 Task: Select Fire TV from Amazon Fire TV. Add to cart Fire TV Edition Remote Case-2. Place order for _x000D_
1922 Moncure Pittsboro Rd_x000D_
Moncure, North Carolina(NC), 27559, Cell Number (919) 542-3366
Action: Mouse moved to (19, 88)
Screenshot: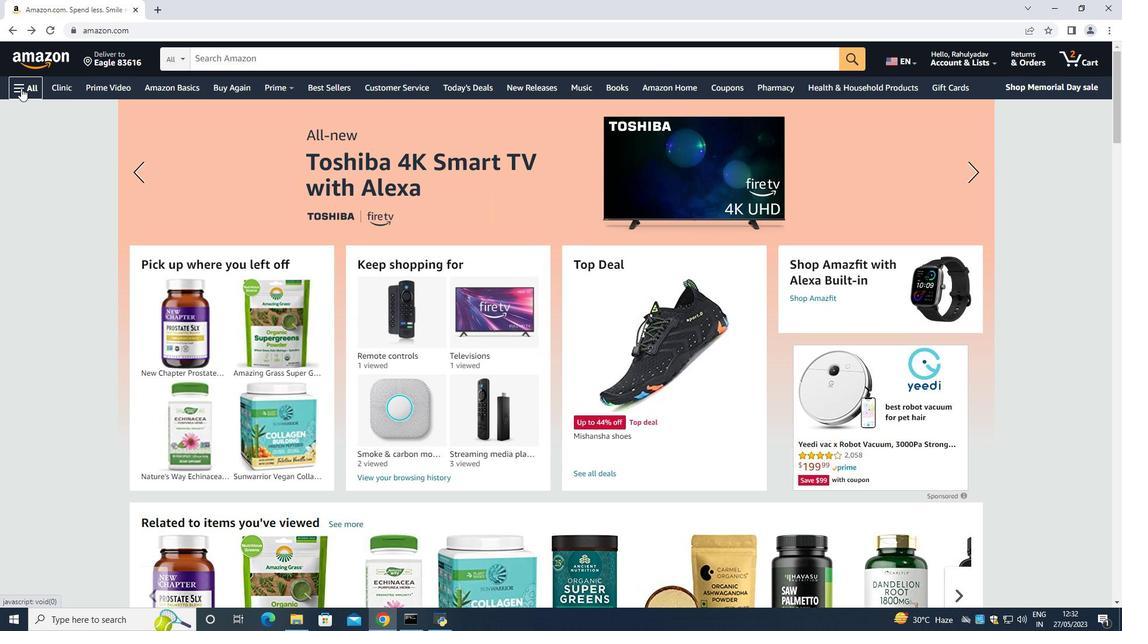 
Action: Mouse pressed left at (19, 88)
Screenshot: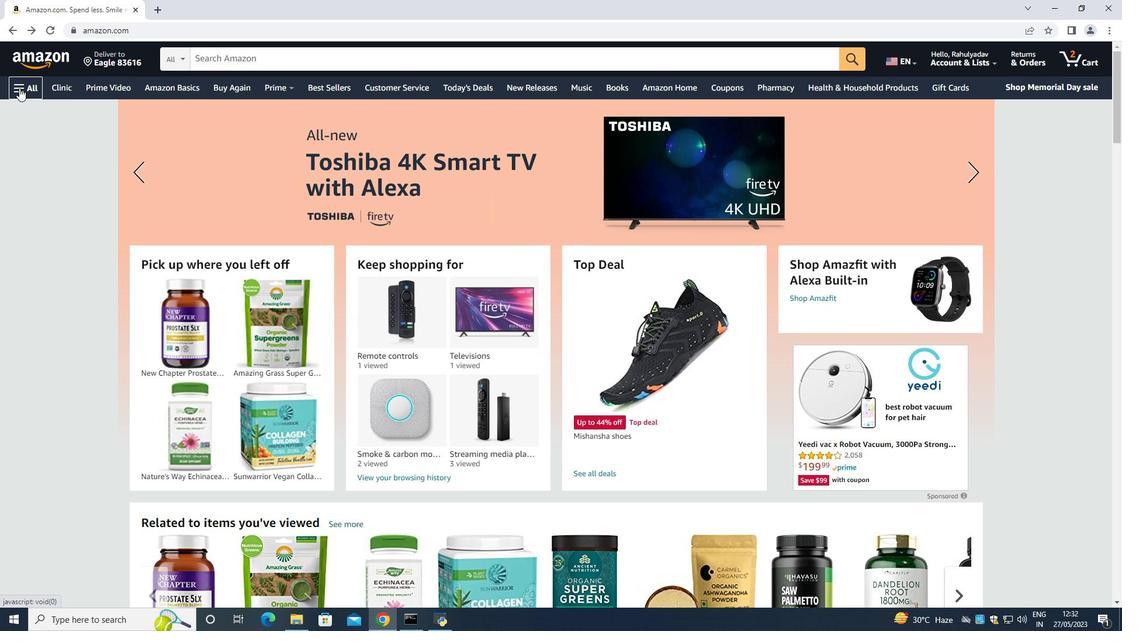 
Action: Mouse moved to (77, 130)
Screenshot: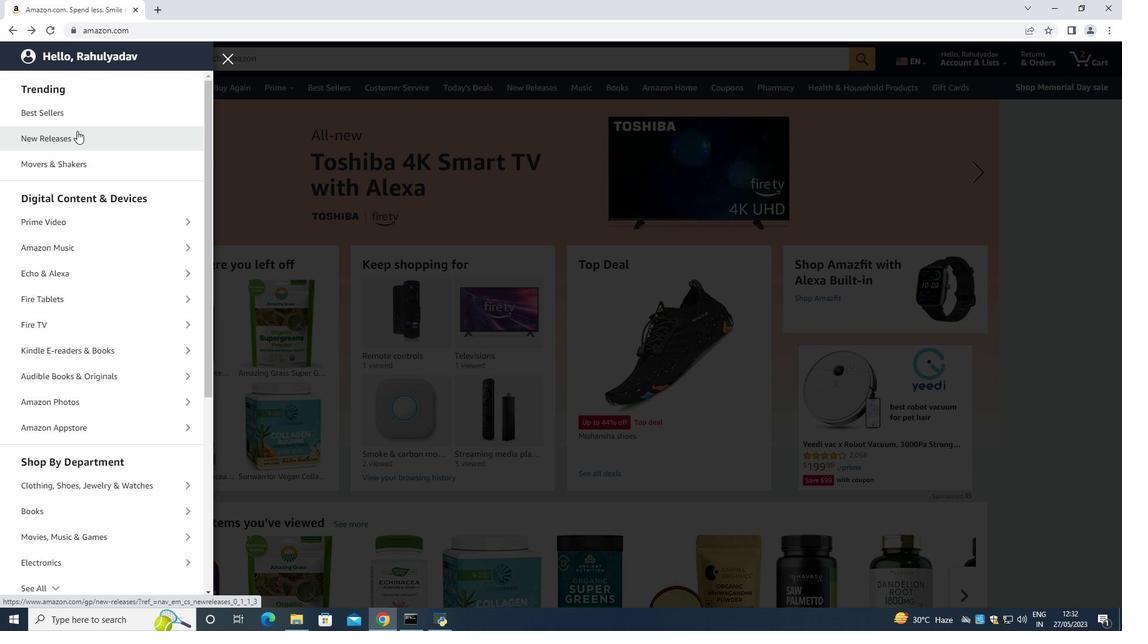 
Action: Mouse scrolled (77, 130) with delta (0, 0)
Screenshot: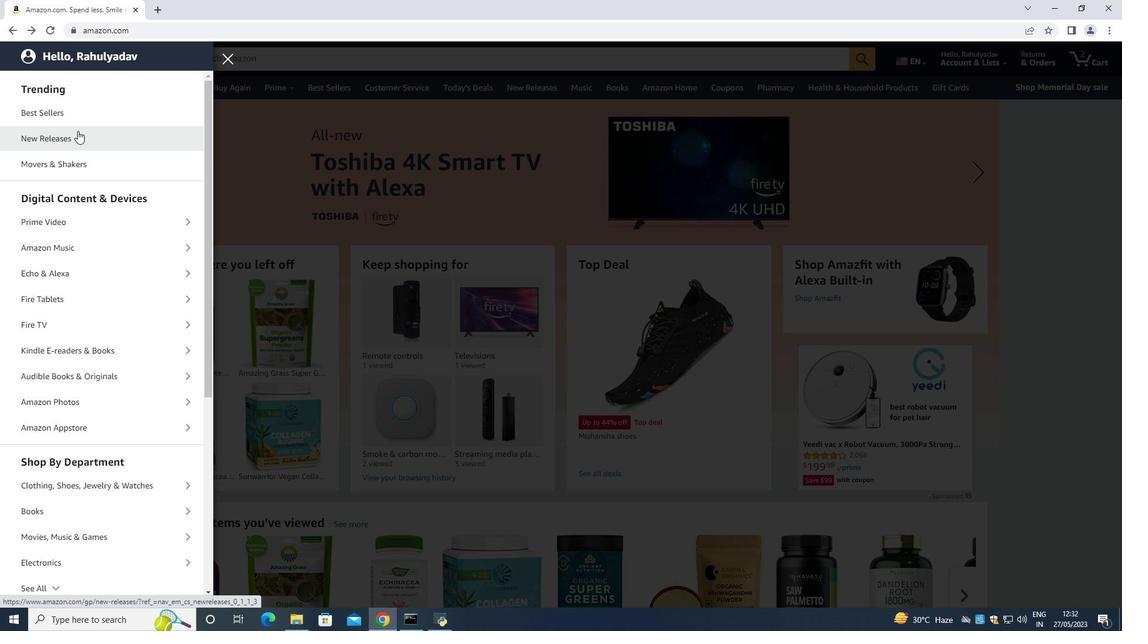 
Action: Mouse moved to (50, 259)
Screenshot: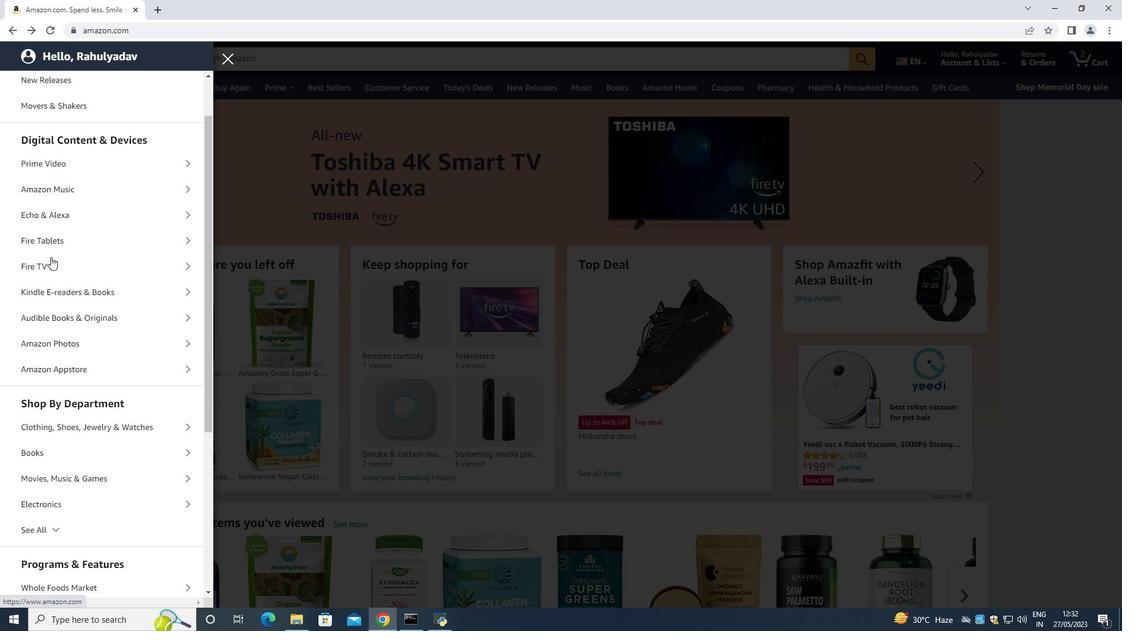 
Action: Mouse pressed left at (50, 259)
Screenshot: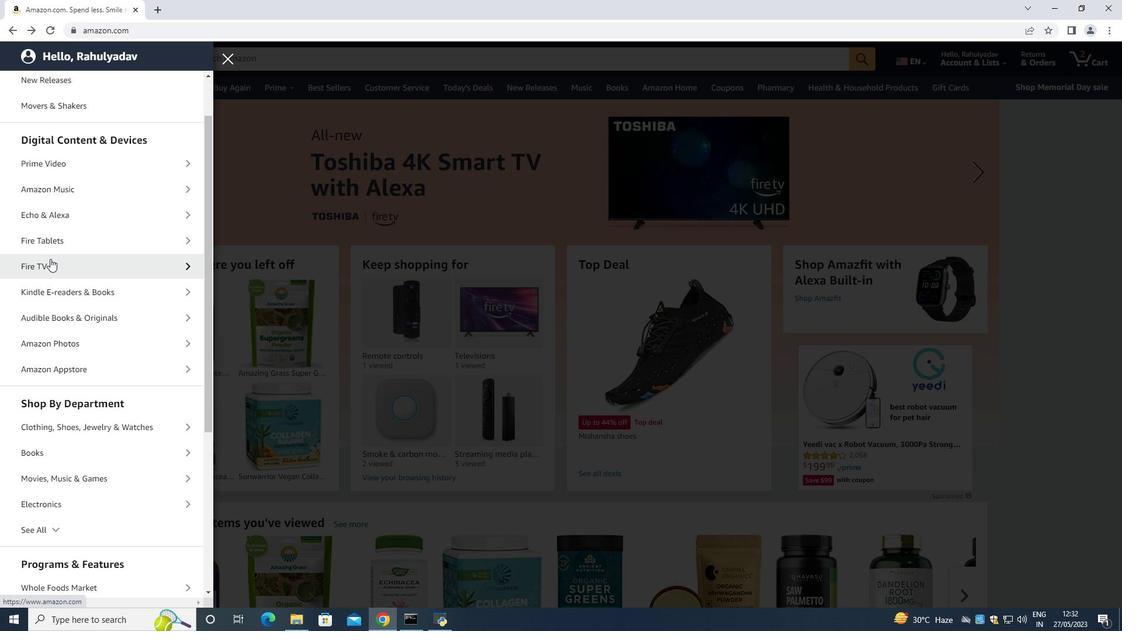 
Action: Mouse moved to (70, 133)
Screenshot: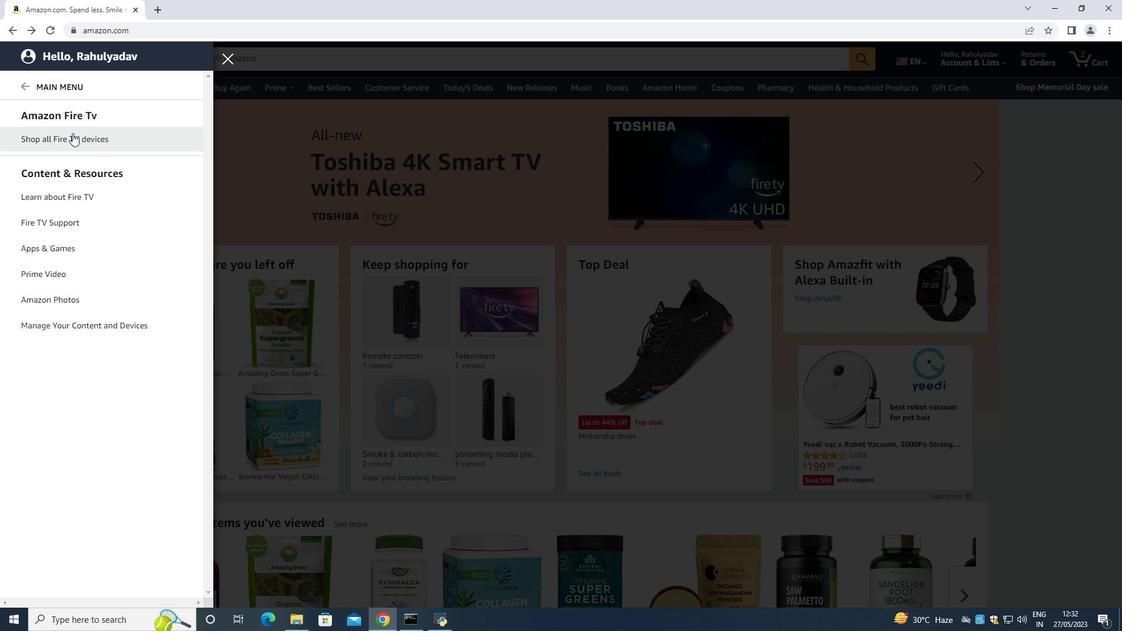 
Action: Mouse pressed left at (70, 133)
Screenshot: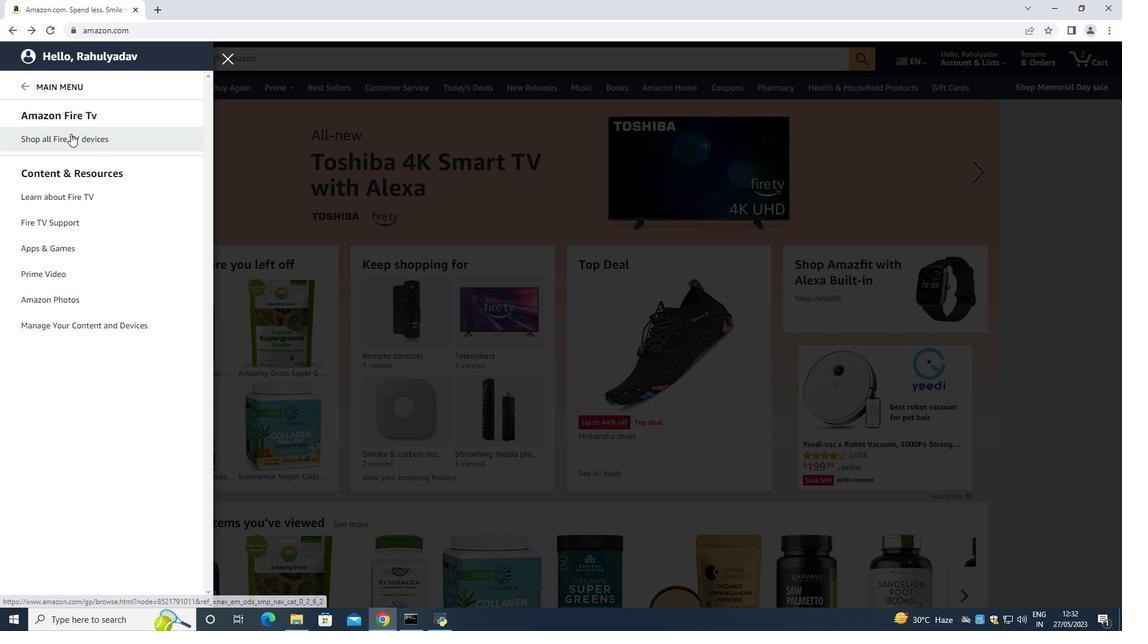 
Action: Mouse moved to (271, 59)
Screenshot: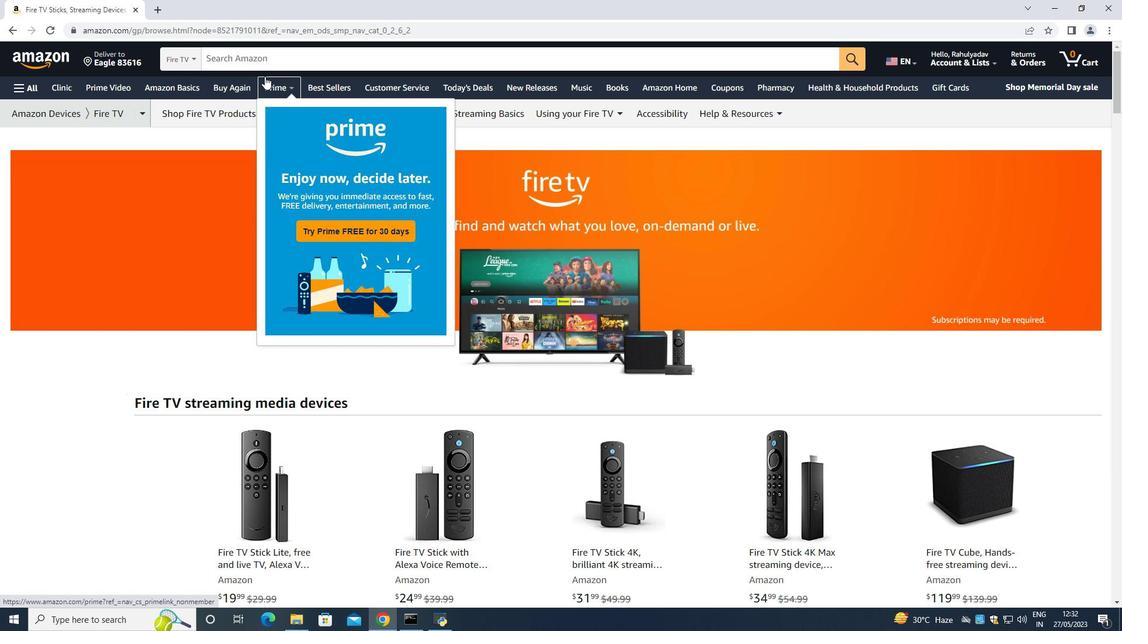 
Action: Mouse pressed left at (271, 59)
Screenshot: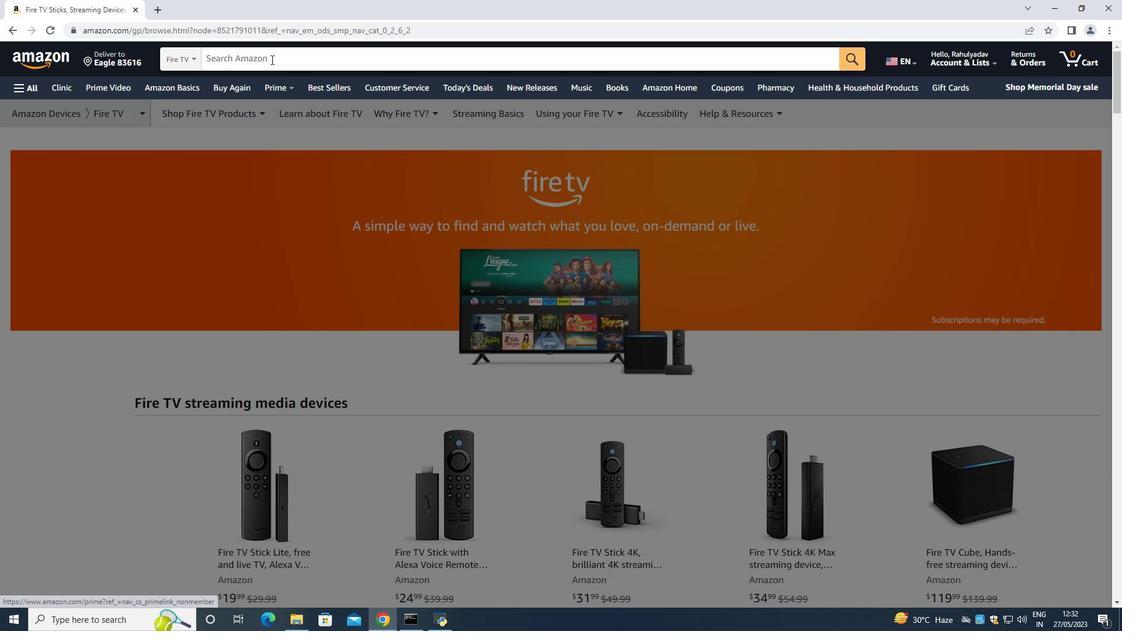 
Action: Mouse moved to (272, 59)
Screenshot: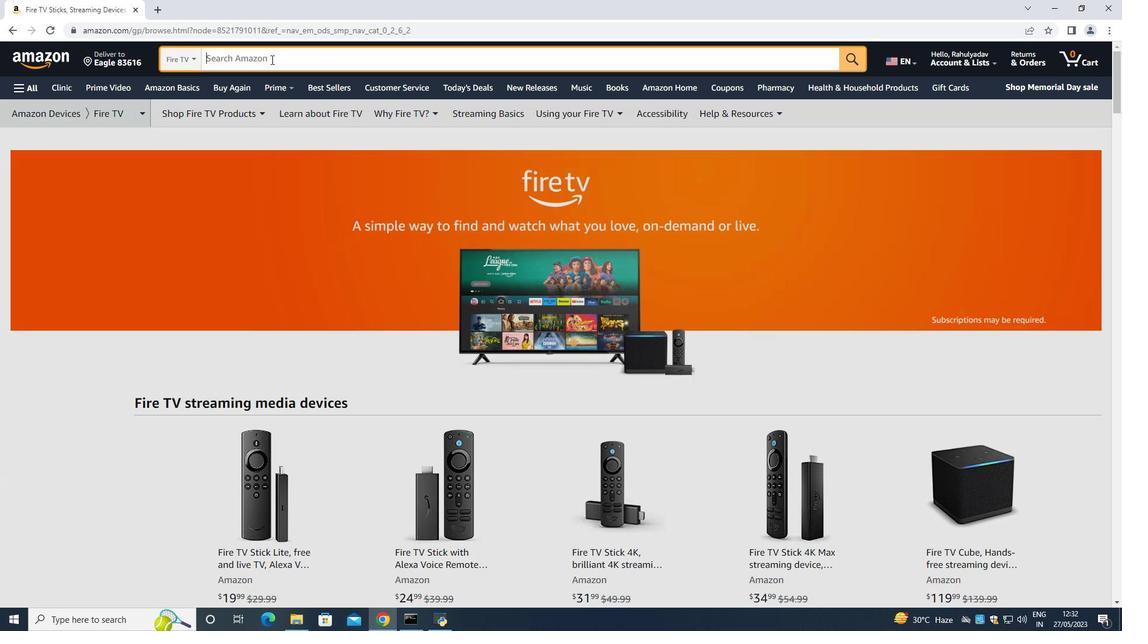 
Action: Key pressed <Key.shift><Key.shift><Key.shift><Key.shift><Key.shift><Key.shift><Key.shift><Key.shift><Key.shift><Key.shift><Key.shift><Key.shift><Key.shift><Key.shift><Key.shift><Key.shift><Key.shift><Key.shift>Fire<Key.space><Key.shift><Key.shift><Key.shift><Key.shift><Key.shift><Key.shift><Key.shift><Key.shift>TV<Key.space><Key.shift><Key.shift><Key.shift><Key.shift>Edition<Key.space><Key.shift><Key.shift><Key.shift><Key.shift><Key.shift><Key.shift><Key.shift>Remote<Key.space>
Screenshot: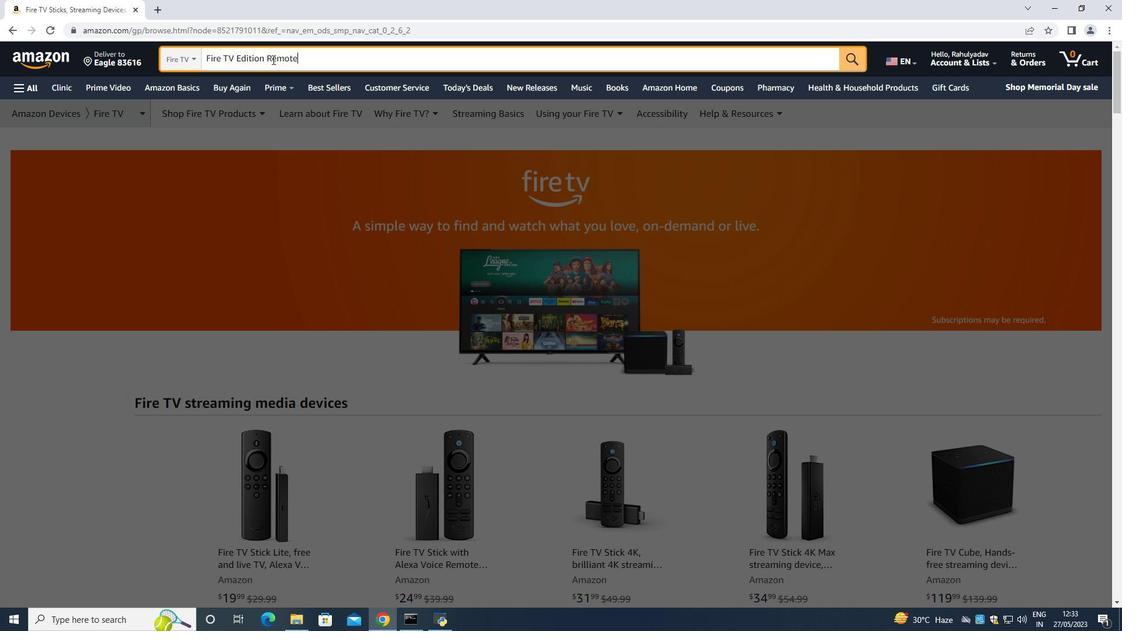 
Action: Mouse moved to (859, 60)
Screenshot: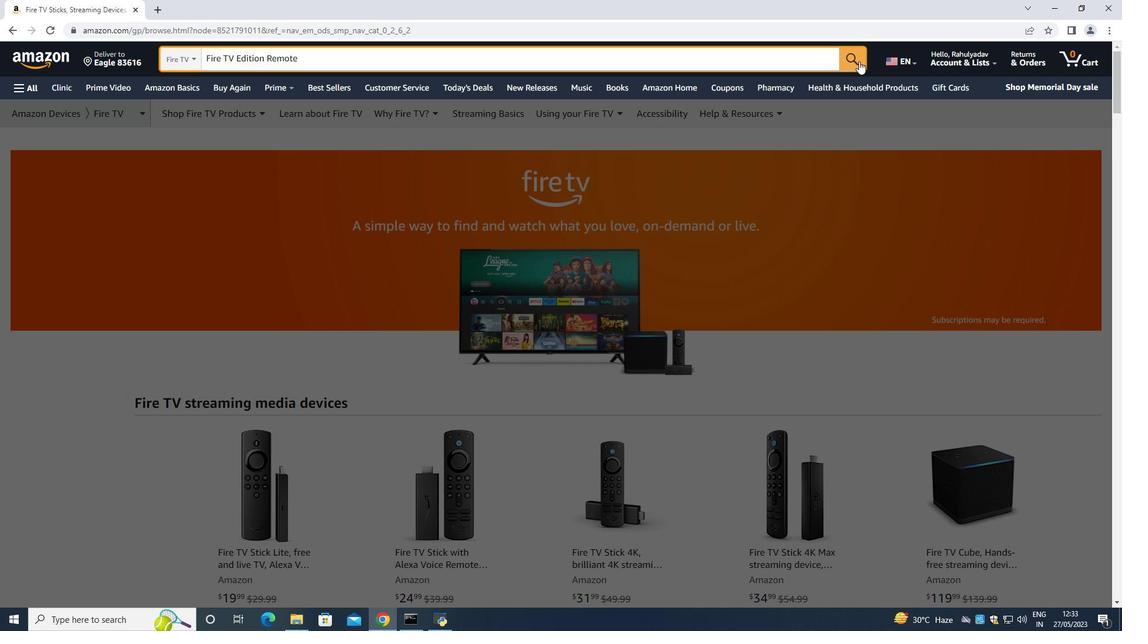 
Action: Mouse pressed left at (859, 60)
Screenshot: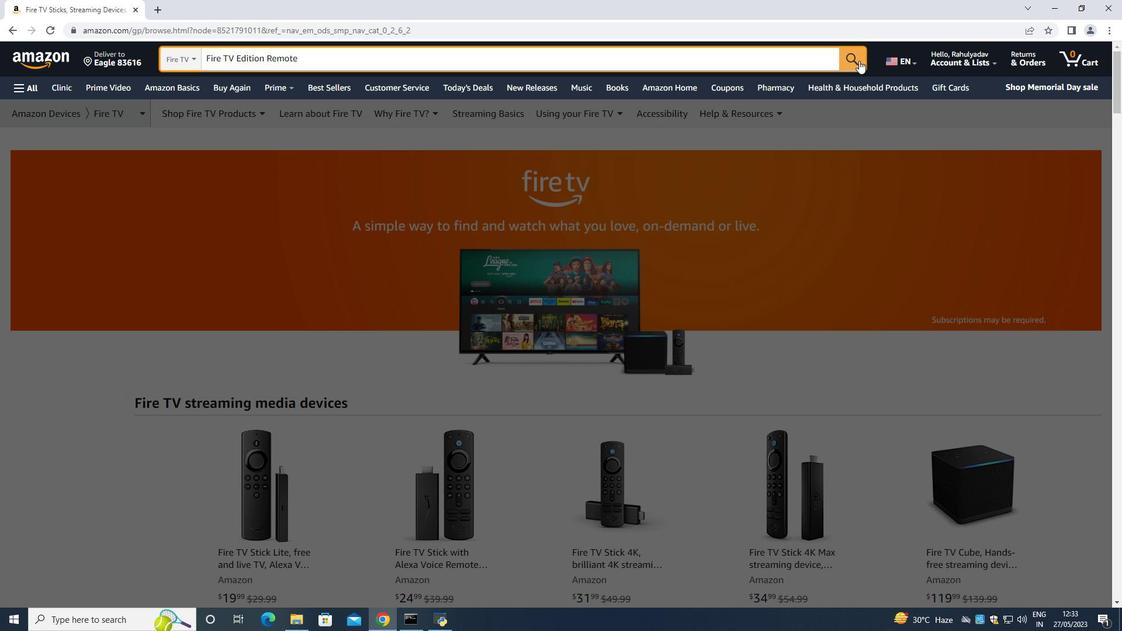 
Action: Mouse moved to (569, 339)
Screenshot: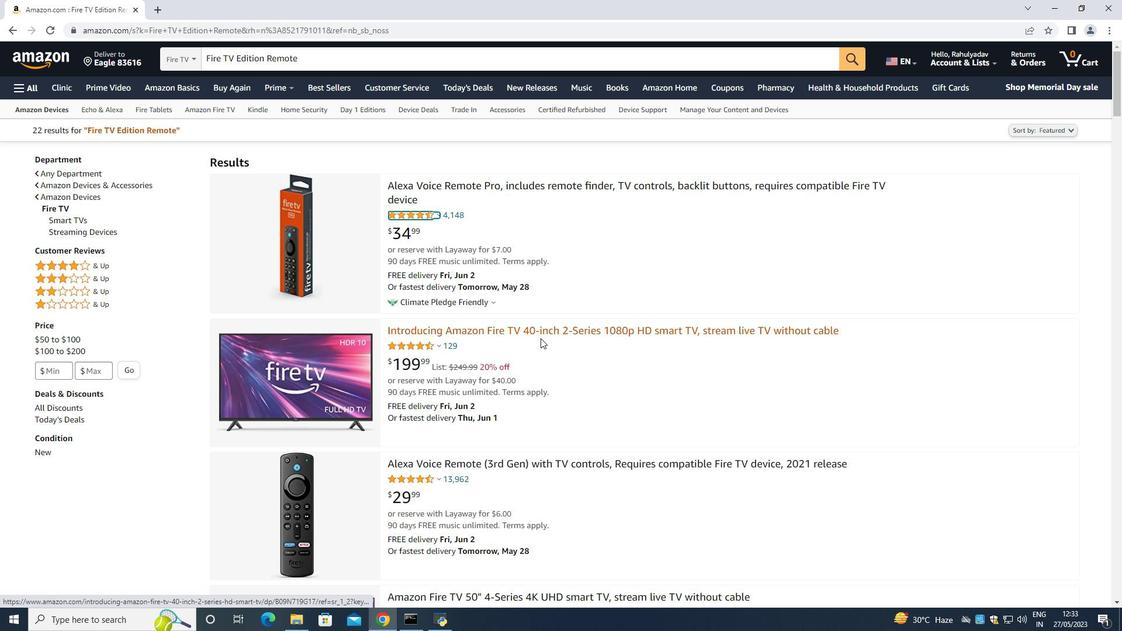 
Action: Mouse scrolled (569, 338) with delta (0, 0)
Screenshot: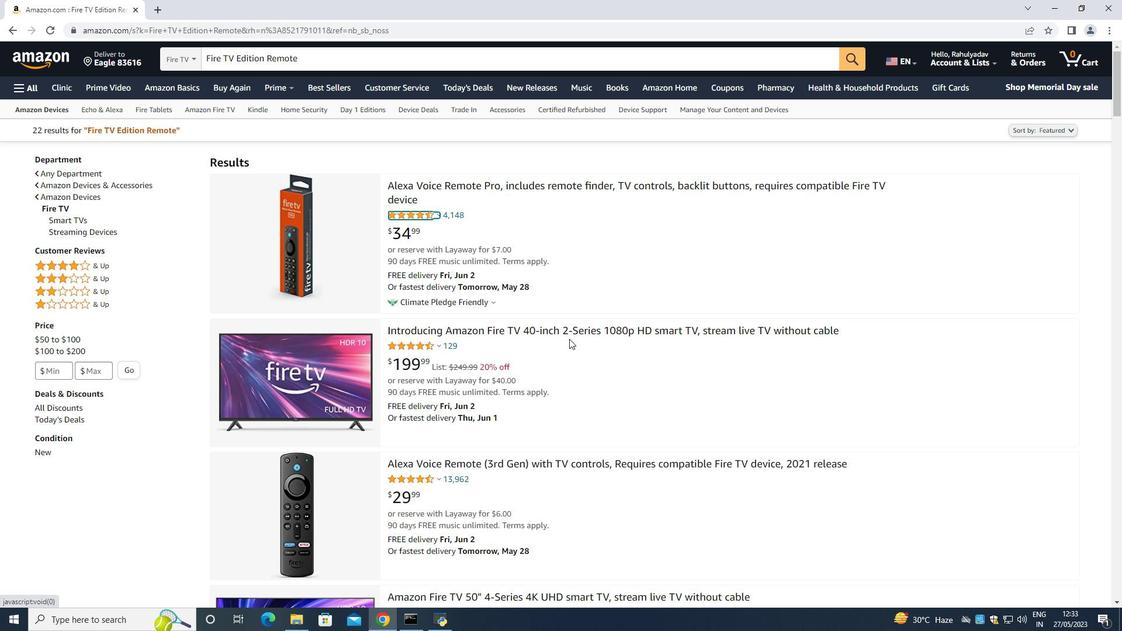 
Action: Mouse moved to (568, 338)
Screenshot: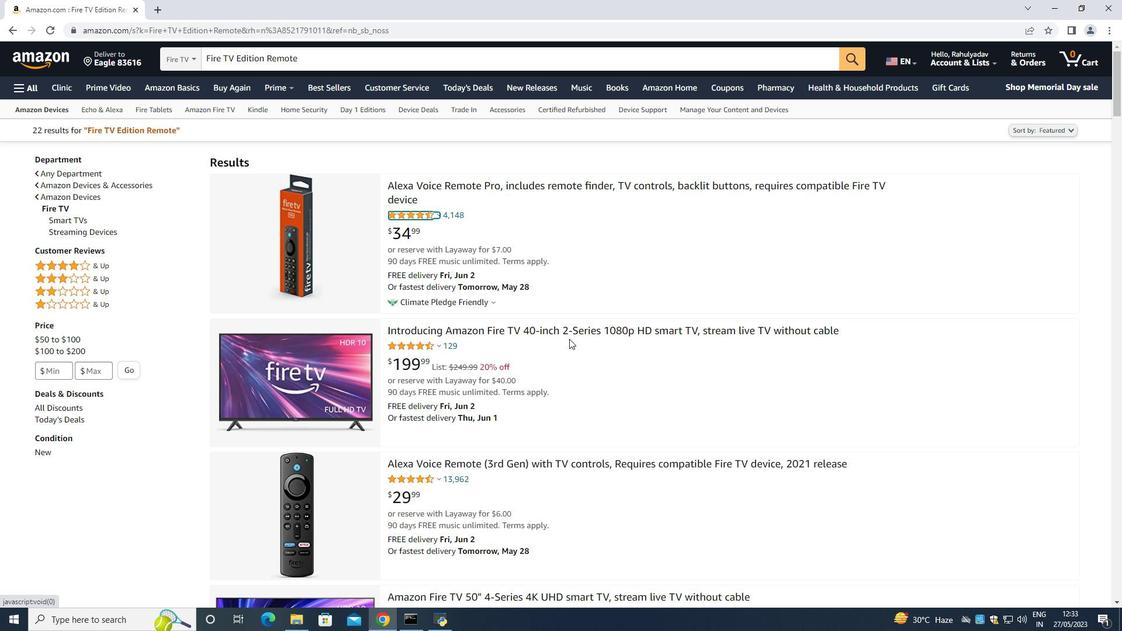 
Action: Mouse scrolled (568, 337) with delta (0, 0)
Screenshot: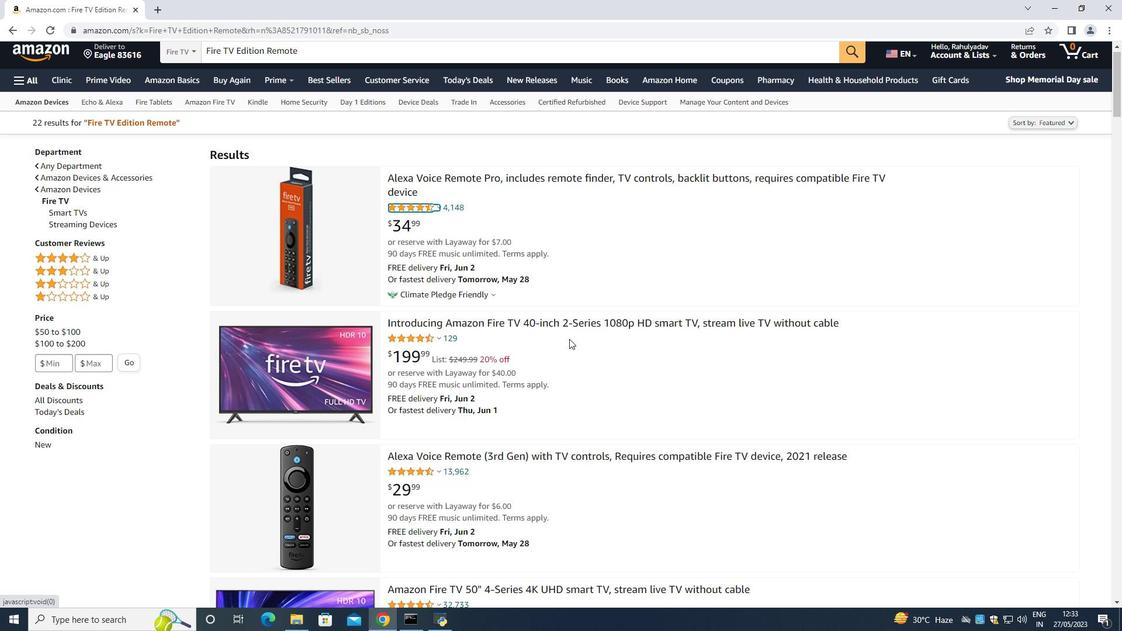 
Action: Mouse moved to (420, 395)
Screenshot: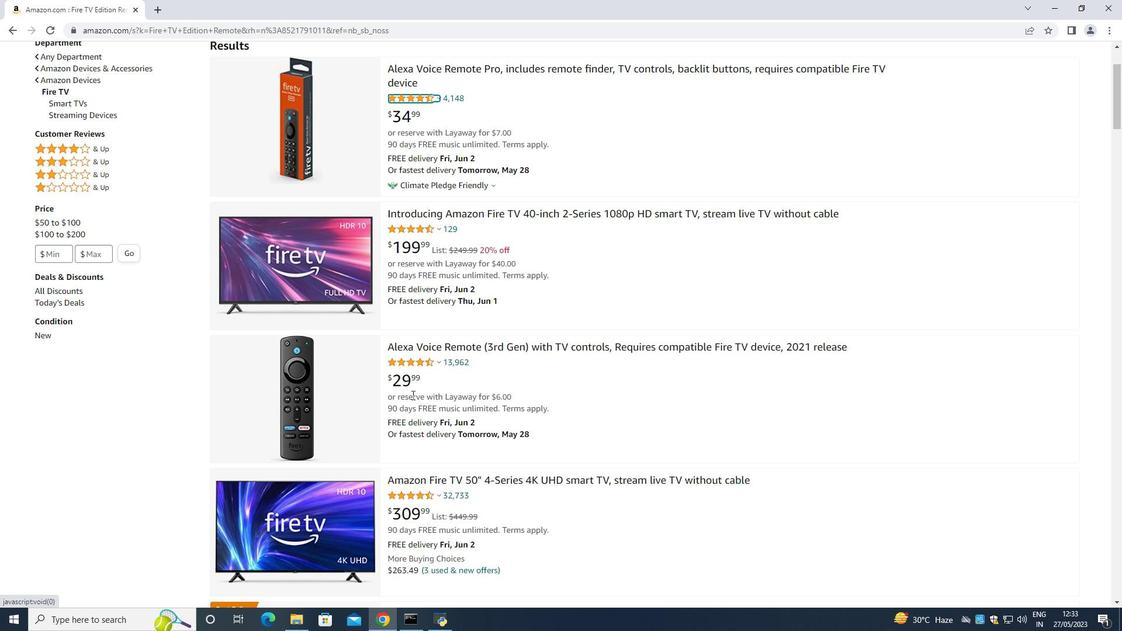 
Action: Mouse scrolled (420, 394) with delta (0, 0)
Screenshot: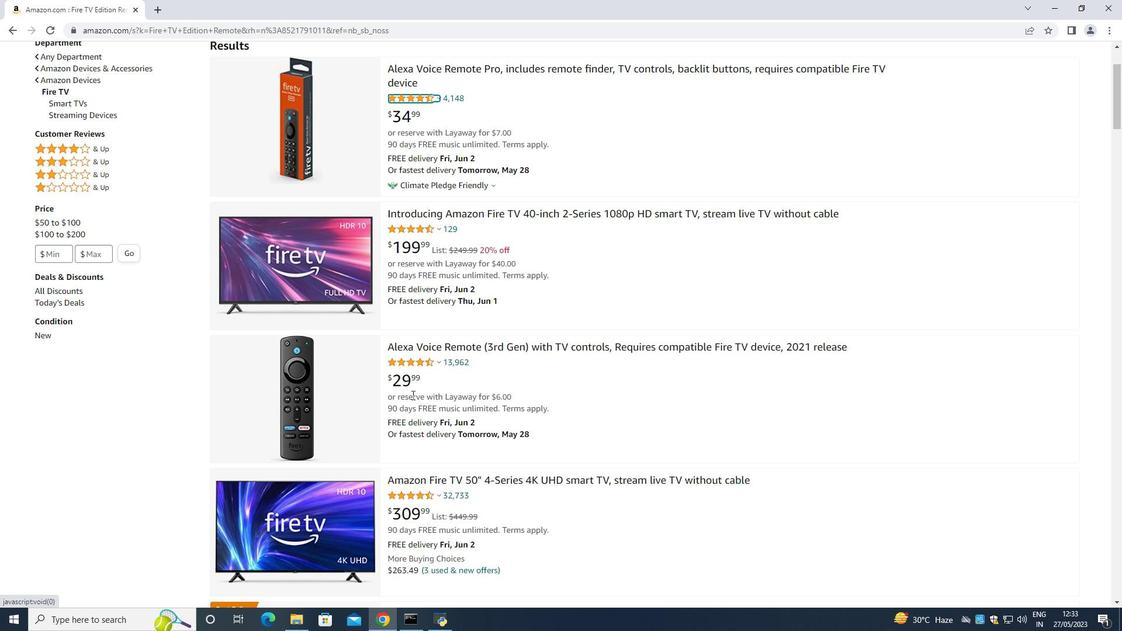 
Action: Mouse moved to (436, 401)
Screenshot: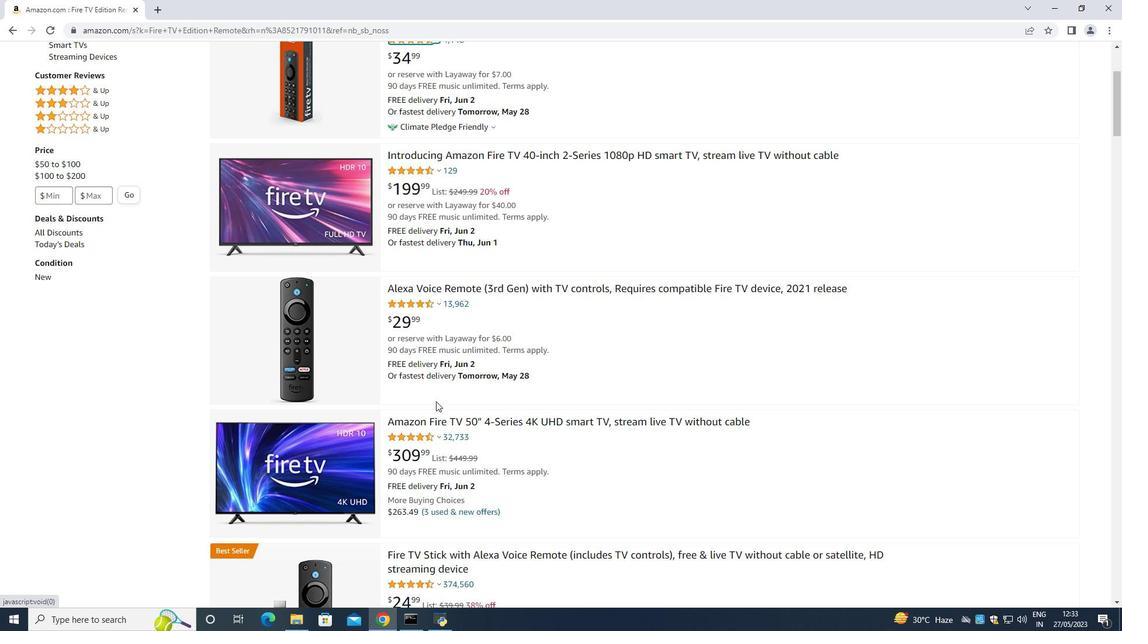 
Action: Mouse scrolled (436, 401) with delta (0, 0)
Screenshot: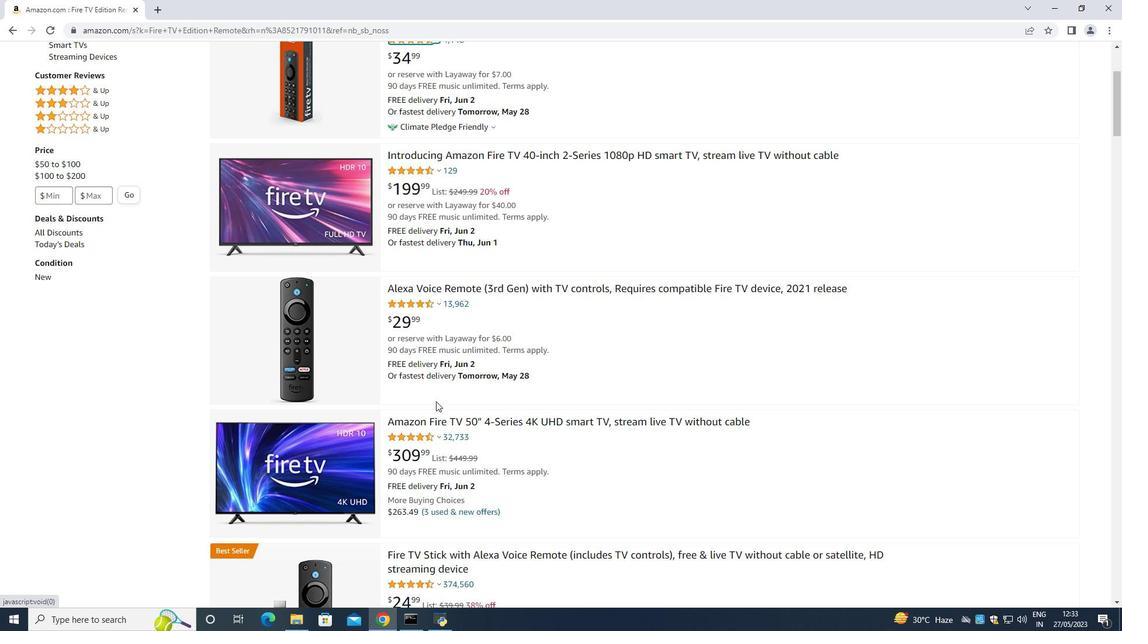 
Action: Mouse moved to (513, 381)
Screenshot: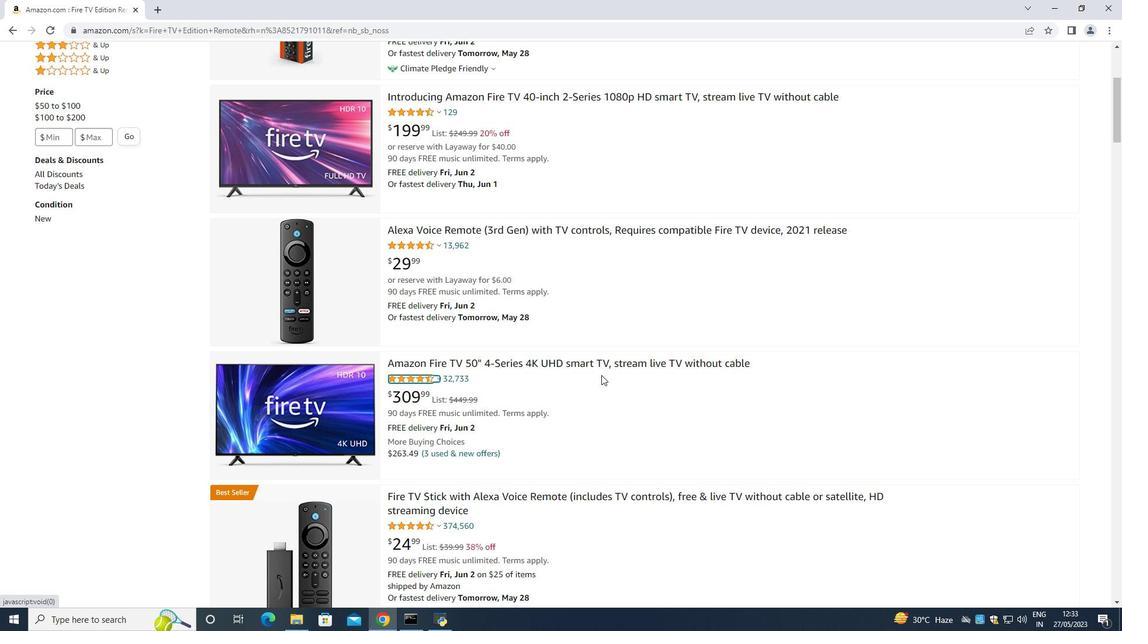 
Action: Mouse scrolled (513, 380) with delta (0, 0)
Screenshot: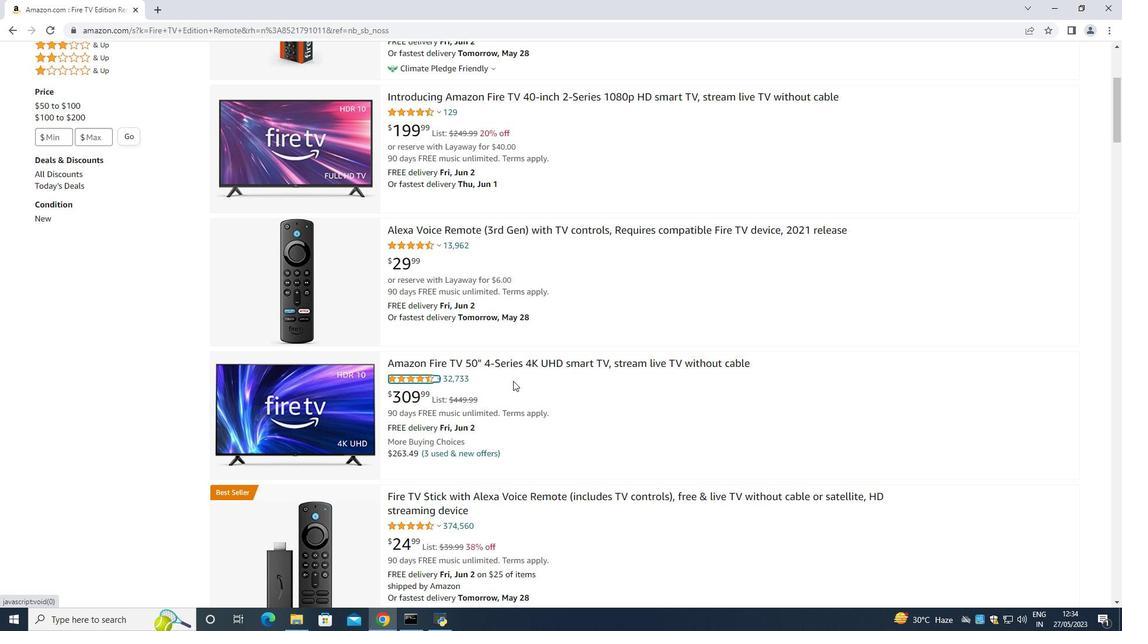 
Action: Mouse scrolled (513, 380) with delta (0, 0)
Screenshot: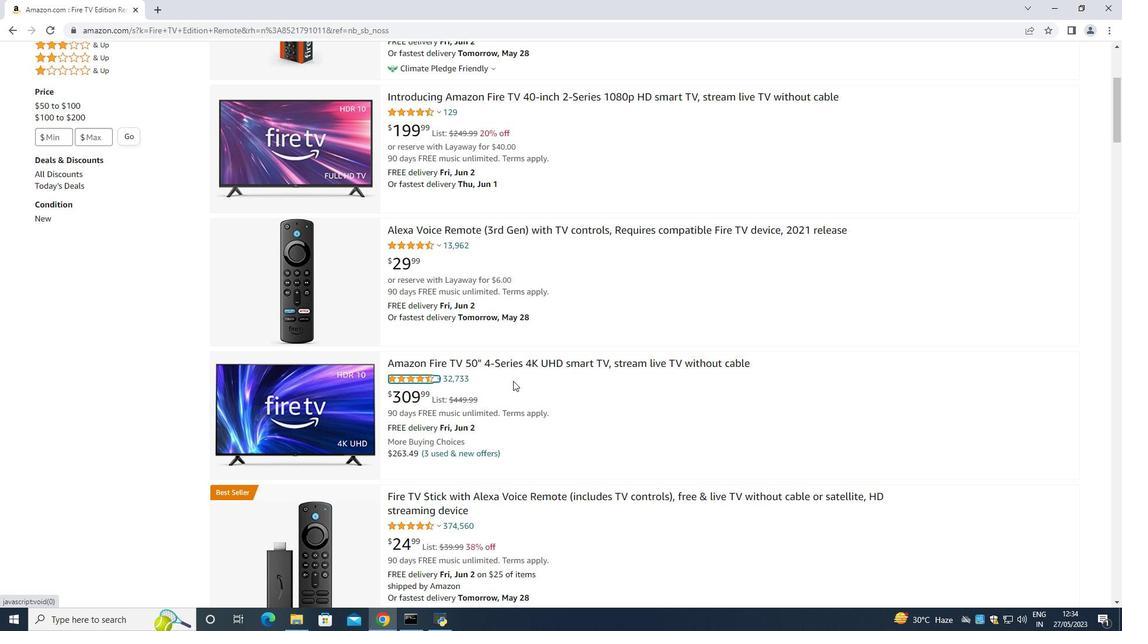 
Action: Mouse moved to (511, 399)
Screenshot: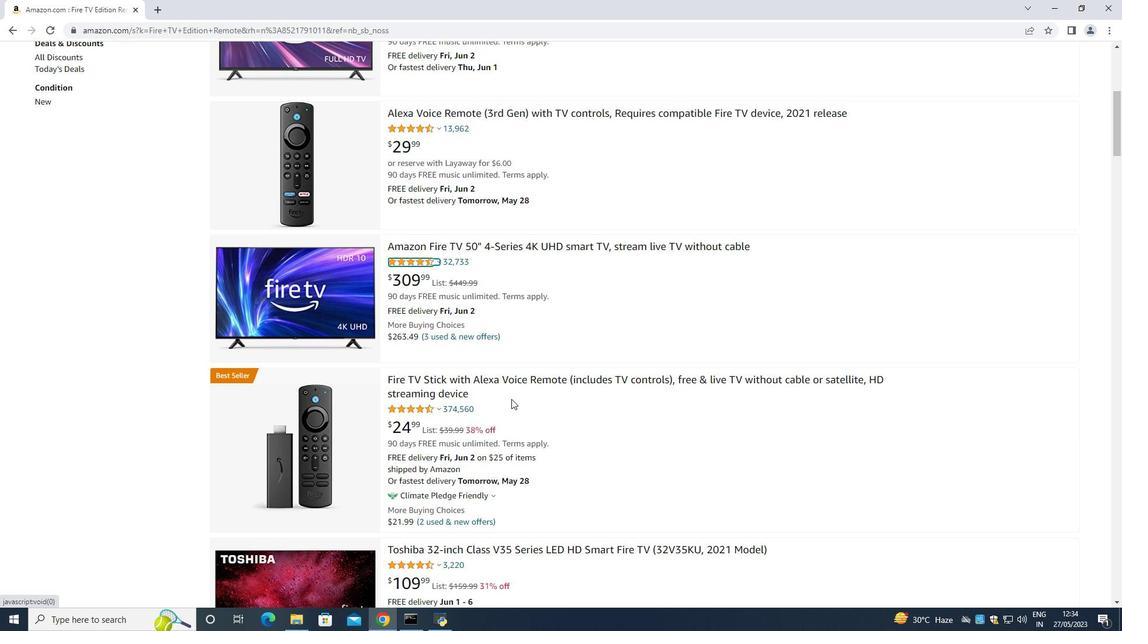 
Action: Mouse scrolled (511, 399) with delta (0, 0)
Screenshot: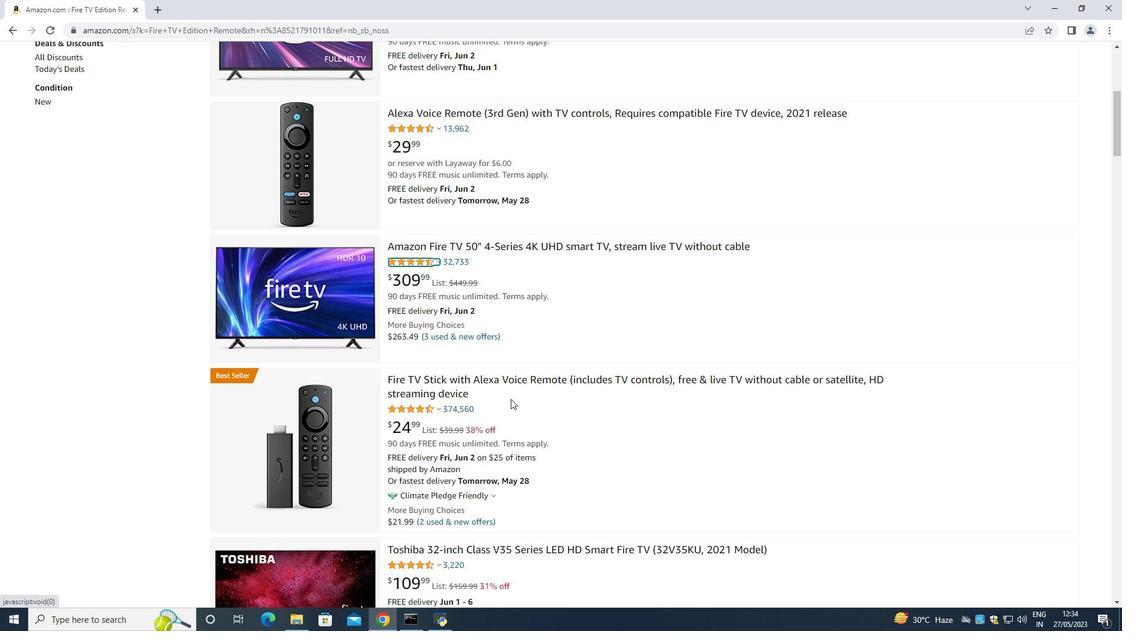 
Action: Mouse scrolled (511, 399) with delta (0, 0)
Screenshot: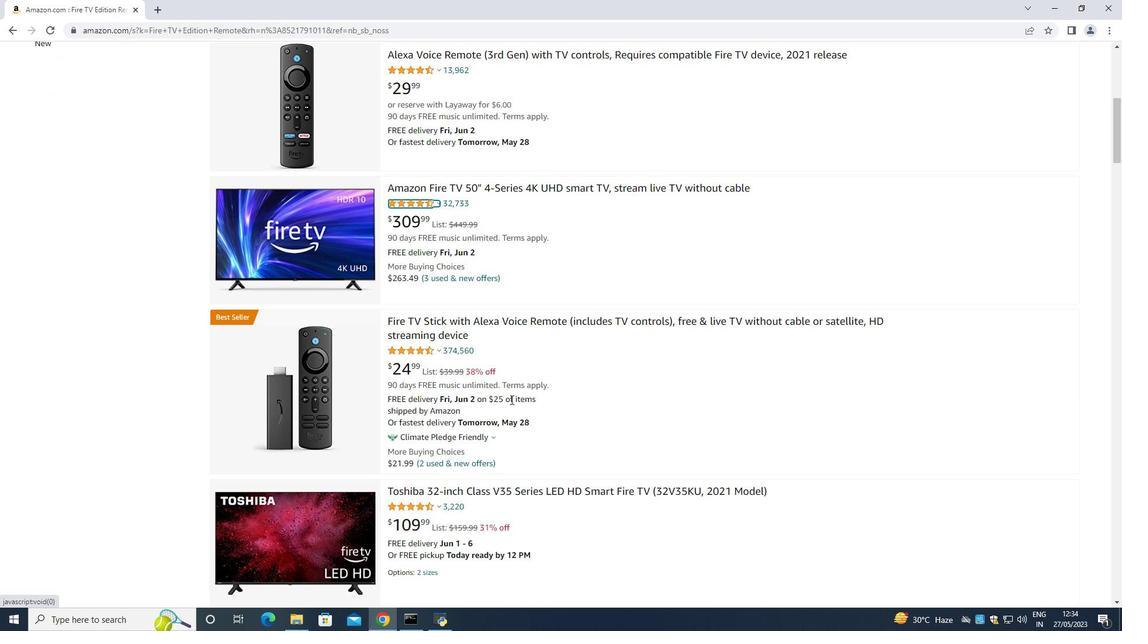 
Action: Mouse moved to (510, 400)
Screenshot: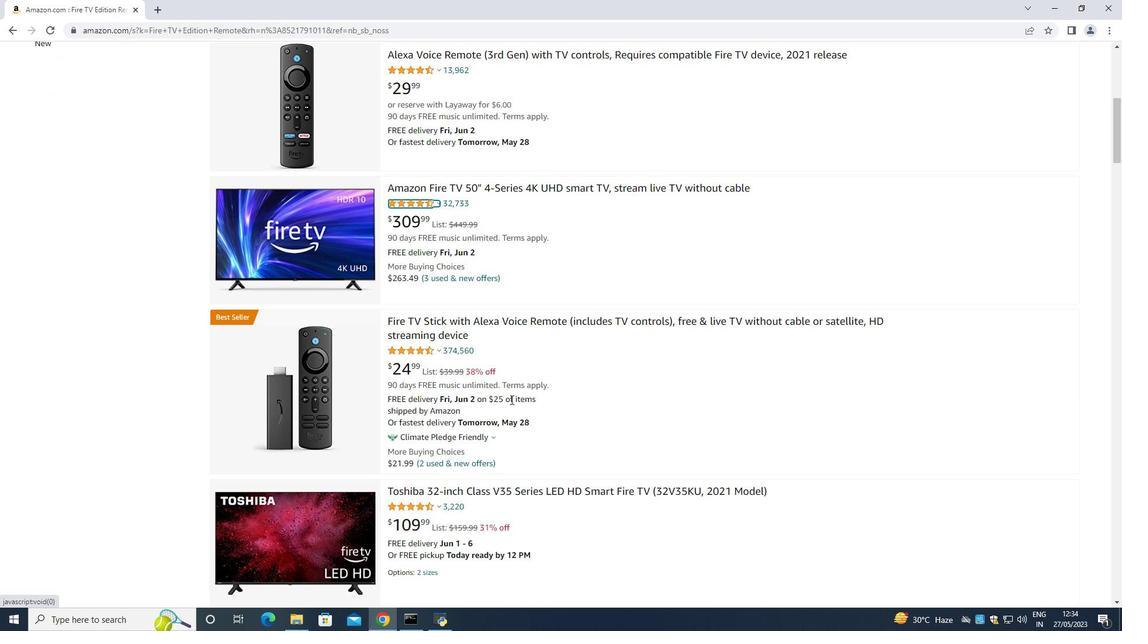 
Action: Mouse scrolled (510, 399) with delta (0, 0)
Screenshot: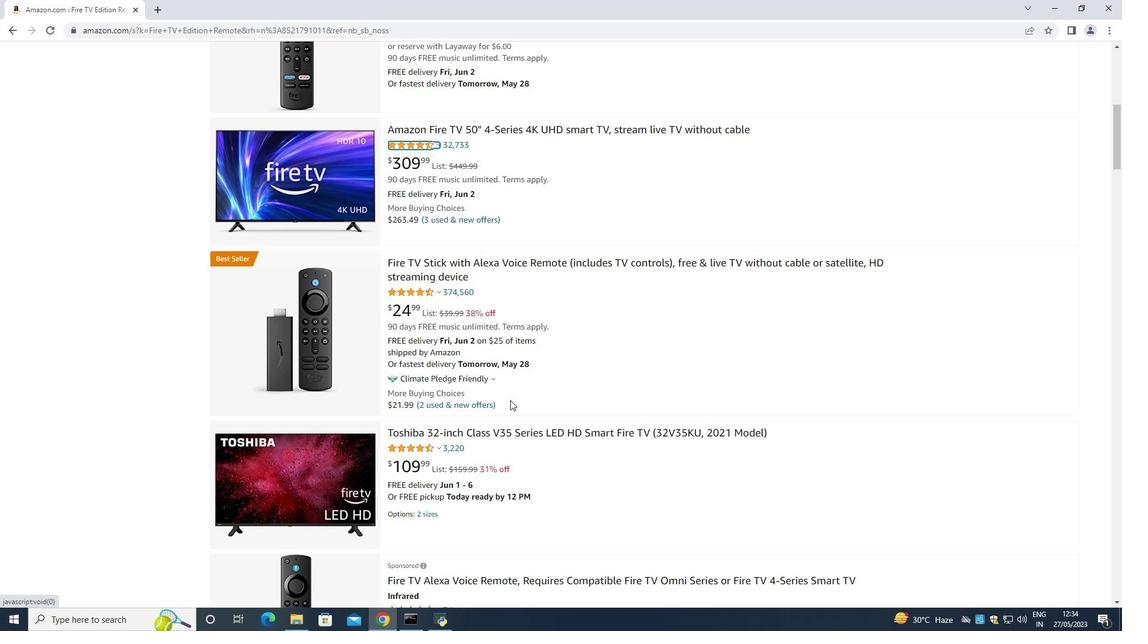 
Action: Mouse moved to (509, 400)
Screenshot: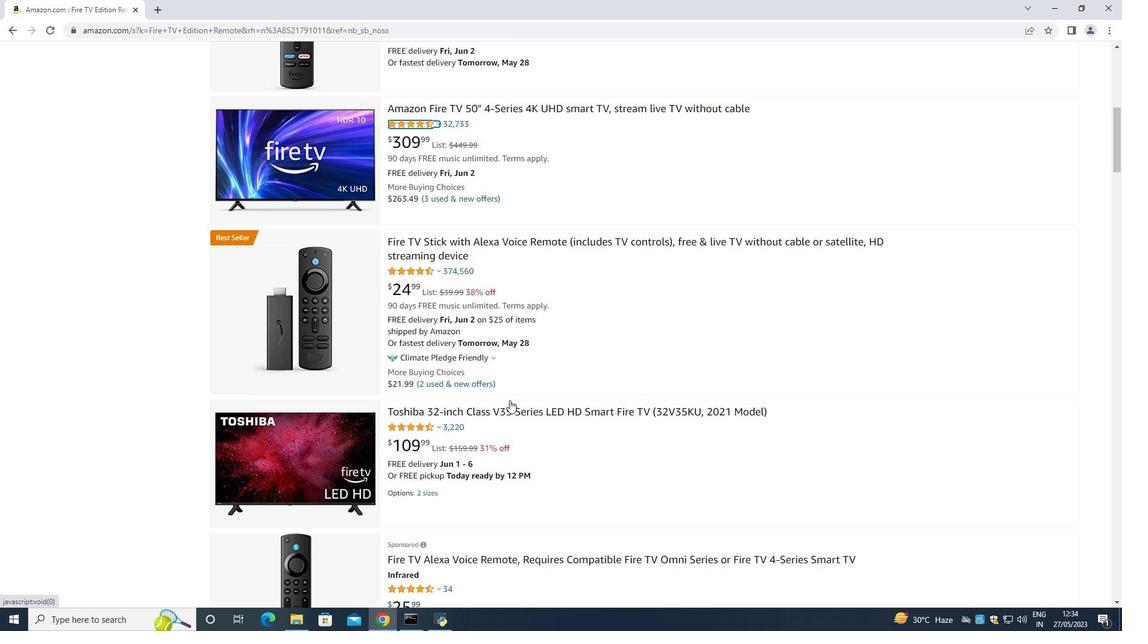 
Action: Mouse scrolled (509, 399) with delta (0, 0)
Screenshot: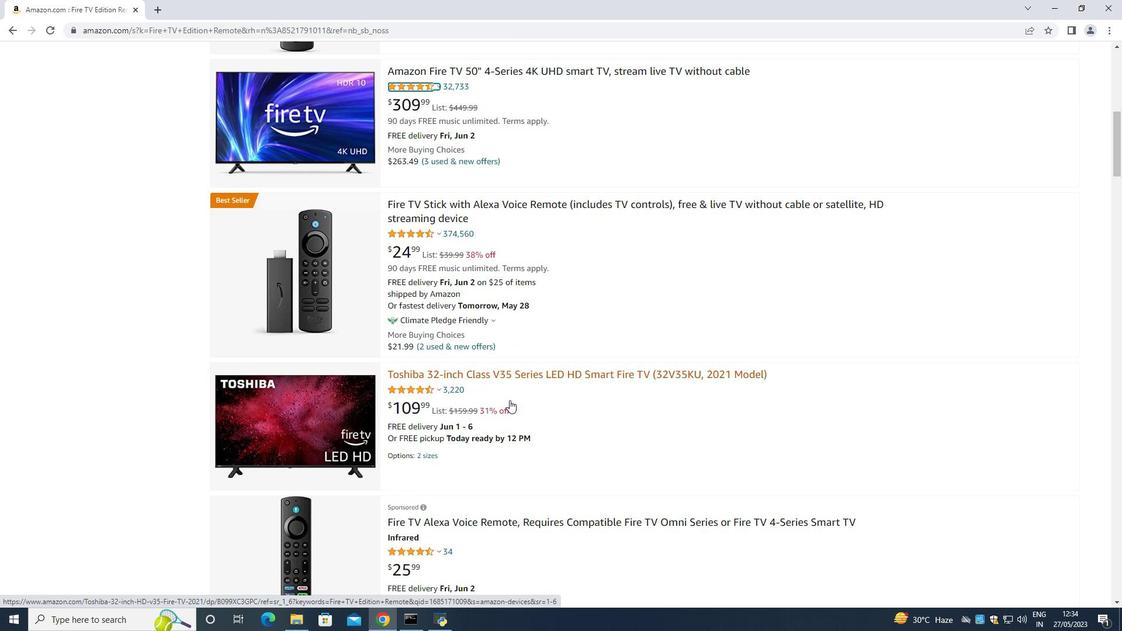 
Action: Mouse scrolled (509, 399) with delta (0, 0)
Screenshot: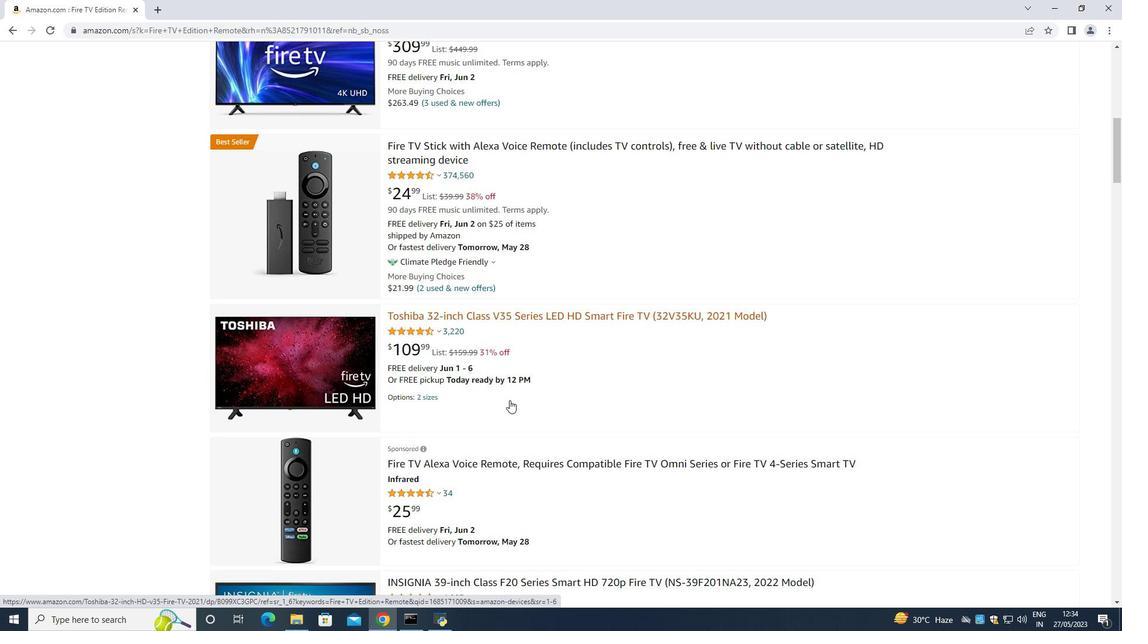 
Action: Mouse scrolled (509, 399) with delta (0, 0)
Screenshot: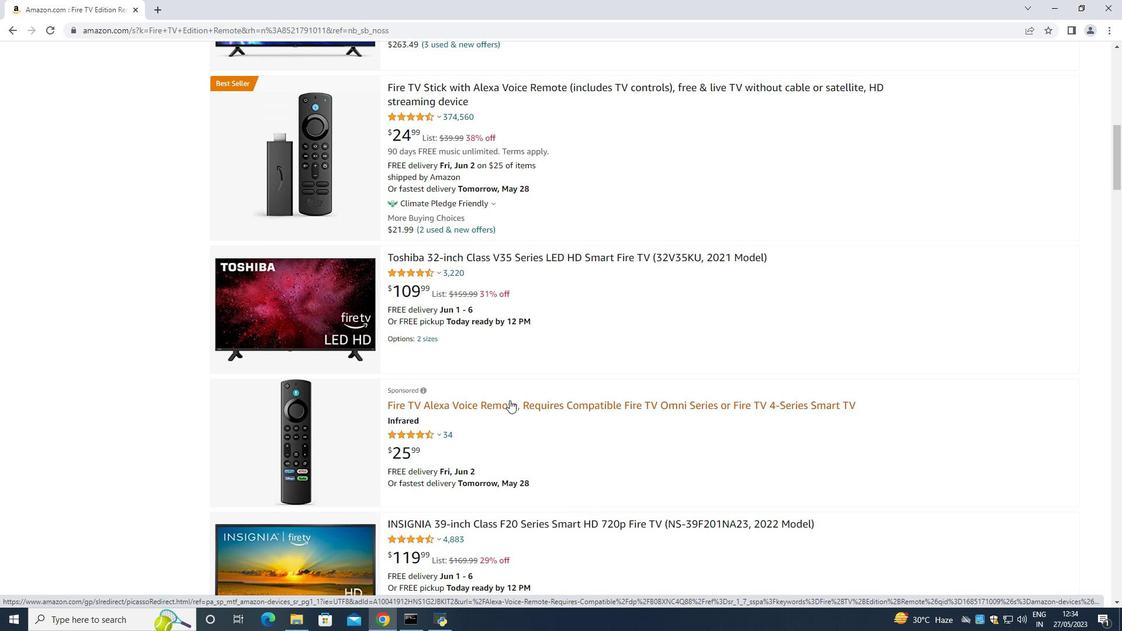 
Action: Mouse scrolled (509, 399) with delta (0, 0)
Screenshot: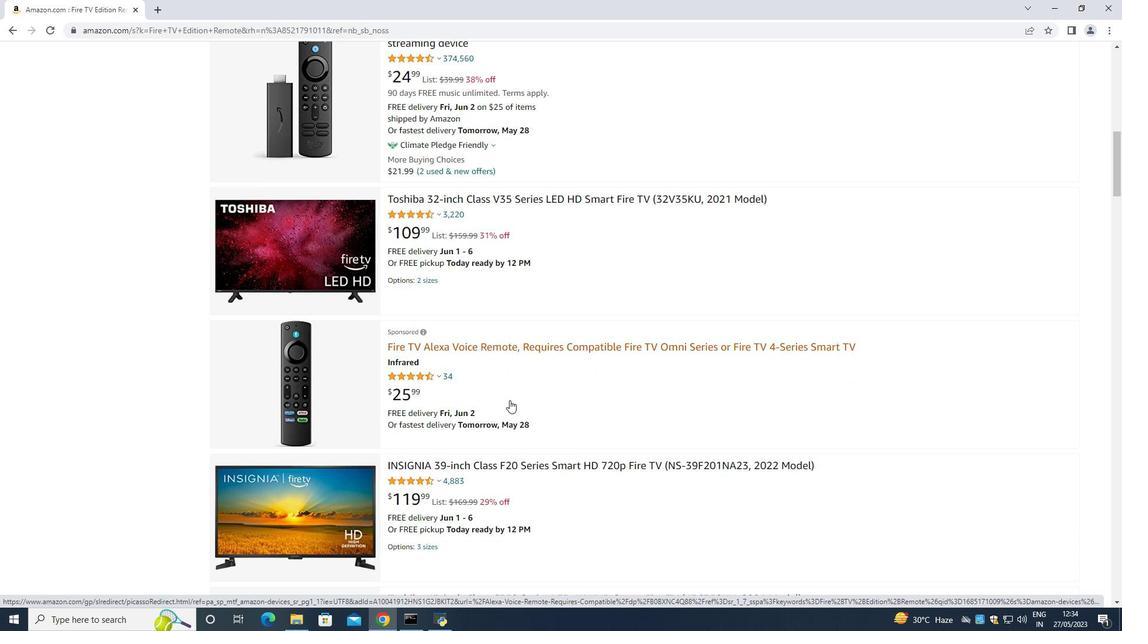 
Action: Mouse scrolled (509, 399) with delta (0, 0)
Screenshot: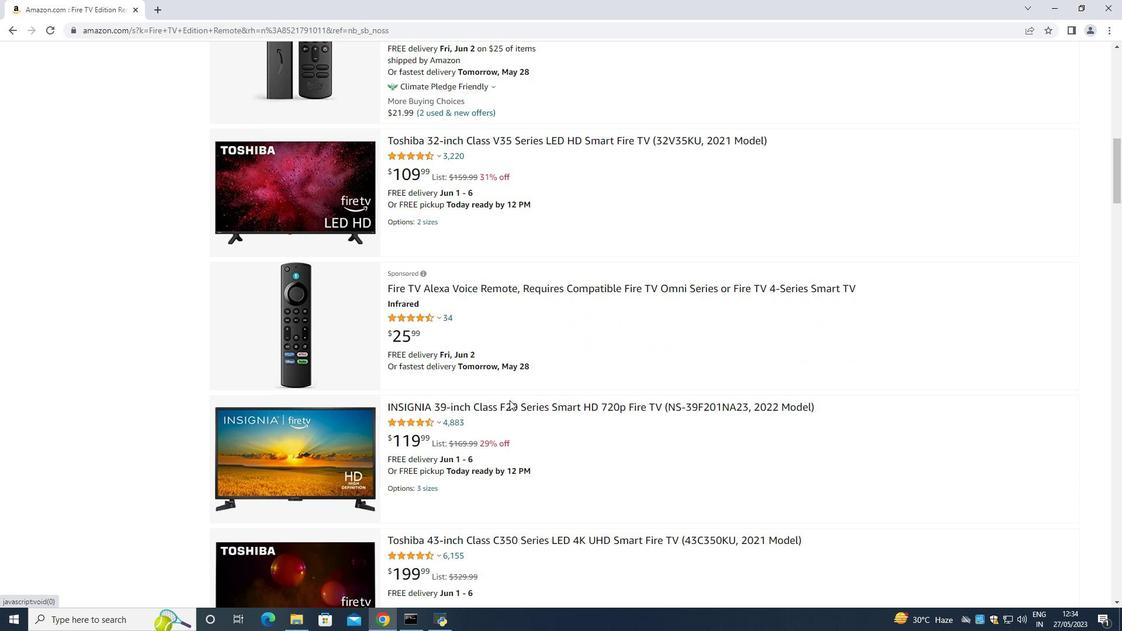 
Action: Mouse scrolled (509, 399) with delta (0, 0)
Screenshot: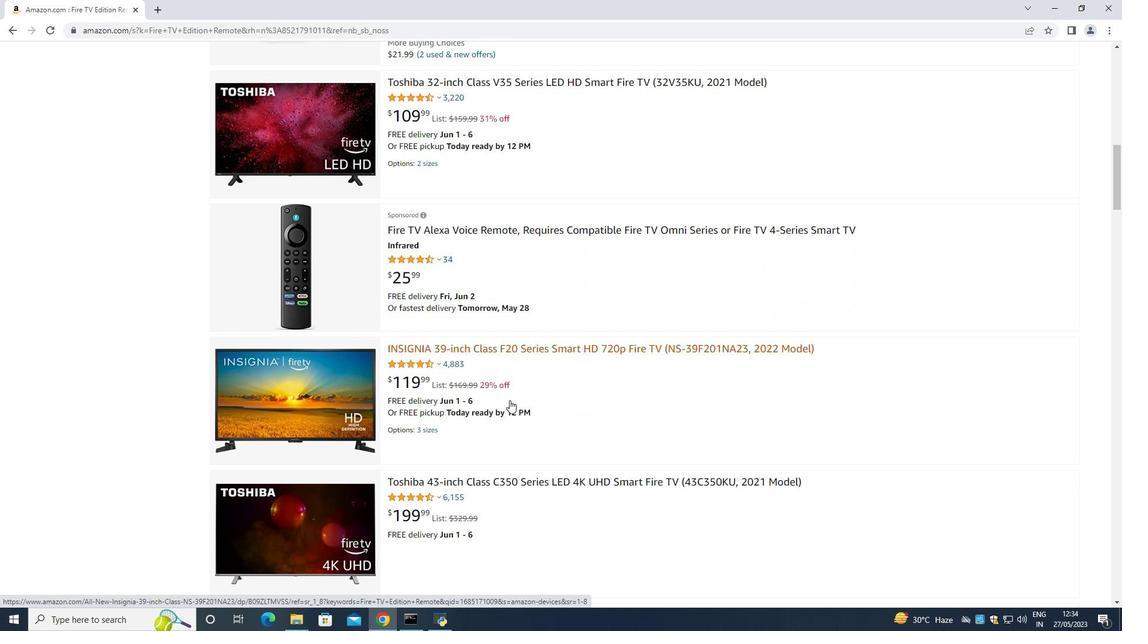 
Action: Mouse moved to (509, 400)
Screenshot: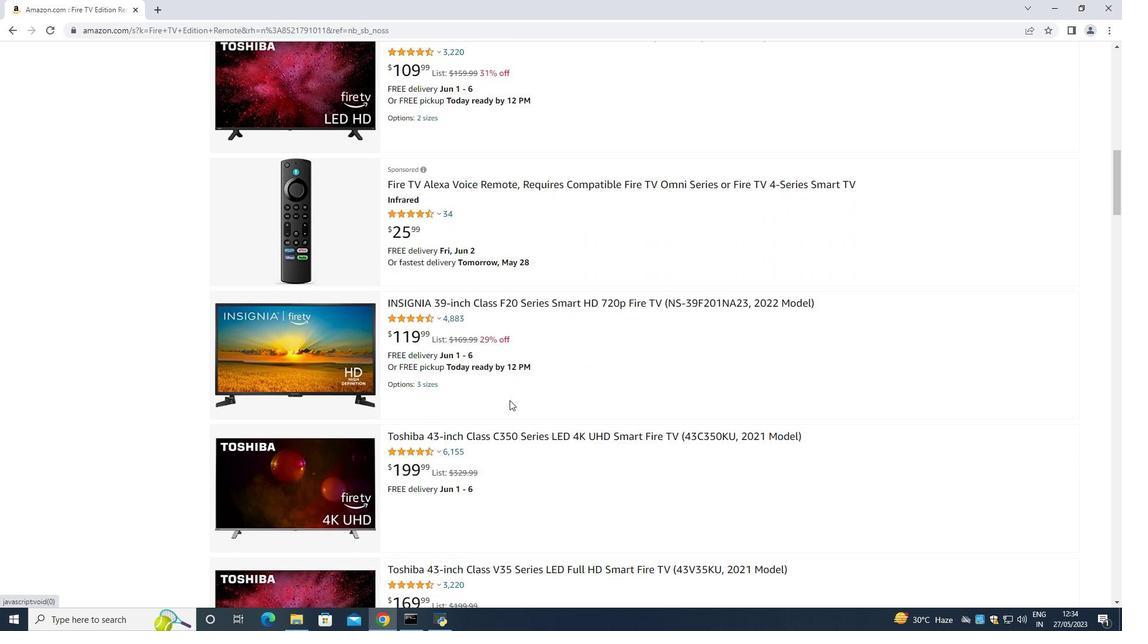 
Action: Mouse scrolled (509, 399) with delta (0, 0)
Screenshot: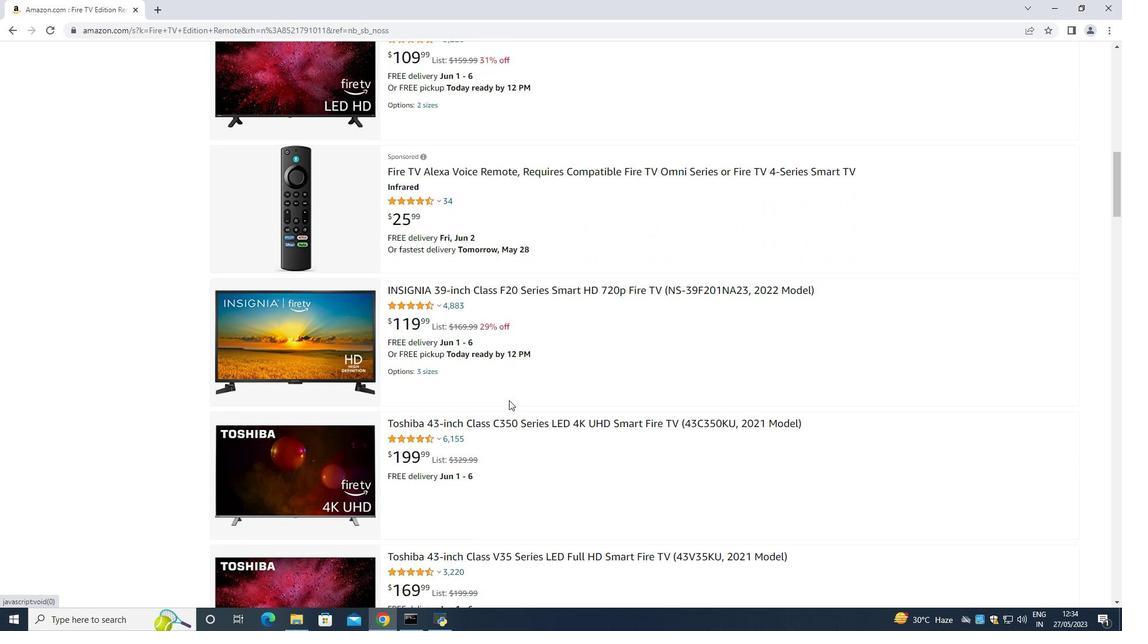 
Action: Mouse moved to (509, 399)
Screenshot: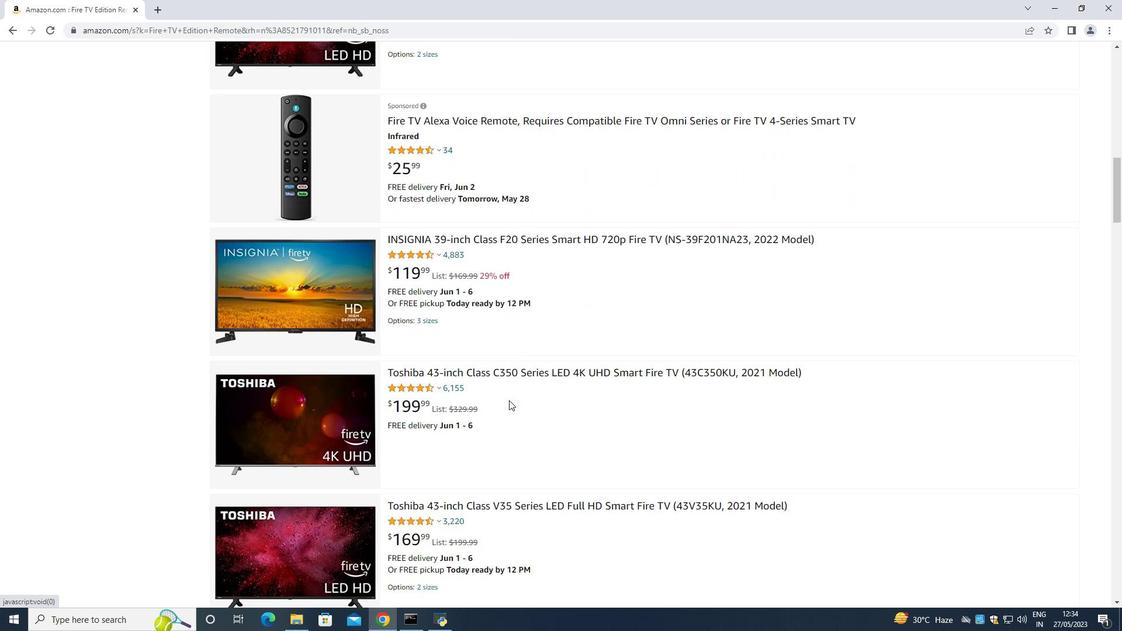 
Action: Mouse scrolled (509, 399) with delta (0, 0)
Screenshot: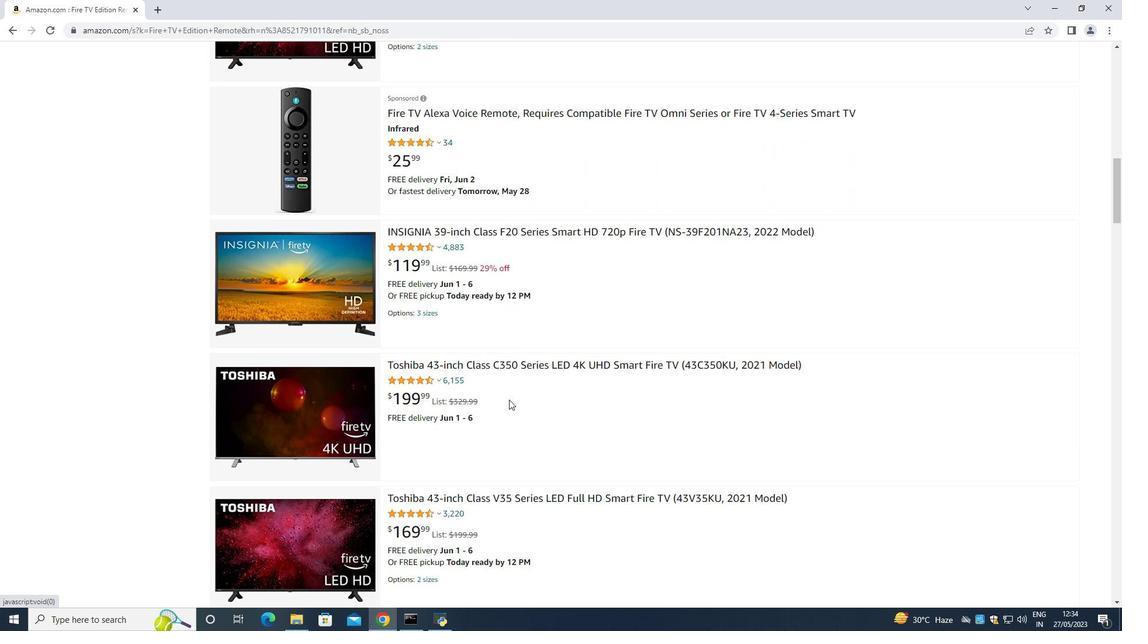 
Action: Mouse moved to (509, 398)
Screenshot: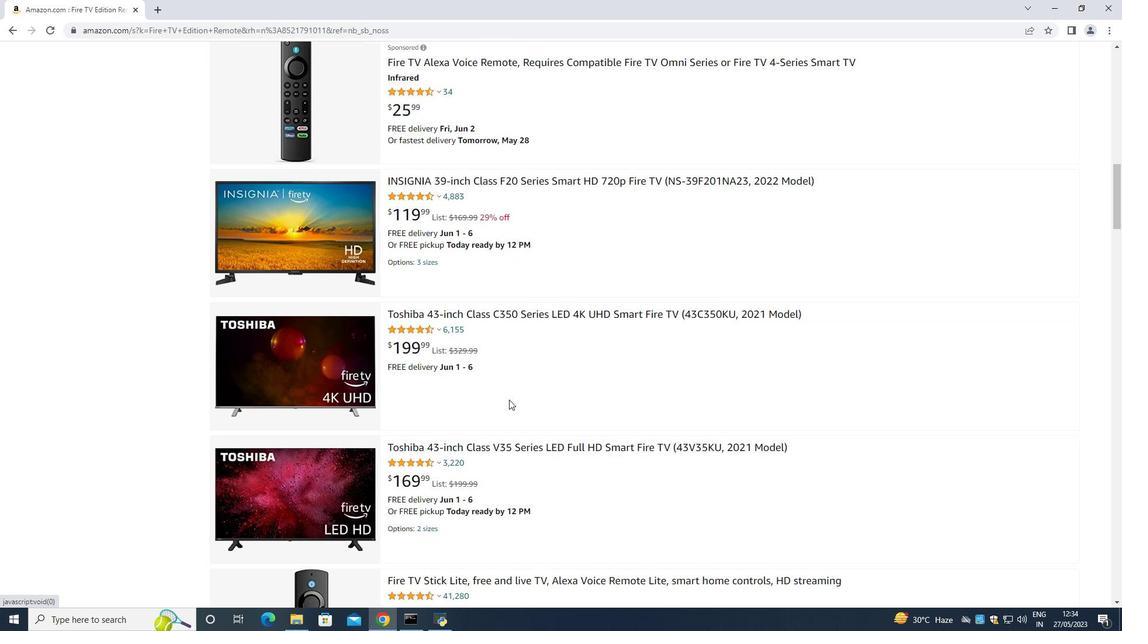 
Action: Mouse scrolled (509, 398) with delta (0, 0)
Screenshot: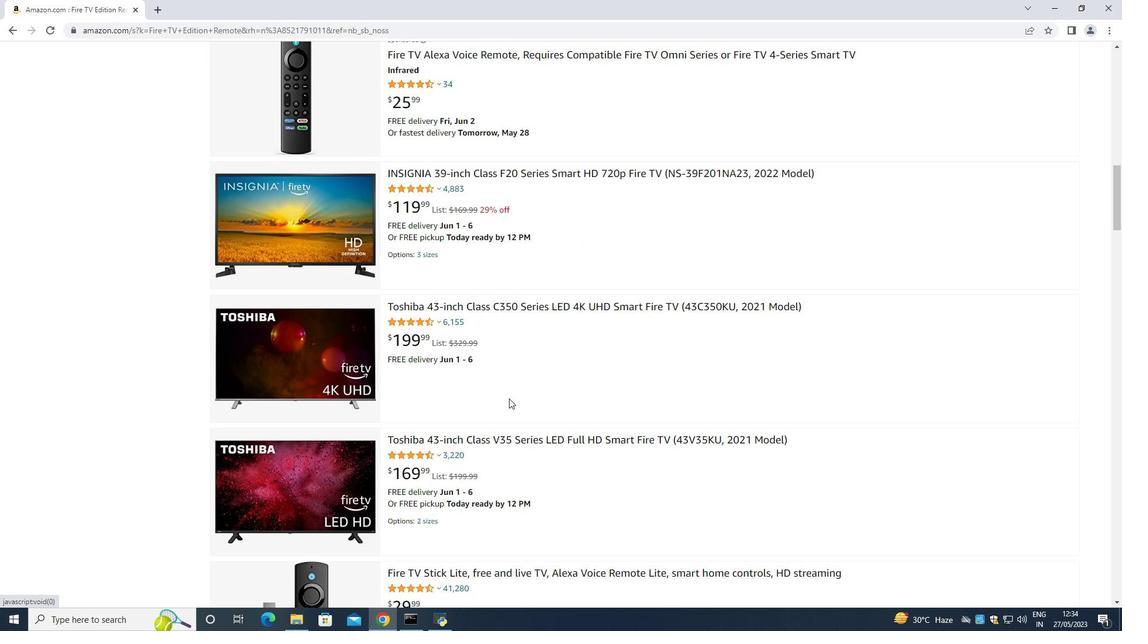 
Action: Mouse scrolled (509, 398) with delta (0, 0)
Screenshot: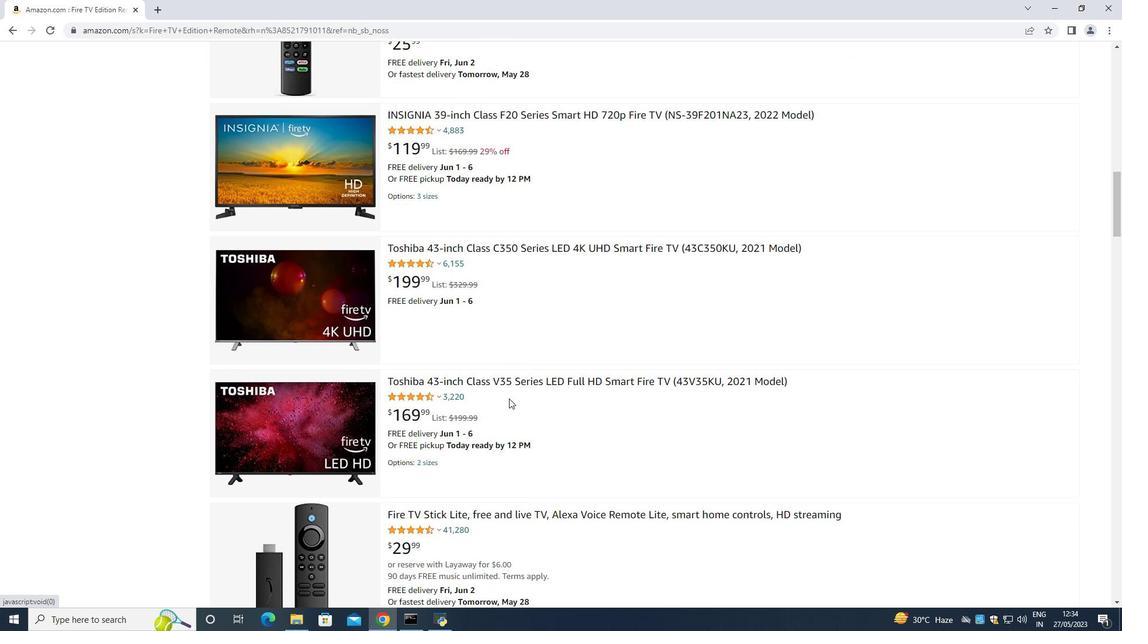 
Action: Mouse scrolled (509, 398) with delta (0, 0)
Screenshot: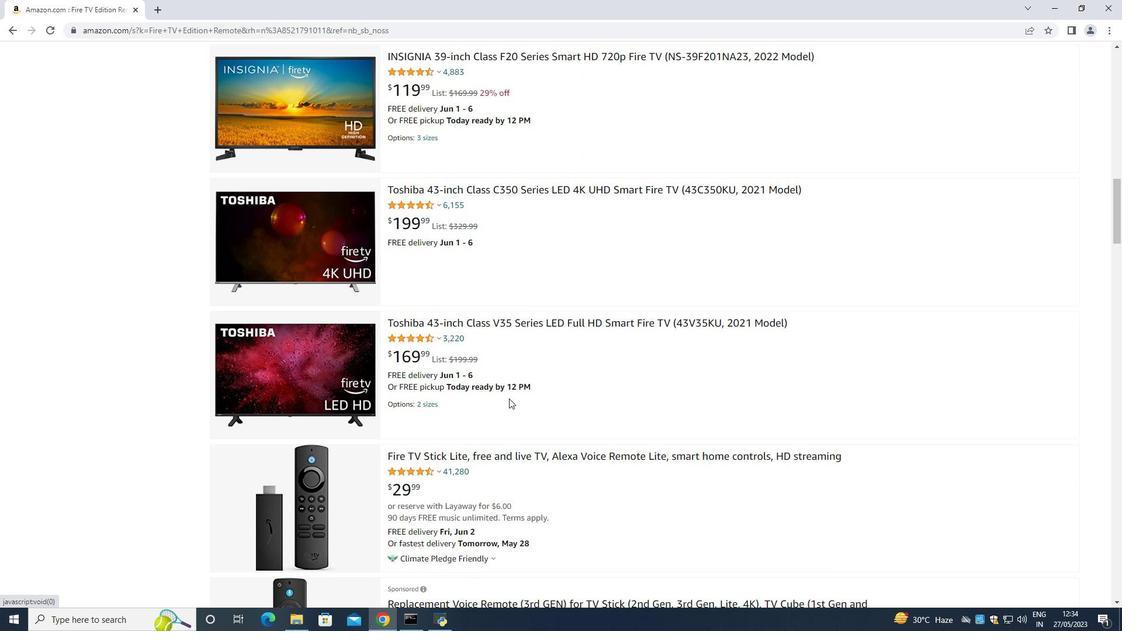 
Action: Mouse moved to (506, 402)
Screenshot: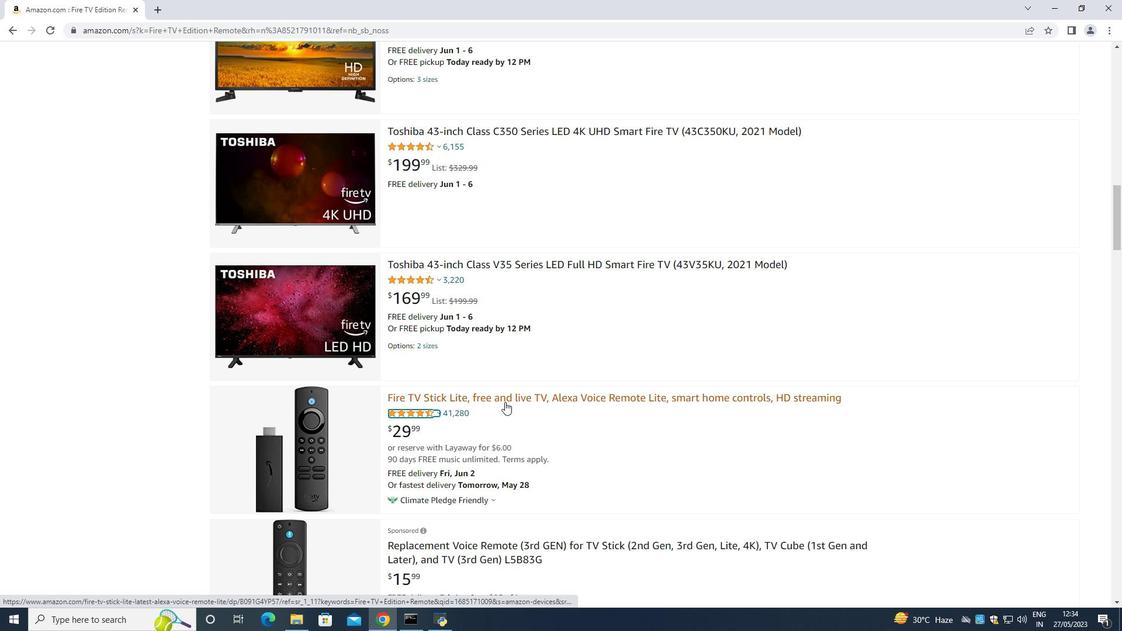 
Action: Mouse scrolled (506, 401) with delta (0, 0)
Screenshot: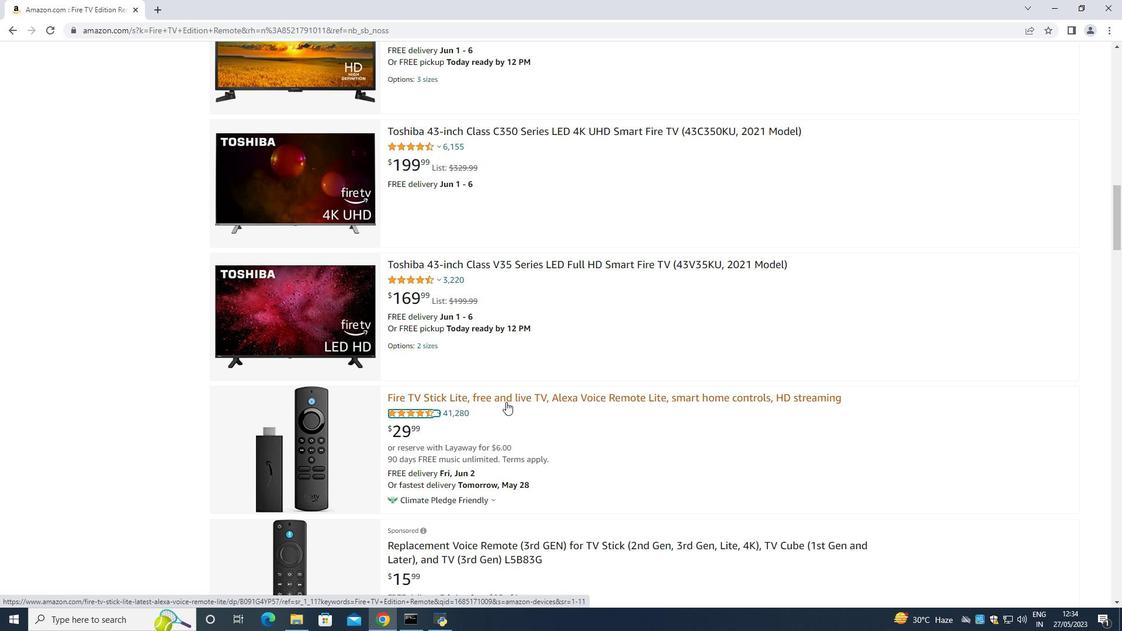 
Action: Mouse scrolled (506, 401) with delta (0, 0)
Screenshot: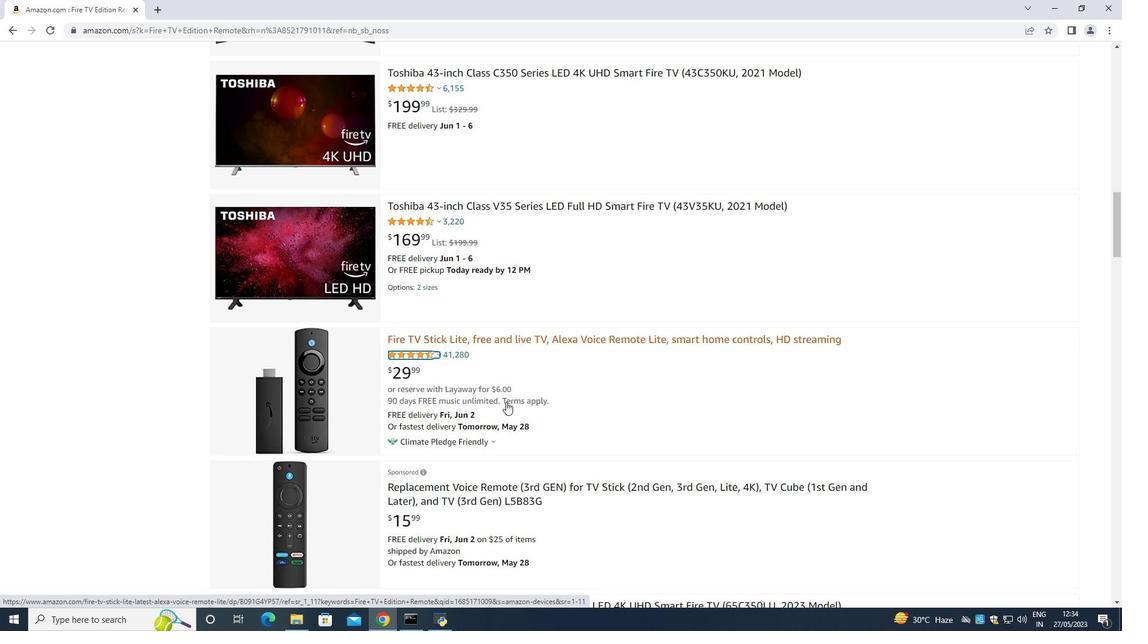 
Action: Mouse moved to (636, 415)
Screenshot: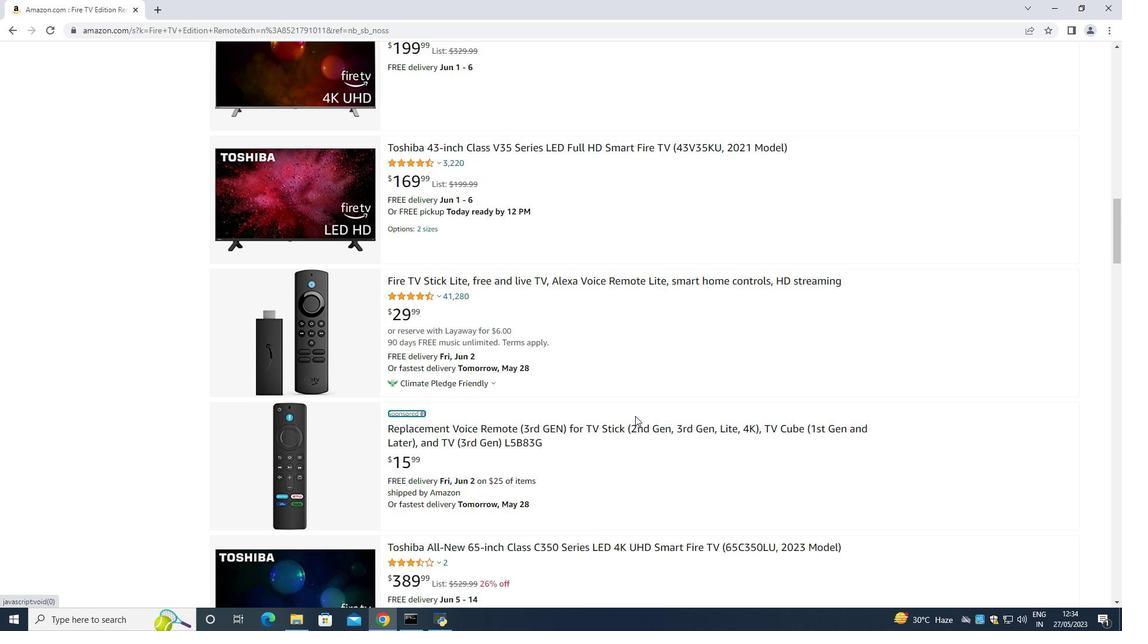 
Action: Mouse scrolled (636, 414) with delta (0, 0)
Screenshot: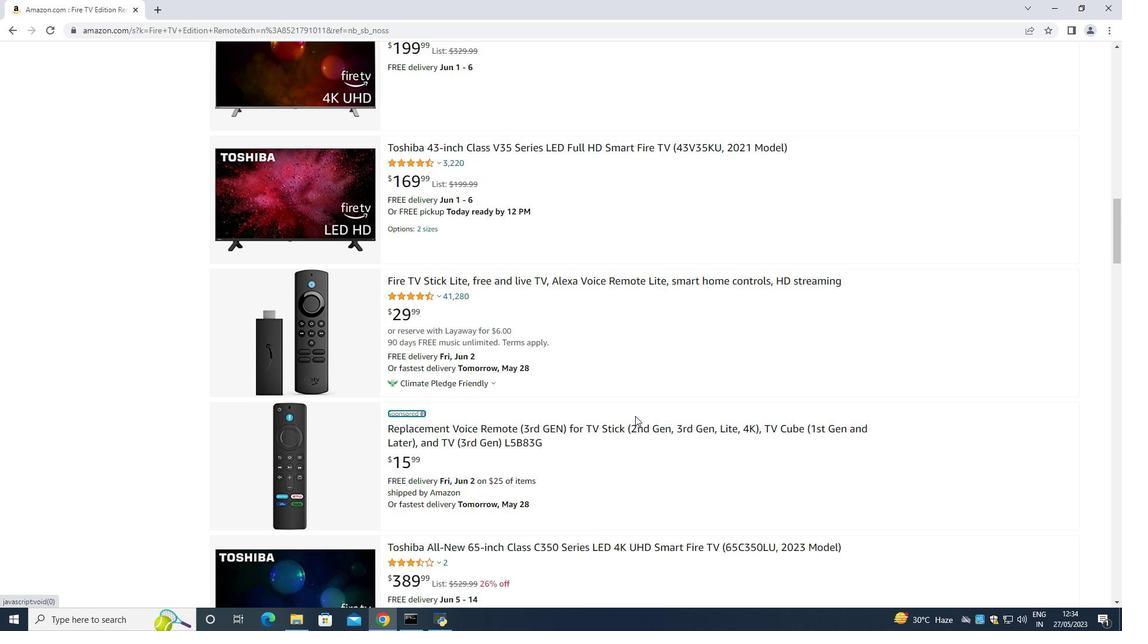 
Action: Mouse moved to (635, 411)
Screenshot: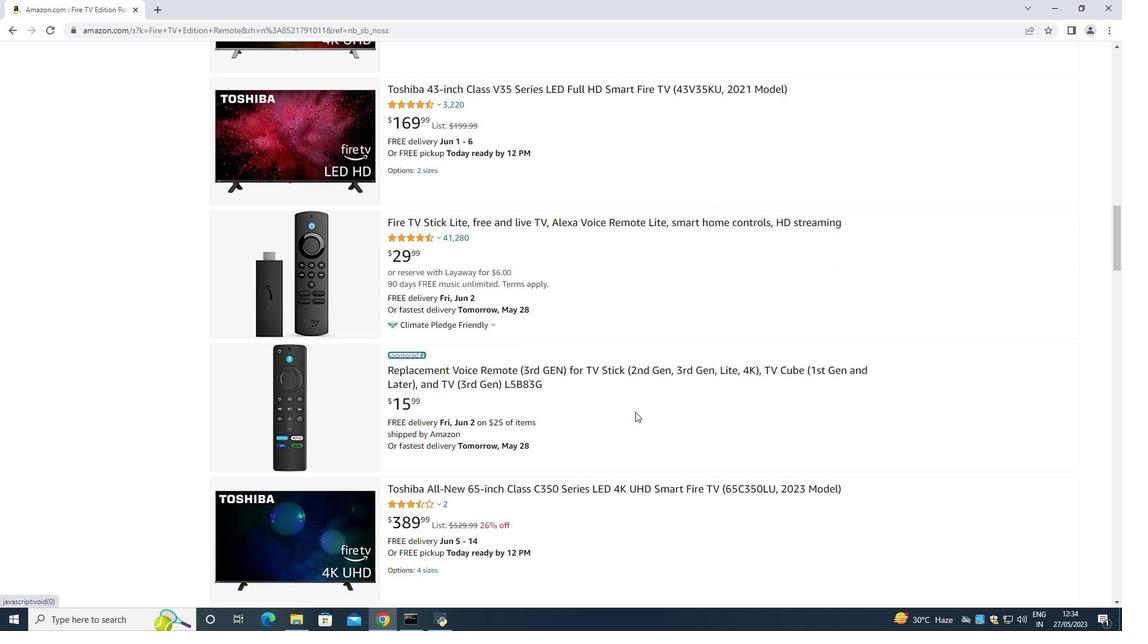 
Action: Mouse scrolled (635, 411) with delta (0, 0)
Screenshot: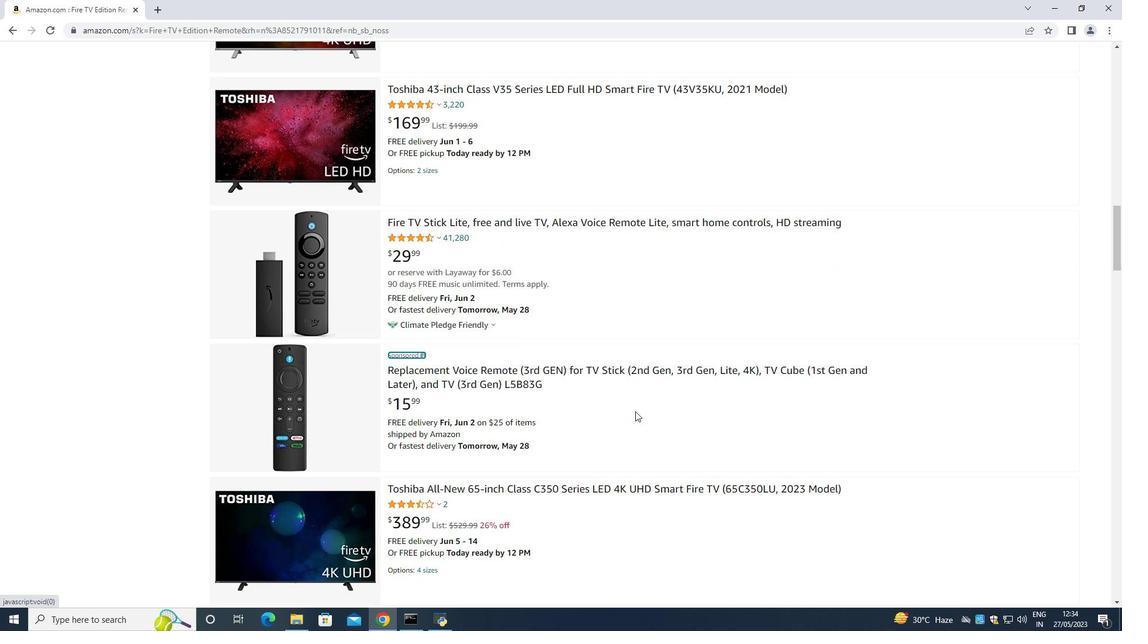 
Action: Mouse moved to (701, 430)
Screenshot: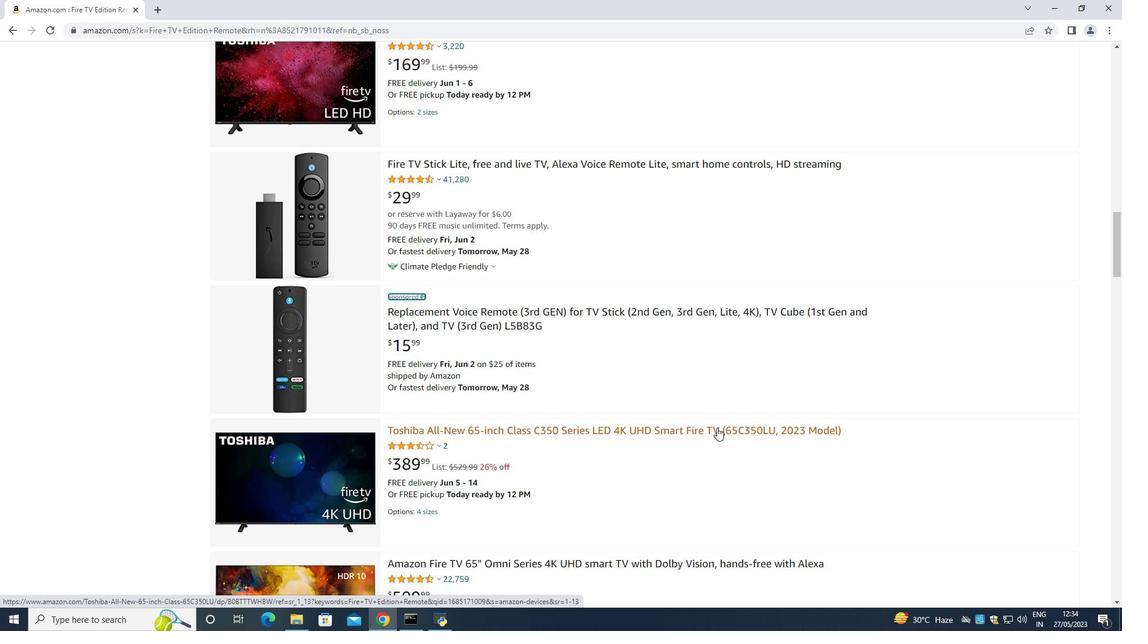 
Action: Mouse scrolled (701, 430) with delta (0, 0)
Screenshot: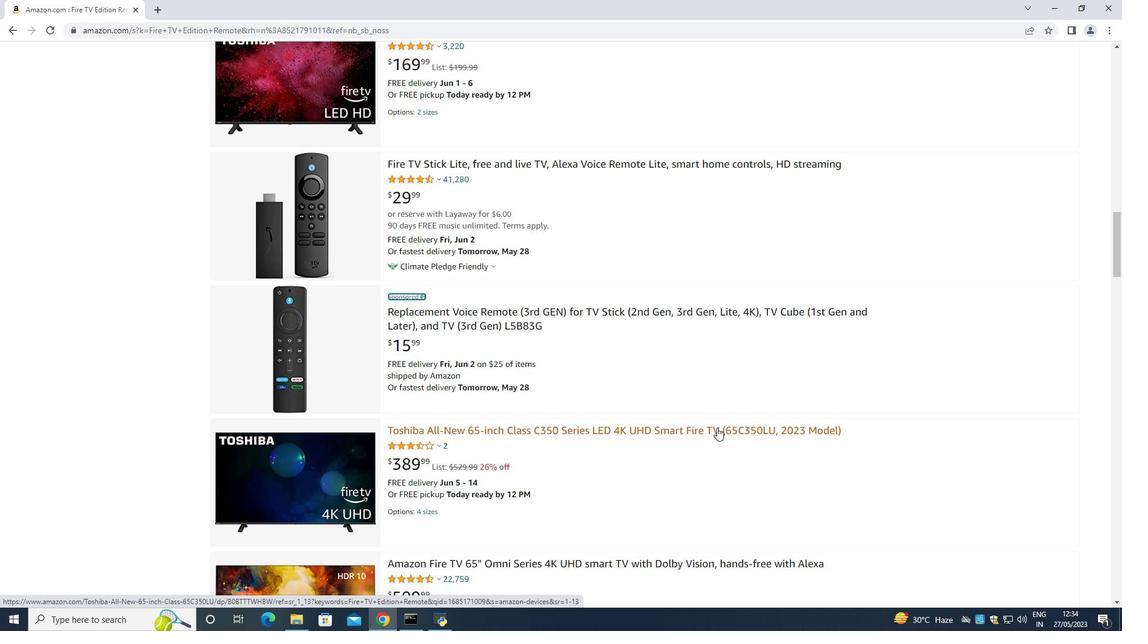 
Action: Mouse moved to (503, 429)
Screenshot: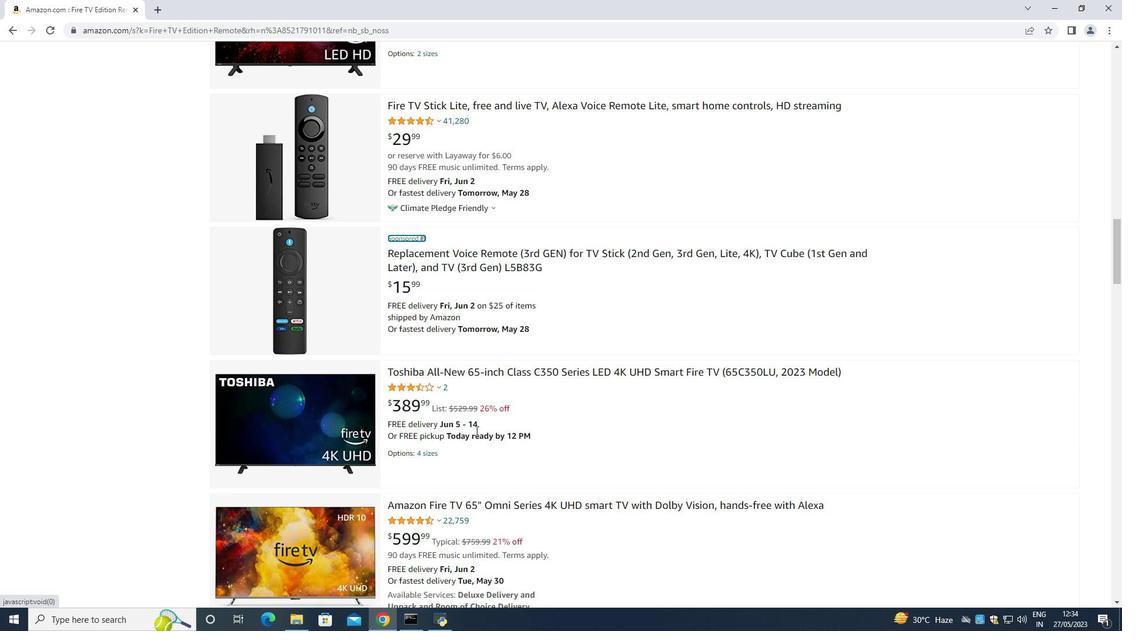 
Action: Mouse scrolled (503, 428) with delta (0, 0)
Screenshot: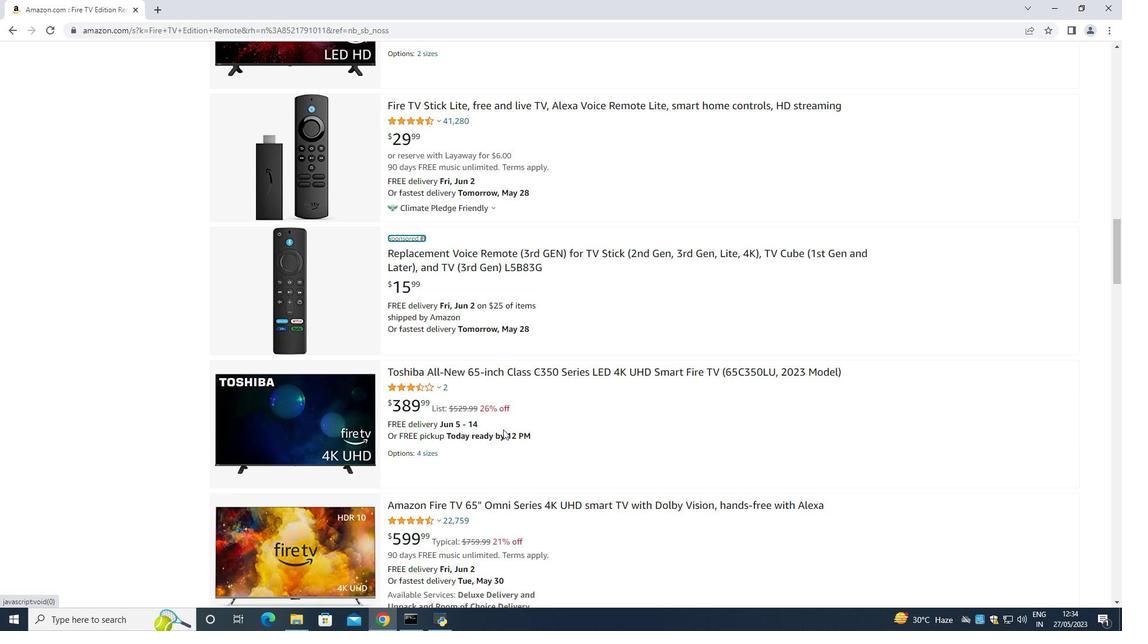 
Action: Mouse moved to (496, 439)
Screenshot: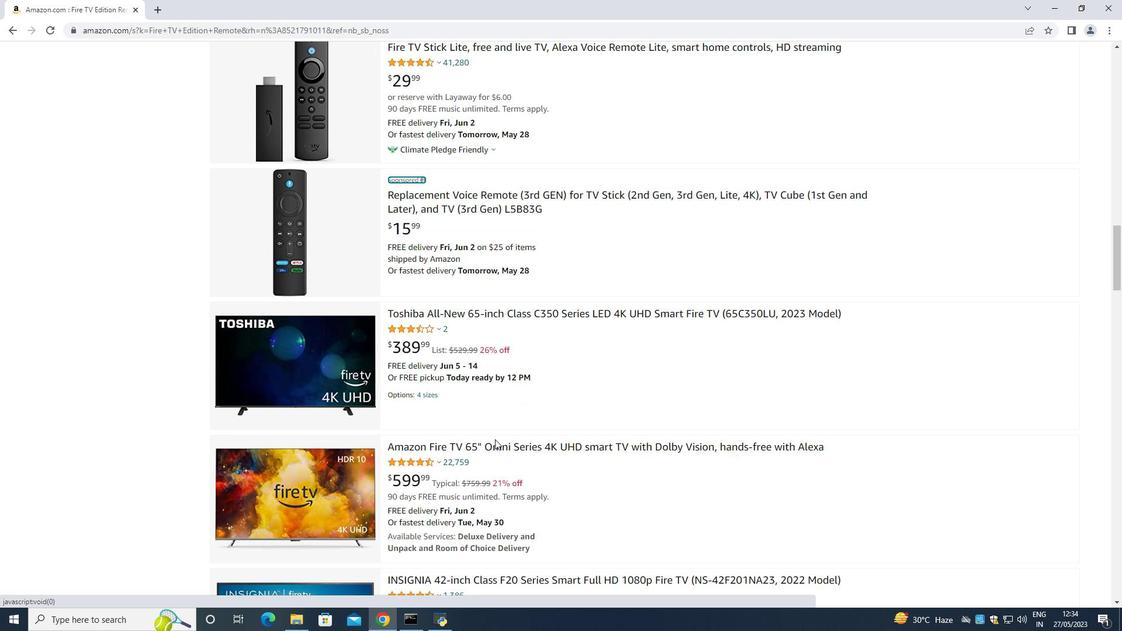 
Action: Mouse scrolled (496, 438) with delta (0, 0)
Screenshot: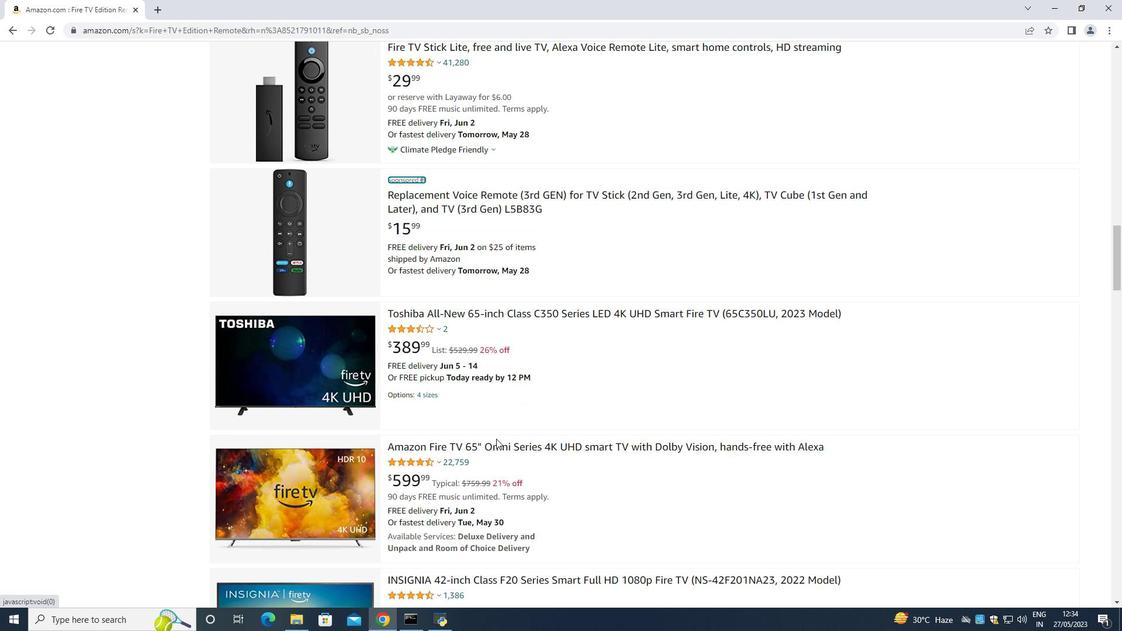 
Action: Mouse scrolled (496, 438) with delta (0, 0)
Screenshot: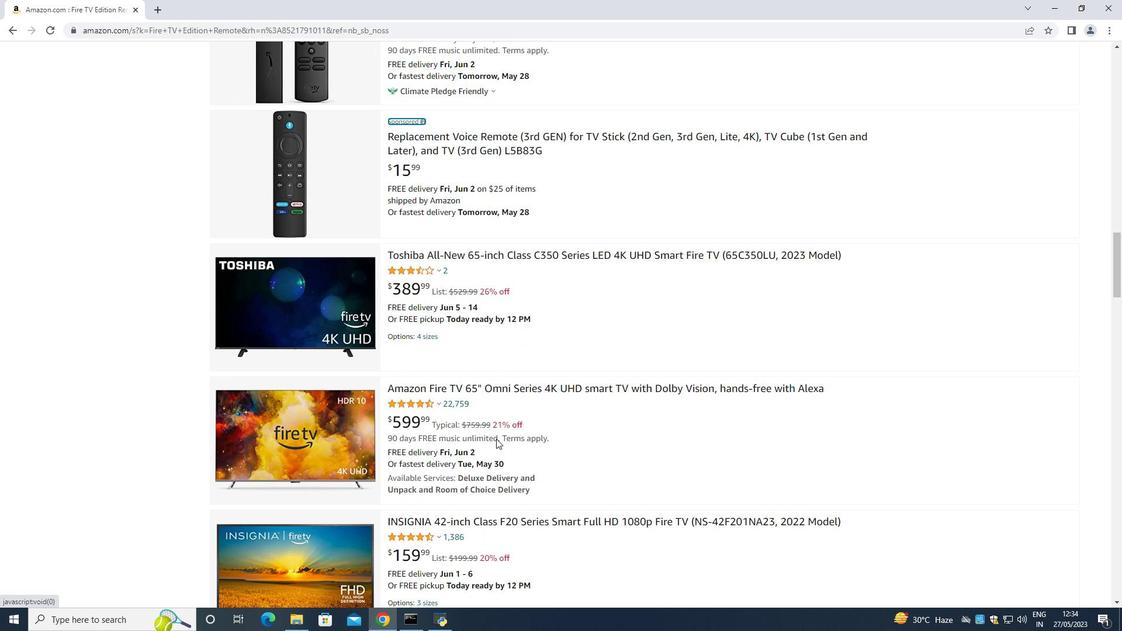 
Action: Mouse scrolled (496, 438) with delta (0, 0)
Screenshot: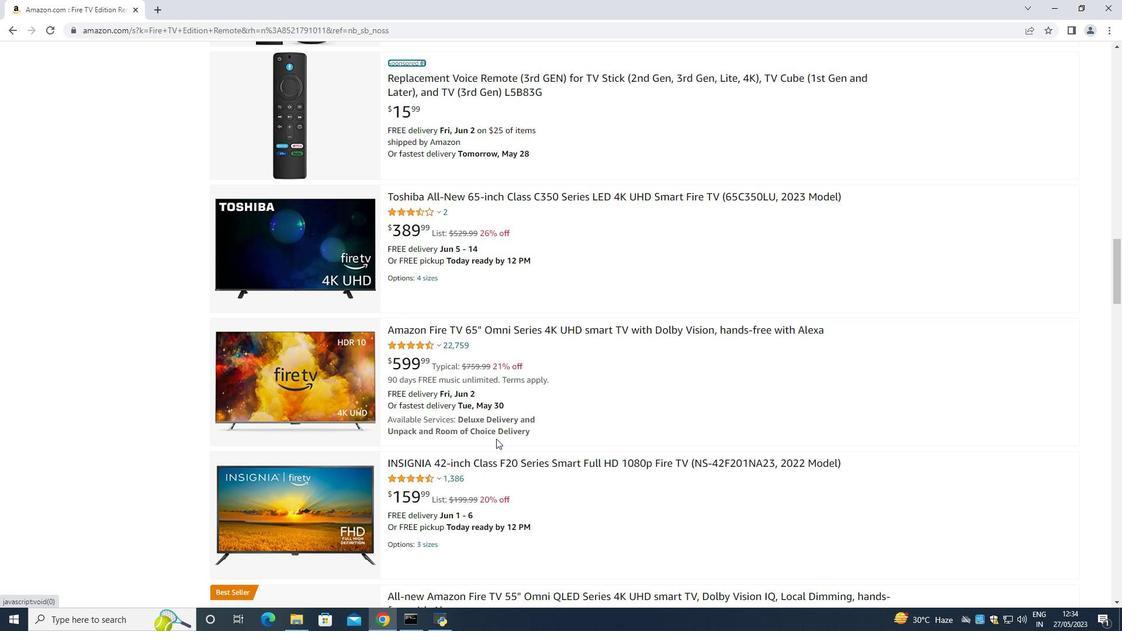 
Action: Mouse scrolled (496, 438) with delta (0, 0)
Screenshot: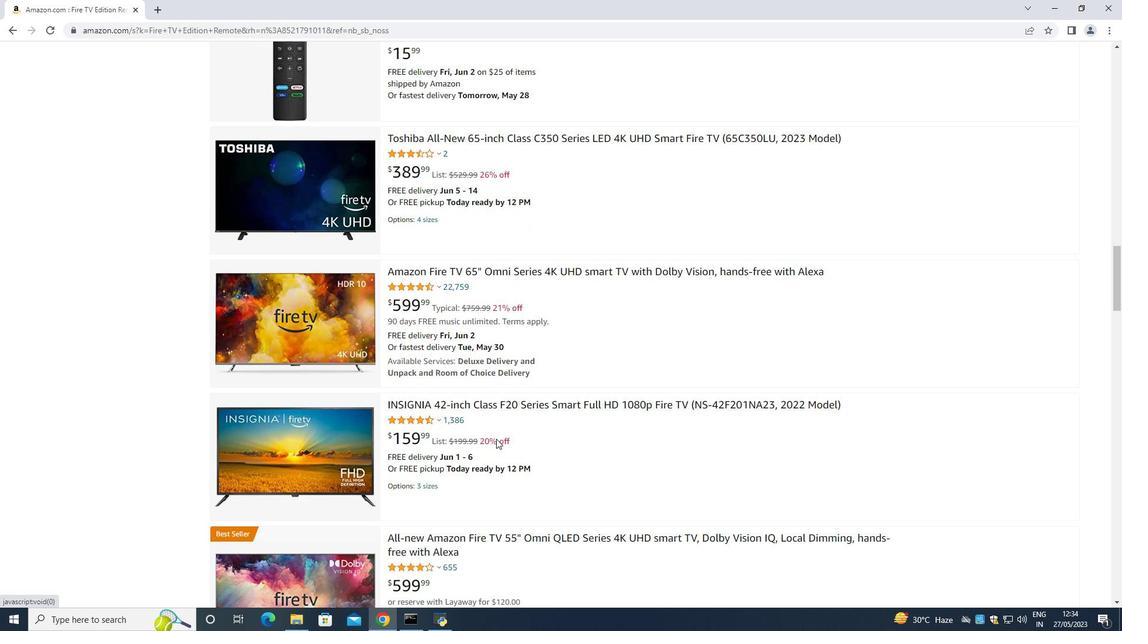 
Action: Mouse moved to (497, 439)
Screenshot: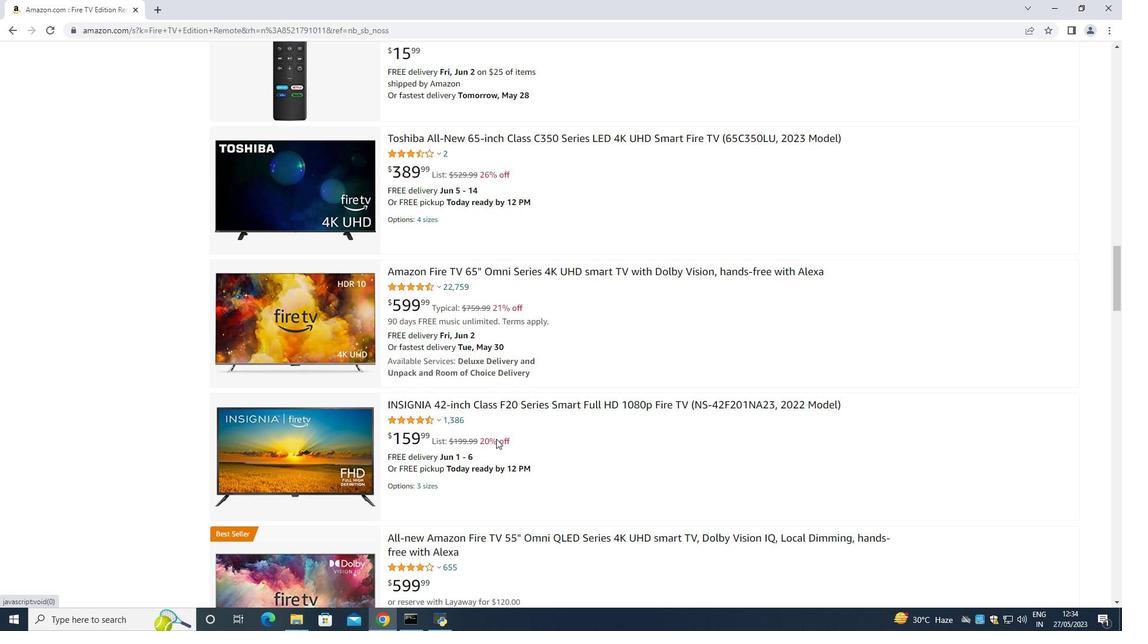
Action: Mouse scrolled (497, 438) with delta (0, 0)
Screenshot: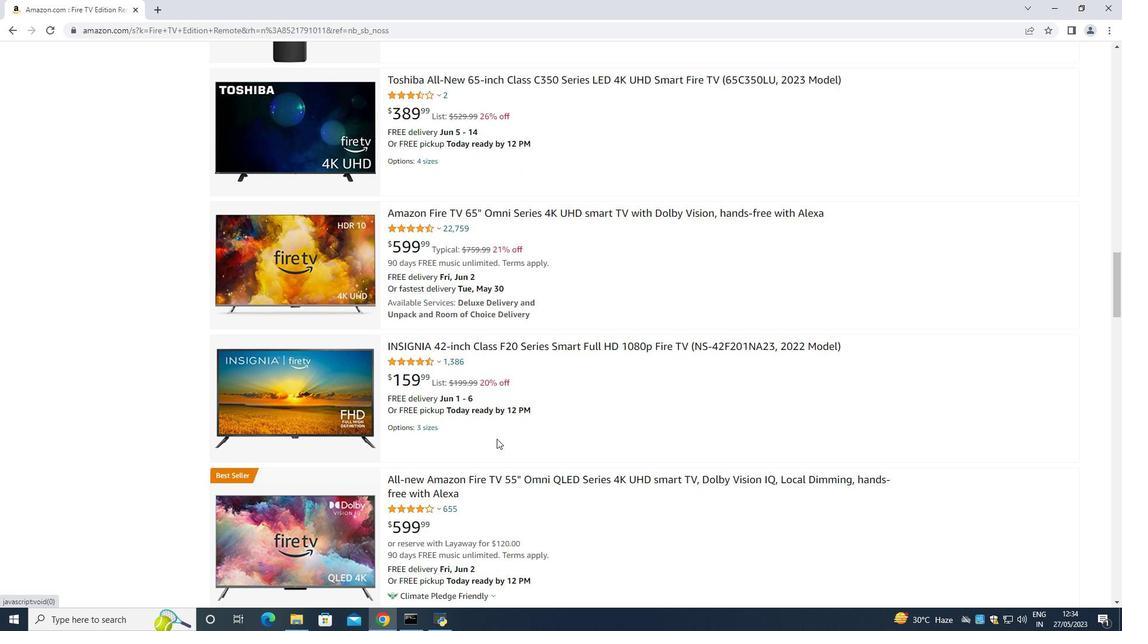 
Action: Mouse moved to (495, 437)
Screenshot: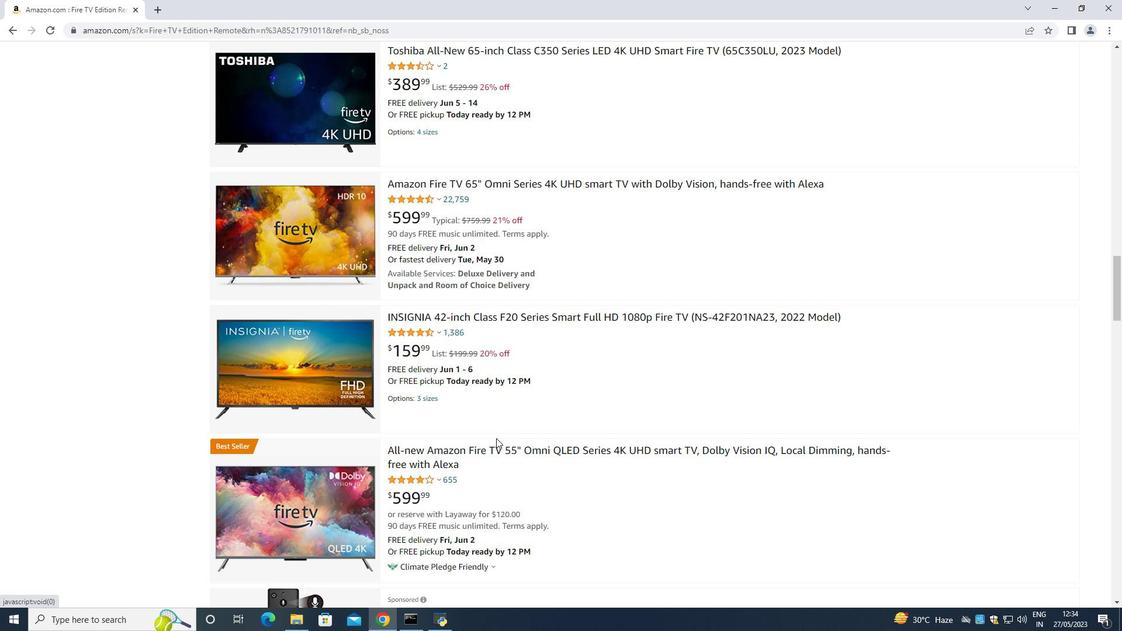 
Action: Mouse scrolled (495, 437) with delta (0, 0)
Screenshot: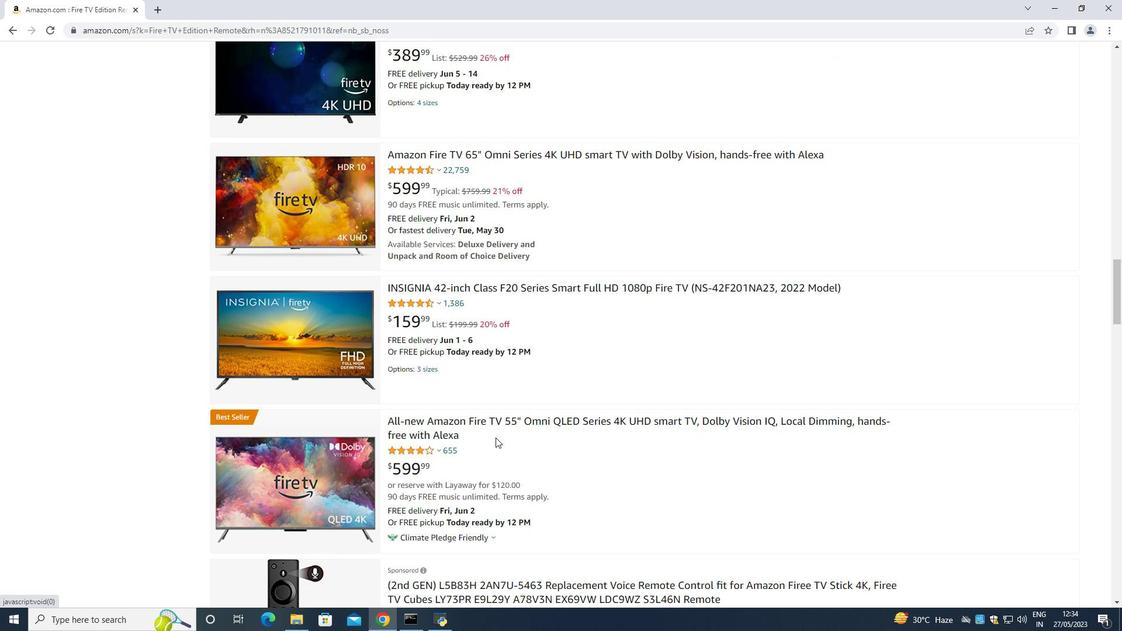 
Action: Mouse moved to (430, 423)
Screenshot: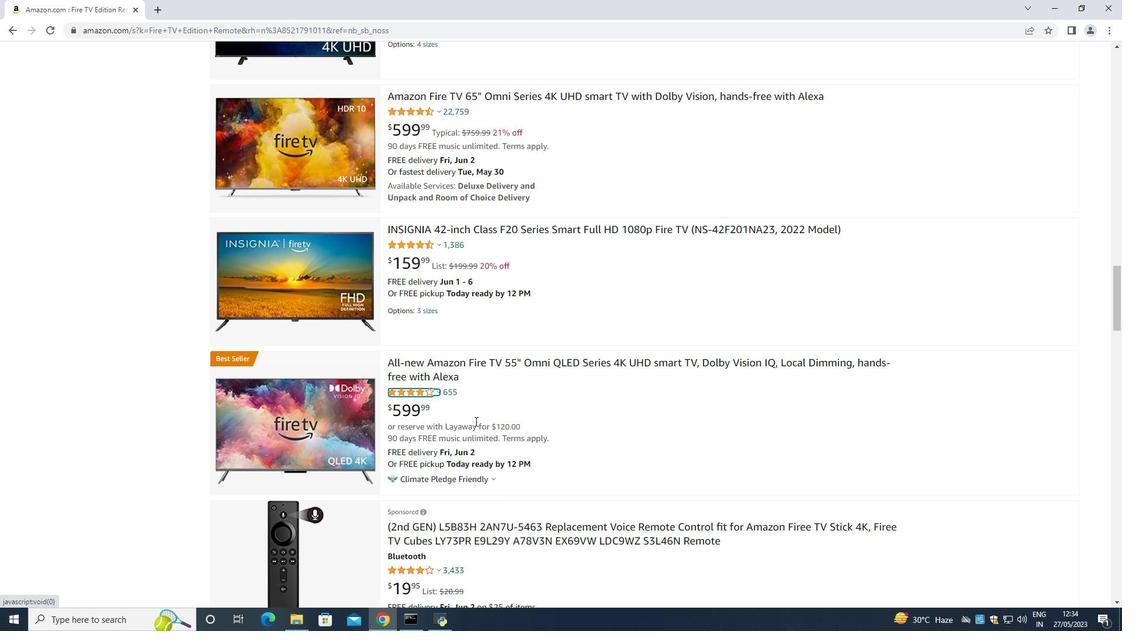 
Action: Mouse scrolled (430, 423) with delta (0, 0)
Screenshot: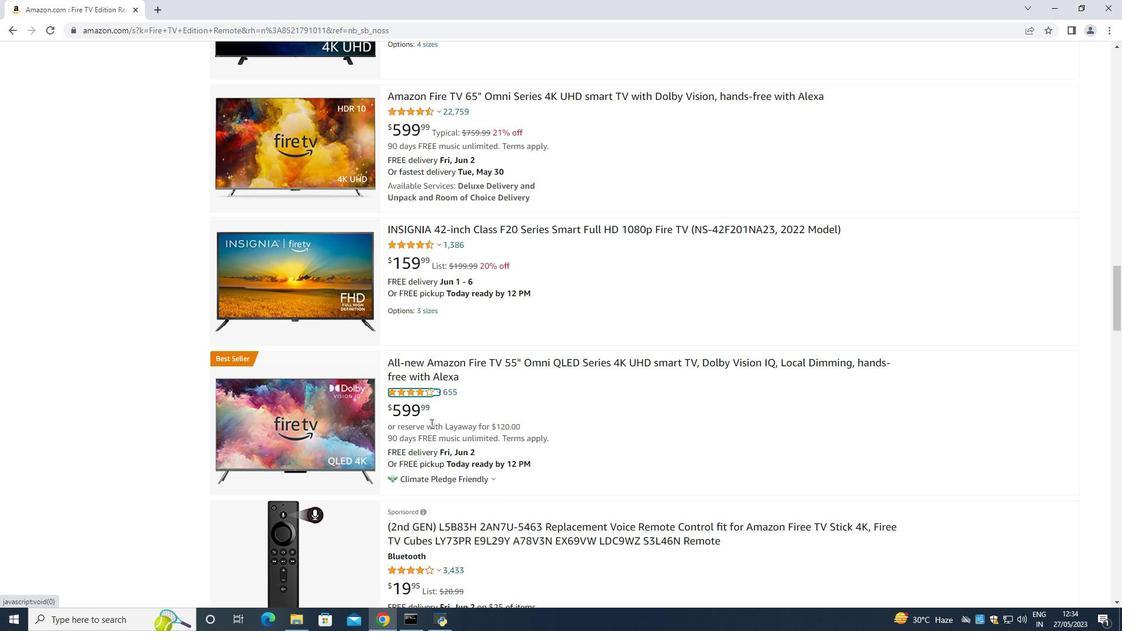 
Action: Mouse moved to (445, 429)
Screenshot: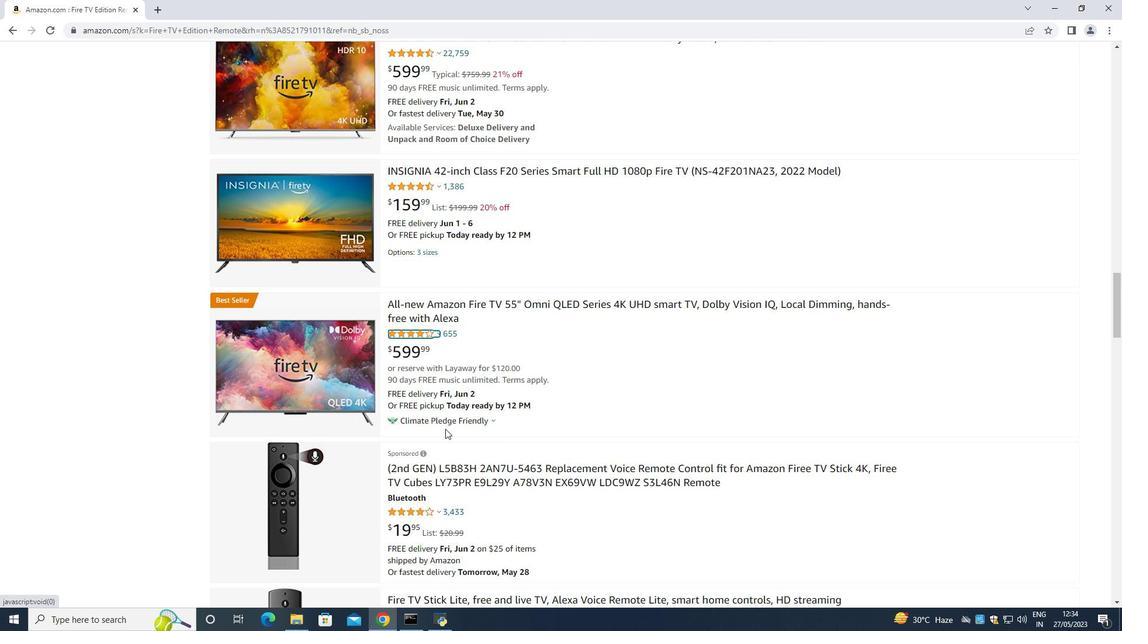 
Action: Mouse scrolled (445, 428) with delta (0, 0)
Screenshot: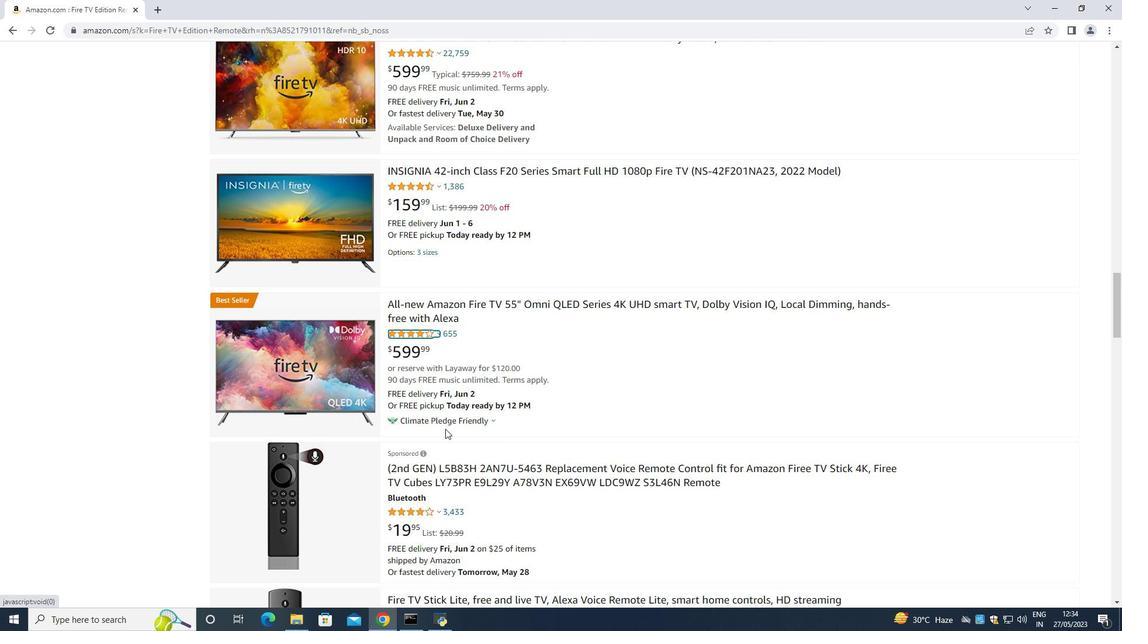 
Action: Mouse scrolled (445, 428) with delta (0, 0)
Screenshot: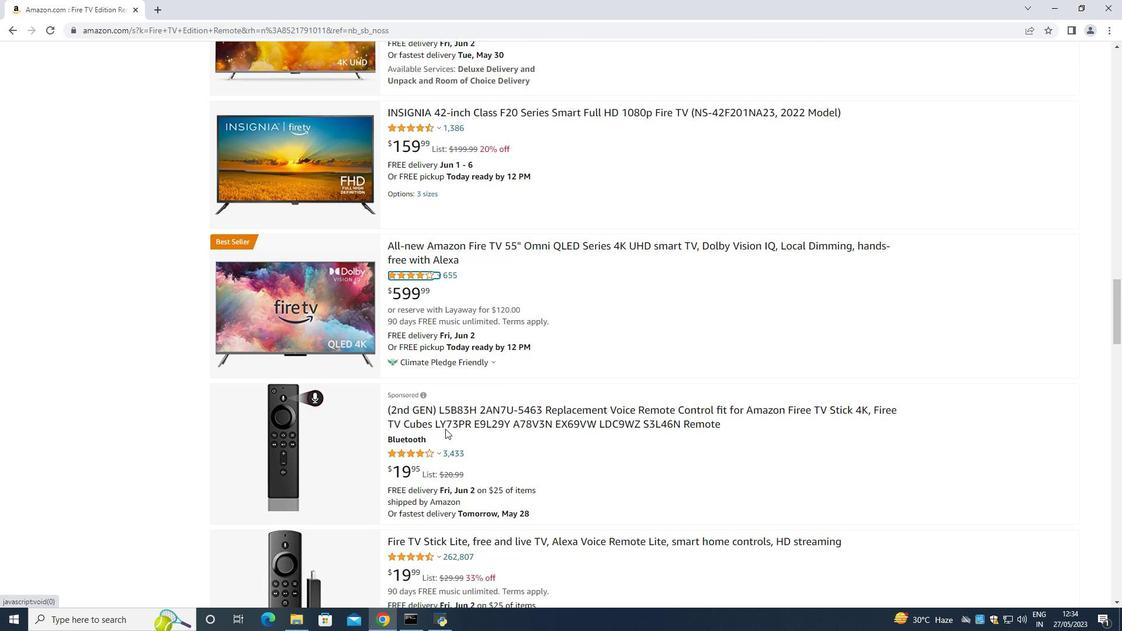 
Action: Mouse scrolled (445, 428) with delta (0, 0)
Screenshot: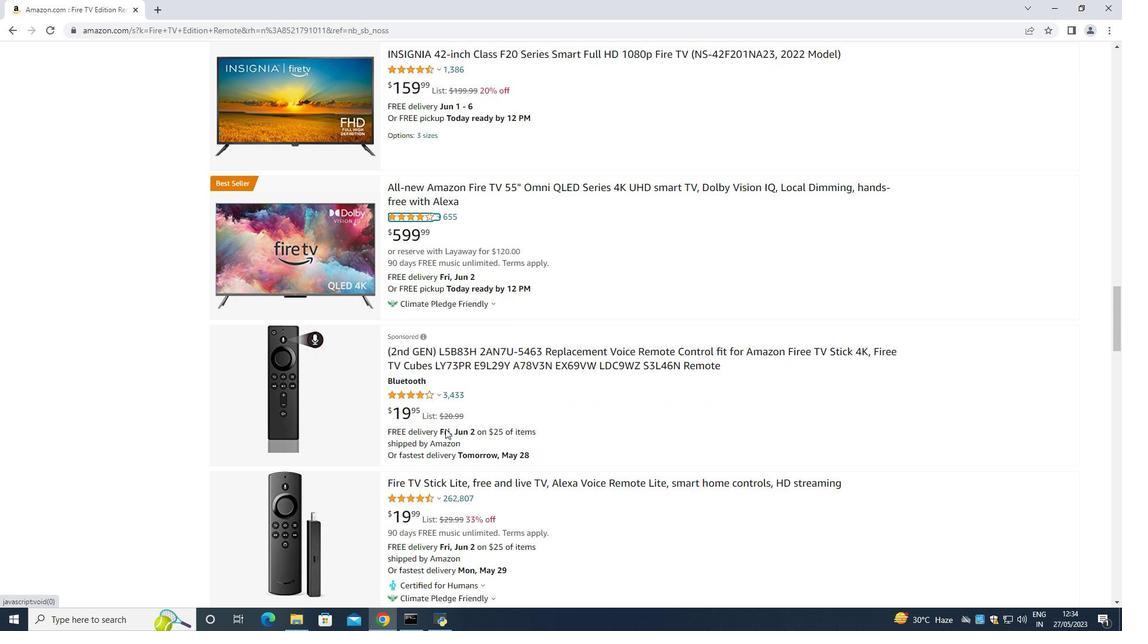 
Action: Mouse scrolled (445, 428) with delta (0, 0)
Screenshot: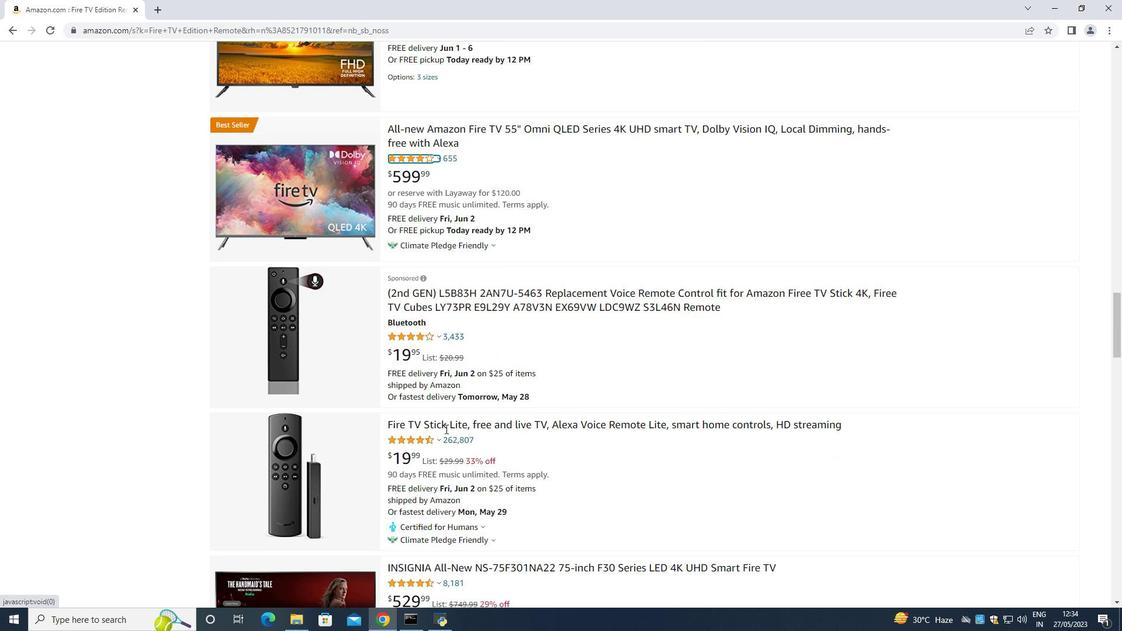 
Action: Mouse scrolled (445, 428) with delta (0, 0)
Screenshot: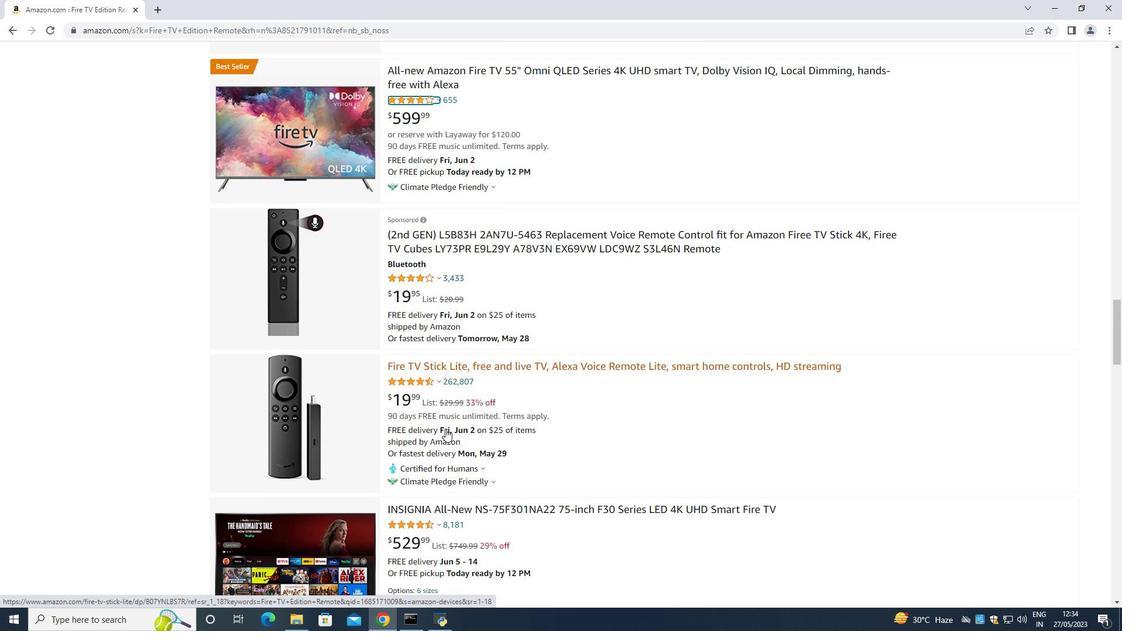 
Action: Mouse moved to (442, 425)
Screenshot: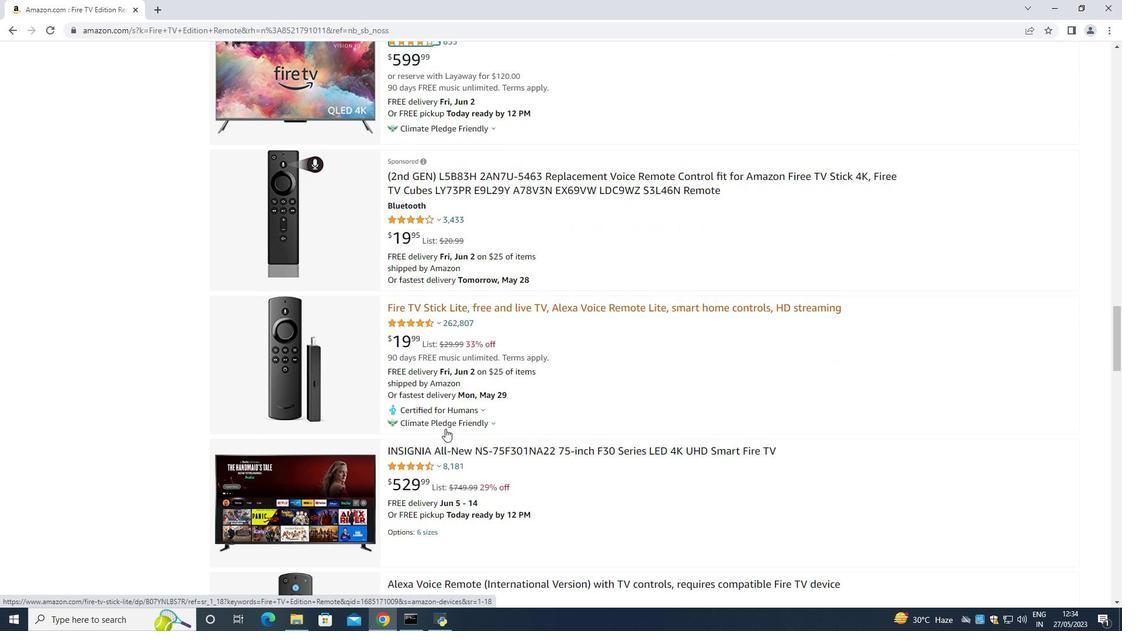 
Action: Mouse scrolled (442, 425) with delta (0, 0)
Screenshot: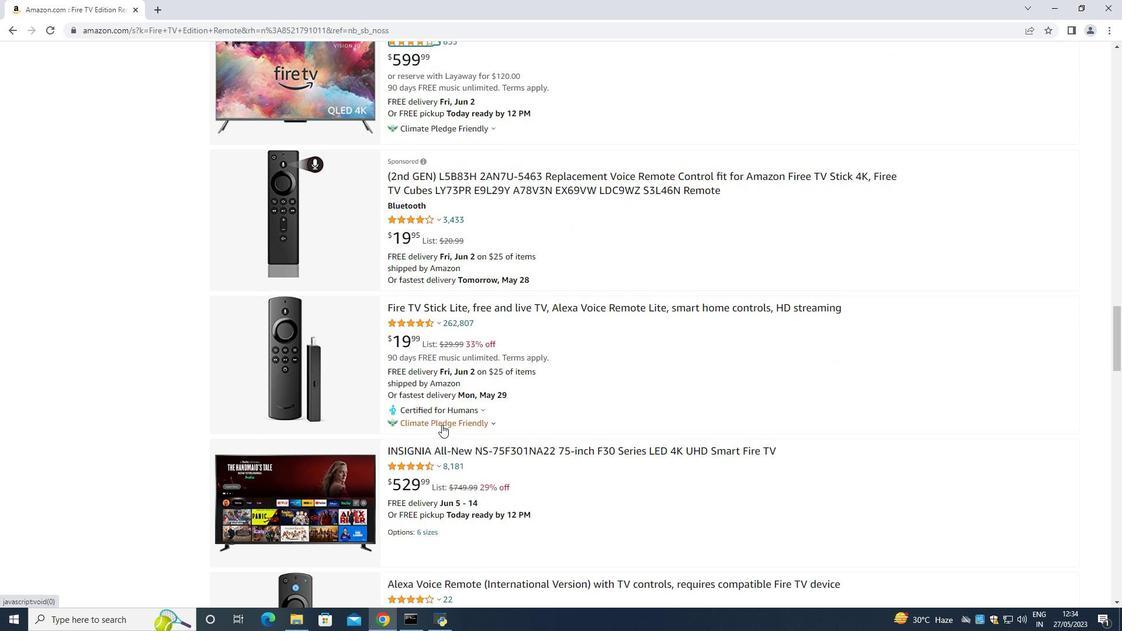 
Action: Mouse scrolled (442, 425) with delta (0, 0)
Screenshot: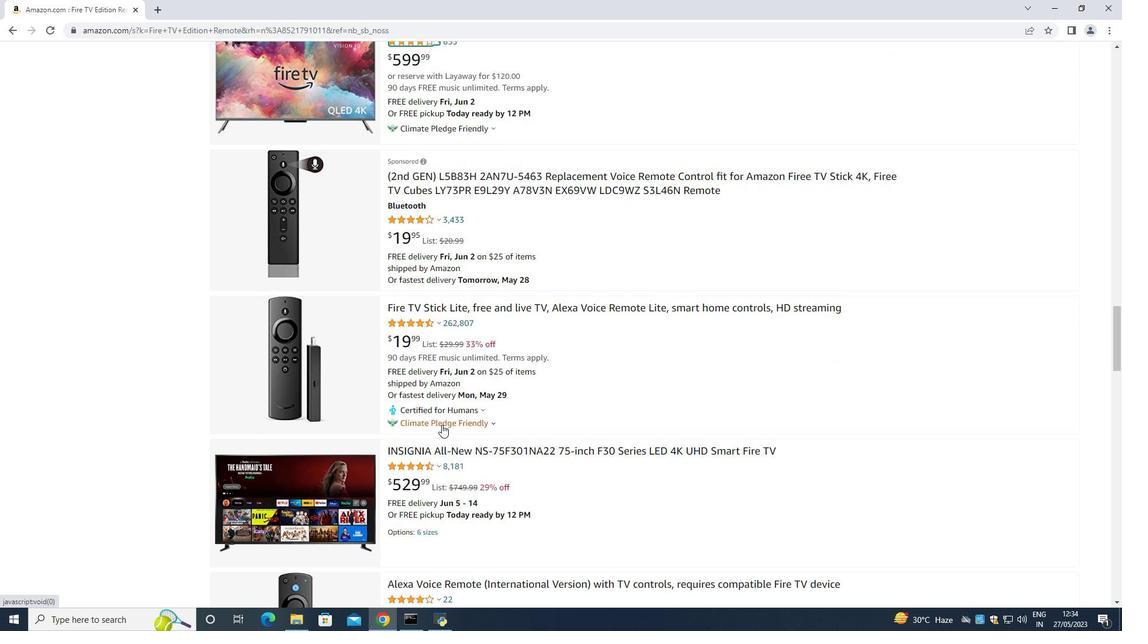 
Action: Mouse scrolled (442, 425) with delta (0, 0)
Screenshot: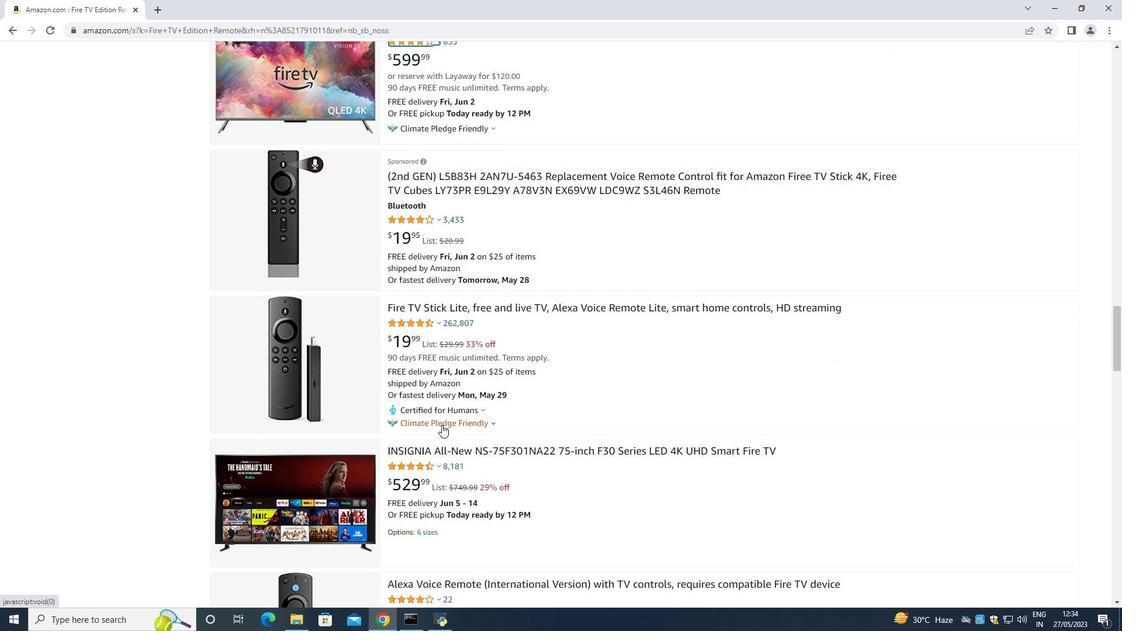 
Action: Mouse scrolled (442, 425) with delta (0, 0)
Screenshot: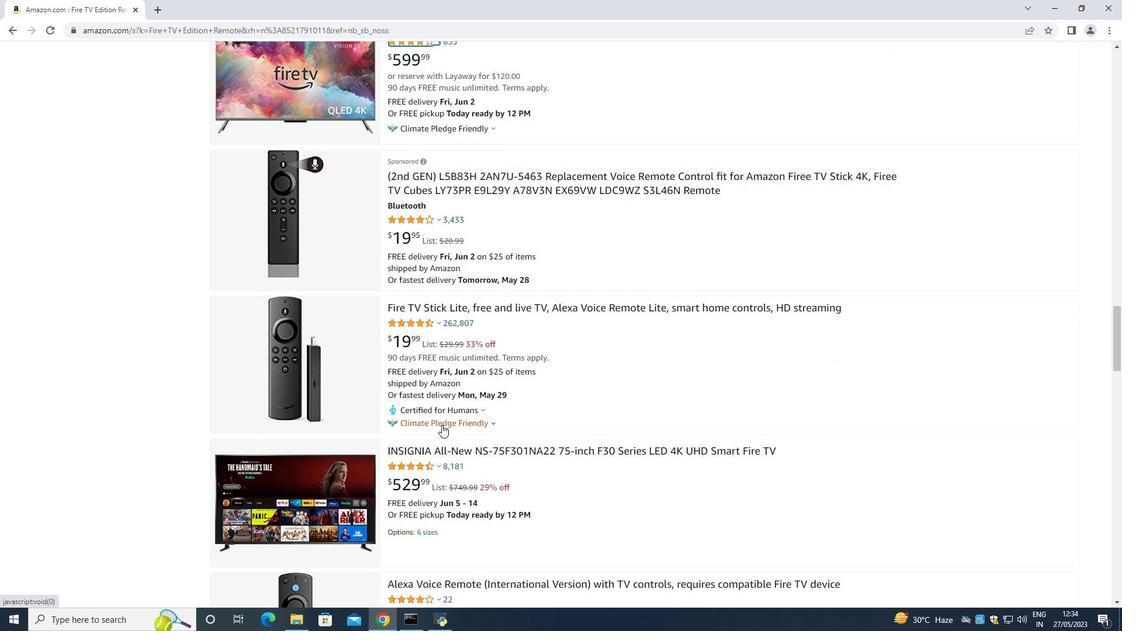 
Action: Mouse scrolled (442, 425) with delta (0, 0)
Screenshot: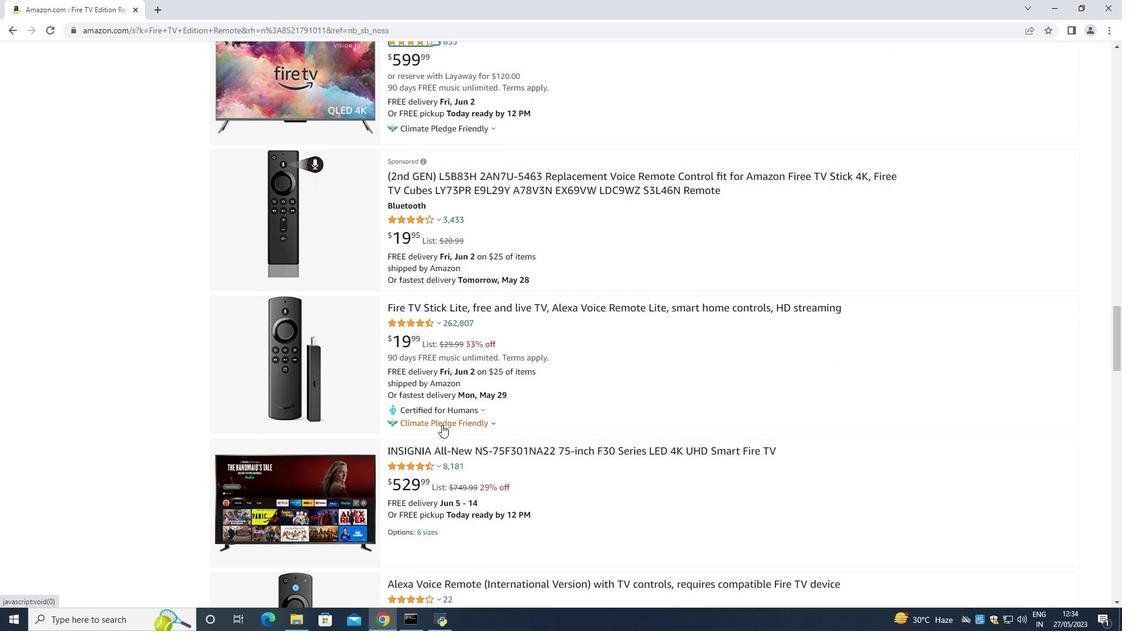
Action: Mouse moved to (442, 423)
Screenshot: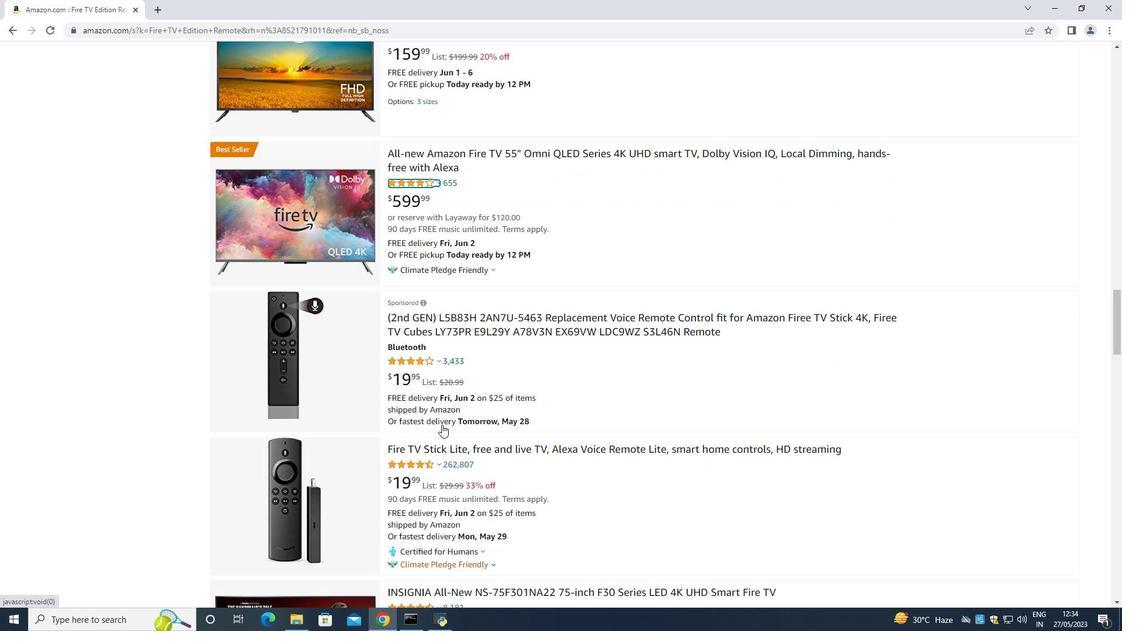 
Action: Mouse scrolled (442, 424) with delta (0, 0)
Screenshot: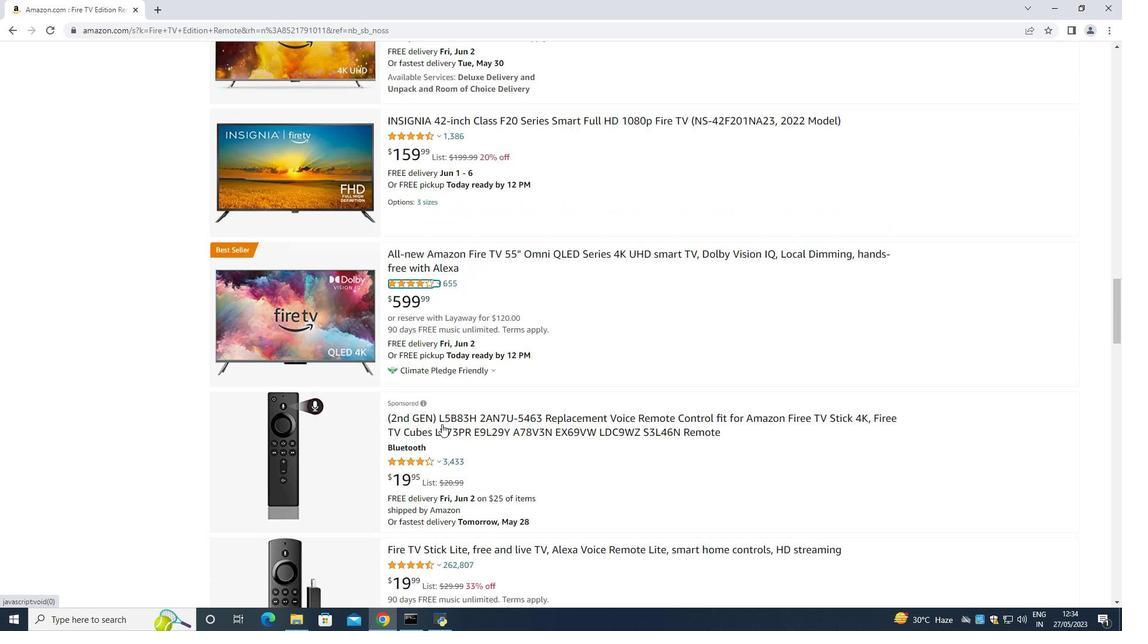 
Action: Mouse scrolled (442, 424) with delta (0, 0)
Screenshot: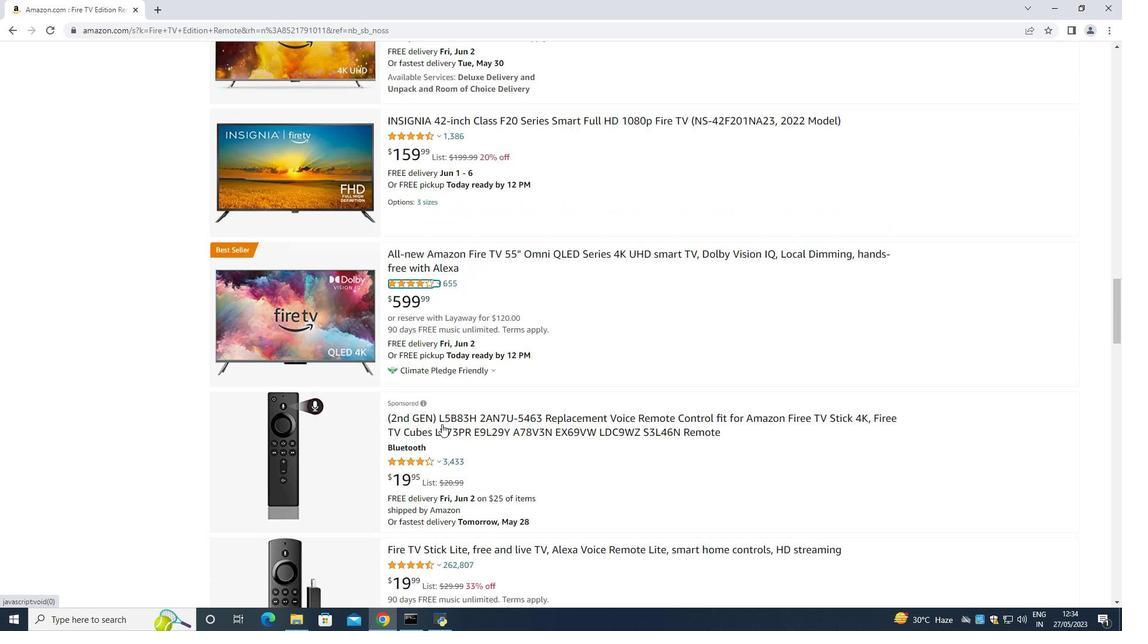 
Action: Mouse scrolled (442, 424) with delta (0, 0)
Screenshot: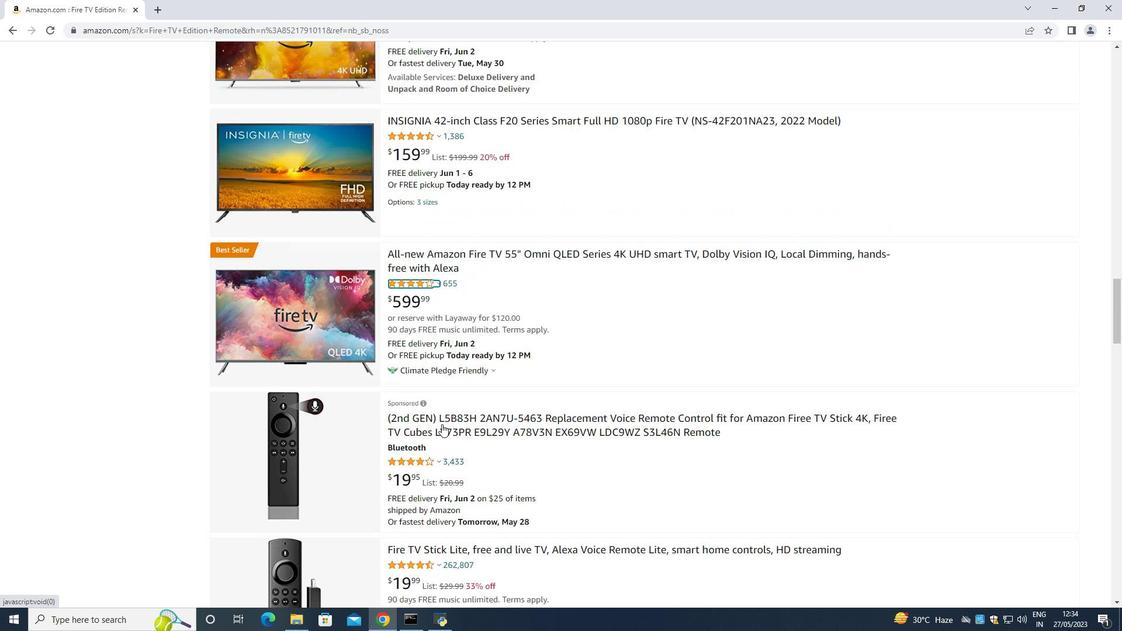 
Action: Mouse scrolled (442, 424) with delta (0, 0)
Screenshot: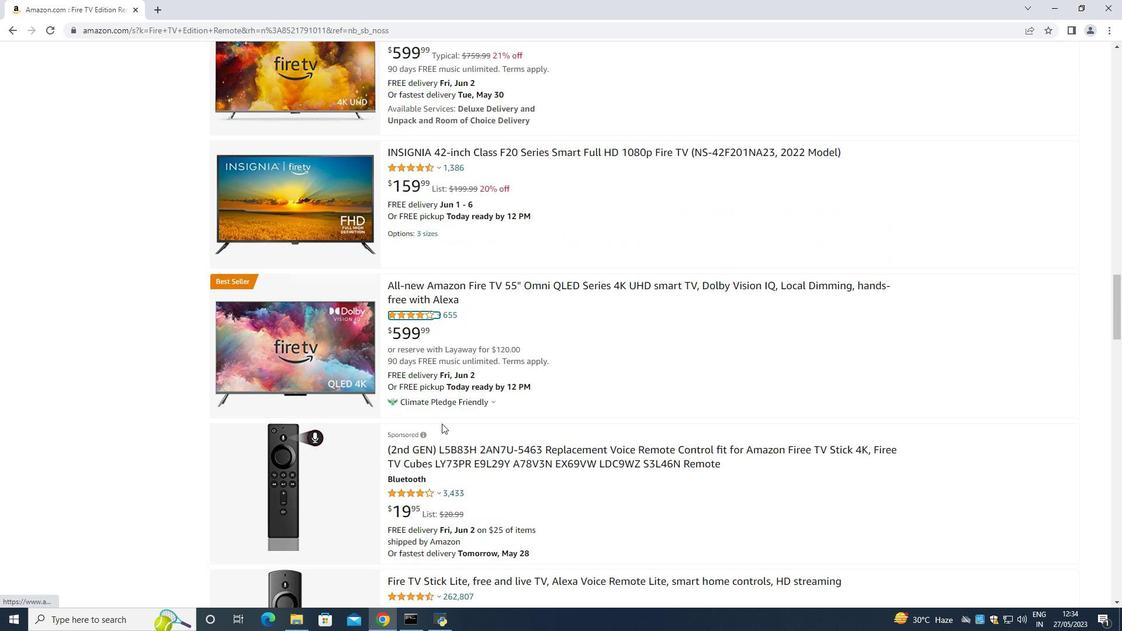 
Action: Mouse scrolled (442, 424) with delta (0, 0)
Screenshot: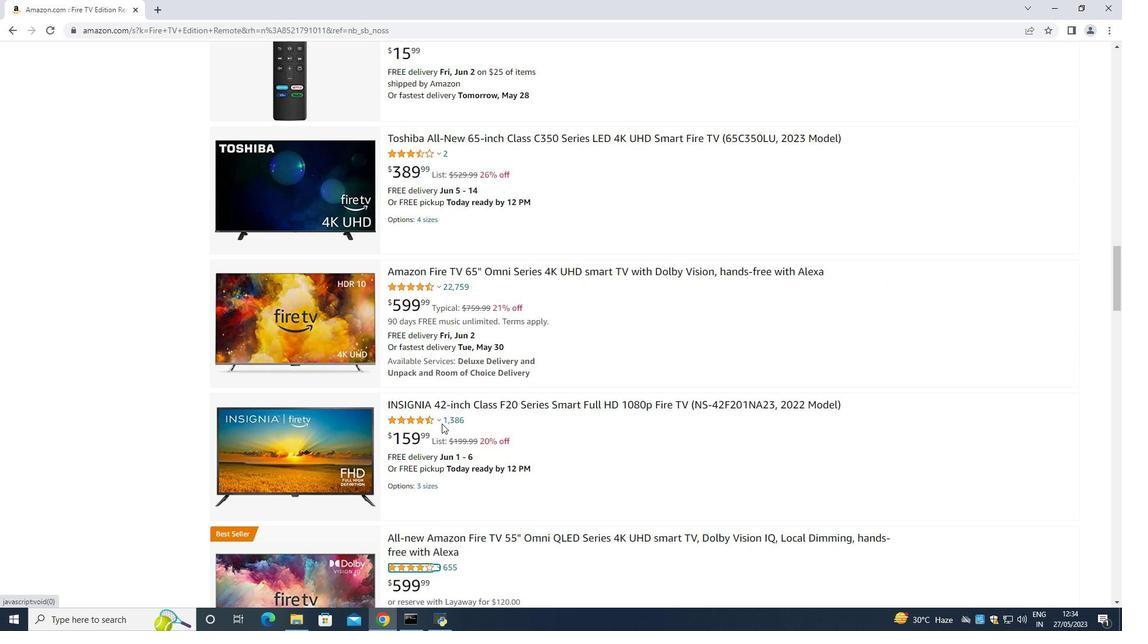 
Action: Mouse scrolled (442, 424) with delta (0, 0)
Screenshot: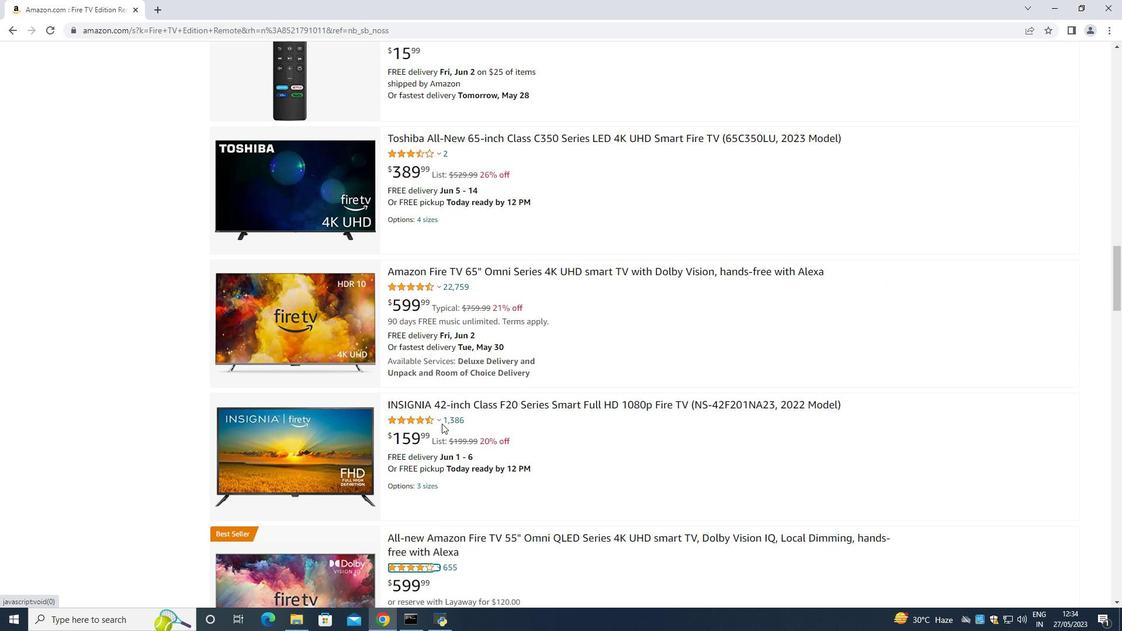 
Action: Mouse scrolled (442, 424) with delta (0, 0)
Screenshot: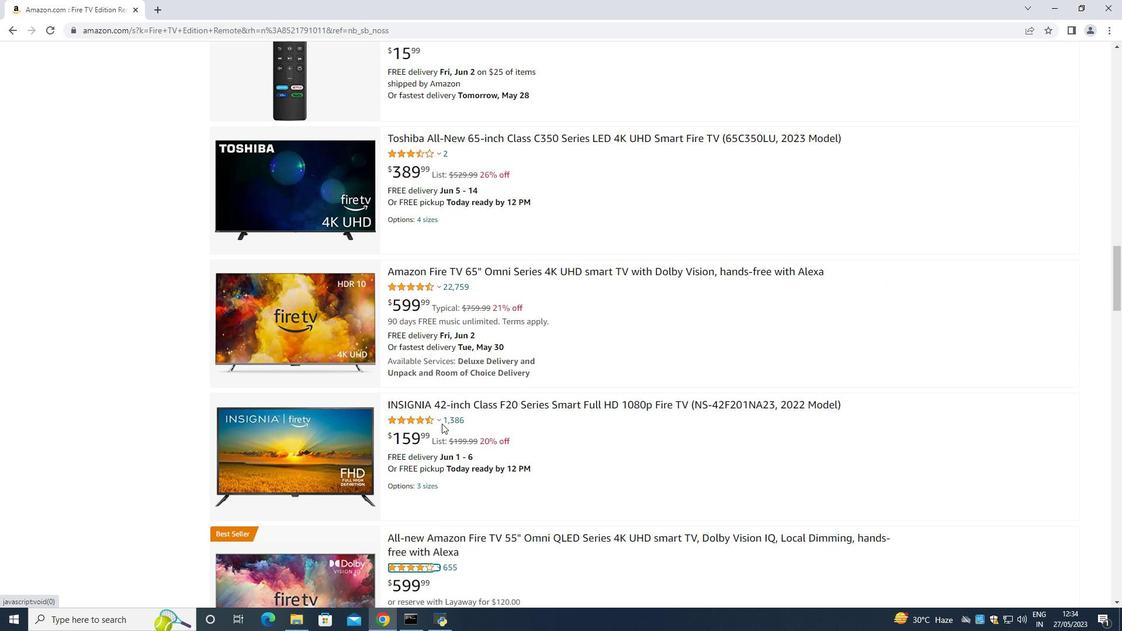 
Action: Mouse scrolled (442, 424) with delta (0, 0)
Screenshot: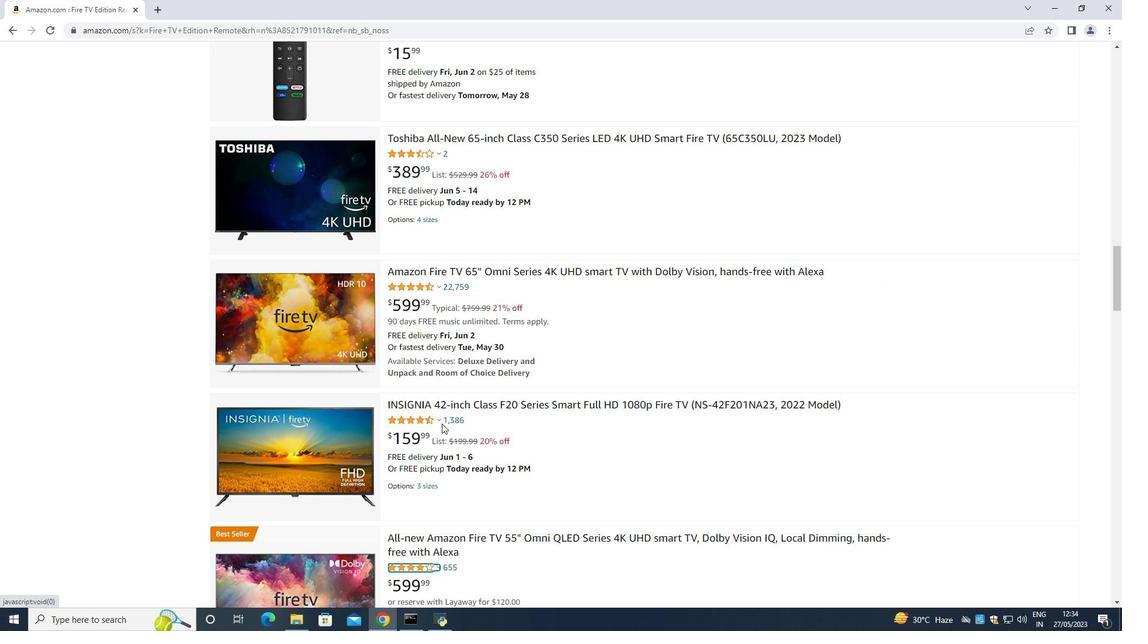 
Action: Mouse scrolled (442, 424) with delta (0, 0)
Screenshot: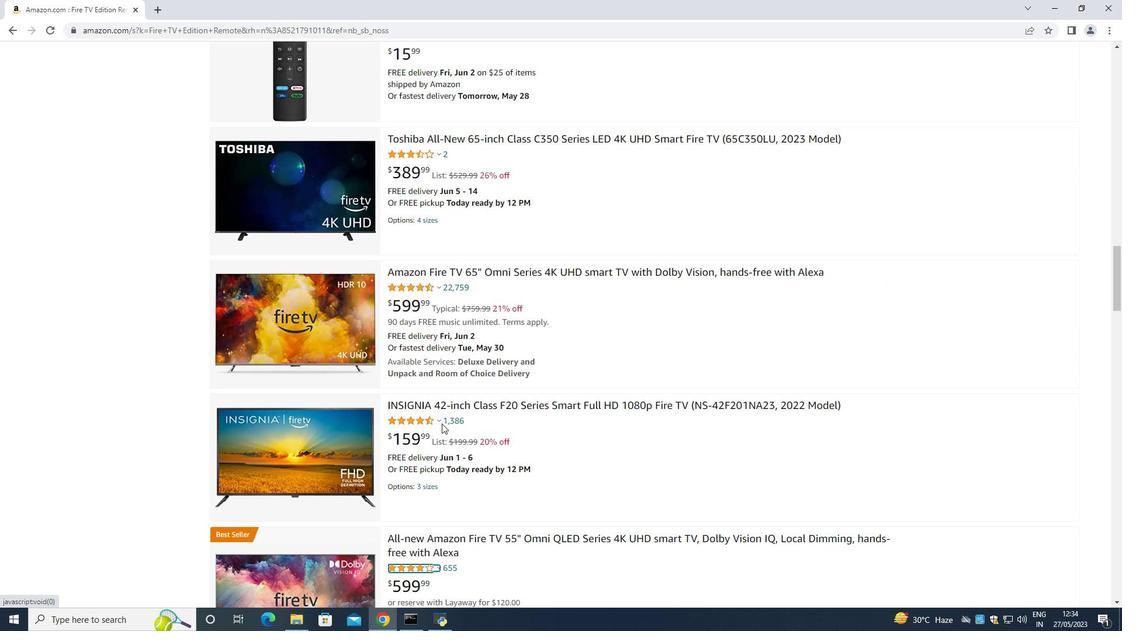 
Action: Mouse scrolled (442, 424) with delta (0, 0)
Screenshot: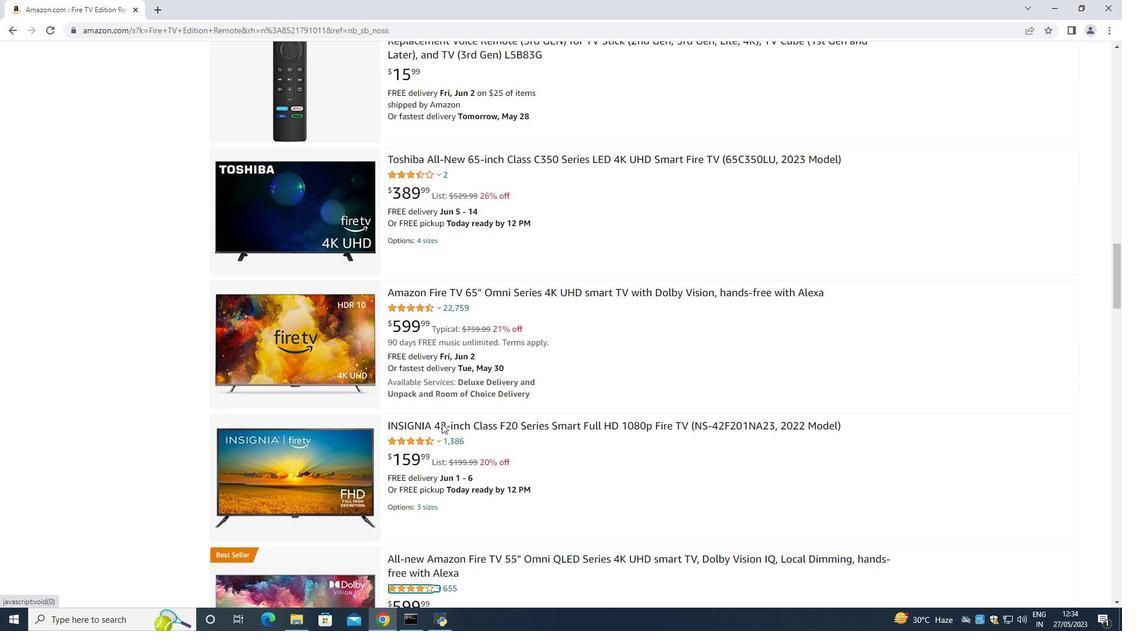 
Action: Mouse scrolled (442, 424) with delta (0, 0)
Screenshot: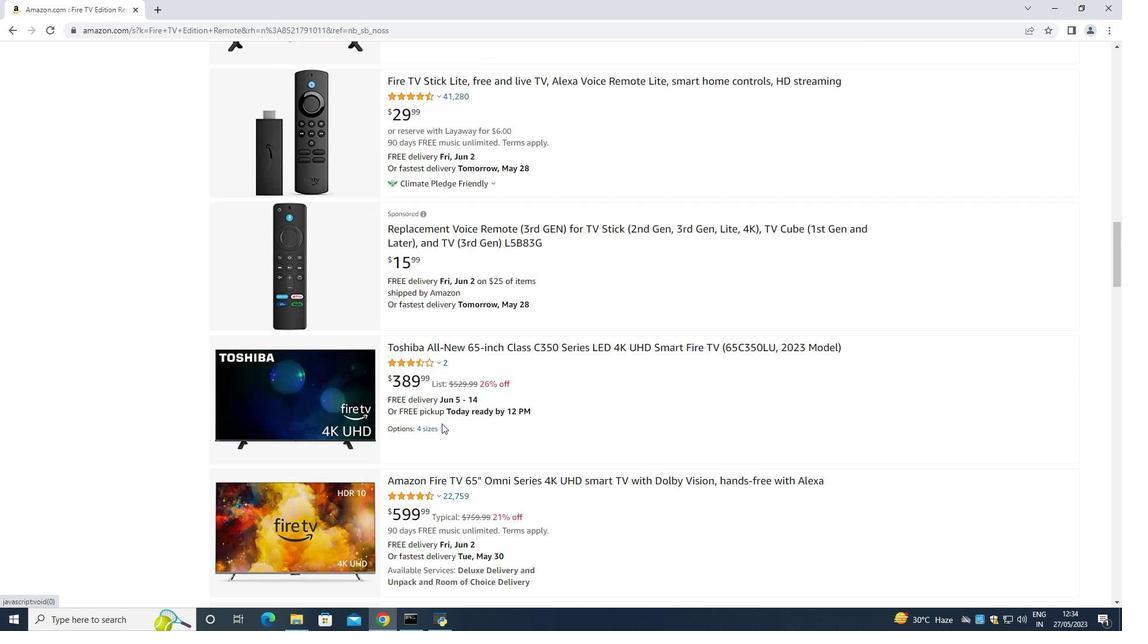 
Action: Mouse moved to (442, 423)
Screenshot: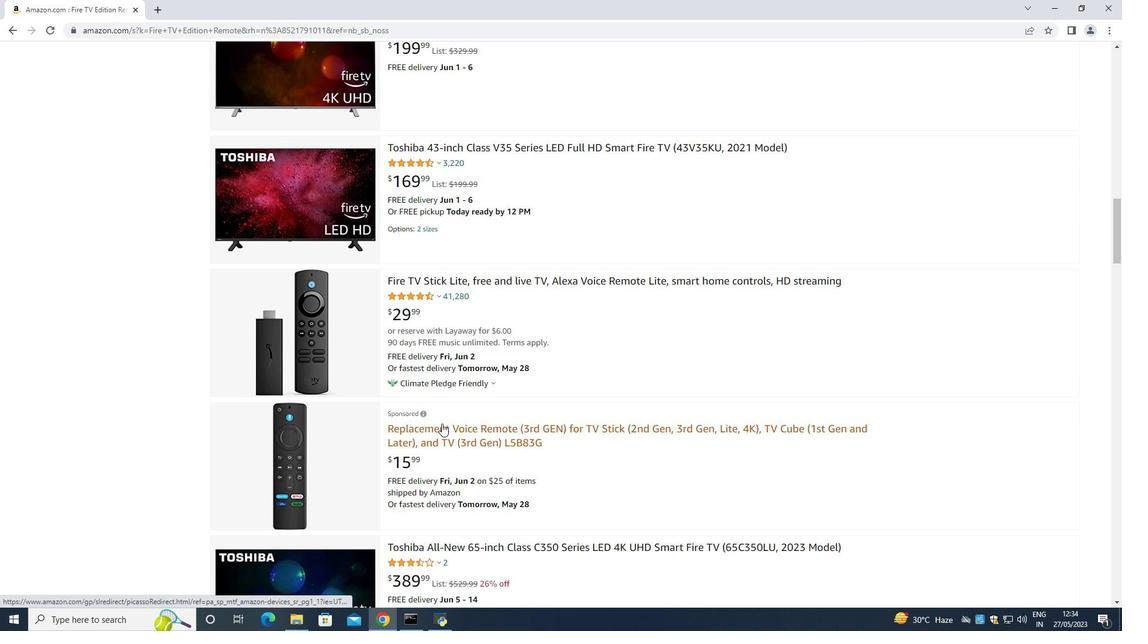 
Action: Mouse scrolled (442, 423) with delta (0, 0)
Screenshot: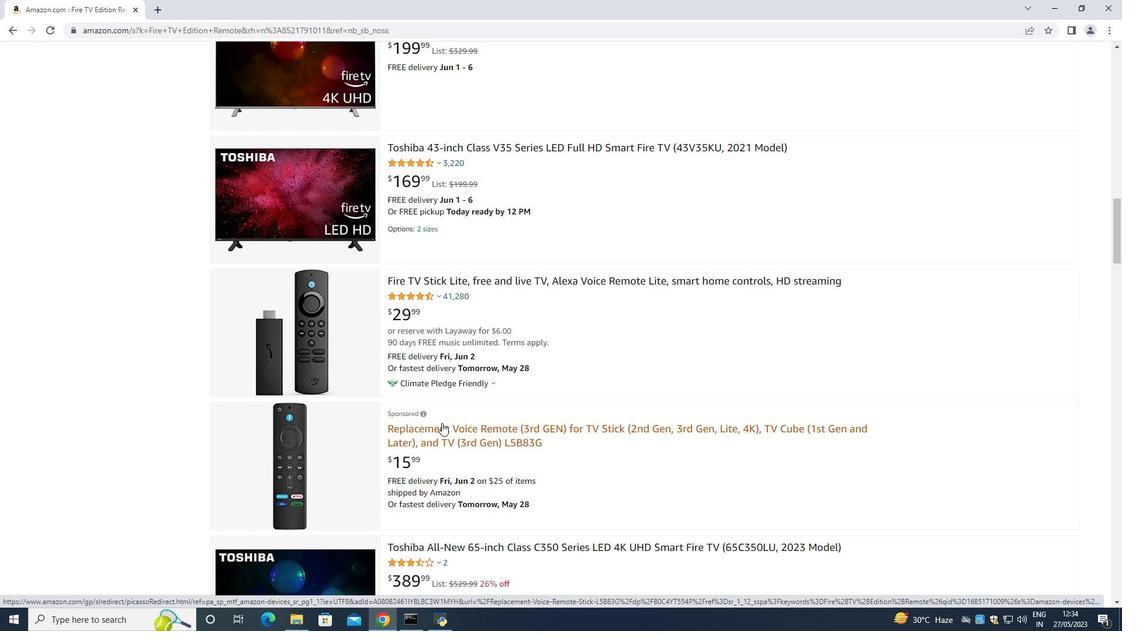 
Action: Mouse scrolled (442, 423) with delta (0, 0)
Screenshot: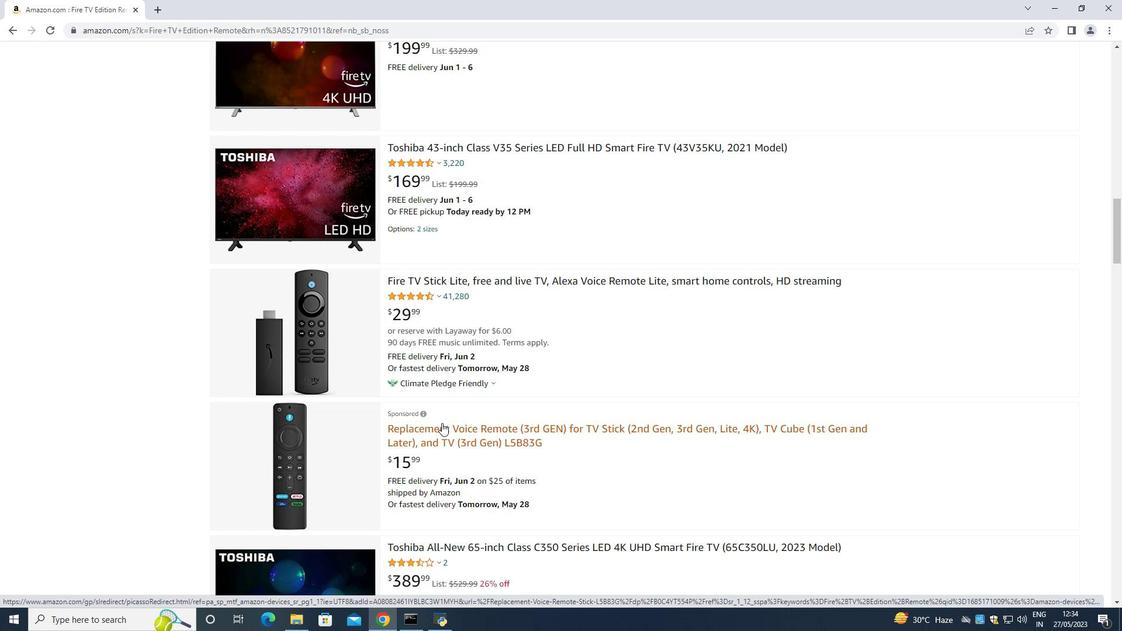 
Action: Mouse scrolled (442, 423) with delta (0, 0)
Screenshot: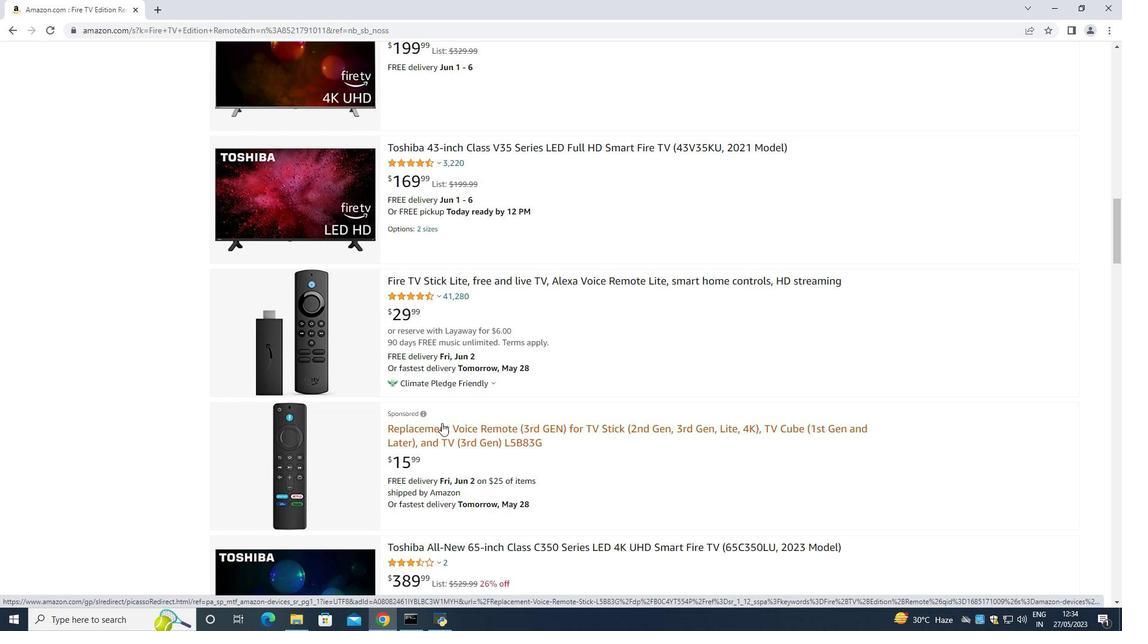 
Action: Mouse moved to (426, 346)
Screenshot: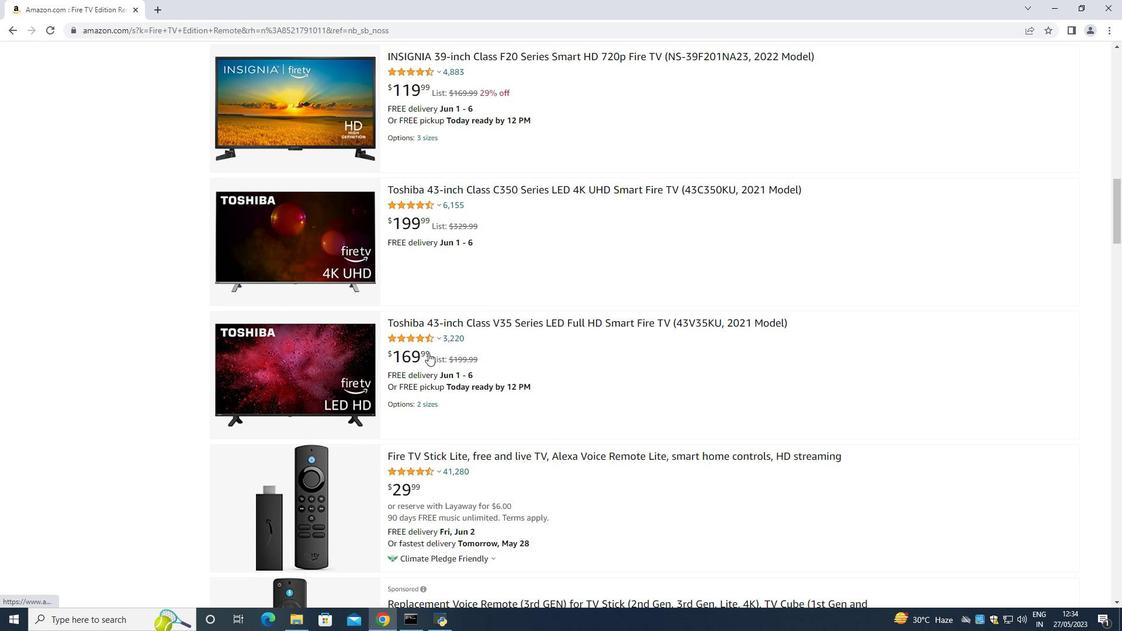 
Action: Mouse scrolled (426, 346) with delta (0, 0)
Screenshot: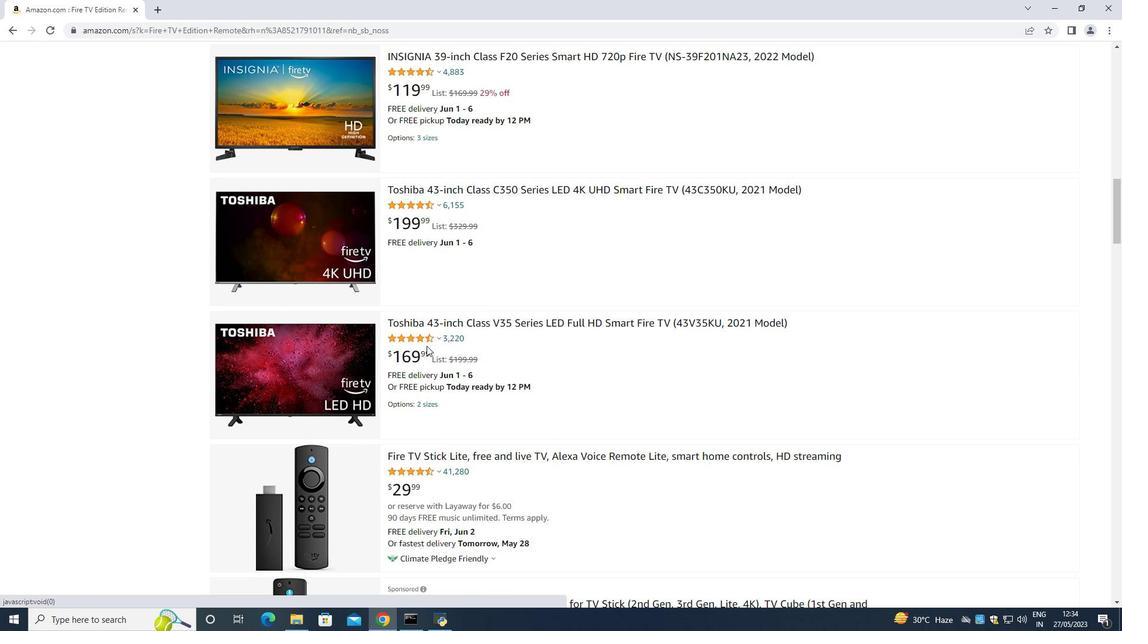 
Action: Mouse scrolled (426, 346) with delta (0, 0)
Screenshot: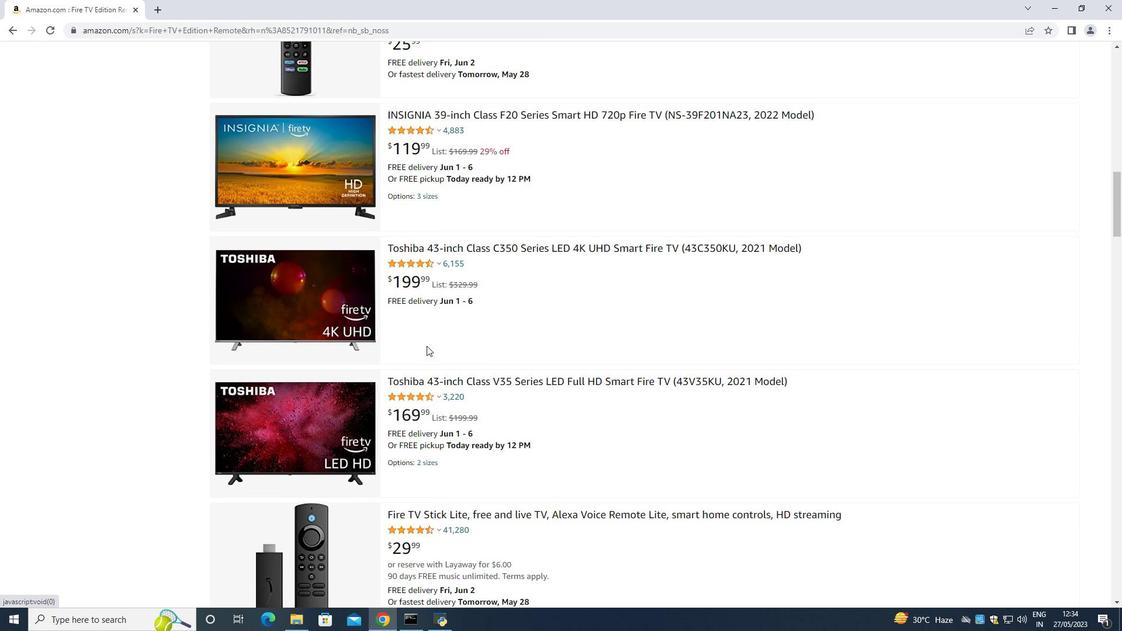 
Action: Mouse scrolled (426, 346) with delta (0, 0)
Screenshot: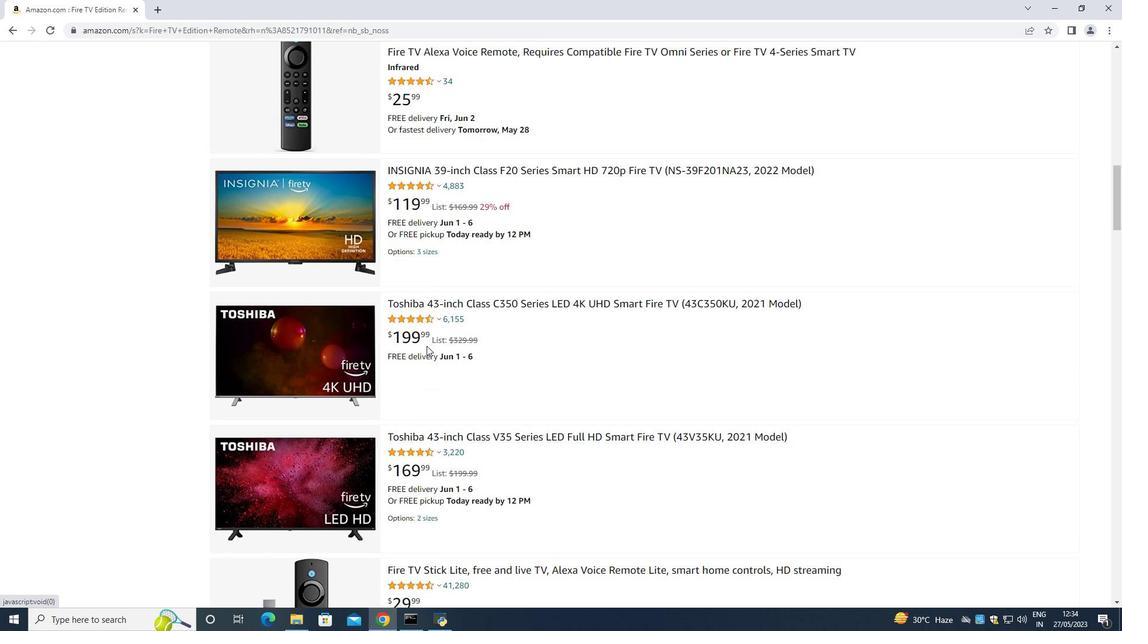 
Action: Mouse scrolled (426, 346) with delta (0, 0)
Screenshot: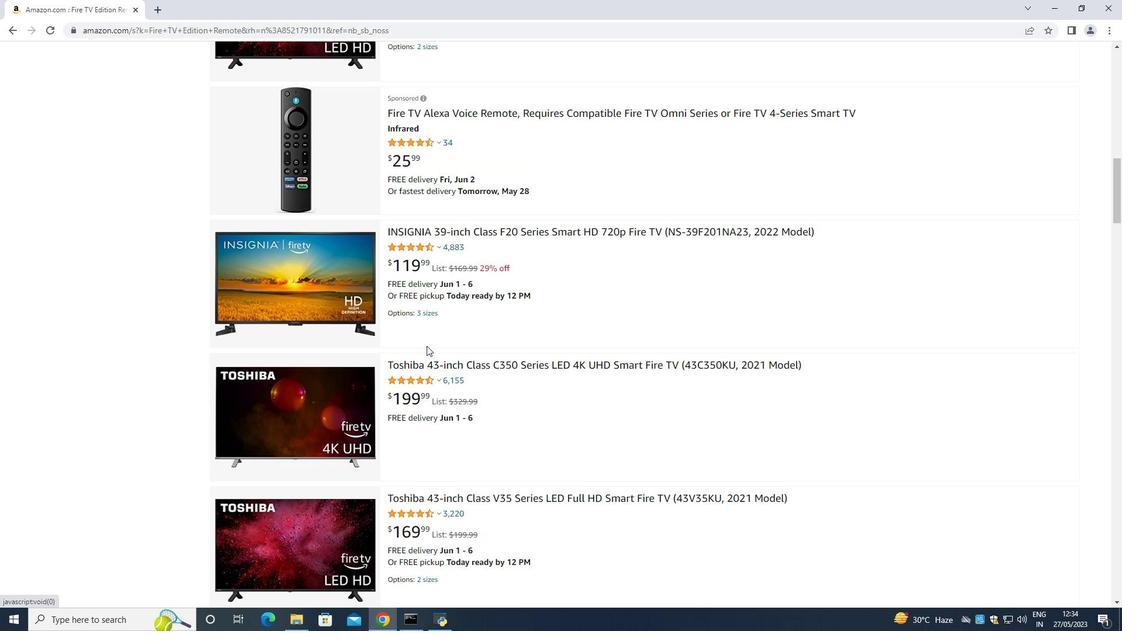 
Action: Mouse scrolled (426, 346) with delta (0, 0)
Screenshot: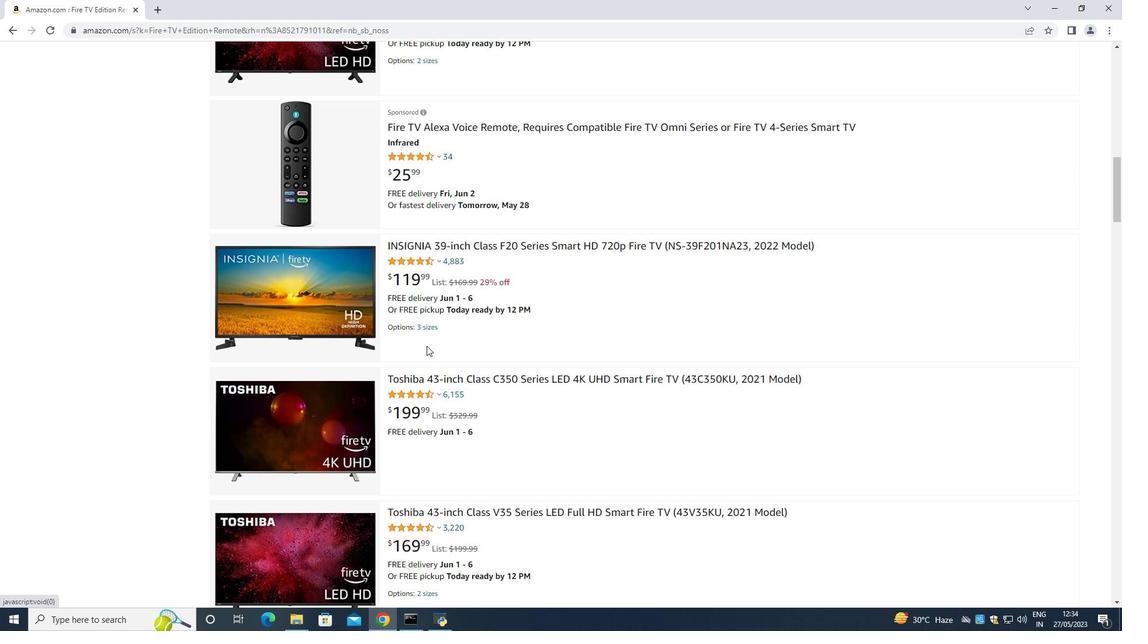
Action: Mouse scrolled (426, 346) with delta (0, 0)
Screenshot: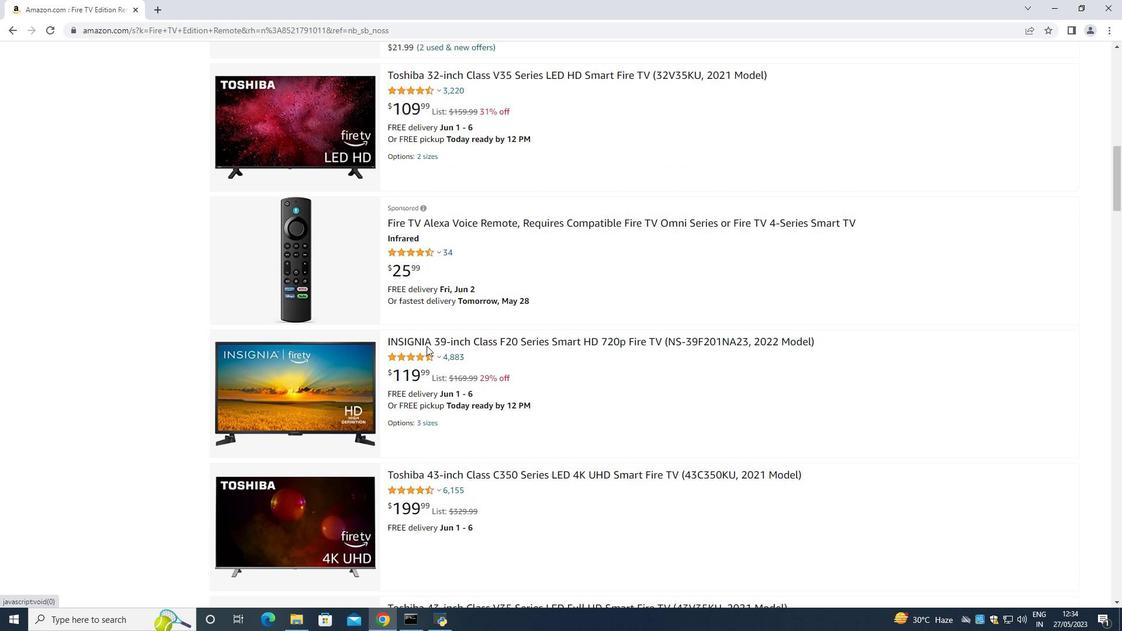 
Action: Mouse scrolled (426, 346) with delta (0, 0)
Screenshot: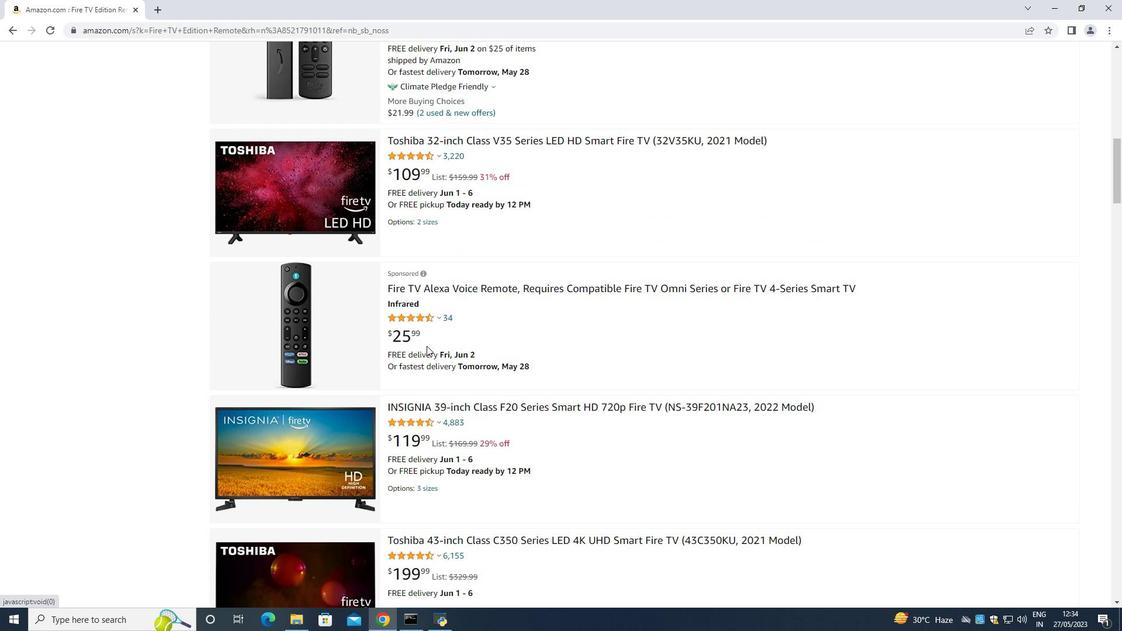 
Action: Mouse scrolled (426, 346) with delta (0, 0)
Screenshot: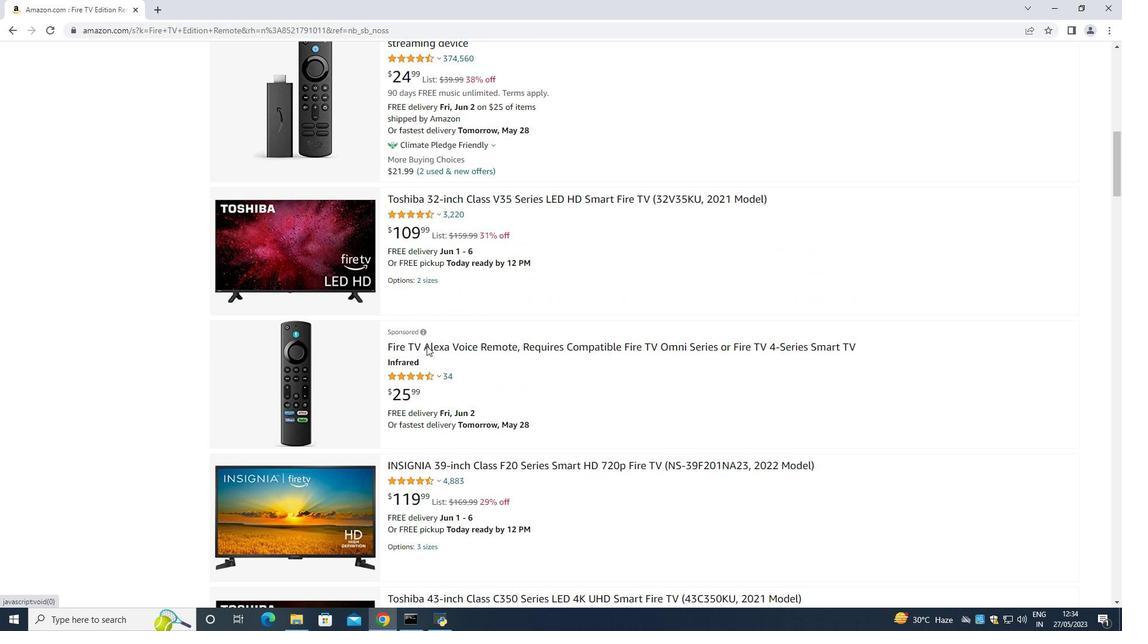 
Action: Mouse moved to (453, 203)
Screenshot: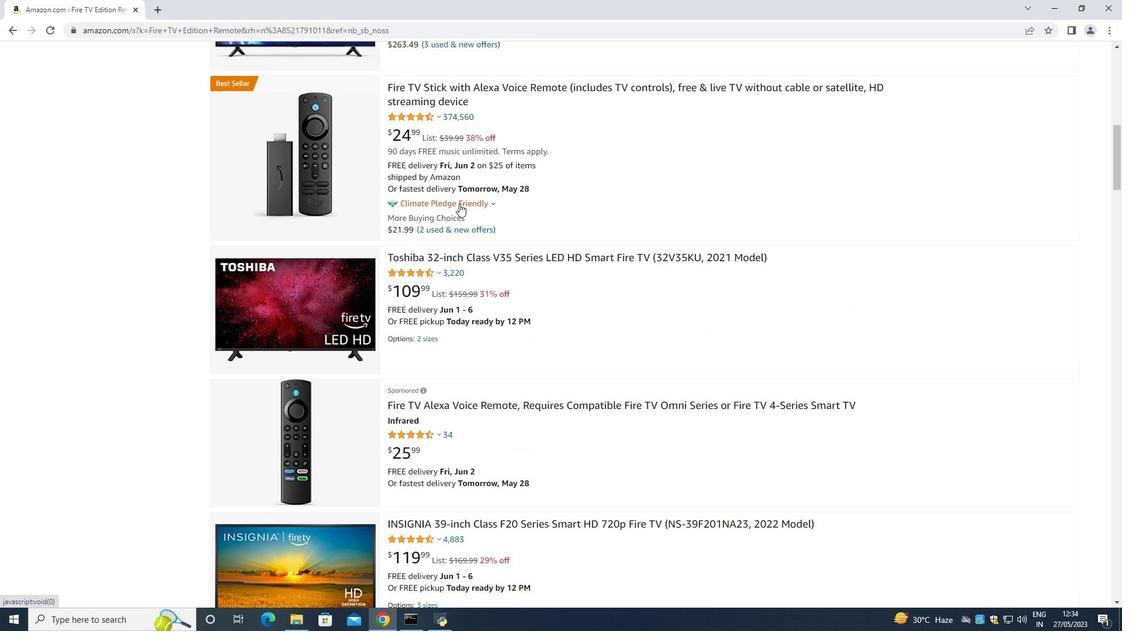 
Action: Mouse scrolled (453, 204) with delta (0, 0)
Screenshot: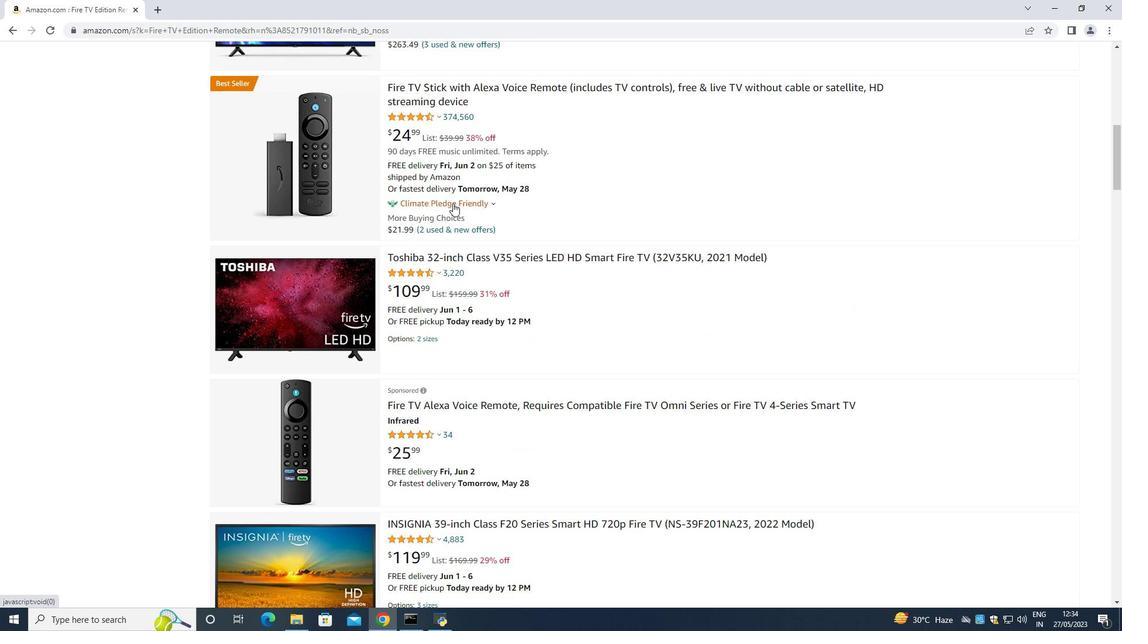 
Action: Mouse scrolled (453, 204) with delta (0, 0)
Screenshot: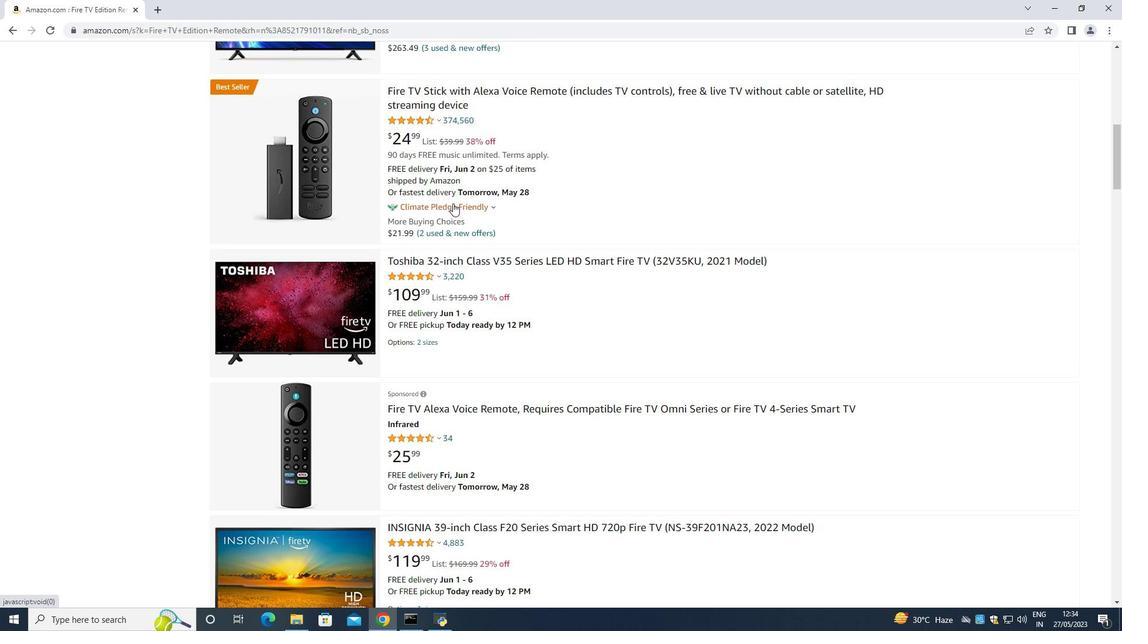 
Action: Mouse scrolled (453, 204) with delta (0, 0)
Screenshot: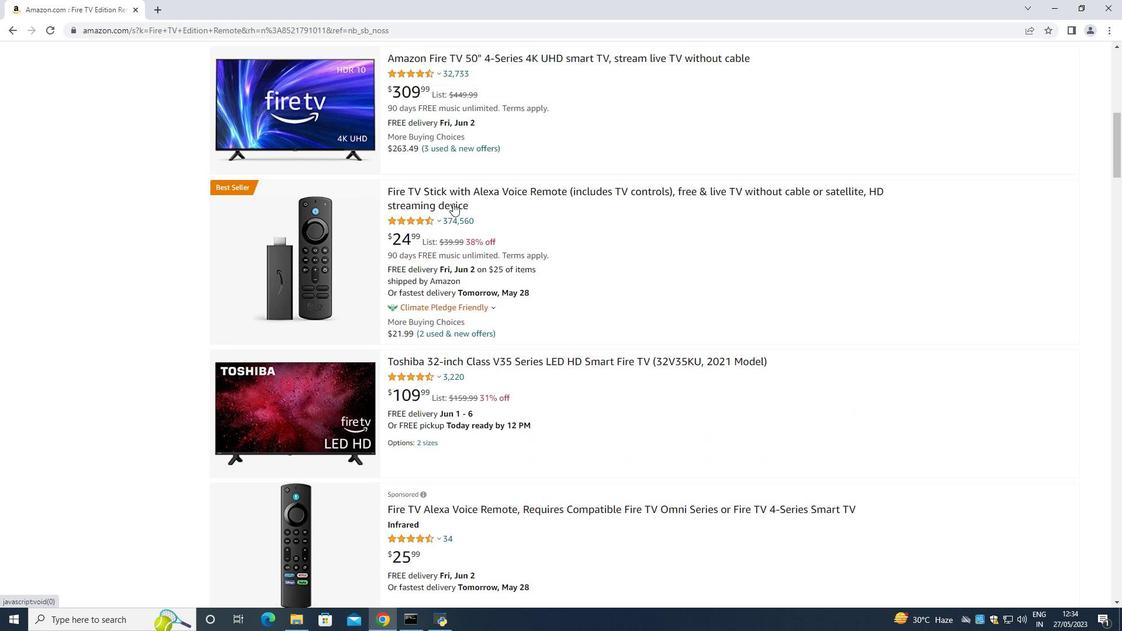 
Action: Mouse moved to (457, 234)
Screenshot: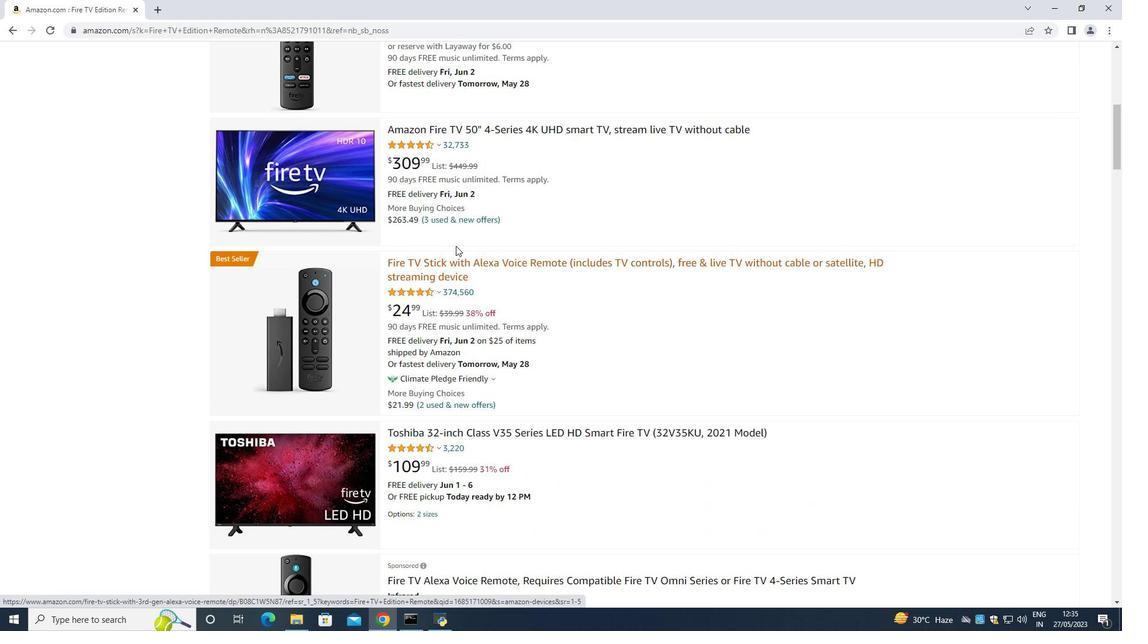 
Action: Mouse scrolled (457, 235) with delta (0, 0)
Screenshot: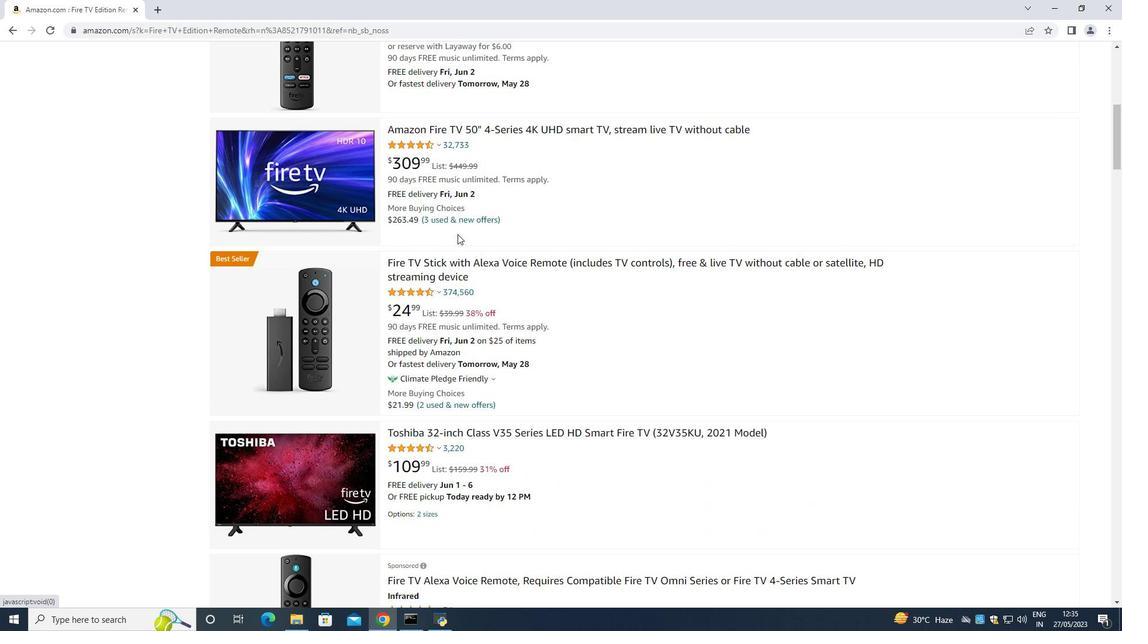 
Action: Mouse scrolled (457, 235) with delta (0, 0)
Screenshot: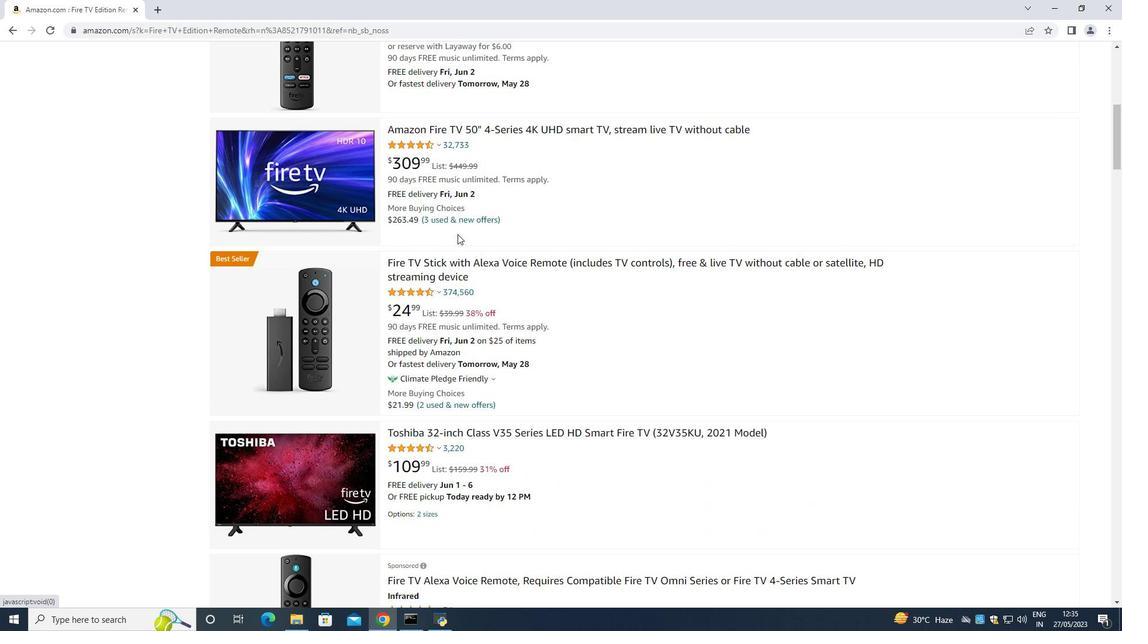 
Action: Mouse scrolled (457, 235) with delta (0, 0)
Screenshot: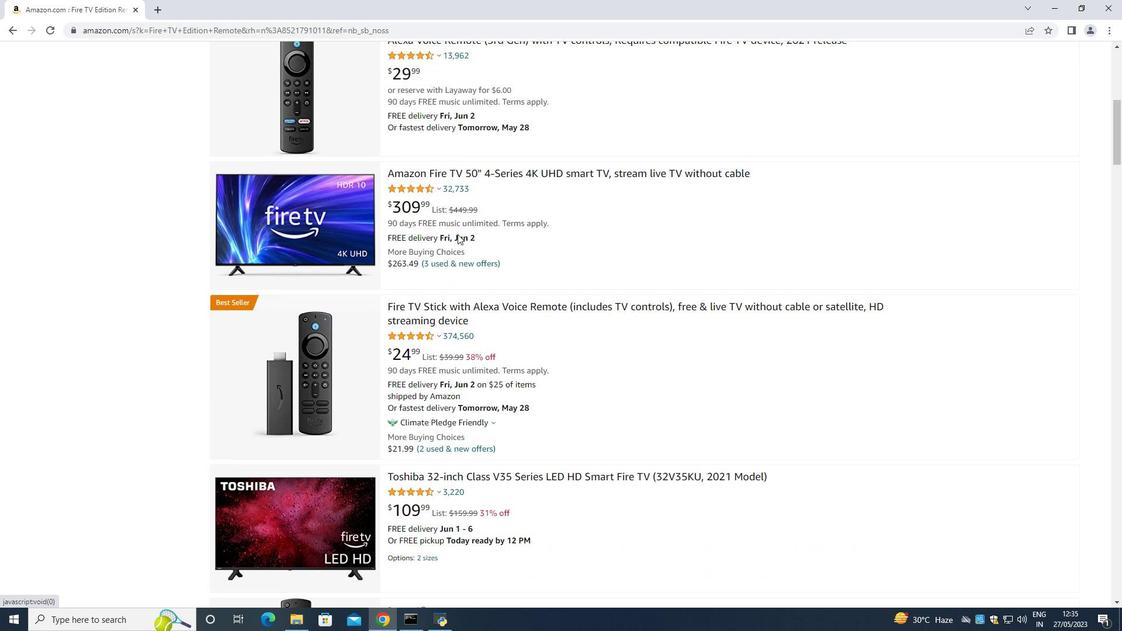 
Action: Mouse scrolled (457, 235) with delta (0, 0)
Screenshot: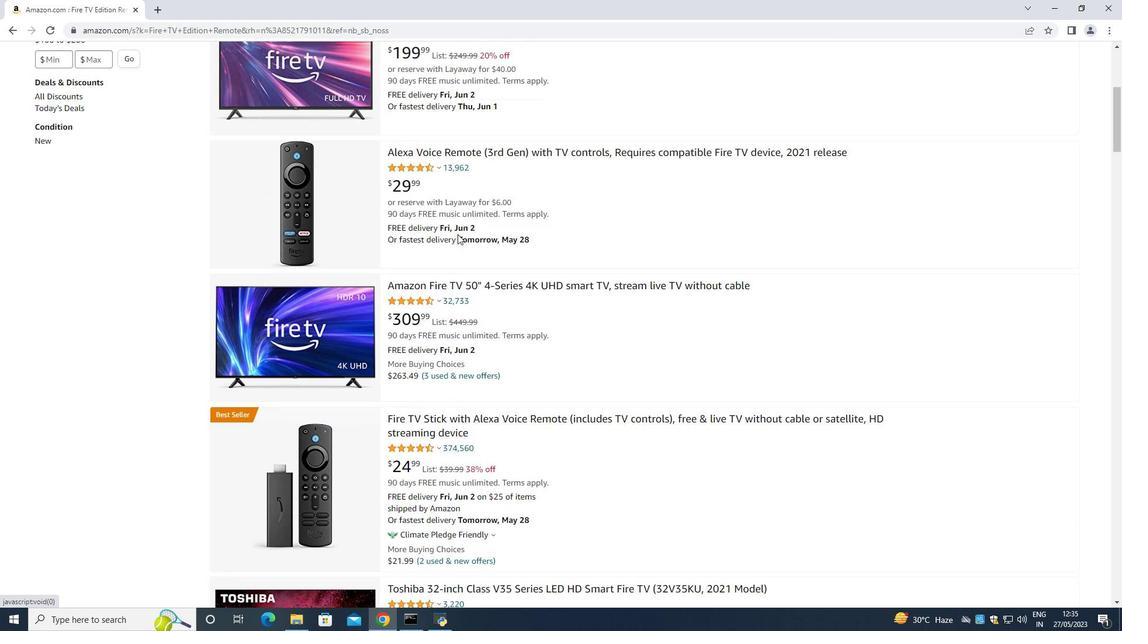 
Action: Mouse moved to (451, 230)
Screenshot: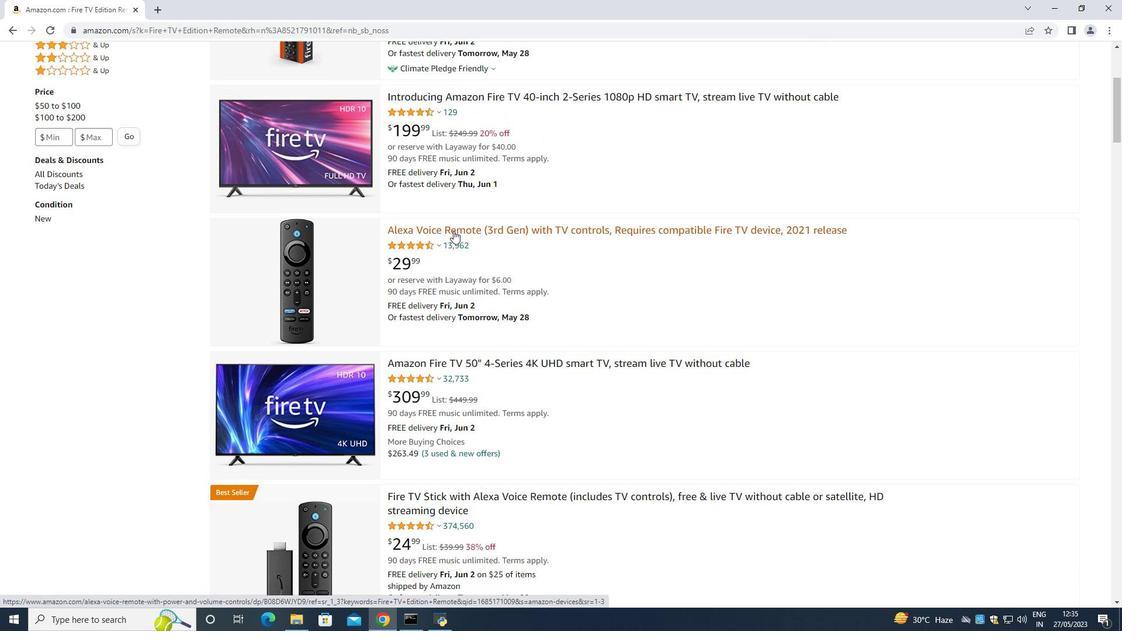
Action: Mouse scrolled (451, 231) with delta (0, 0)
Screenshot: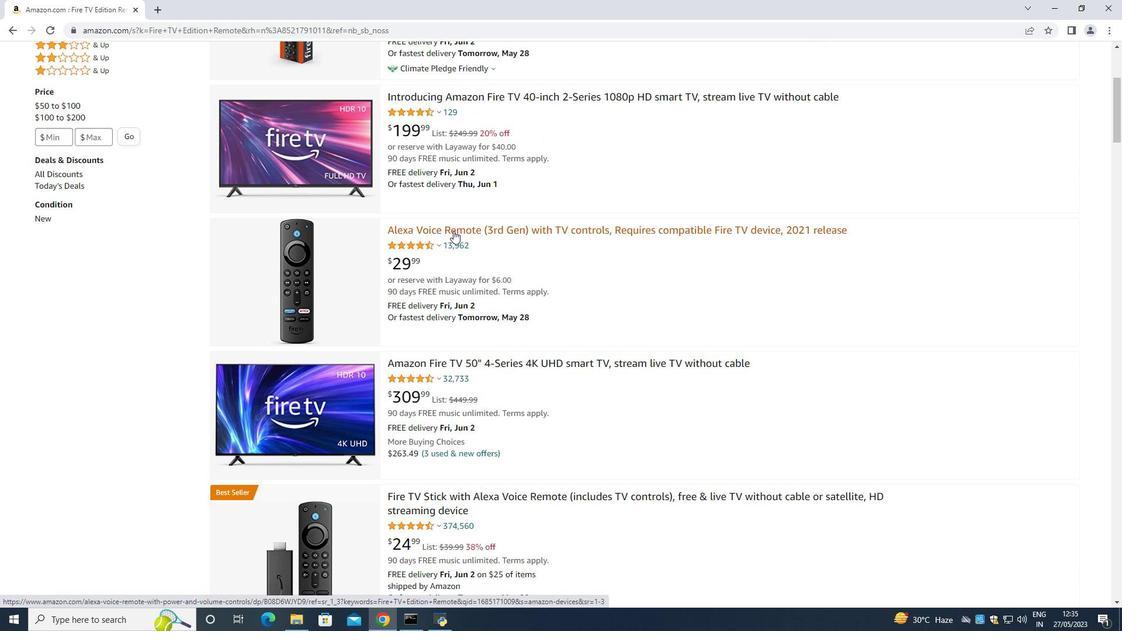 
Action: Mouse scrolled (451, 231) with delta (0, 0)
Screenshot: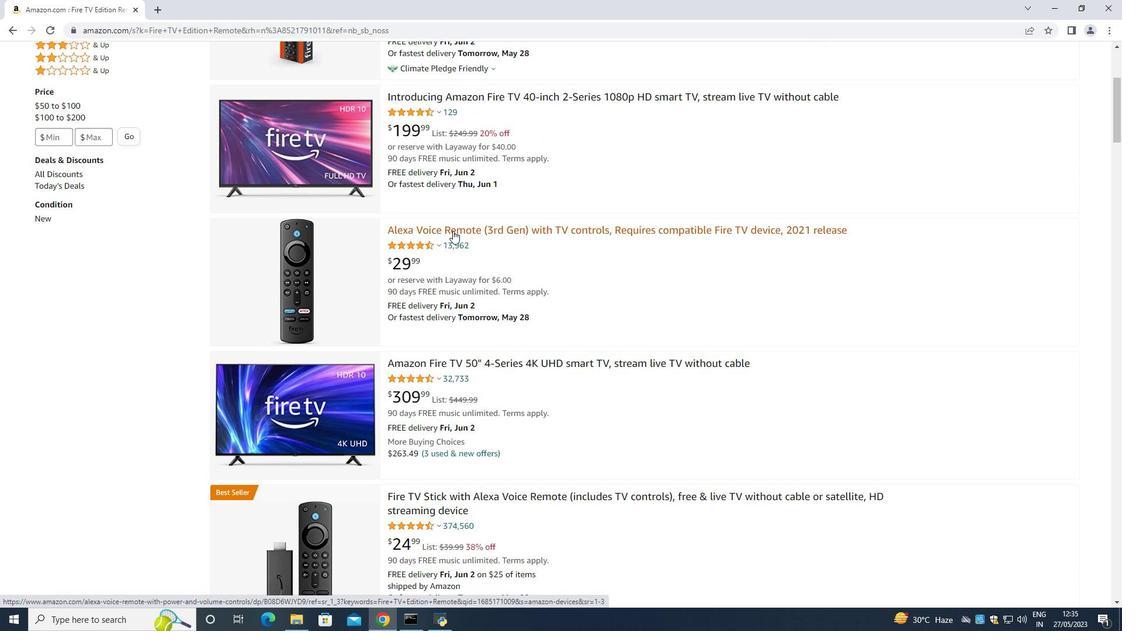 
Action: Mouse scrolled (451, 231) with delta (0, 0)
Screenshot: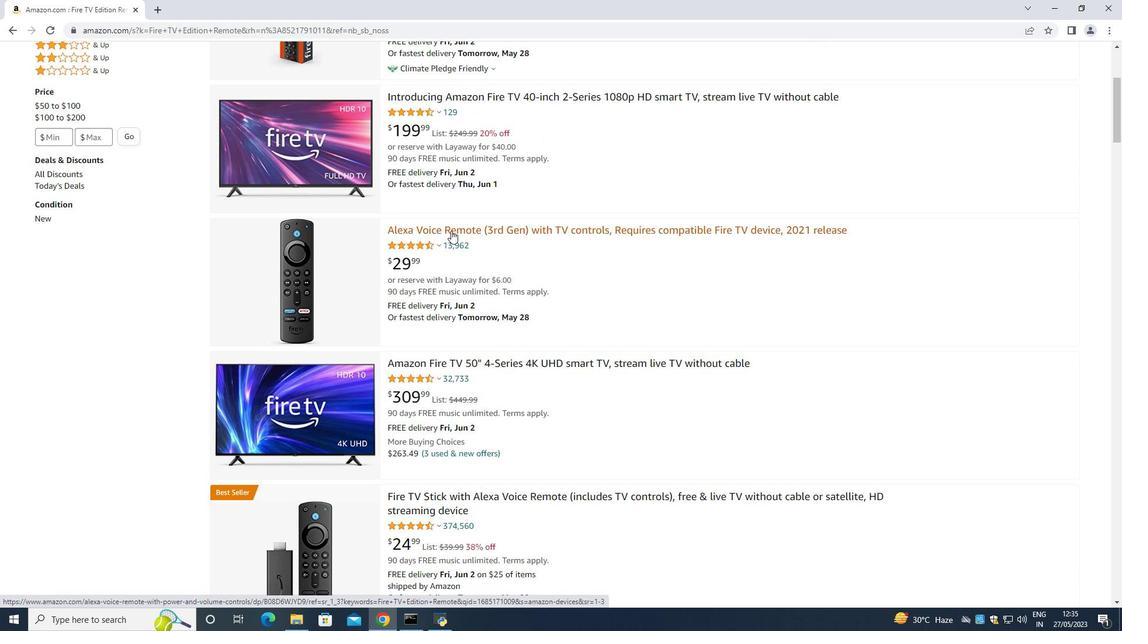 
Action: Mouse scrolled (451, 231) with delta (0, 0)
Screenshot: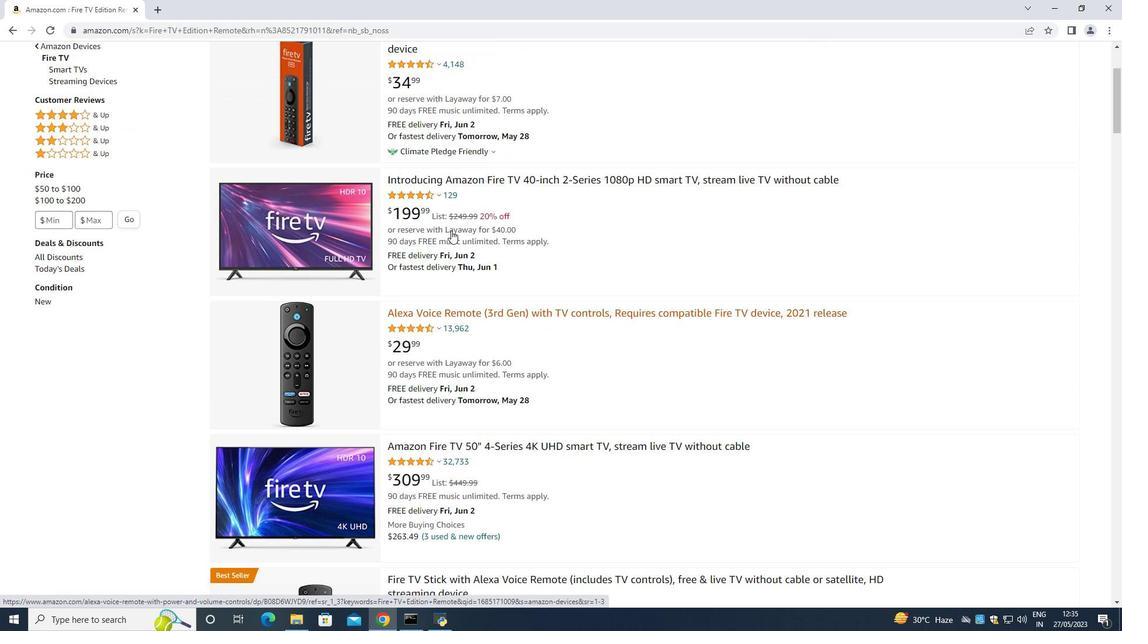 
Action: Mouse scrolled (451, 231) with delta (0, 0)
Screenshot: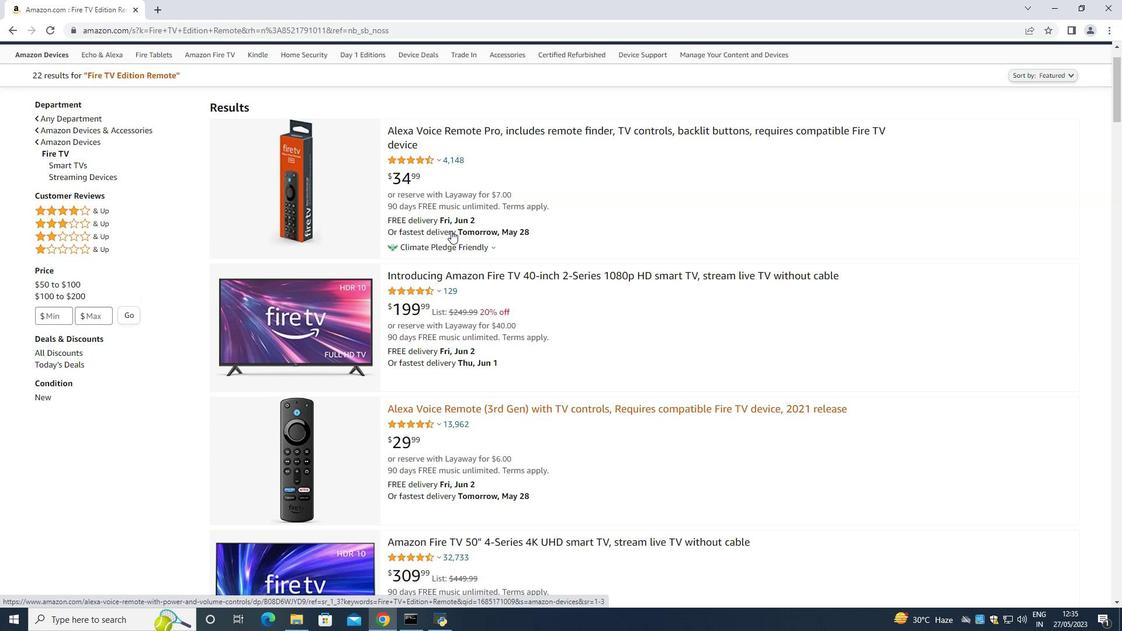 
Action: Mouse moved to (575, 337)
Screenshot: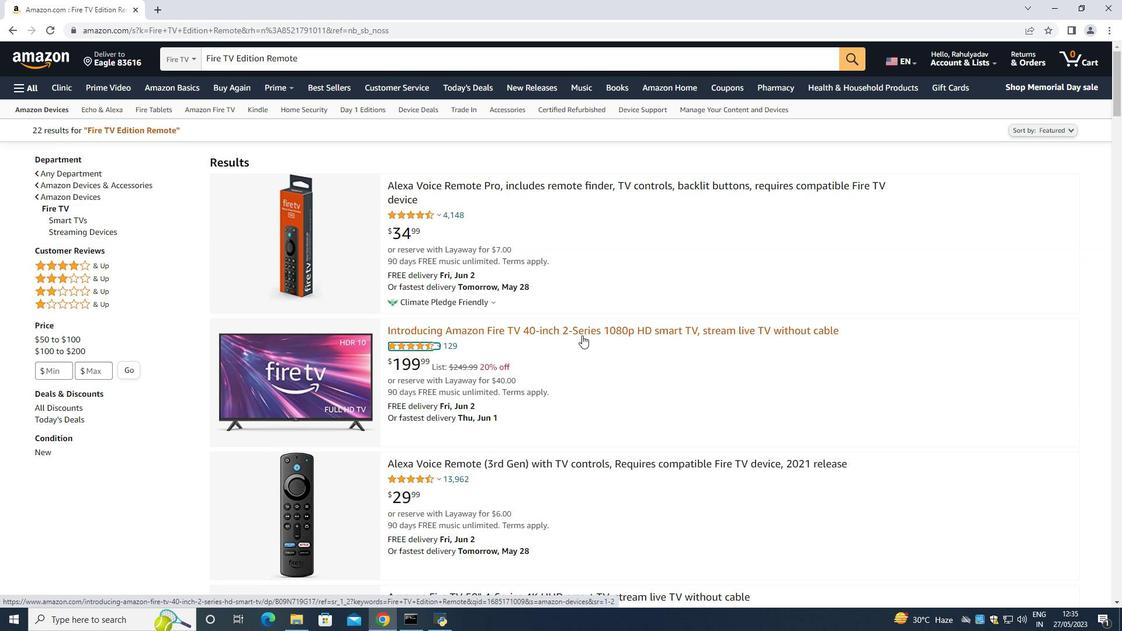 
Action: Mouse scrolled (575, 336) with delta (0, 0)
Screenshot: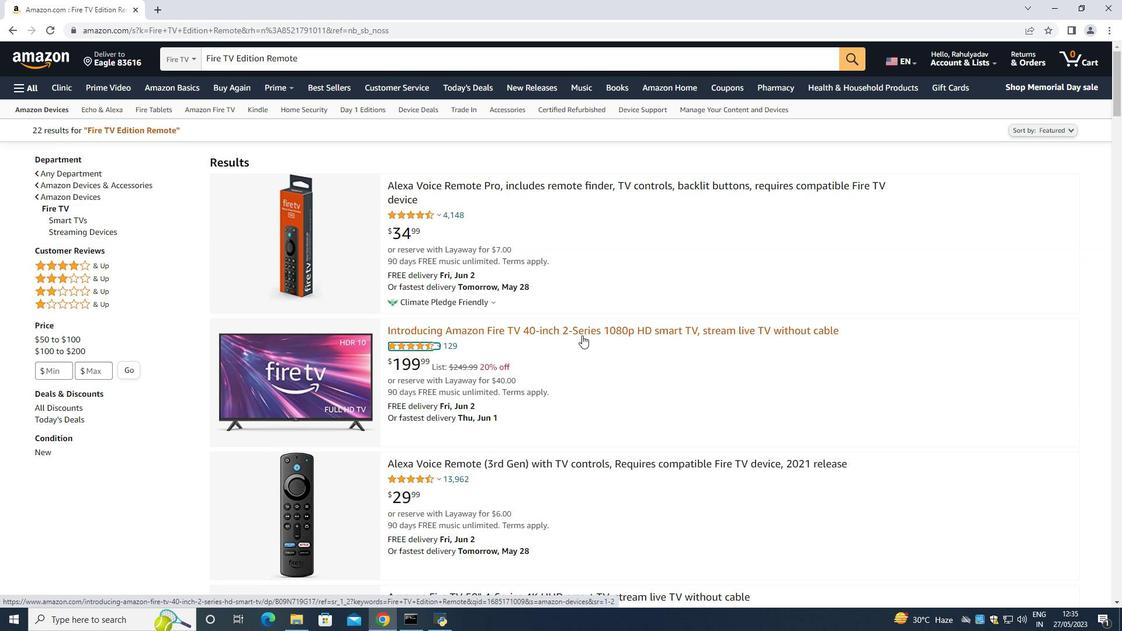 
Action: Mouse moved to (571, 337)
Screenshot: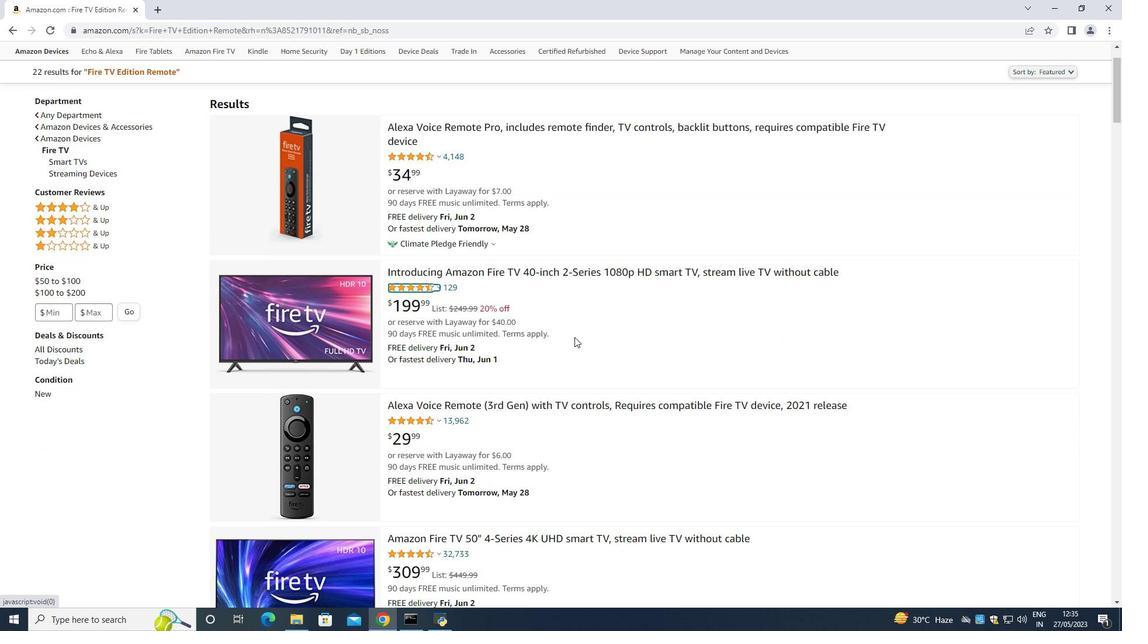 
Action: Mouse scrolled (571, 336) with delta (0, 0)
Screenshot: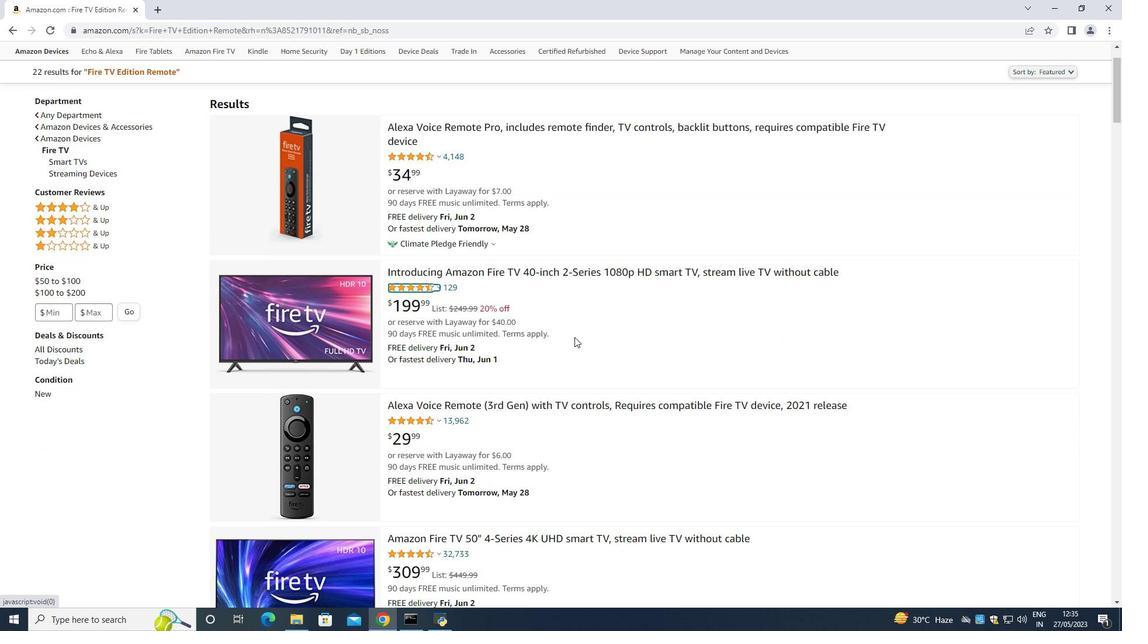 
Action: Mouse moved to (570, 337)
Screenshot: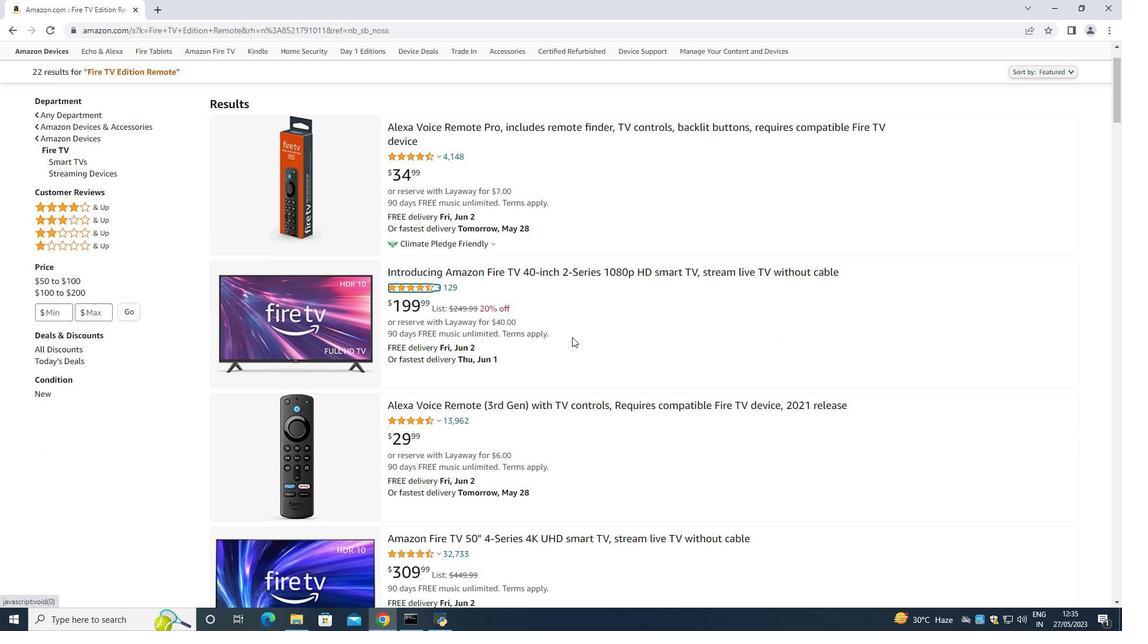 
Action: Mouse scrolled (570, 337) with delta (0, 0)
Screenshot: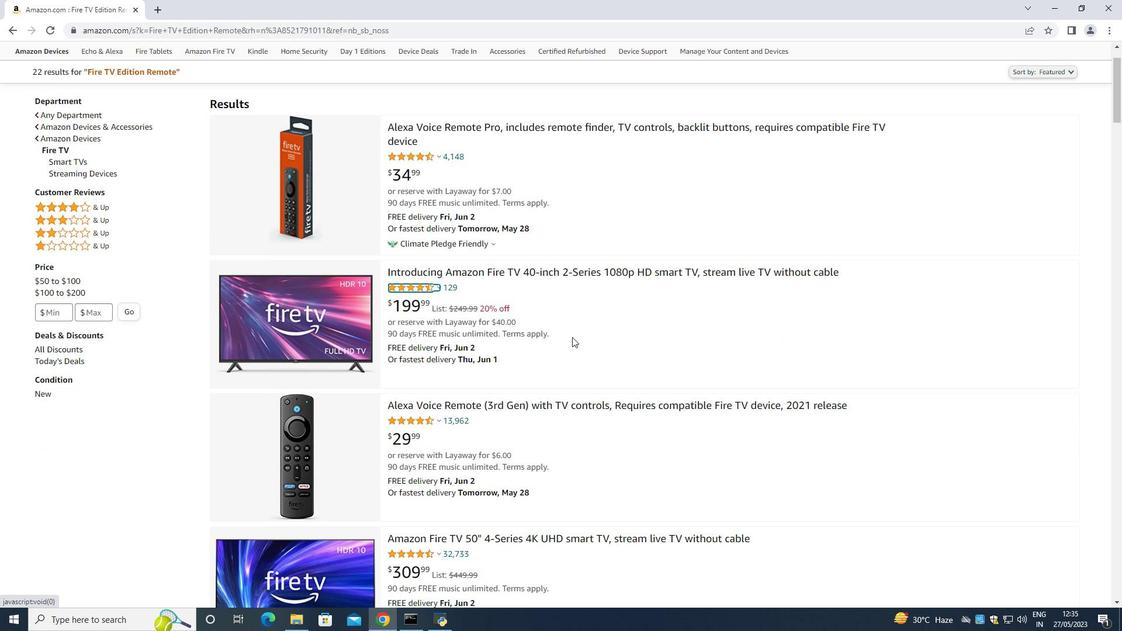 
Action: Mouse moved to (446, 308)
Screenshot: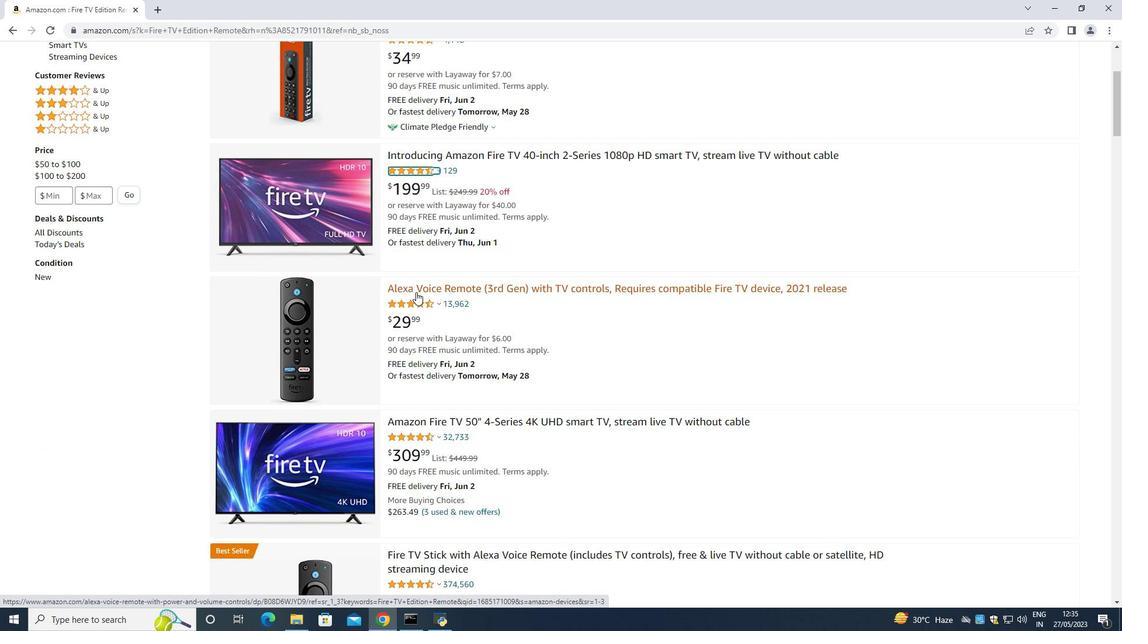 
Action: Mouse scrolled (446, 307) with delta (0, 0)
Screenshot: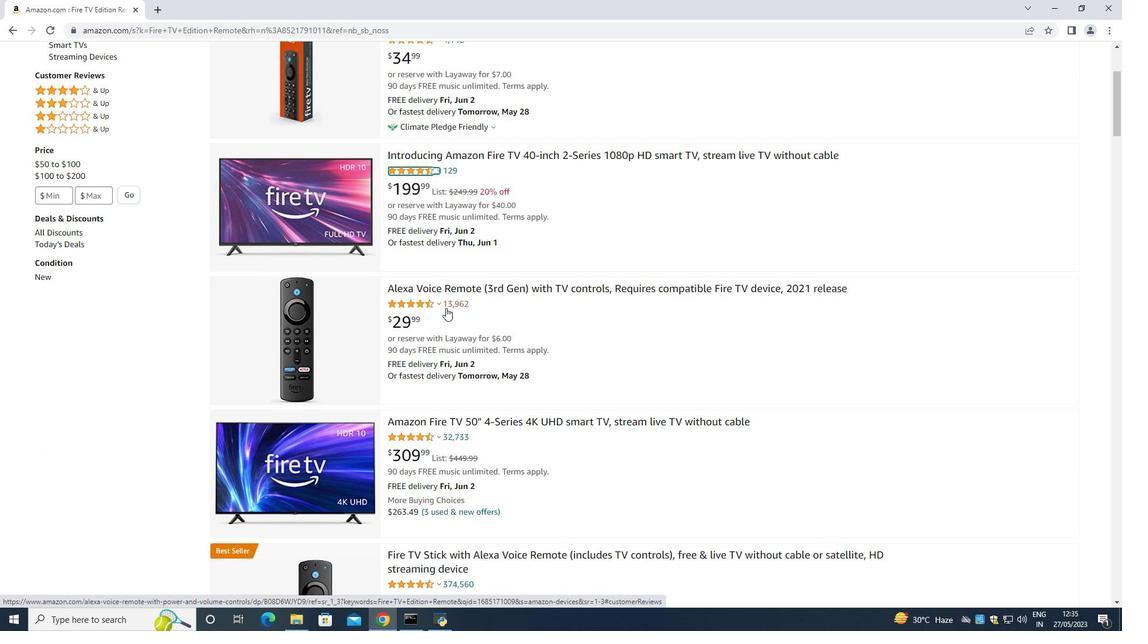 
Action: Mouse scrolled (446, 307) with delta (0, 0)
Screenshot: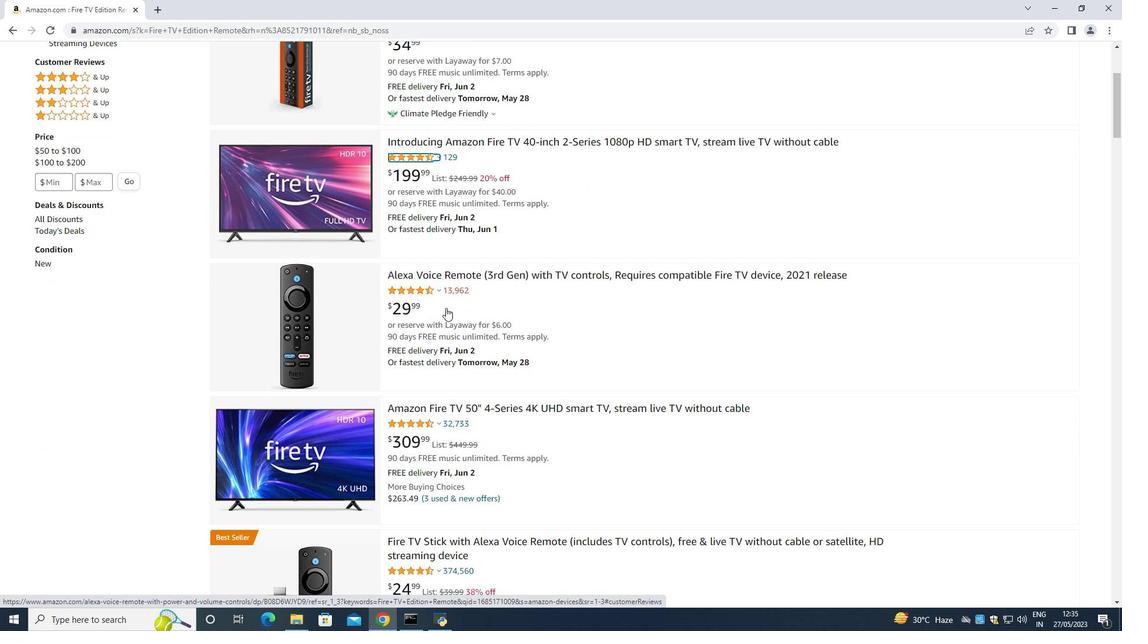 
Action: Mouse moved to (457, 440)
Screenshot: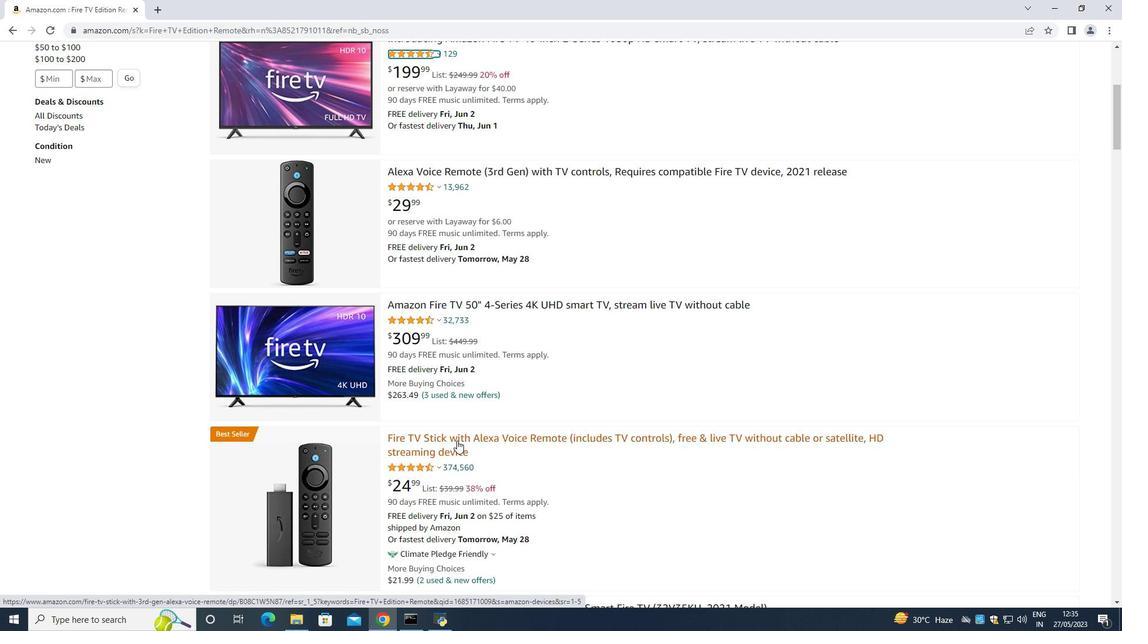 
Action: Mouse scrolled (457, 440) with delta (0, 0)
Screenshot: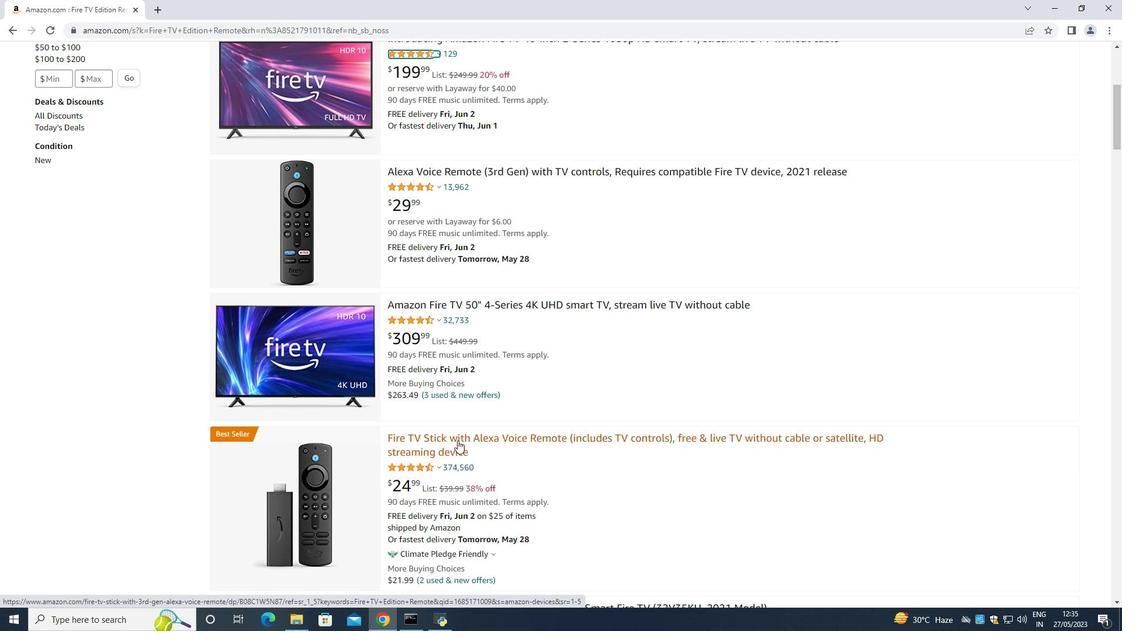 
Action: Mouse moved to (462, 436)
Screenshot: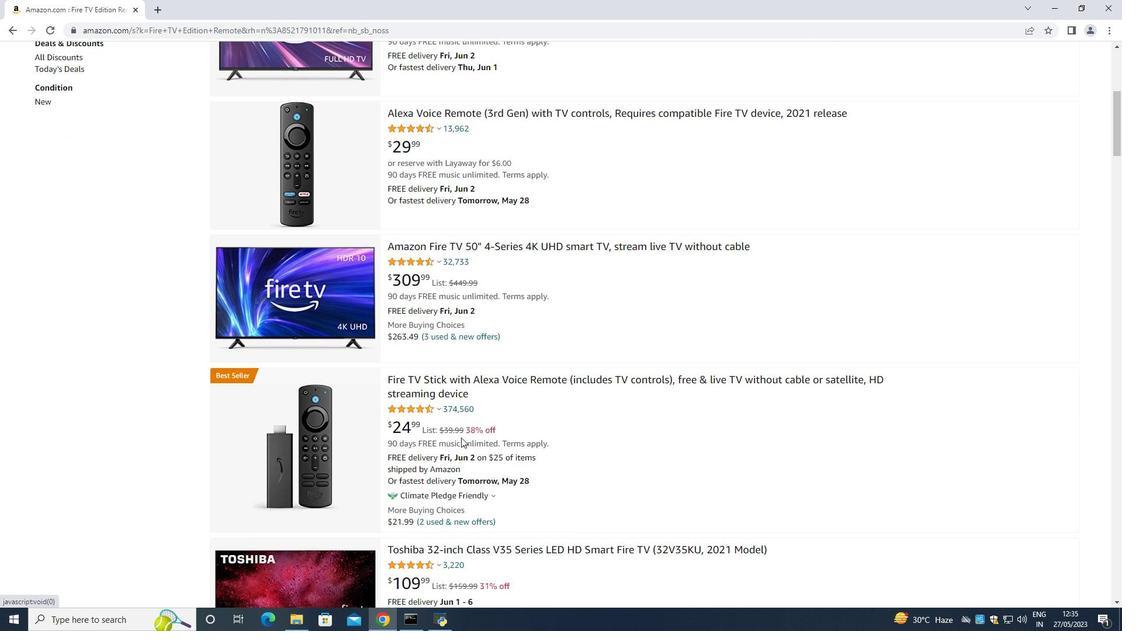 
Action: Mouse scrolled (462, 435) with delta (0, 0)
Screenshot: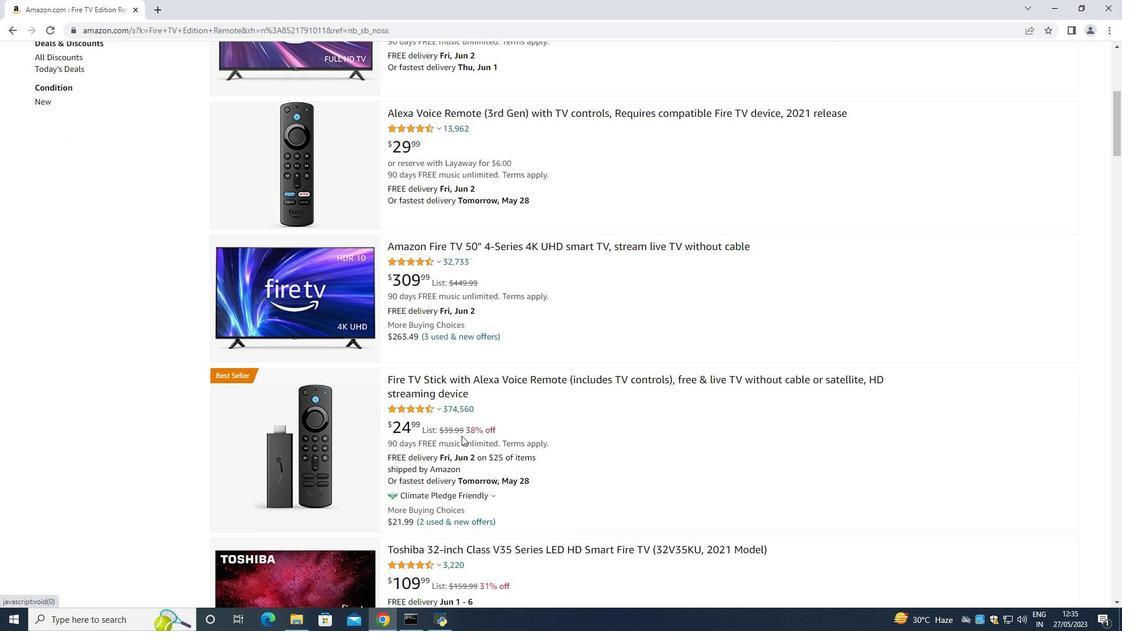 
Action: Mouse scrolled (462, 435) with delta (0, 0)
Screenshot: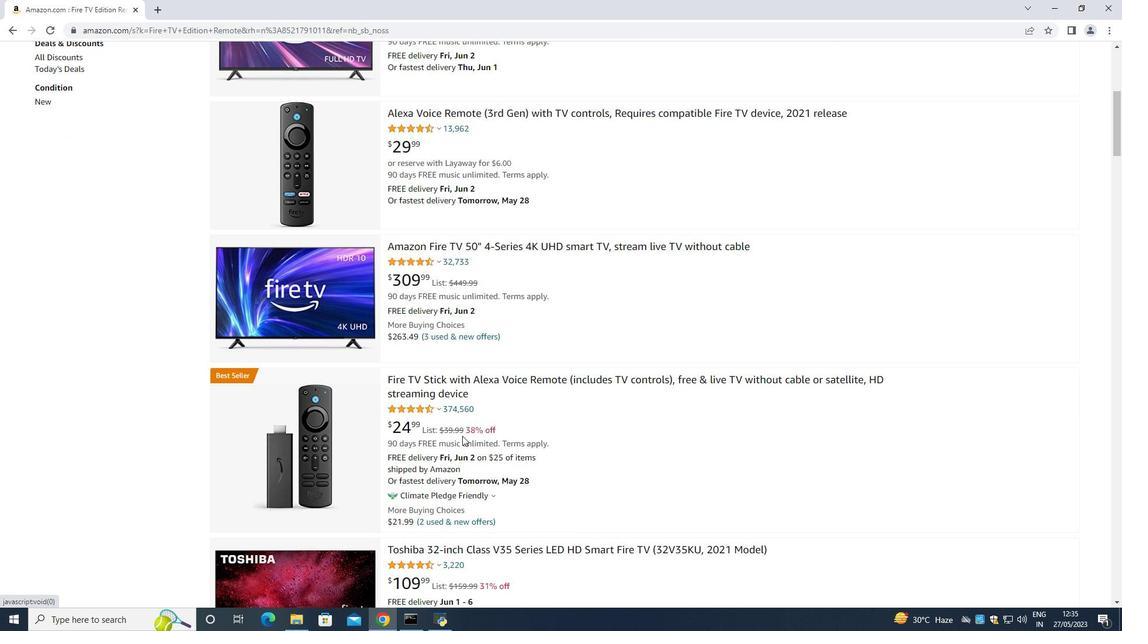 
Action: Mouse scrolled (462, 435) with delta (0, 0)
Screenshot: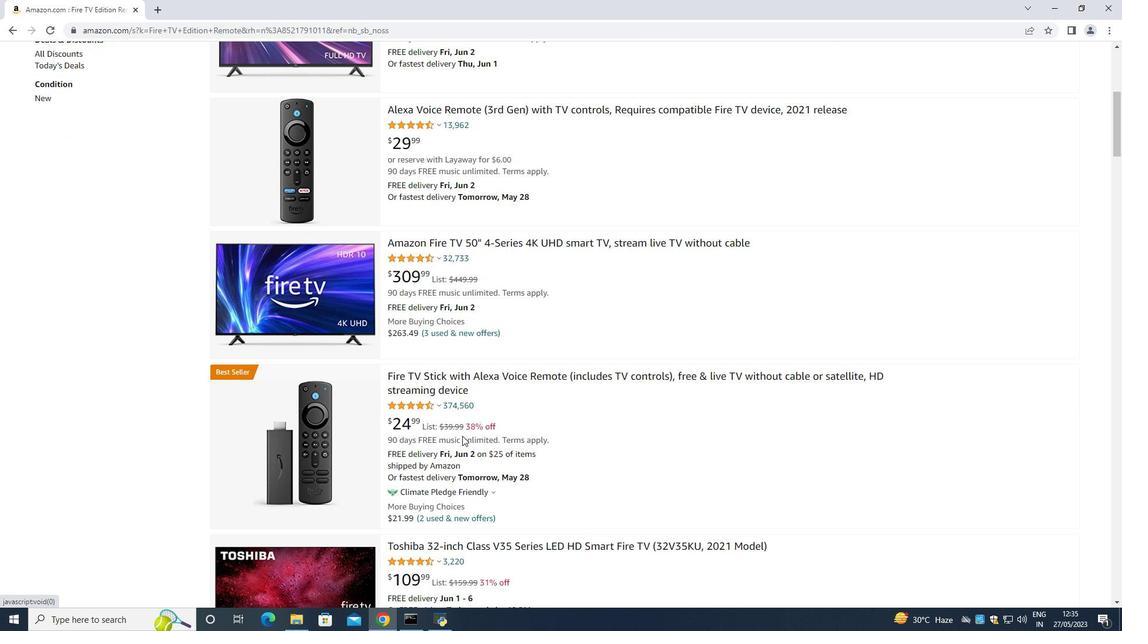 
Action: Mouse moved to (463, 434)
Screenshot: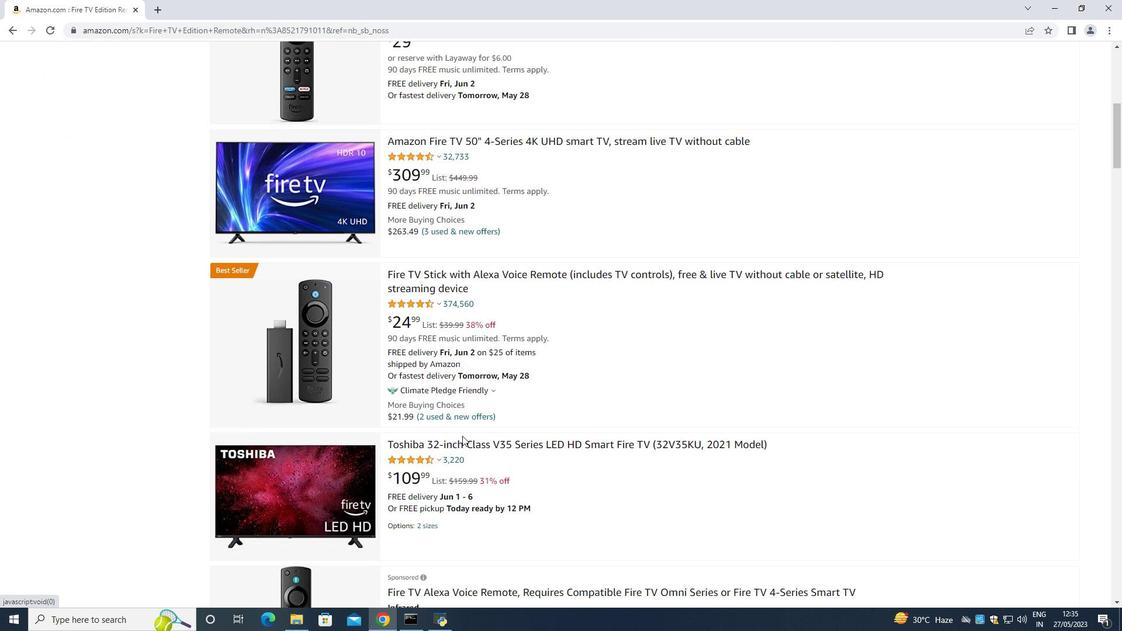 
Action: Mouse scrolled (463, 433) with delta (0, 0)
Screenshot: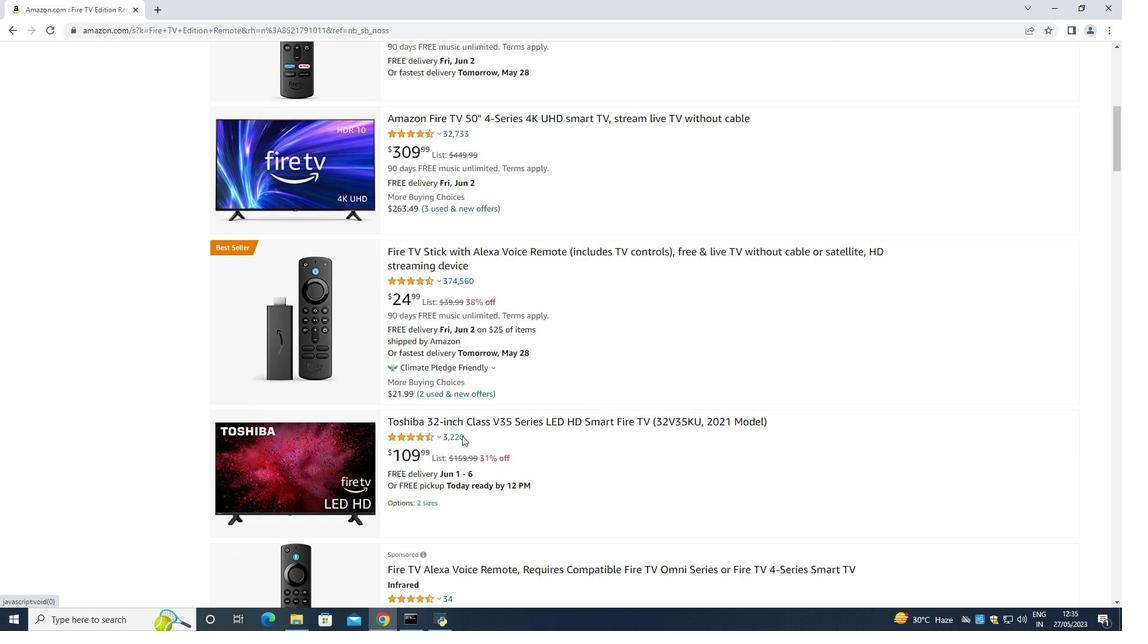 
Action: Mouse scrolled (463, 433) with delta (0, 0)
Screenshot: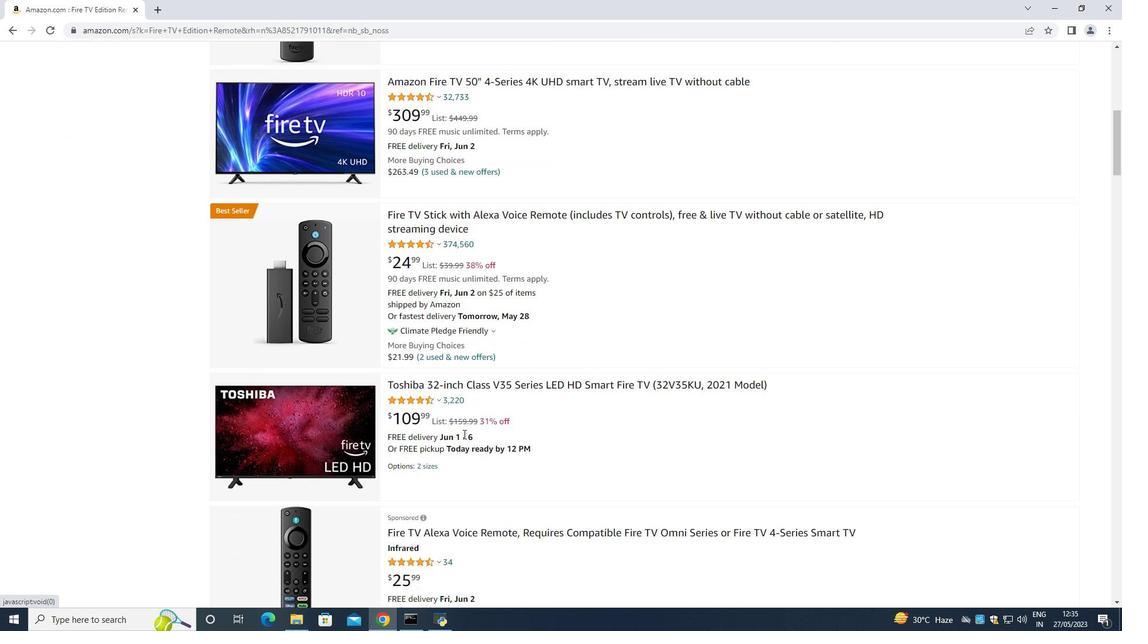 
Action: Mouse moved to (514, 405)
Screenshot: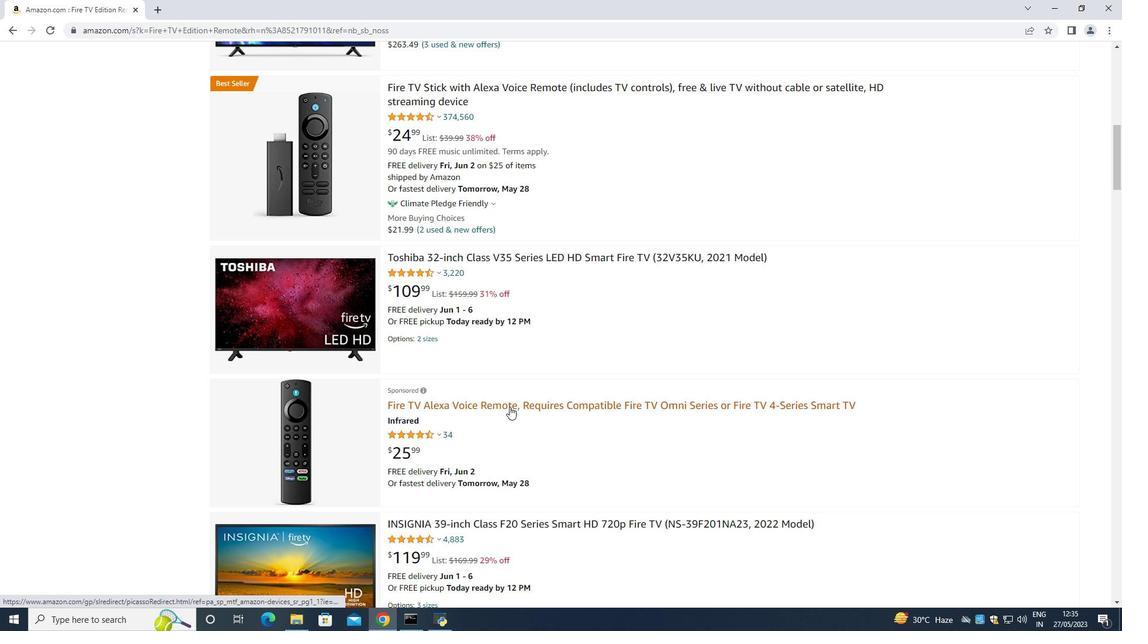 
Action: Mouse pressed left at (514, 405)
Screenshot: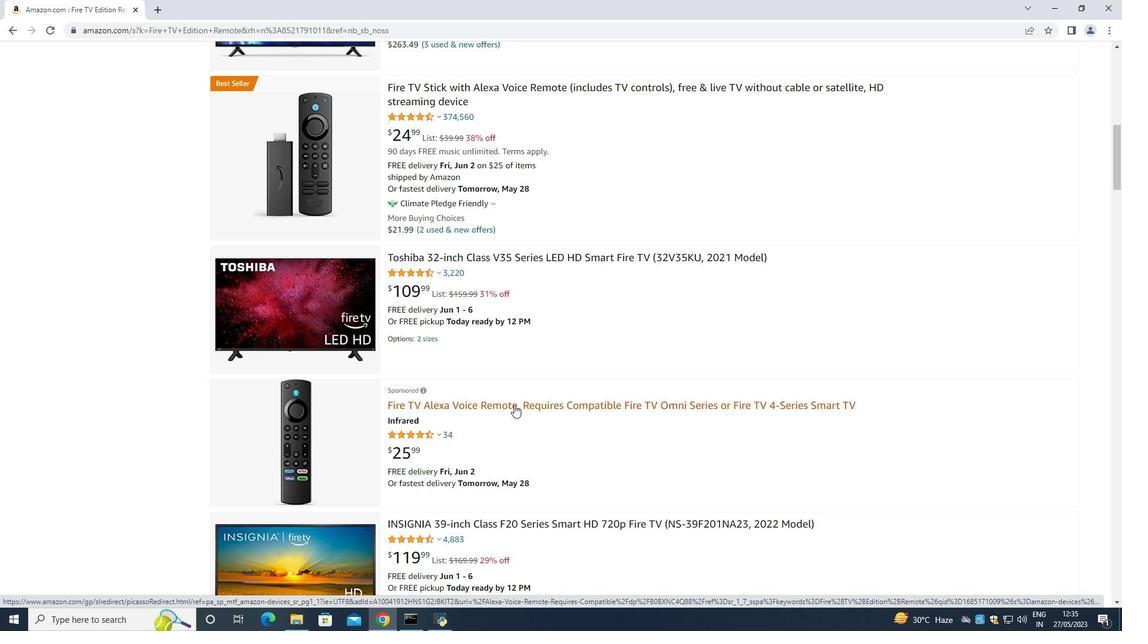 
Action: Mouse moved to (137, 217)
Screenshot: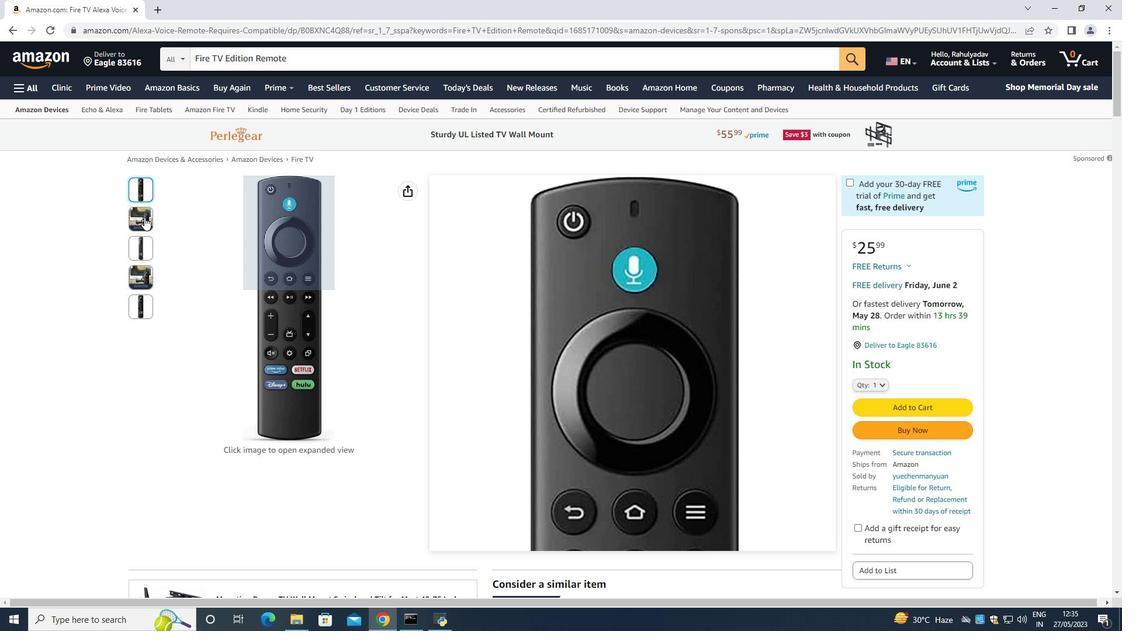 
Action: Mouse pressed left at (137, 217)
Screenshot: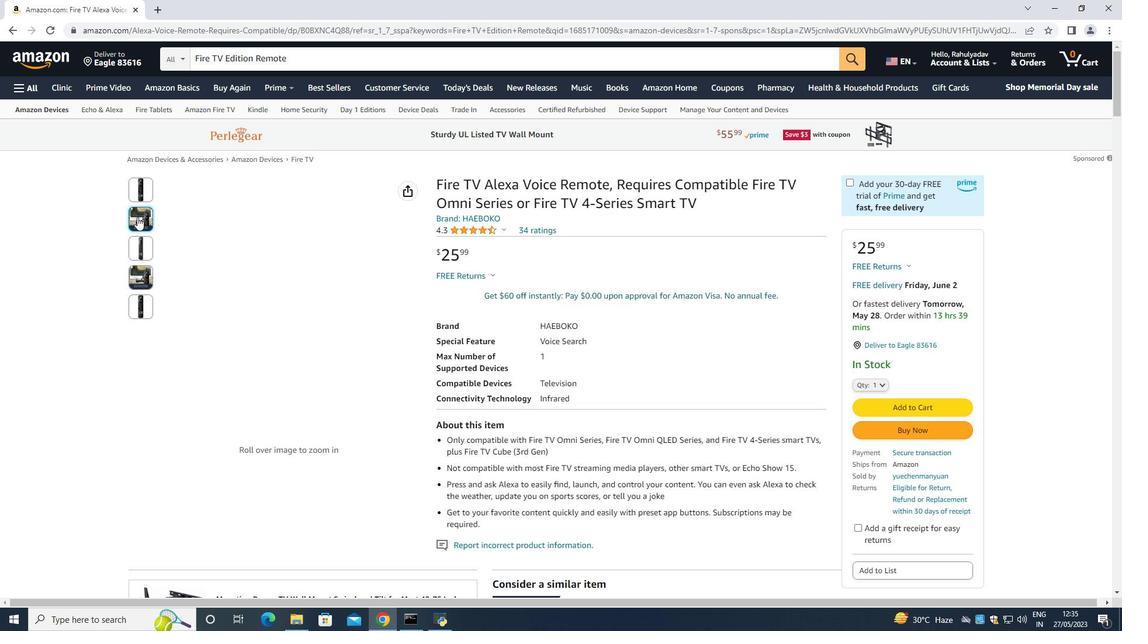 
Action: Mouse moved to (135, 252)
Screenshot: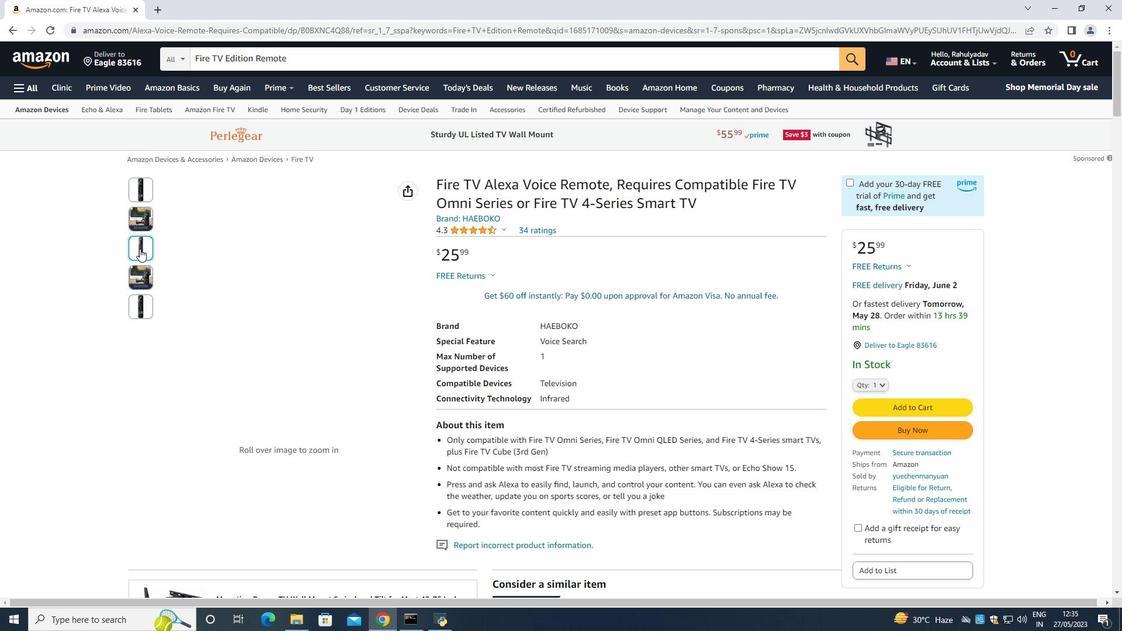 
Action: Mouse pressed left at (135, 252)
Screenshot: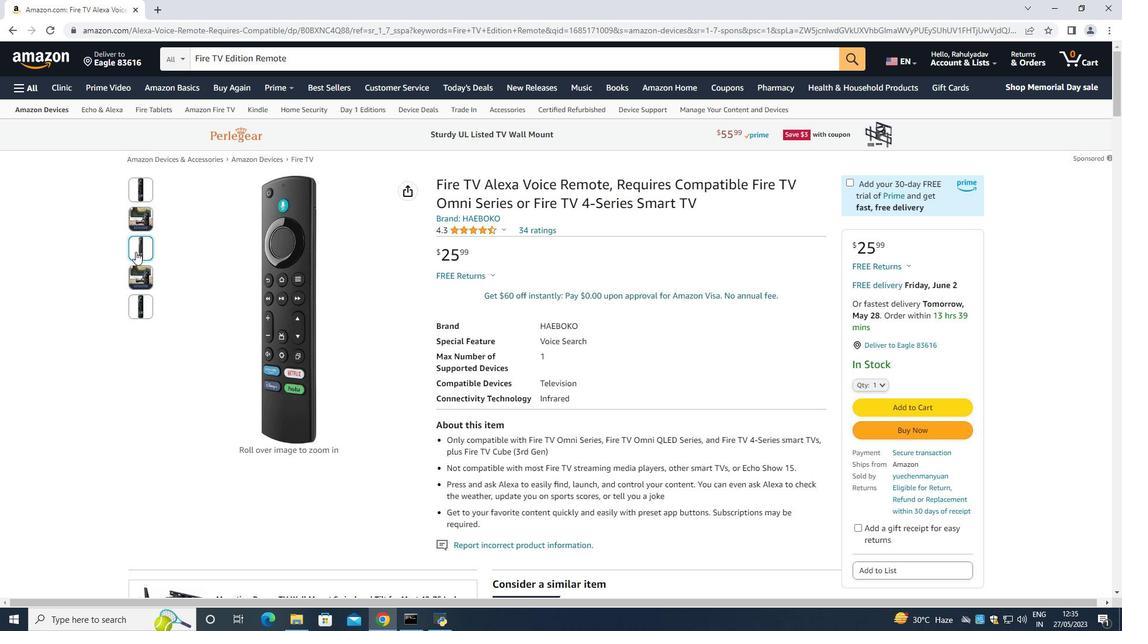 
Action: Mouse moved to (148, 301)
Screenshot: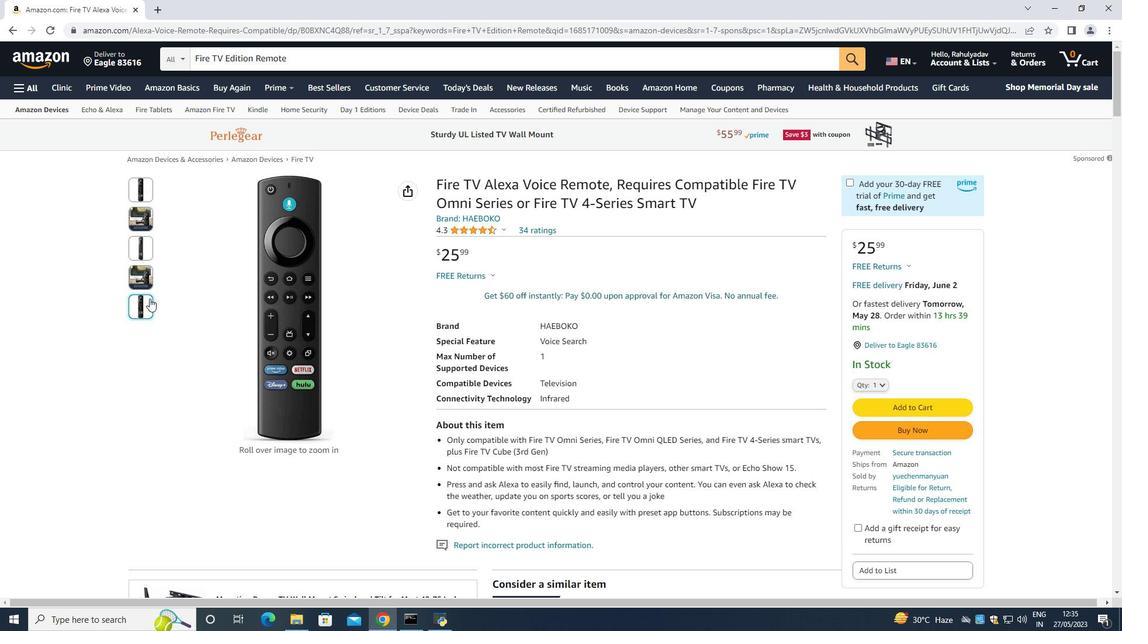 
Action: Mouse pressed left at (148, 301)
Screenshot: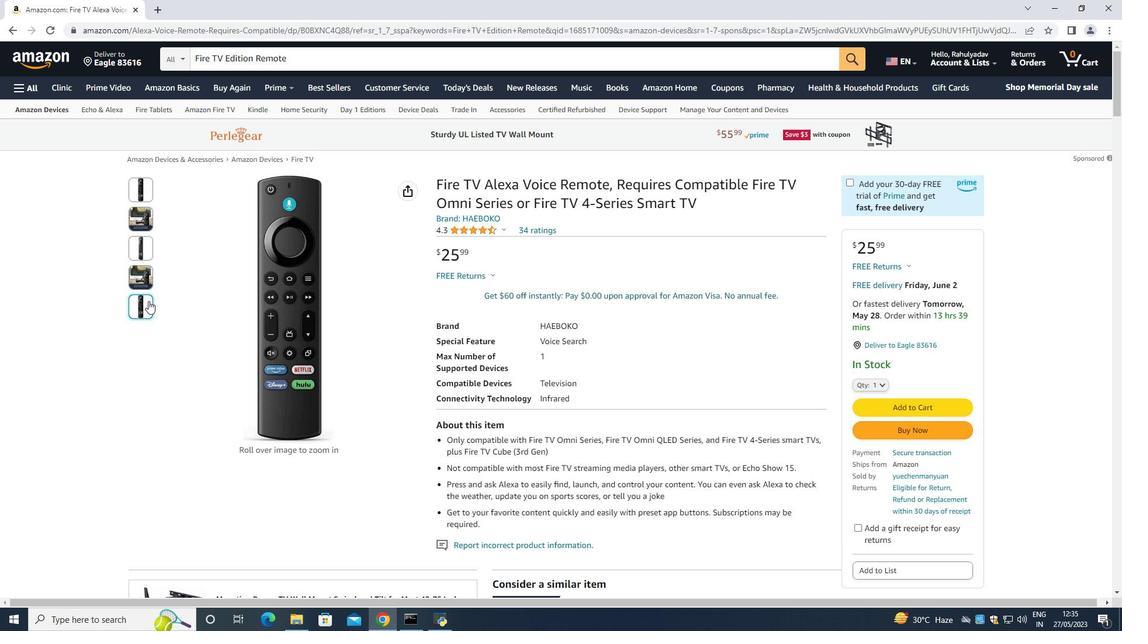 
Action: Mouse moved to (283, 204)
Screenshot: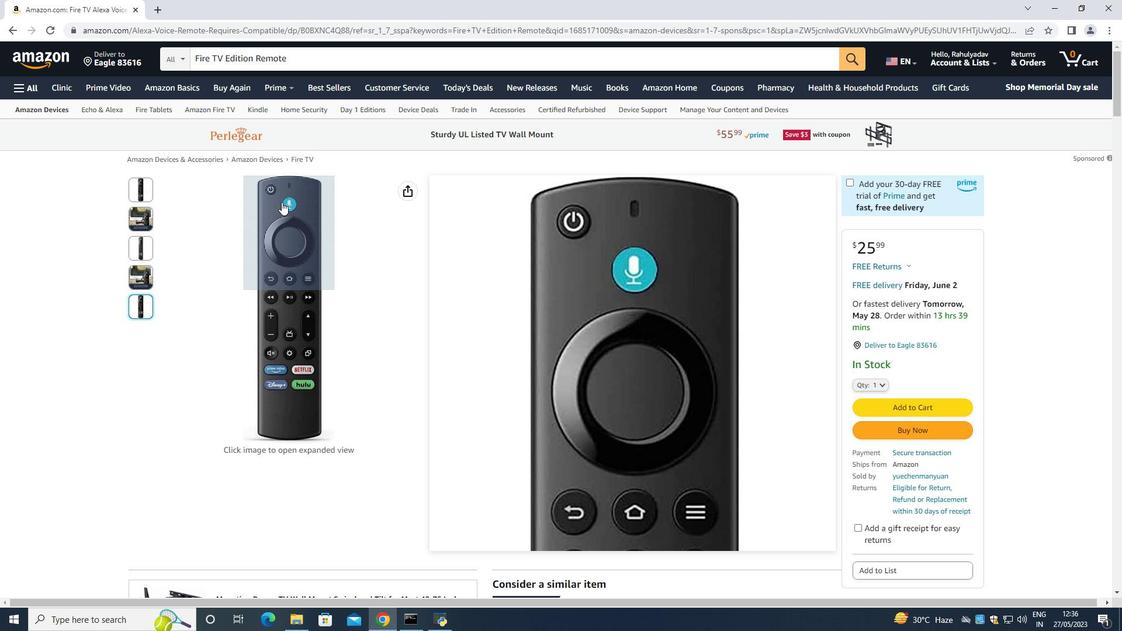 
Action: Mouse scrolled (283, 203) with delta (0, 0)
Screenshot: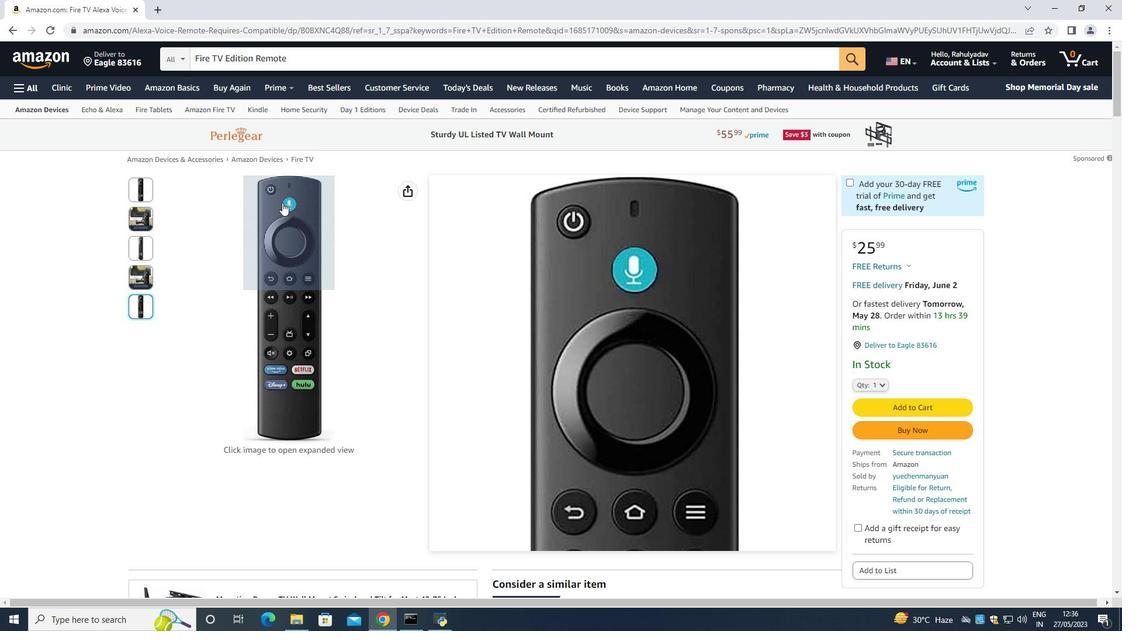 
Action: Mouse moved to (284, 207)
Screenshot: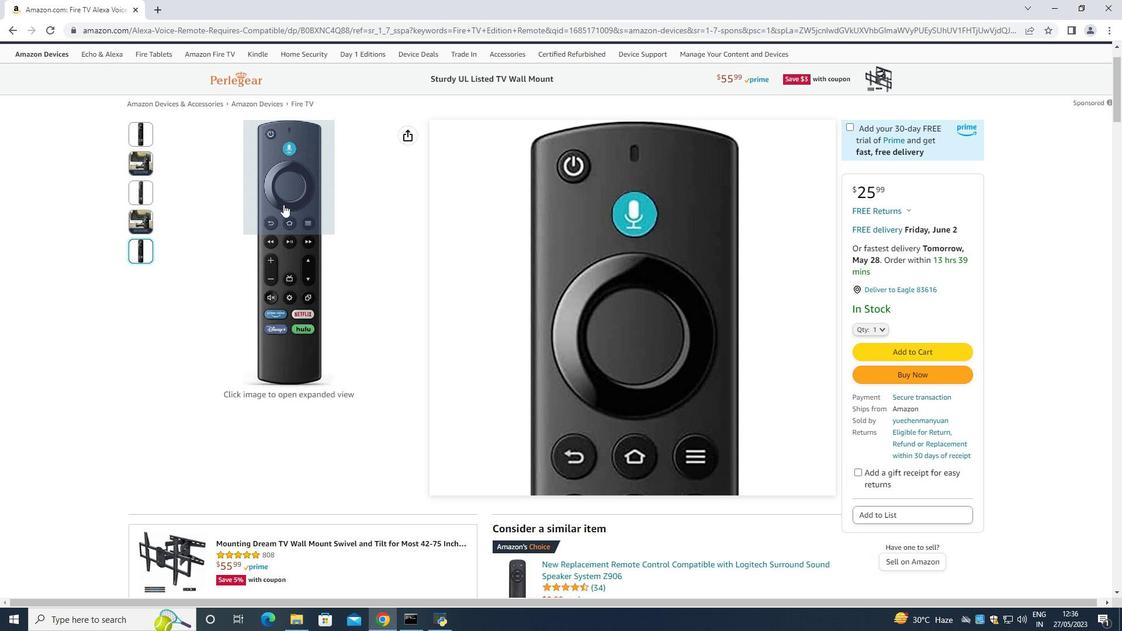 
Action: Mouse scrolled (284, 206) with delta (0, 0)
Screenshot: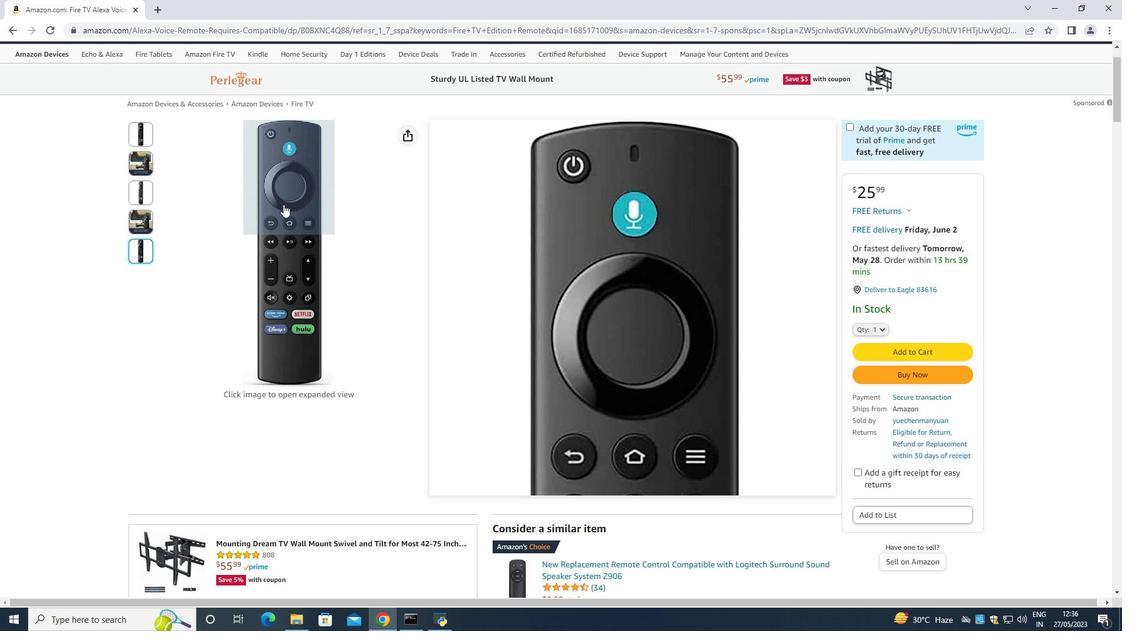 
Action: Mouse moved to (284, 208)
Screenshot: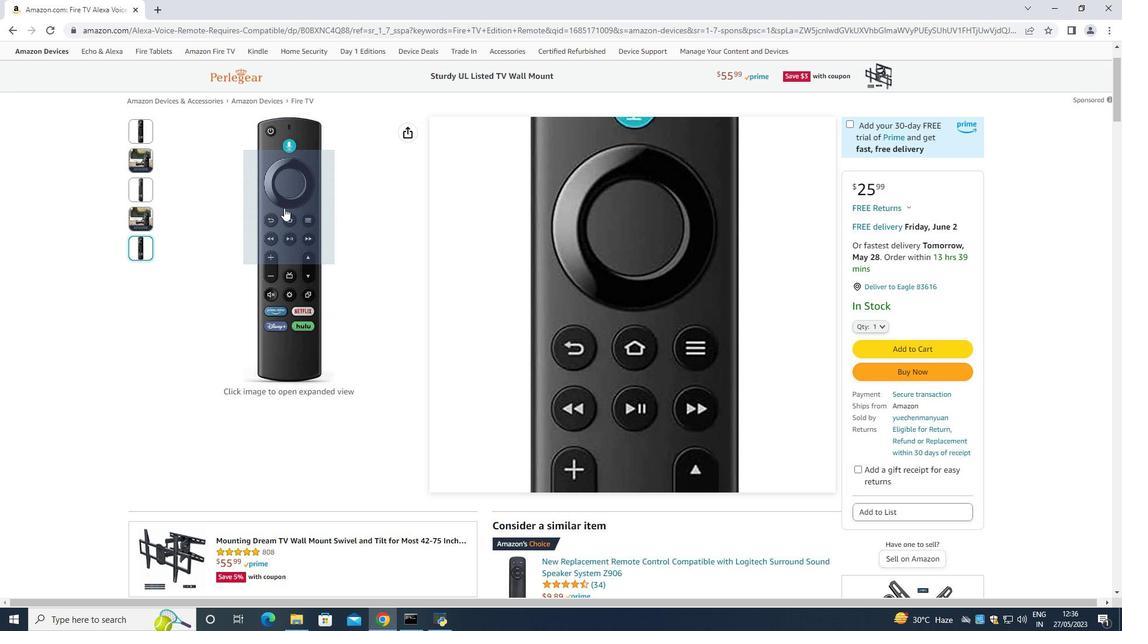
Action: Mouse scrolled (284, 207) with delta (0, 0)
Screenshot: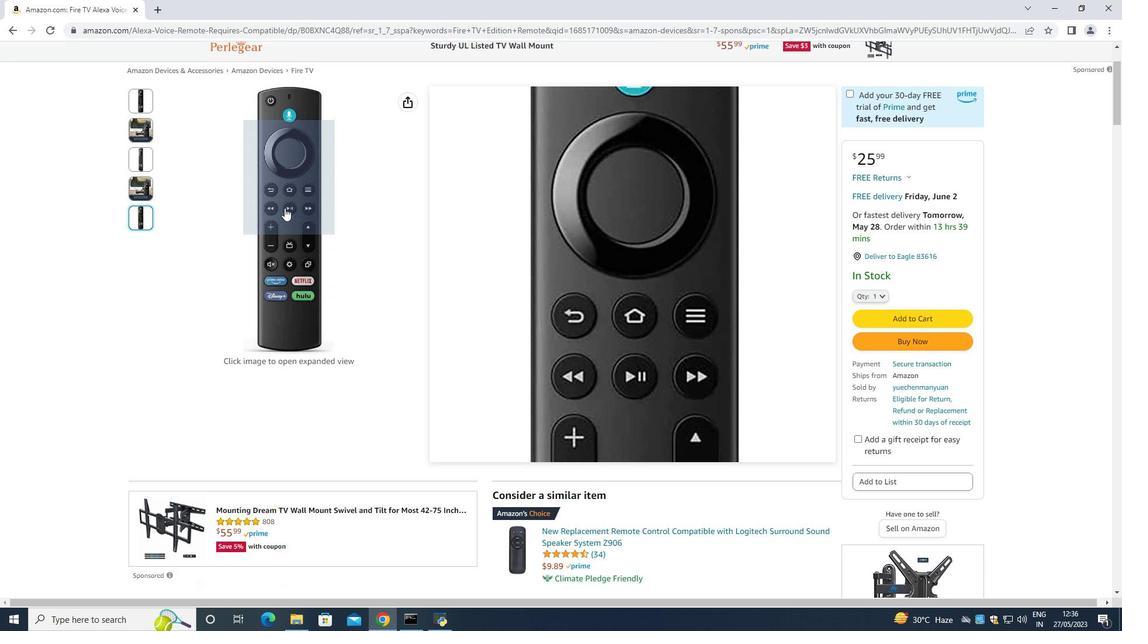 
Action: Mouse scrolled (284, 207) with delta (0, 0)
Screenshot: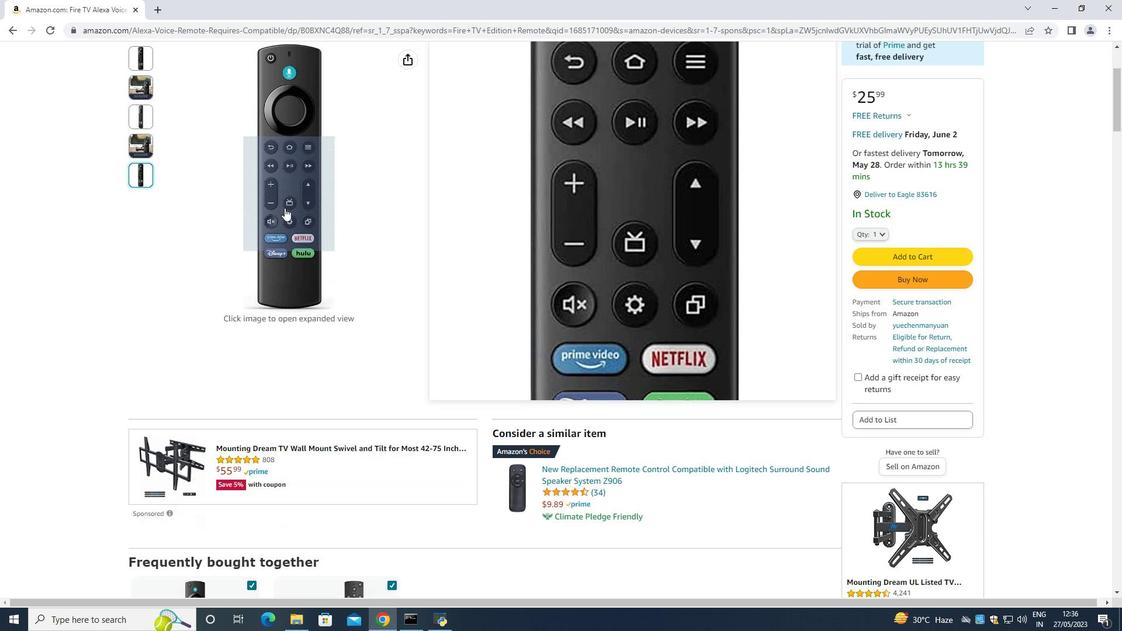 
Action: Mouse scrolled (284, 207) with delta (0, 0)
Screenshot: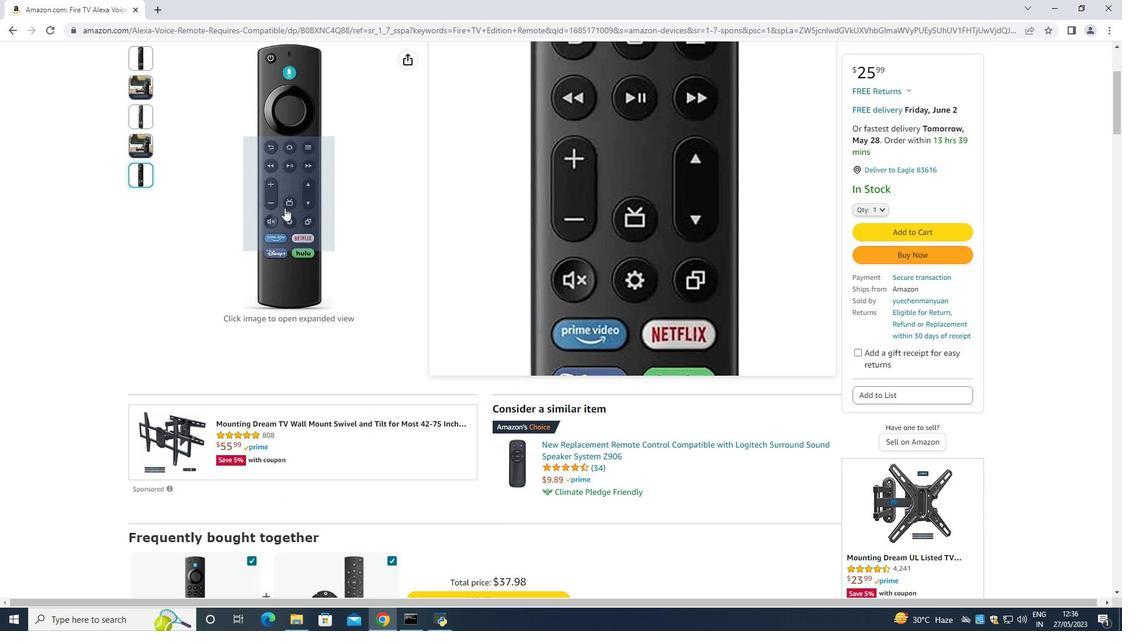 
Action: Mouse moved to (285, 209)
Screenshot: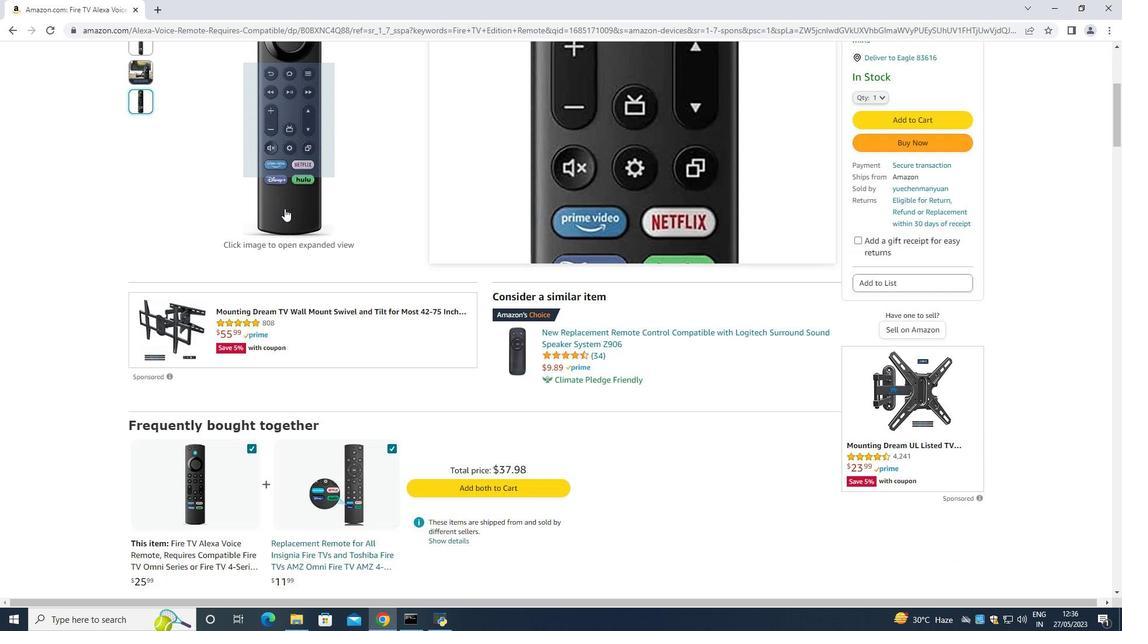 
Action: Mouse scrolled (285, 208) with delta (0, 0)
Screenshot: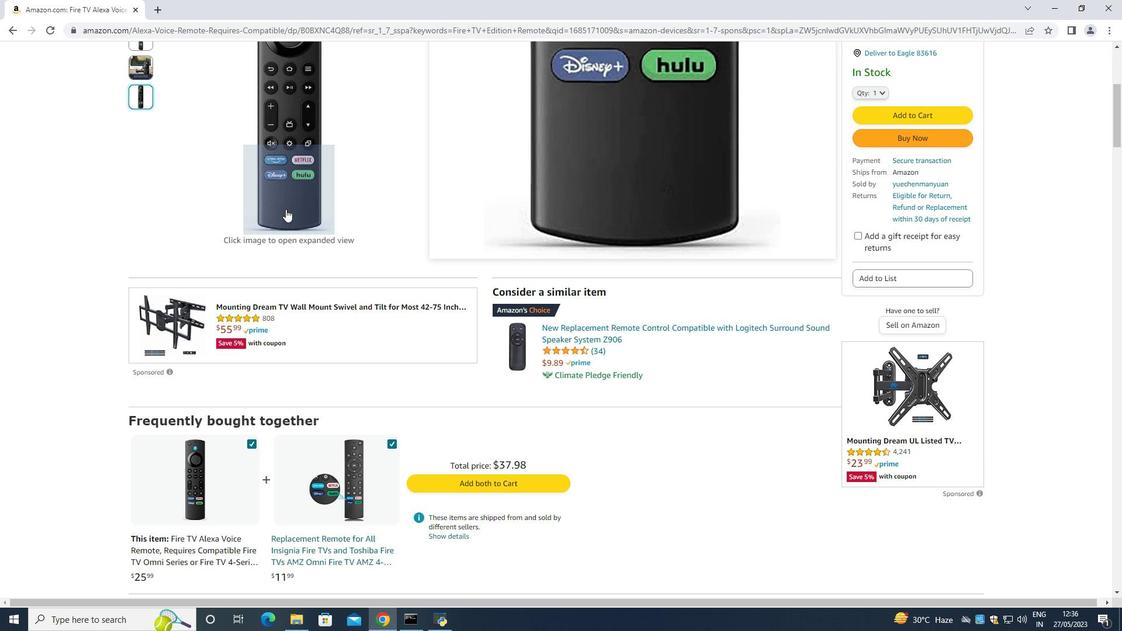 
Action: Mouse scrolled (285, 208) with delta (0, 0)
Screenshot: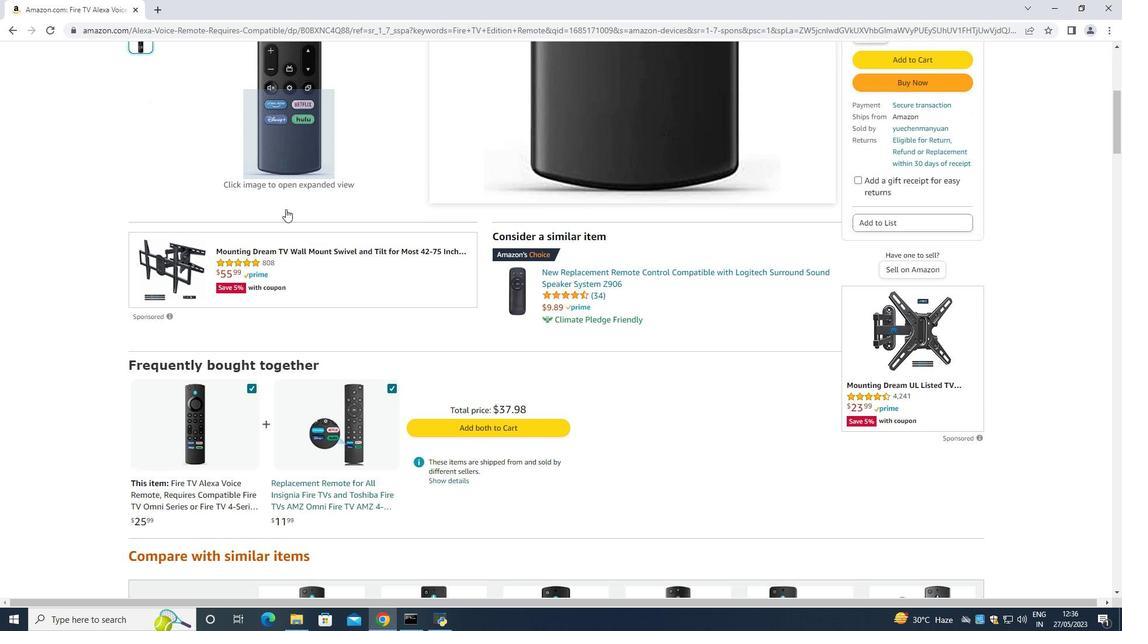 
Action: Mouse scrolled (285, 208) with delta (0, 0)
Screenshot: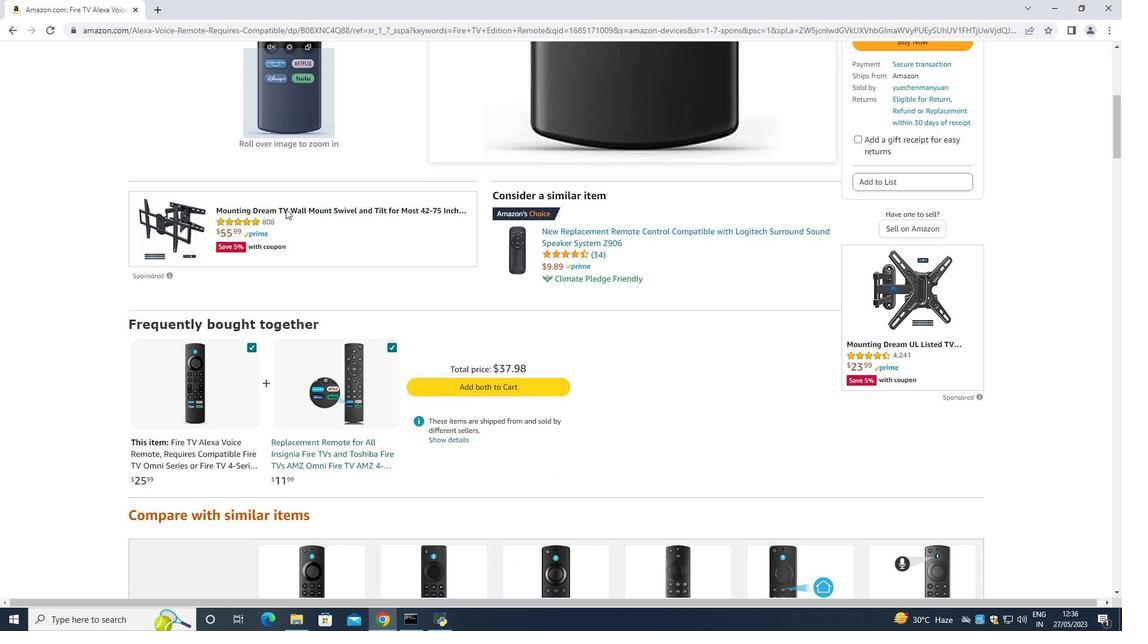 
Action: Mouse scrolled (285, 208) with delta (0, 0)
Screenshot: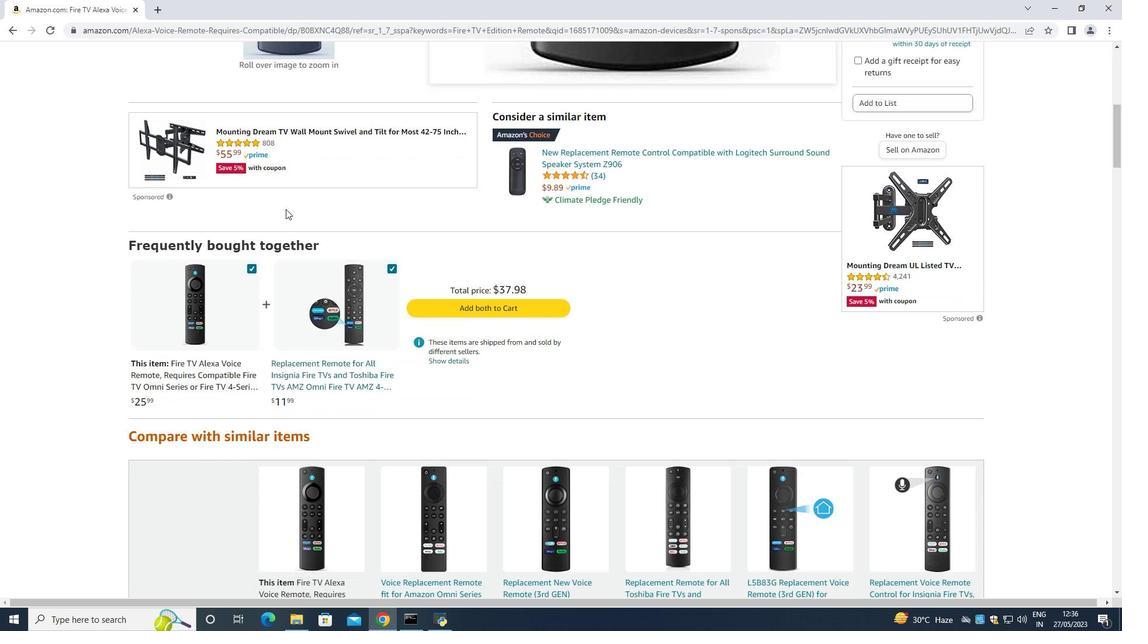 
Action: Mouse scrolled (285, 208) with delta (0, 0)
Screenshot: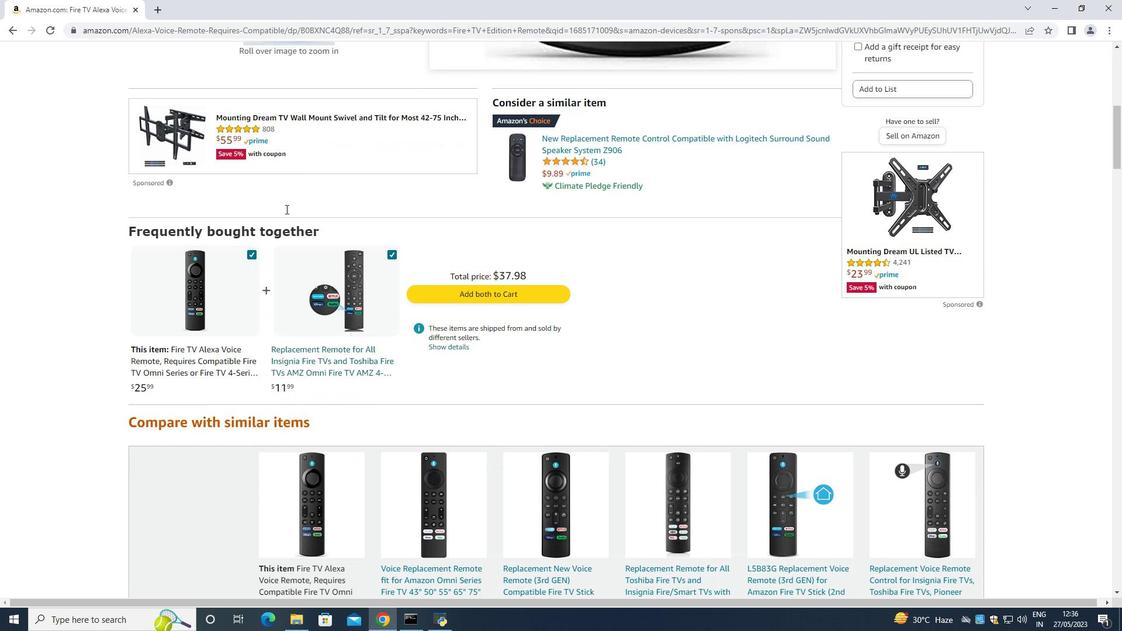 
Action: Mouse moved to (286, 209)
Screenshot: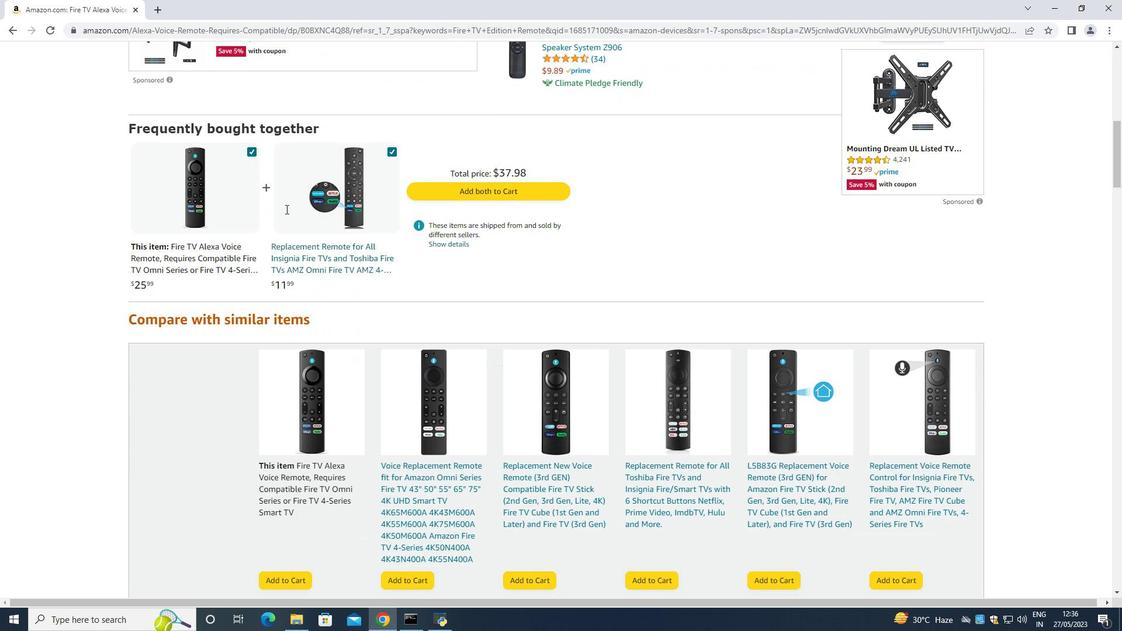 
Action: Mouse scrolled (286, 208) with delta (0, 0)
Screenshot: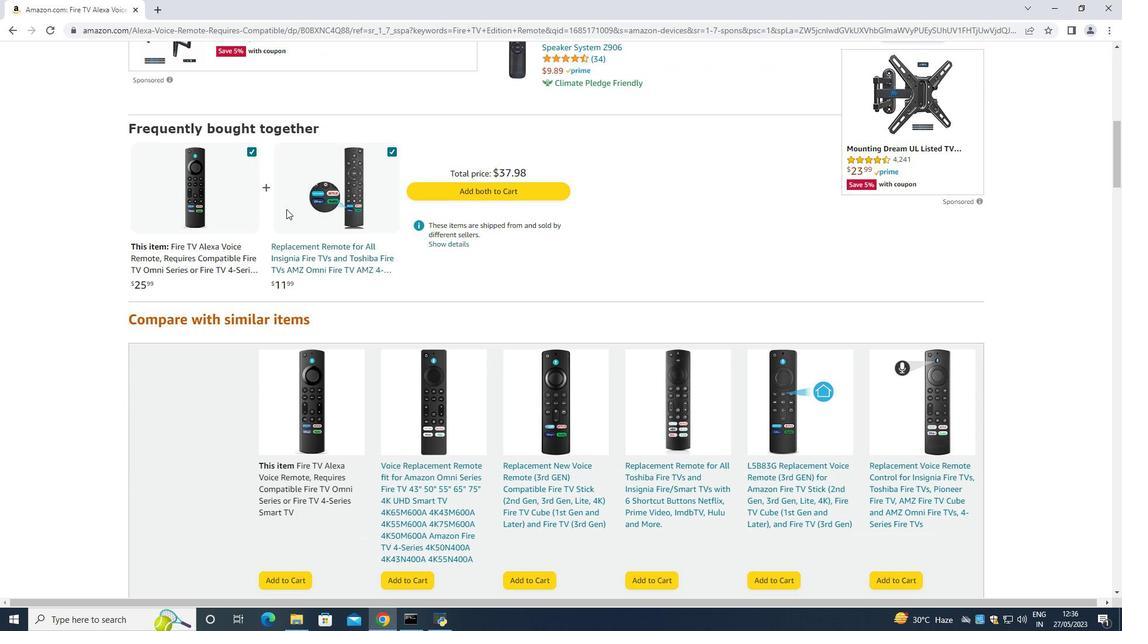 
Action: Mouse scrolled (286, 208) with delta (0, 0)
Screenshot: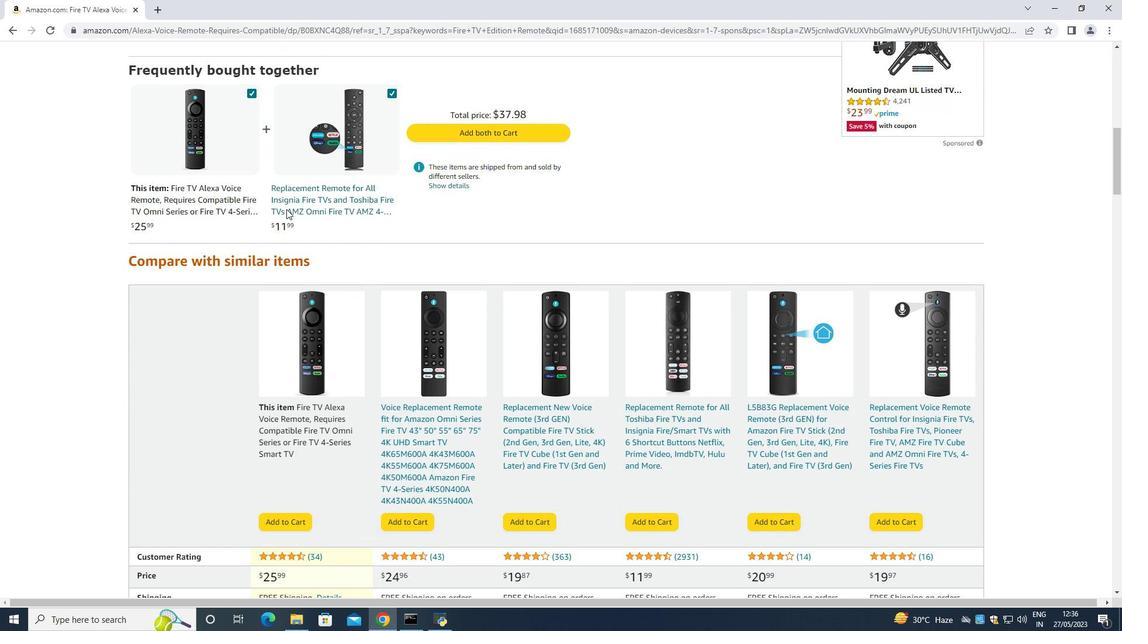 
Action: Mouse moved to (726, 333)
Screenshot: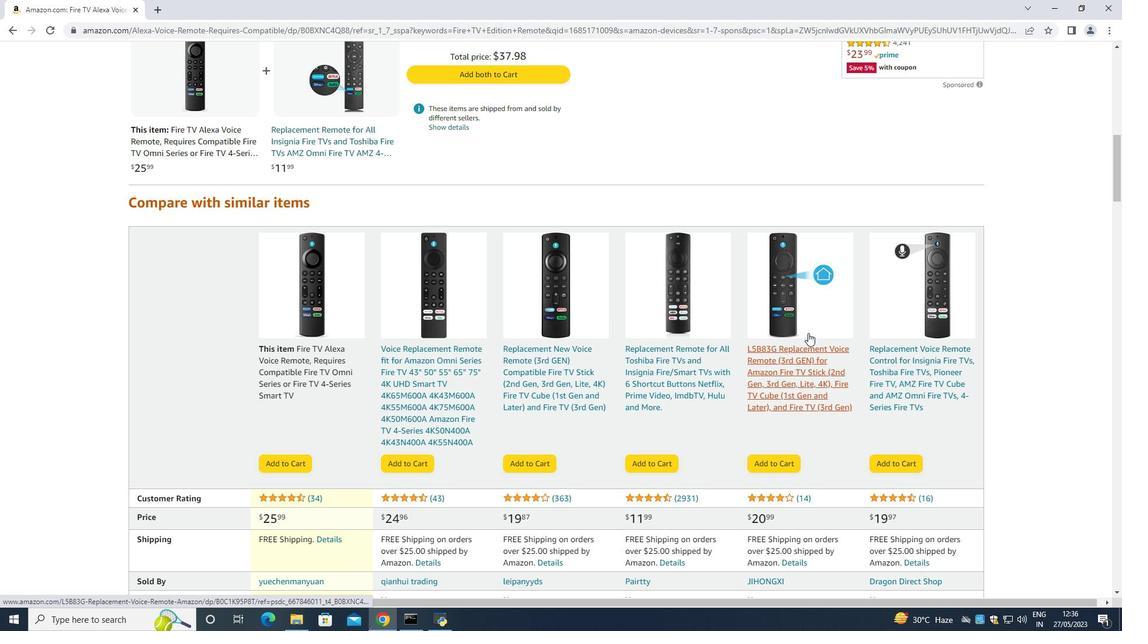 
Action: Mouse scrolled (726, 332) with delta (0, 0)
Screenshot: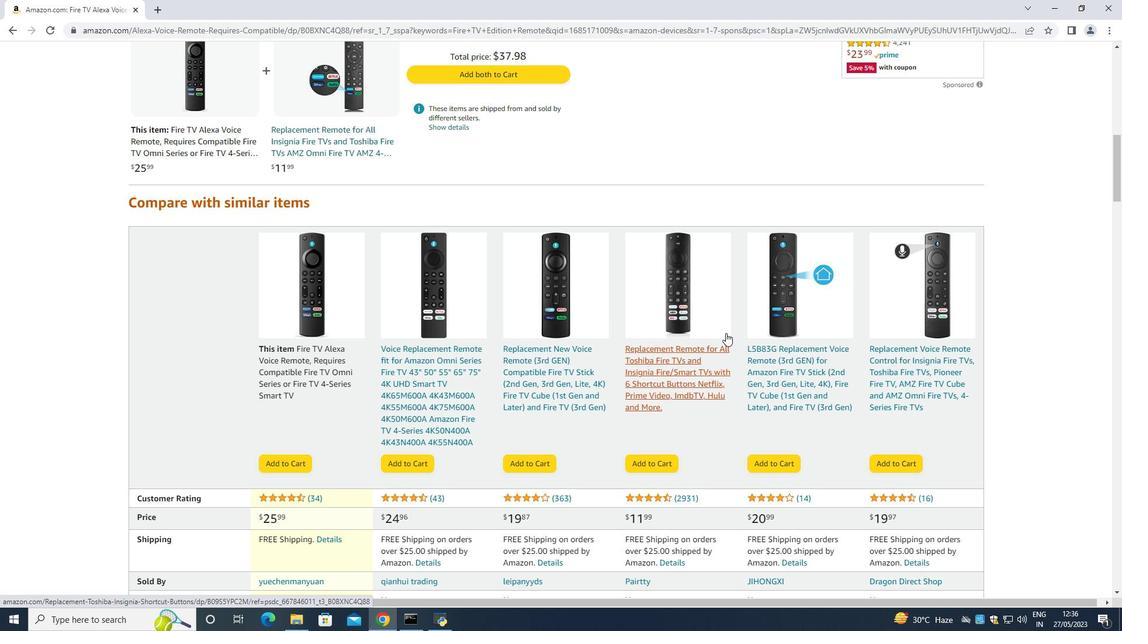 
Action: Mouse moved to (725, 333)
Screenshot: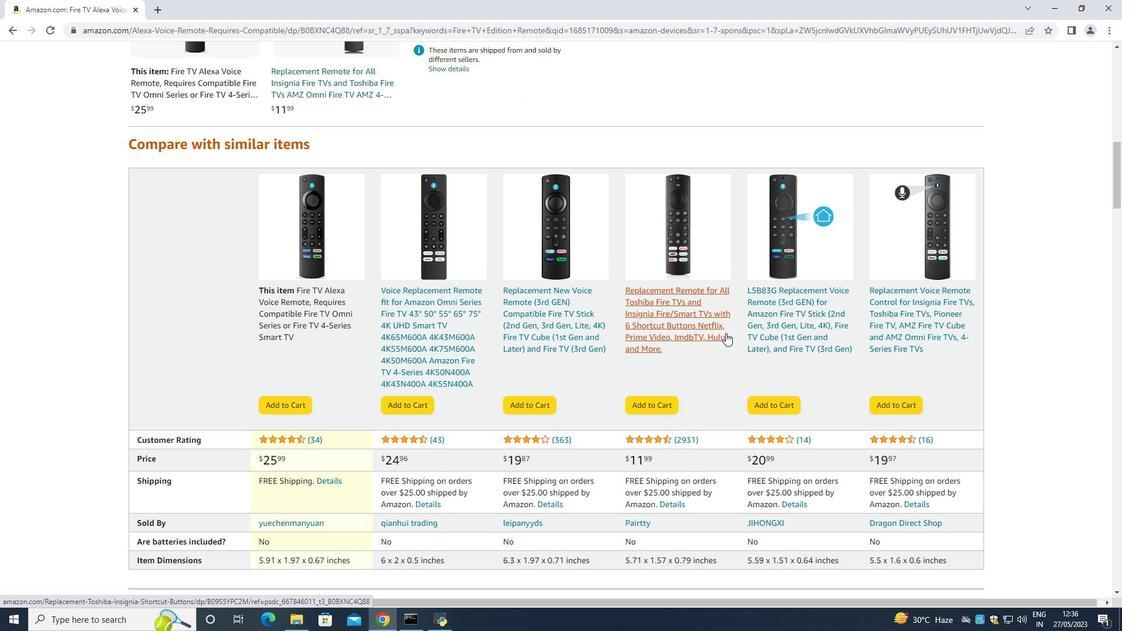 
Action: Mouse scrolled (725, 332) with delta (0, 0)
Screenshot: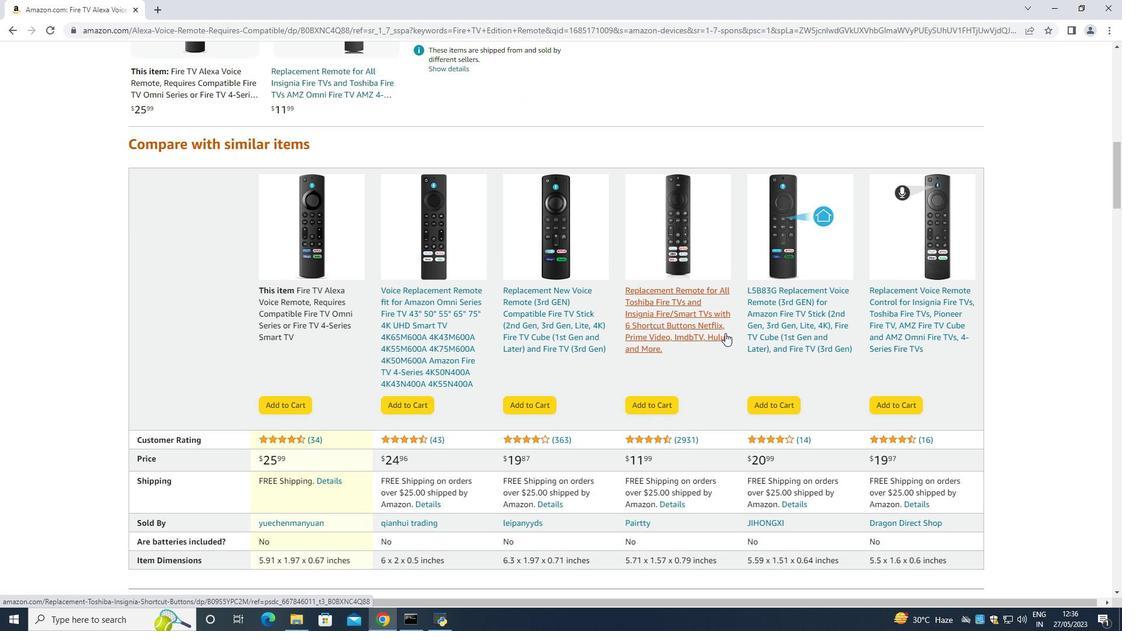
Action: Mouse moved to (385, 318)
Screenshot: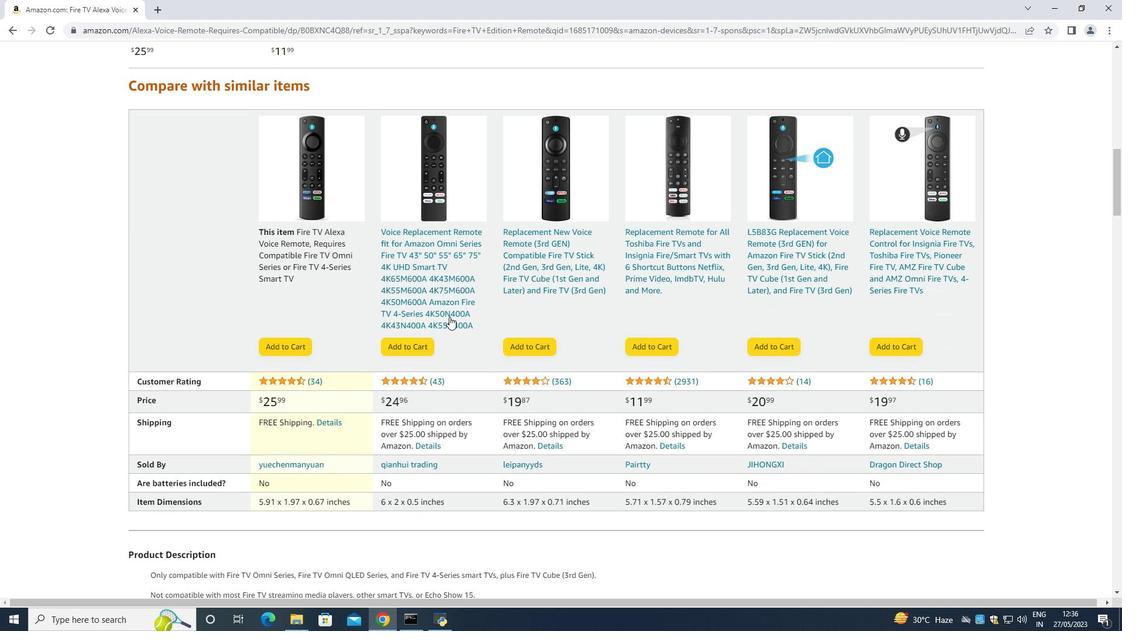 
Action: Mouse scrolled (385, 317) with delta (0, 0)
Screenshot: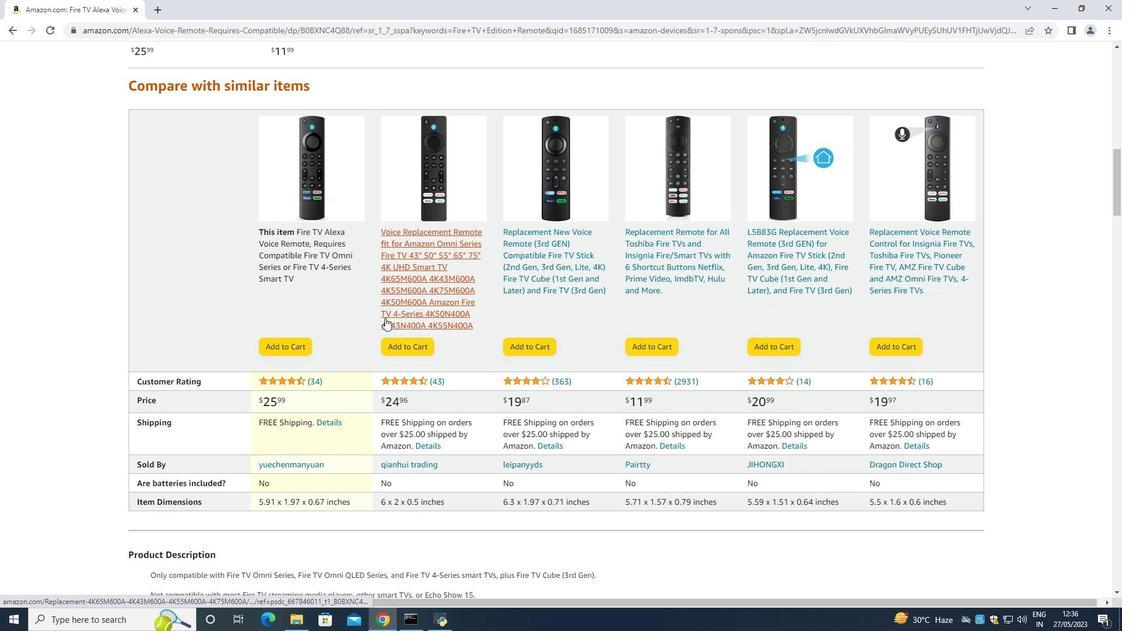 
Action: Mouse moved to (386, 316)
Screenshot: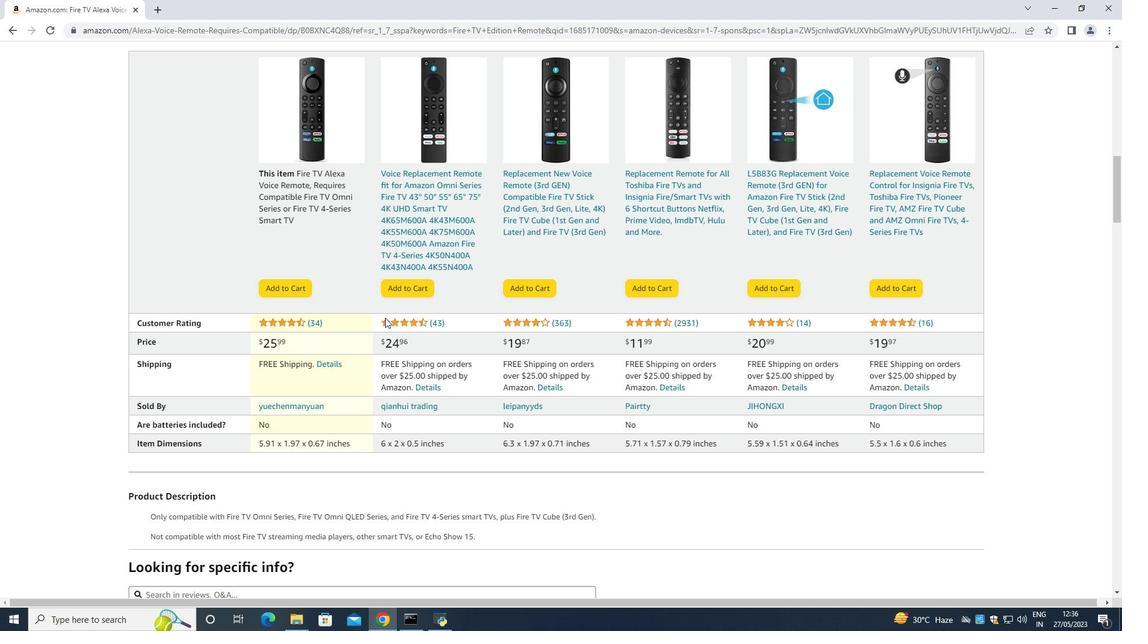 
Action: Mouse scrolled (386, 316) with delta (0, 0)
Screenshot: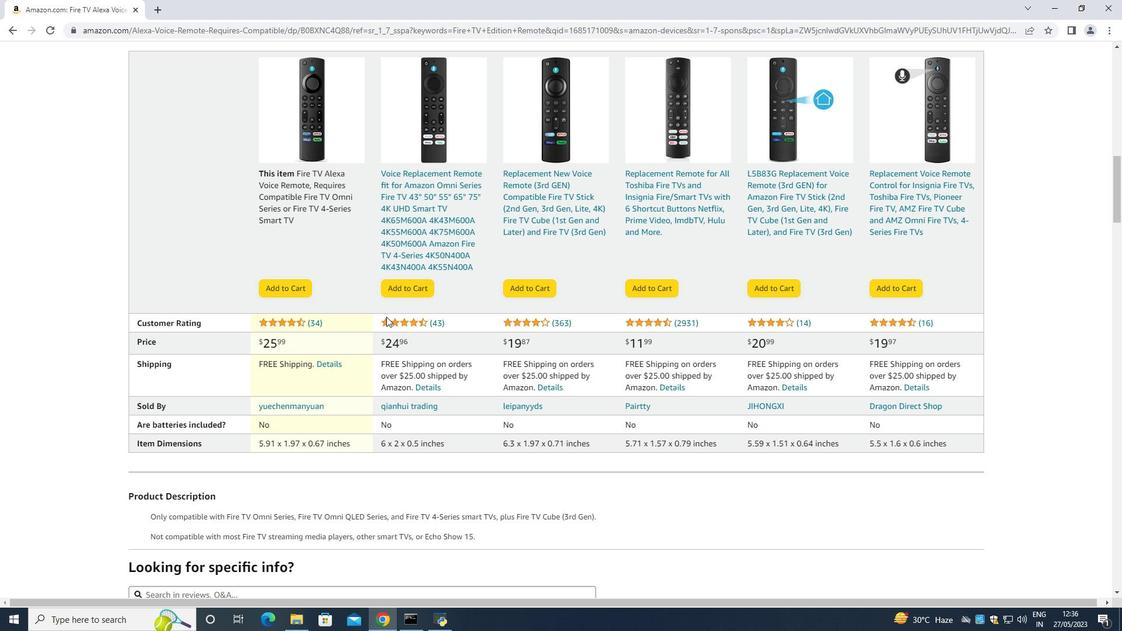 
Action: Mouse moved to (387, 316)
Screenshot: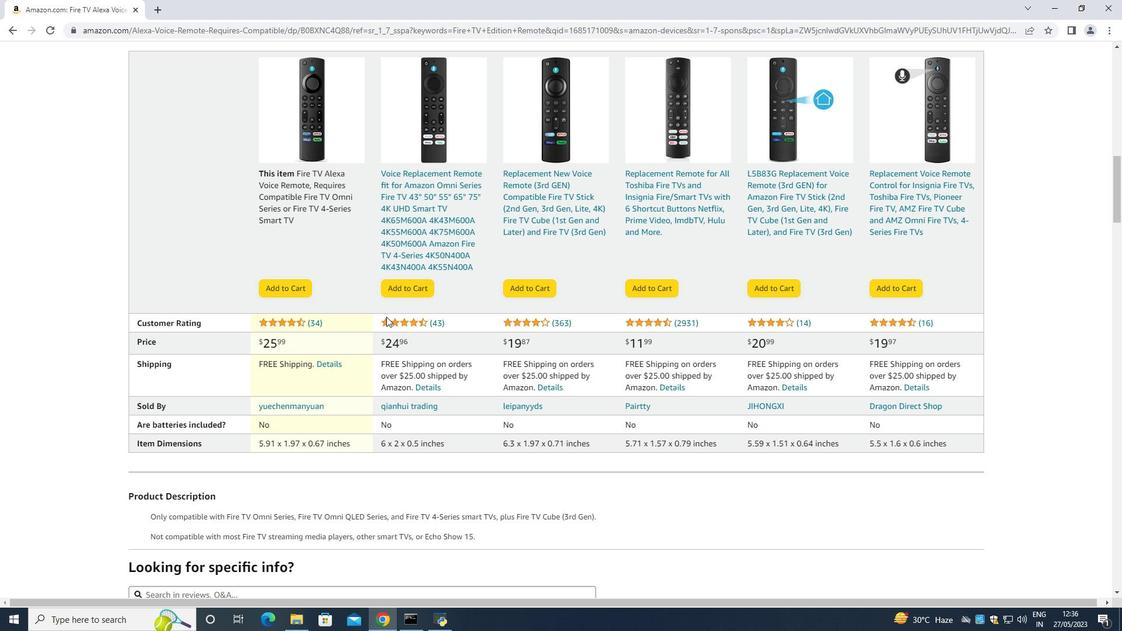
Action: Mouse scrolled (387, 315) with delta (0, 0)
Screenshot: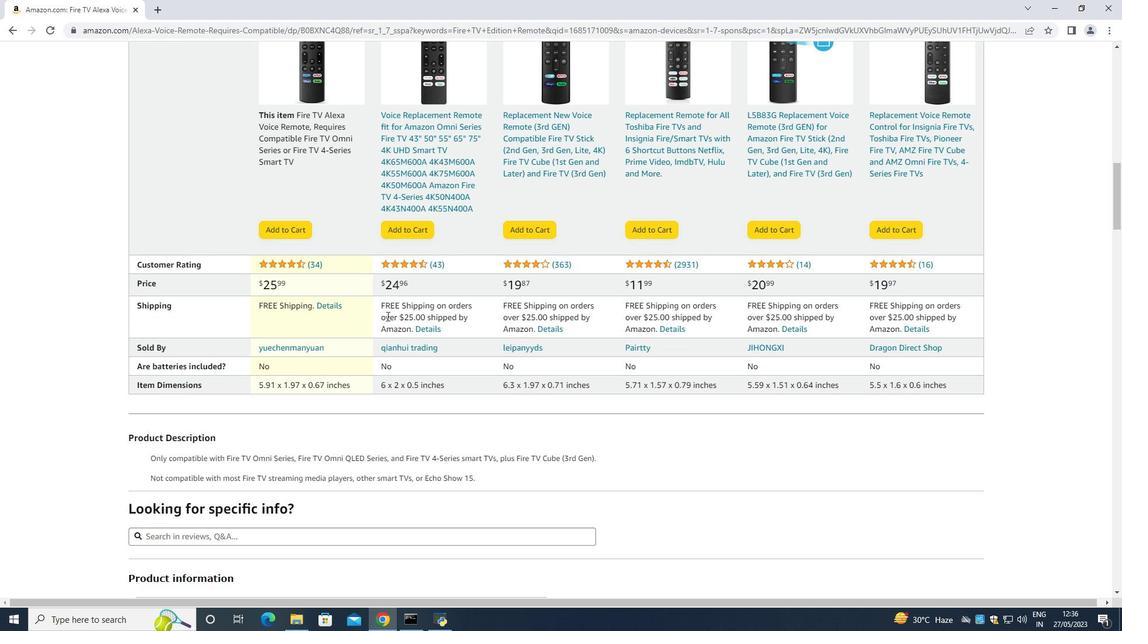 
Action: Mouse moved to (903, 315)
Screenshot: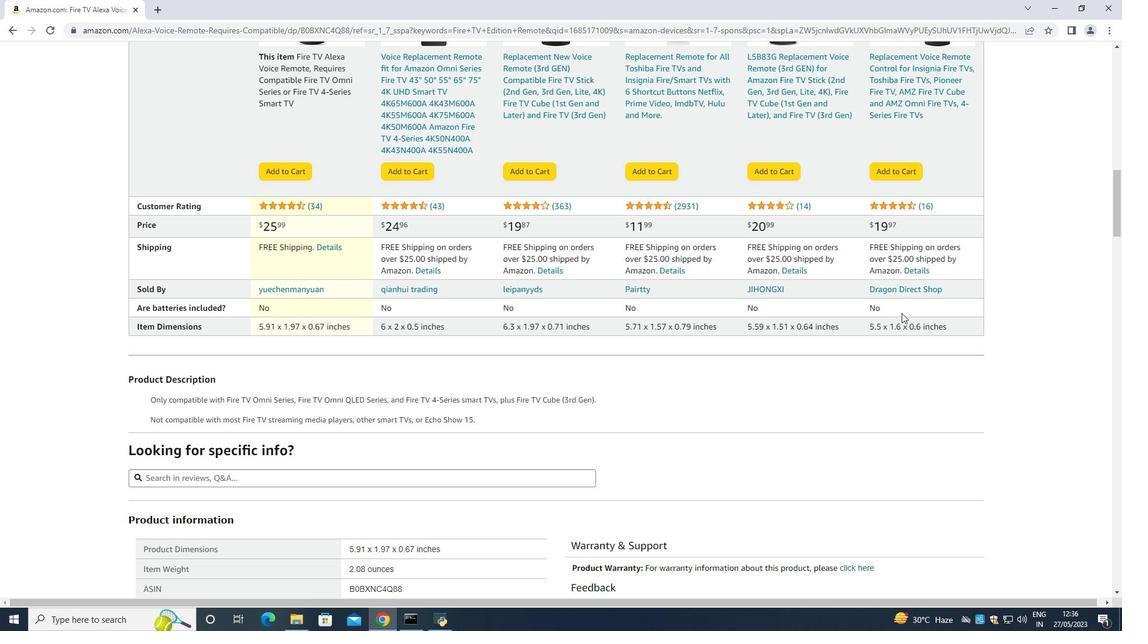 
Action: Mouse scrolled (903, 314) with delta (0, 0)
Screenshot: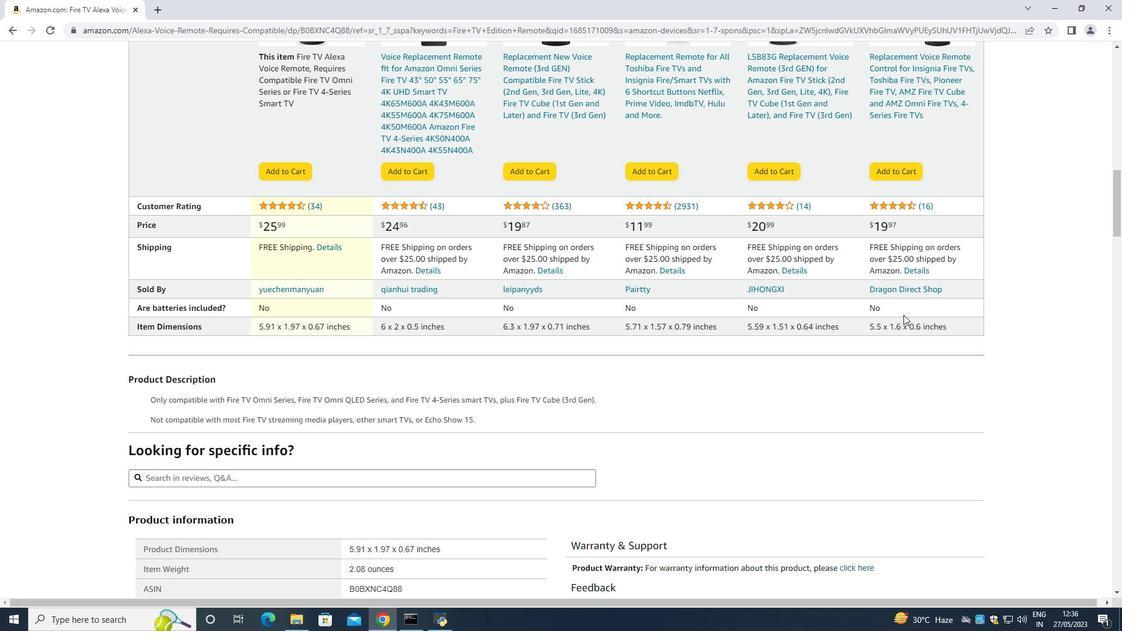 
Action: Mouse moved to (147, 339)
Screenshot: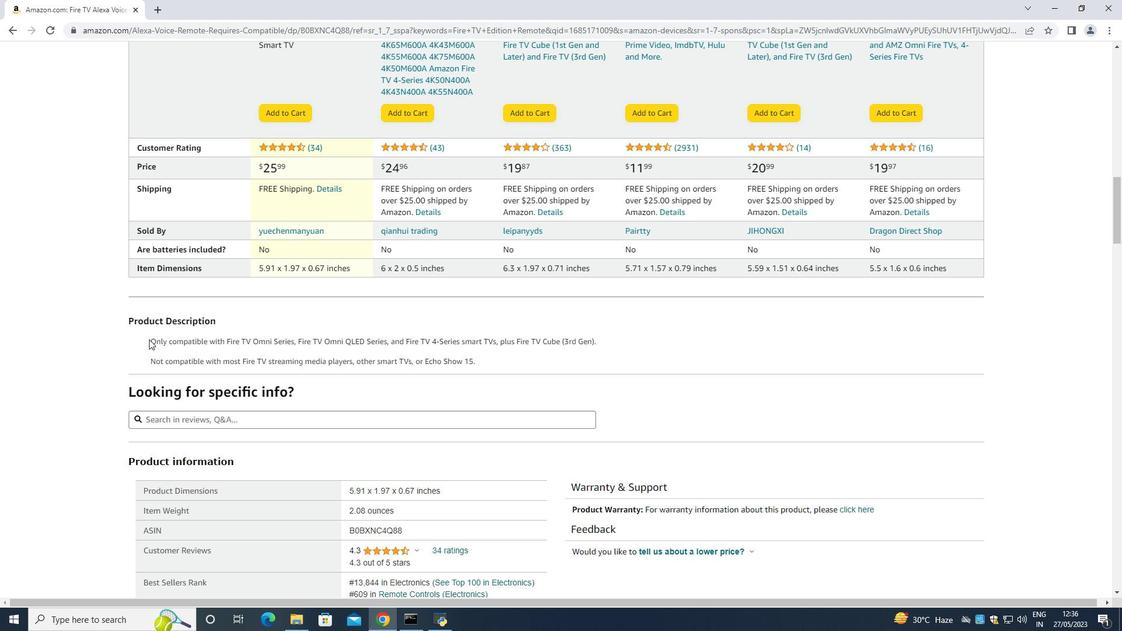 
Action: Mouse pressed left at (147, 339)
Screenshot: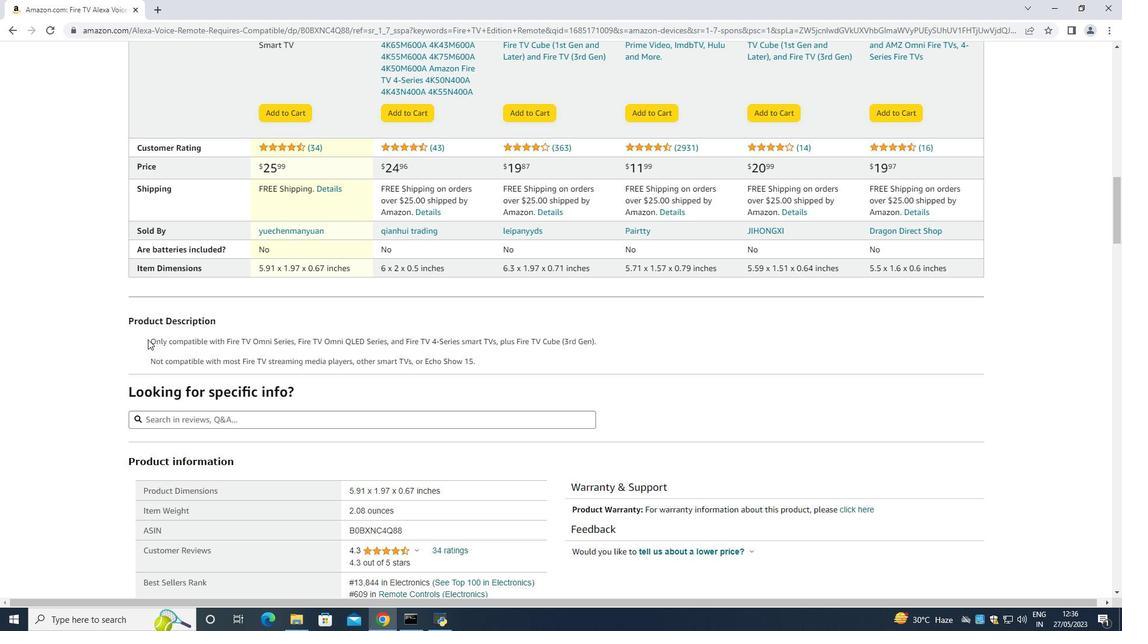 
Action: Mouse moved to (649, 335)
Screenshot: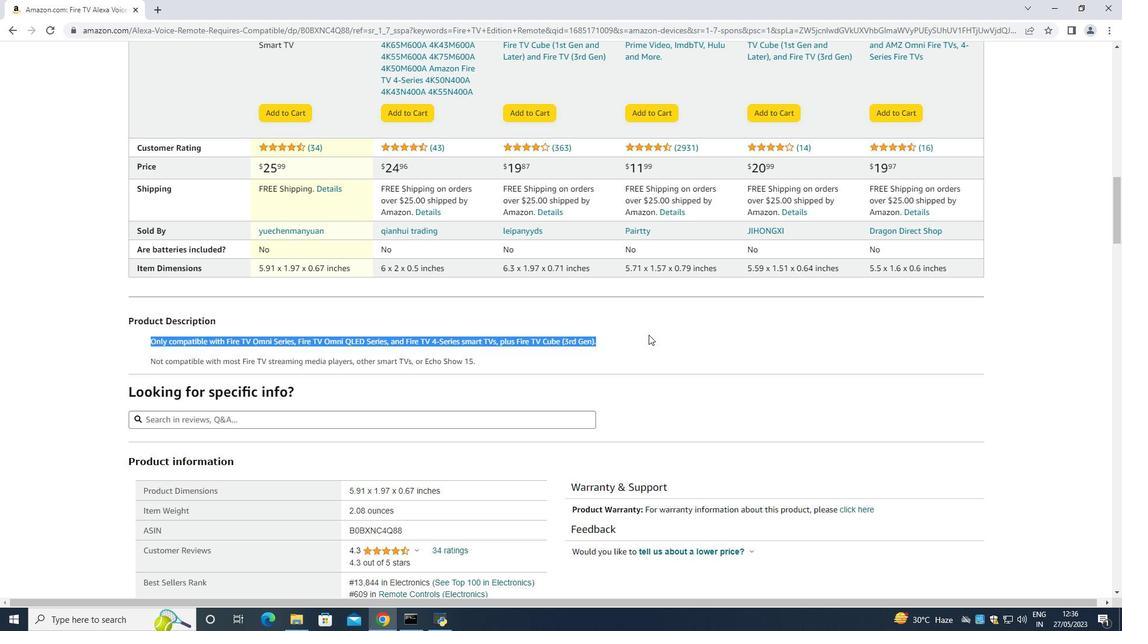 
Action: Mouse pressed left at (649, 335)
Screenshot: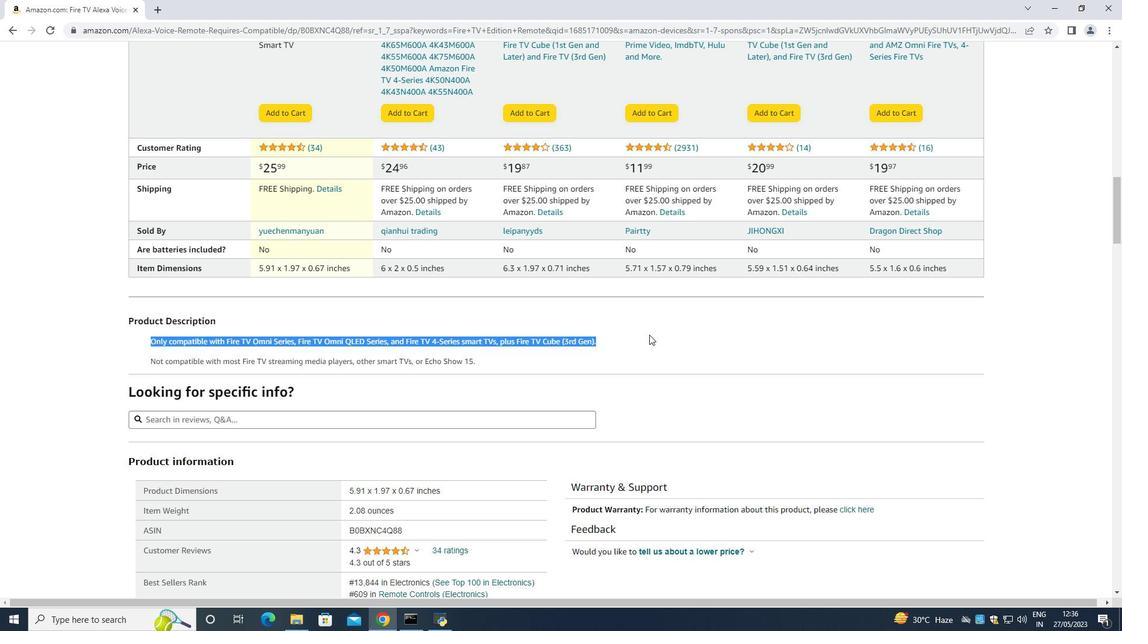 
Action: Mouse moved to (191, 354)
Screenshot: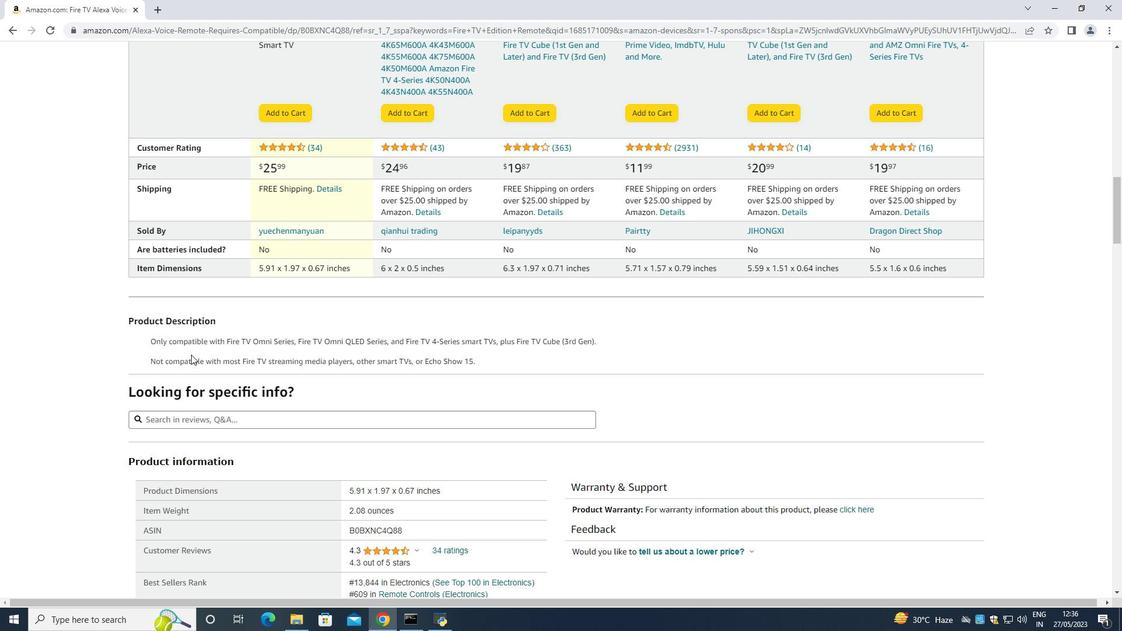 
Action: Mouse scrolled (191, 354) with delta (0, 0)
Screenshot: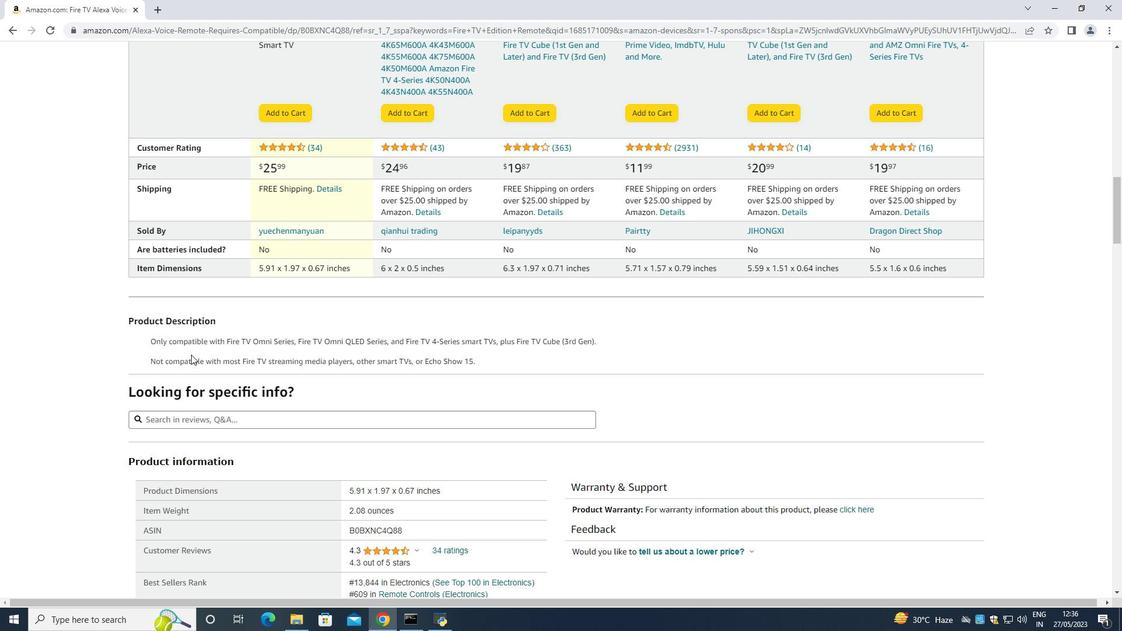 
Action: Mouse moved to (168, 368)
Screenshot: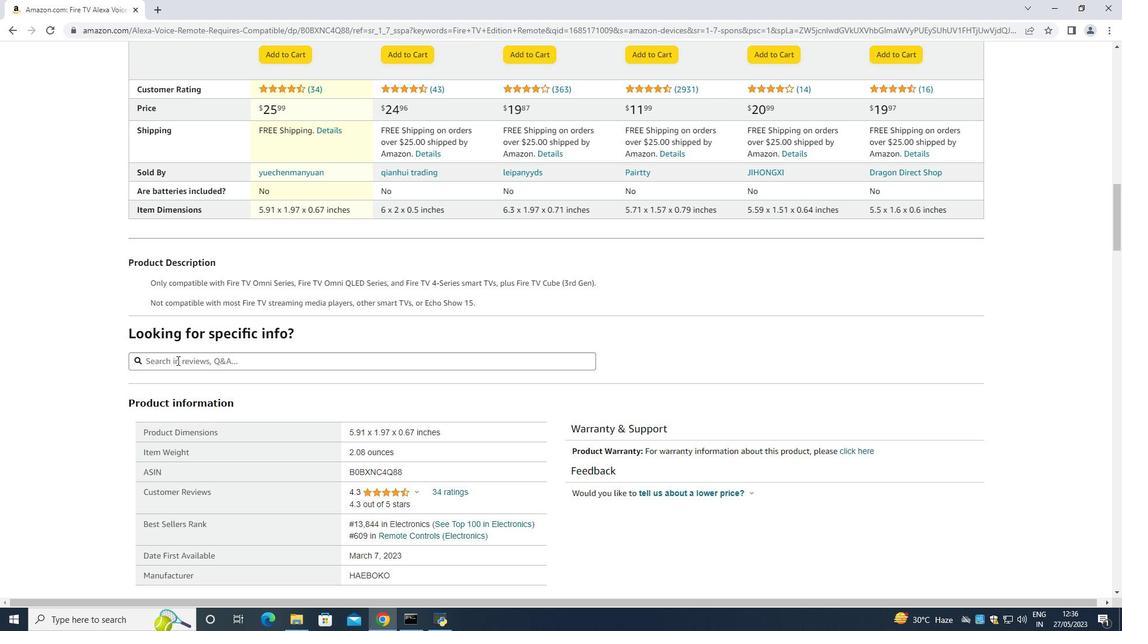 
Action: Mouse scrolled (168, 368) with delta (0, 0)
Screenshot: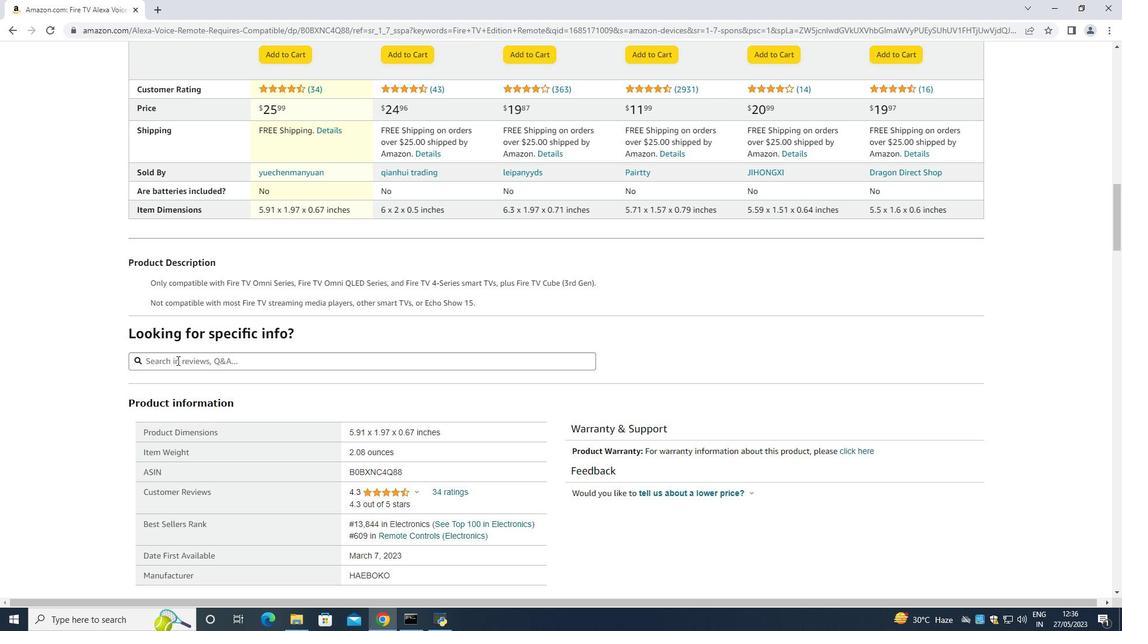 
Action: Mouse moved to (167, 368)
Screenshot: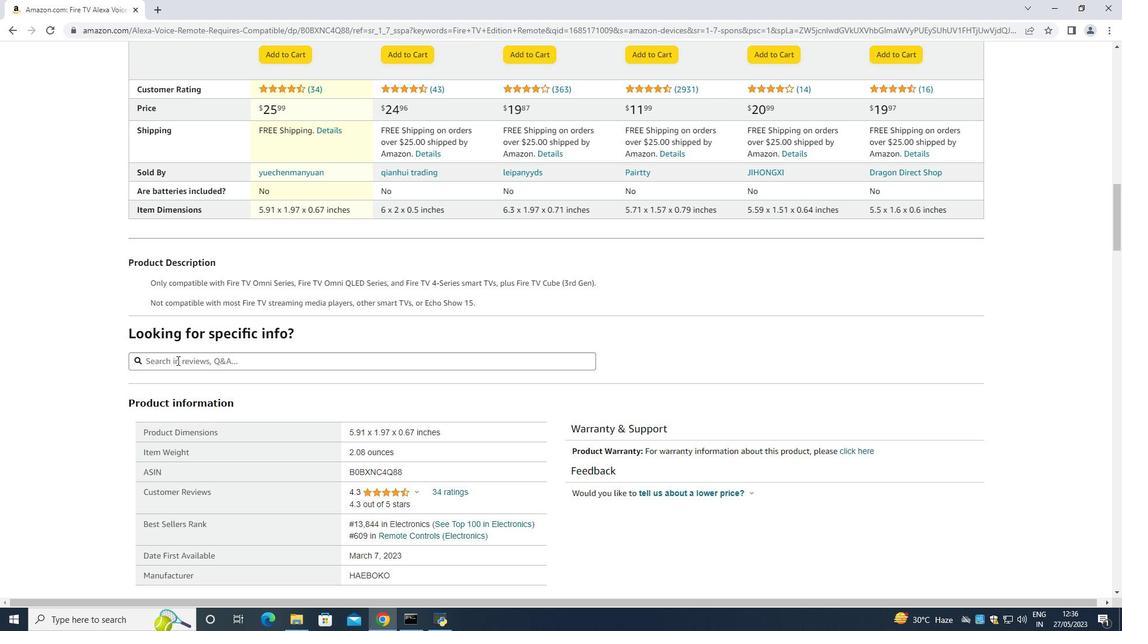 
Action: Mouse scrolled (167, 368) with delta (0, 0)
Screenshot: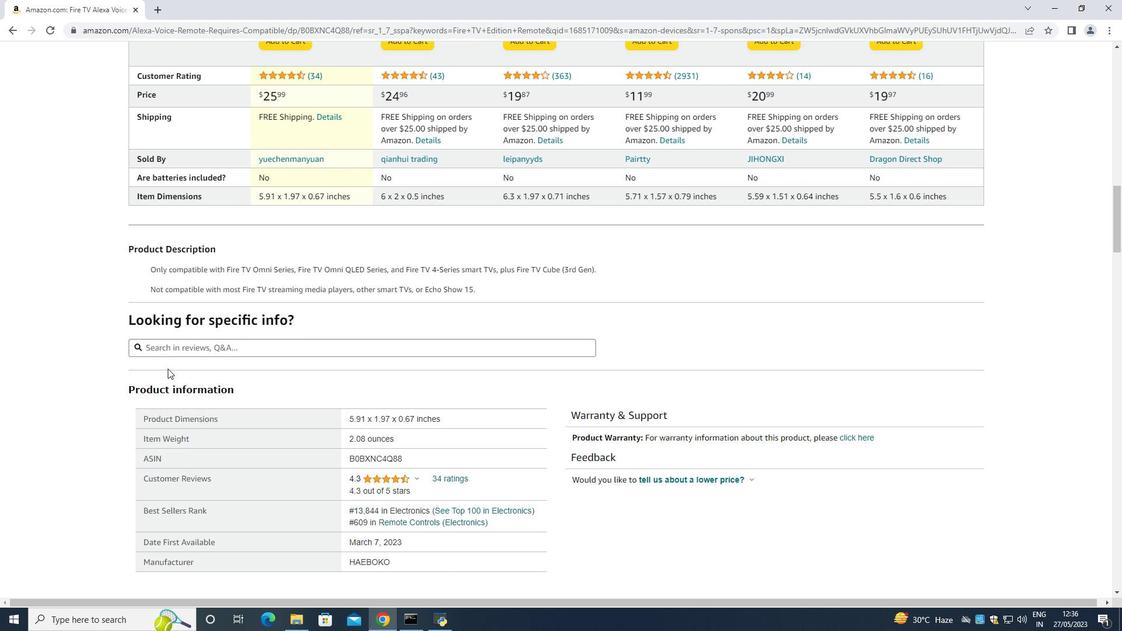 
Action: Mouse moved to (509, 318)
Screenshot: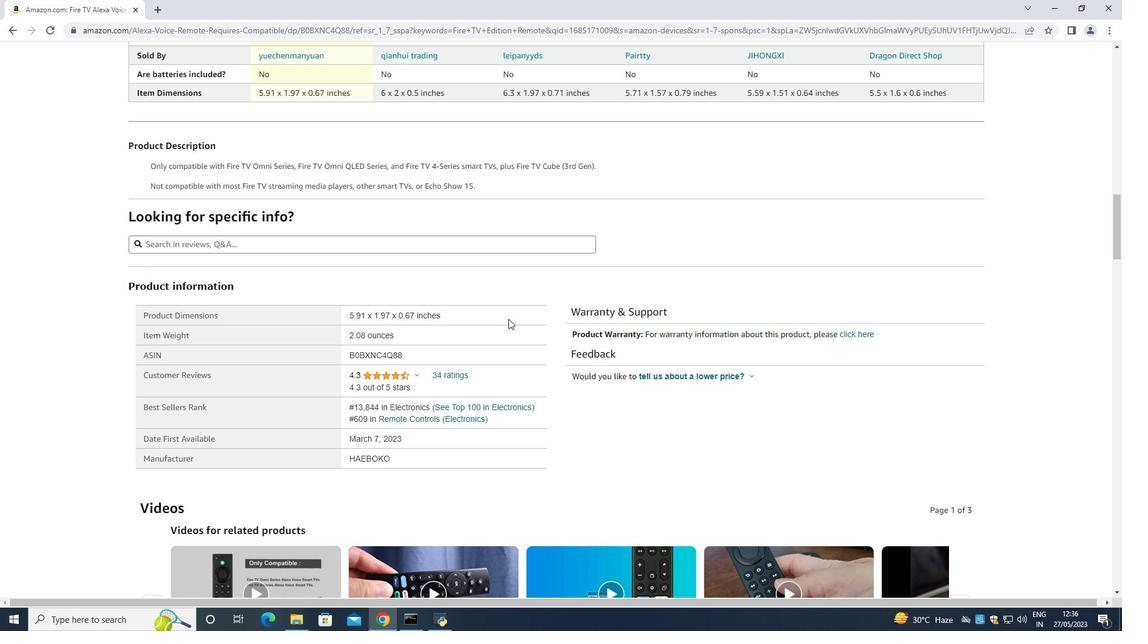 
Action: Mouse scrolled (509, 318) with delta (0, 0)
Screenshot: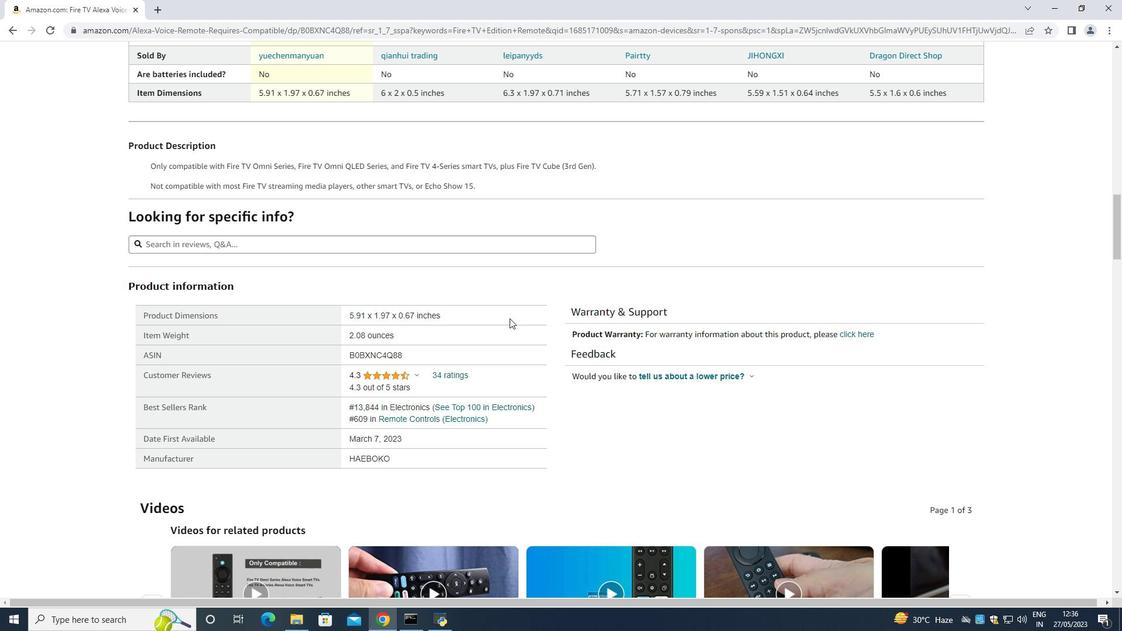 
Action: Mouse moved to (861, 275)
Screenshot: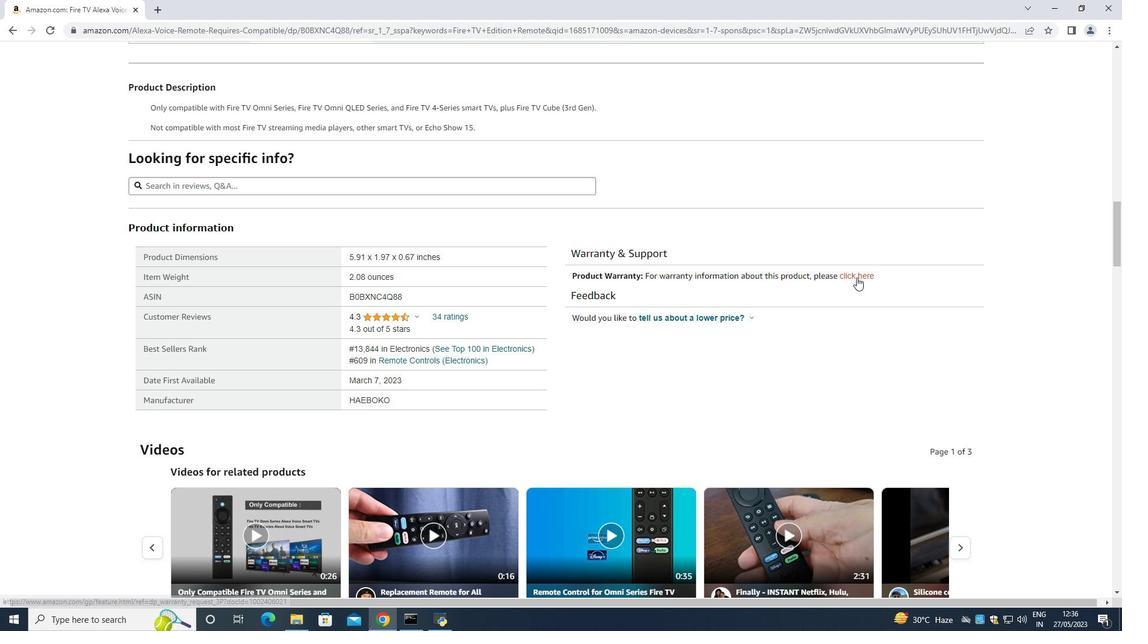 
Action: Mouse pressed left at (861, 275)
Screenshot: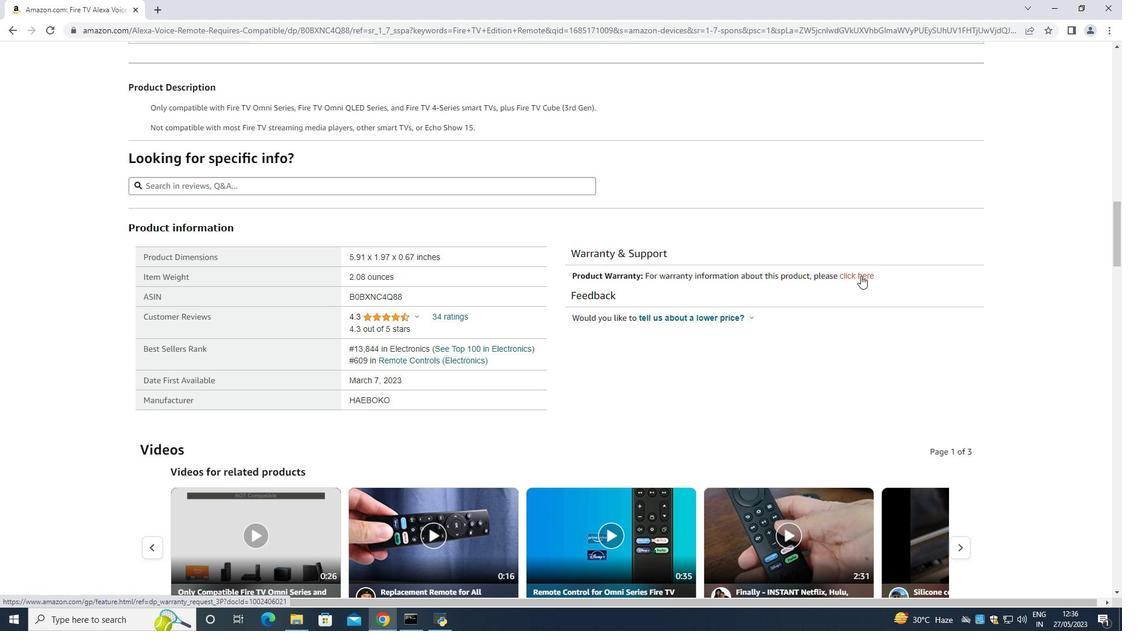 
Action: Mouse moved to (449, 290)
Screenshot: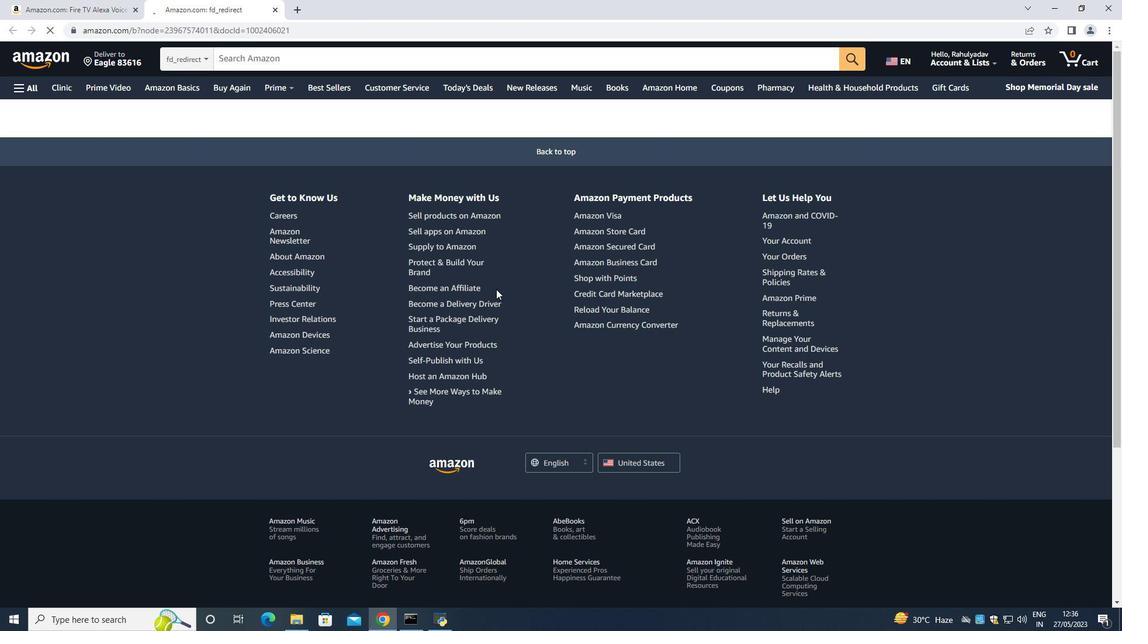 
Action: Mouse scrolled (449, 290) with delta (0, 0)
Screenshot: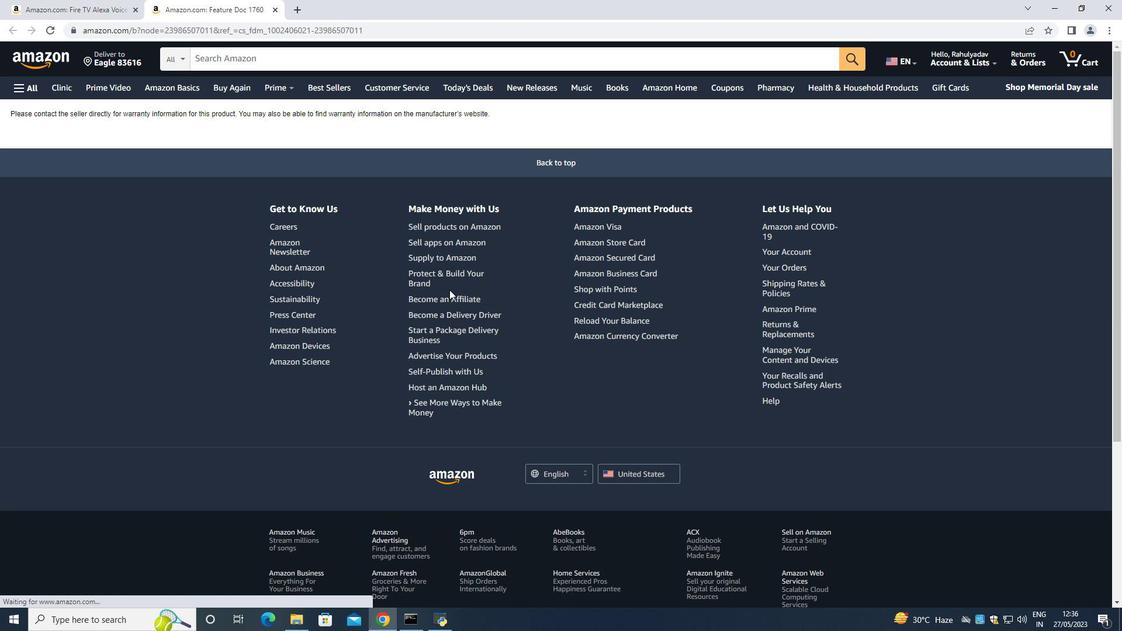
Action: Mouse scrolled (449, 290) with delta (0, 0)
Screenshot: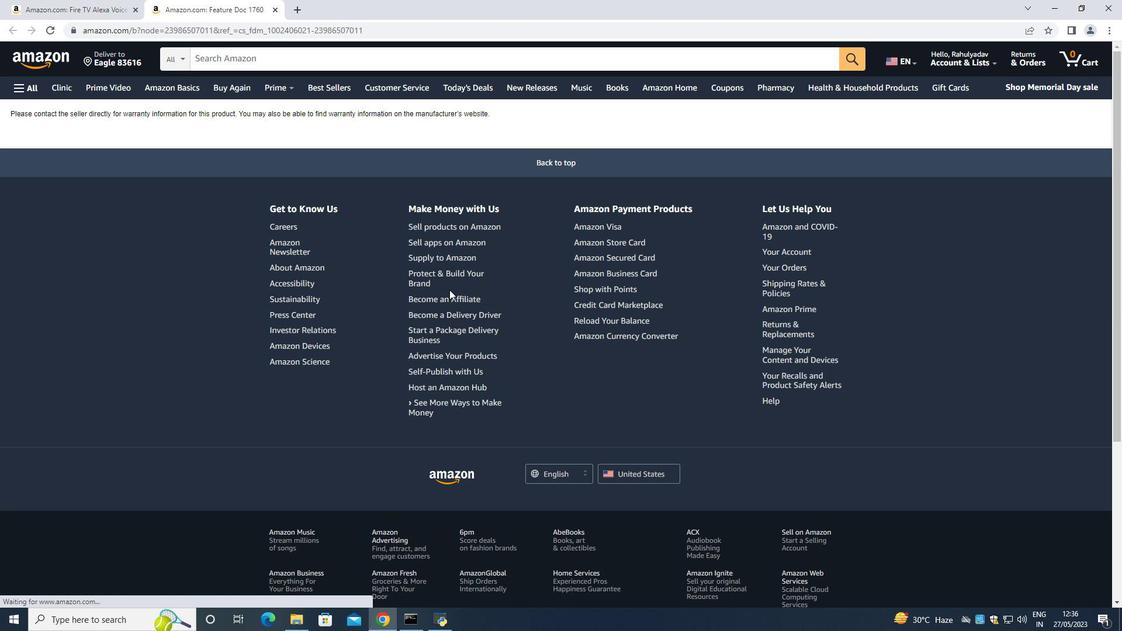 
Action: Mouse scrolled (449, 290) with delta (0, 0)
Screenshot: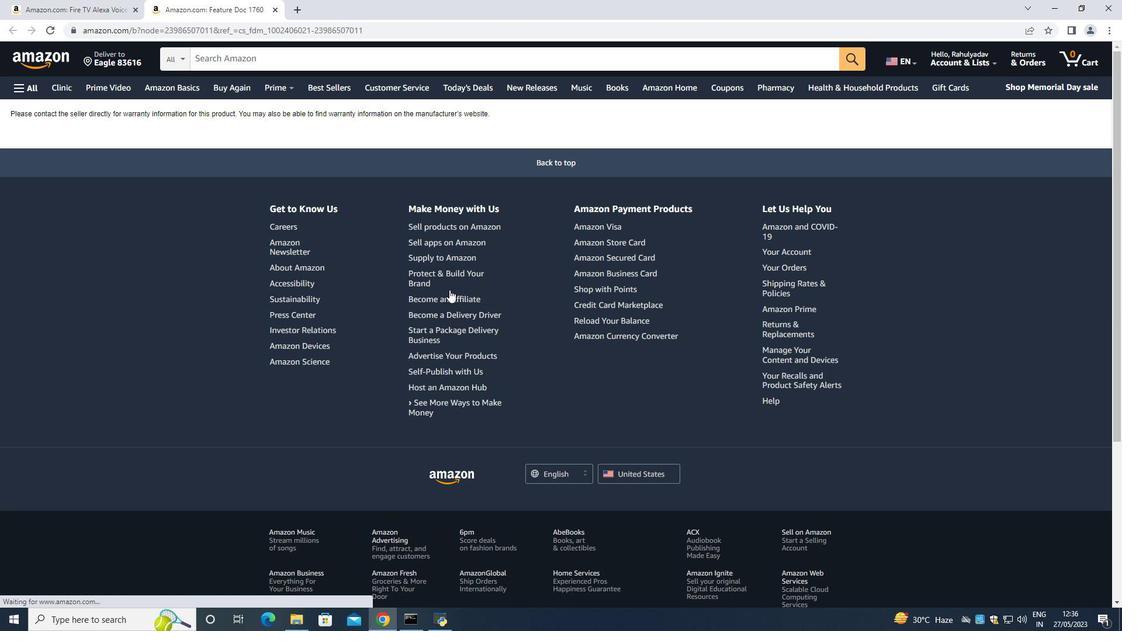 
Action: Mouse scrolled (449, 290) with delta (0, 0)
Screenshot: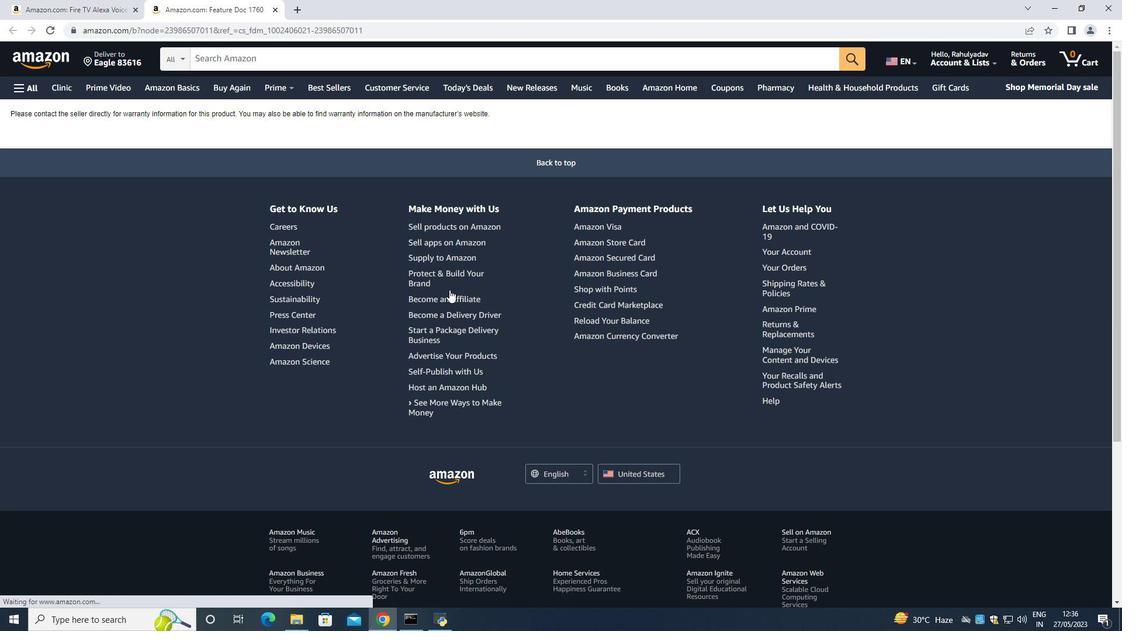 
Action: Mouse scrolled (449, 290) with delta (0, 0)
Screenshot: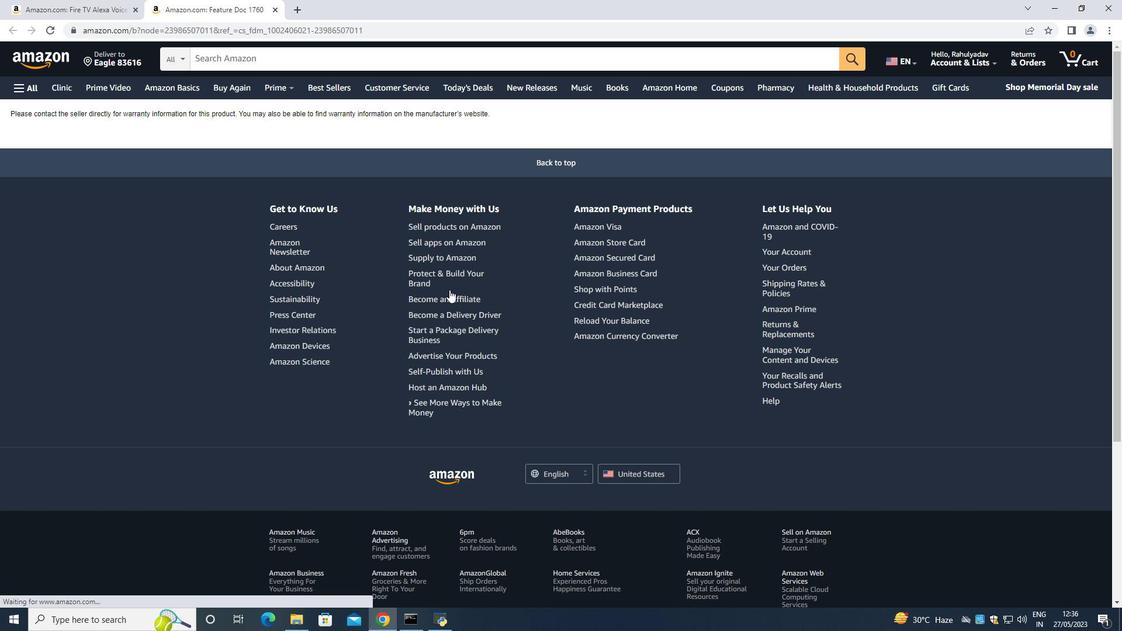 
Action: Mouse scrolled (449, 290) with delta (0, 0)
Screenshot: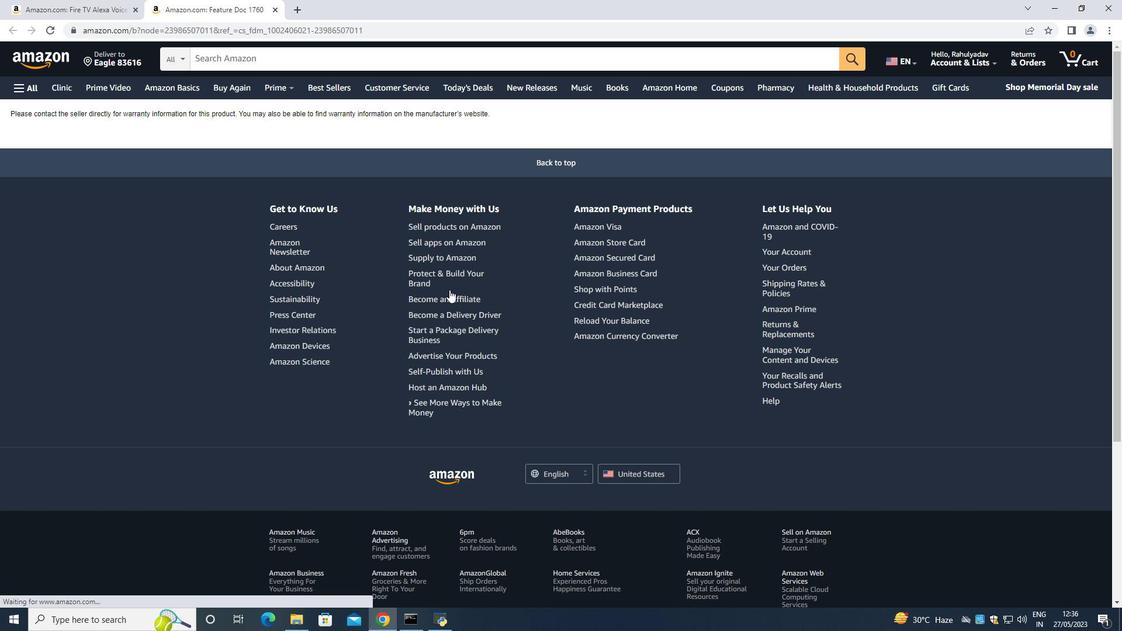 
Action: Mouse moved to (451, 266)
Screenshot: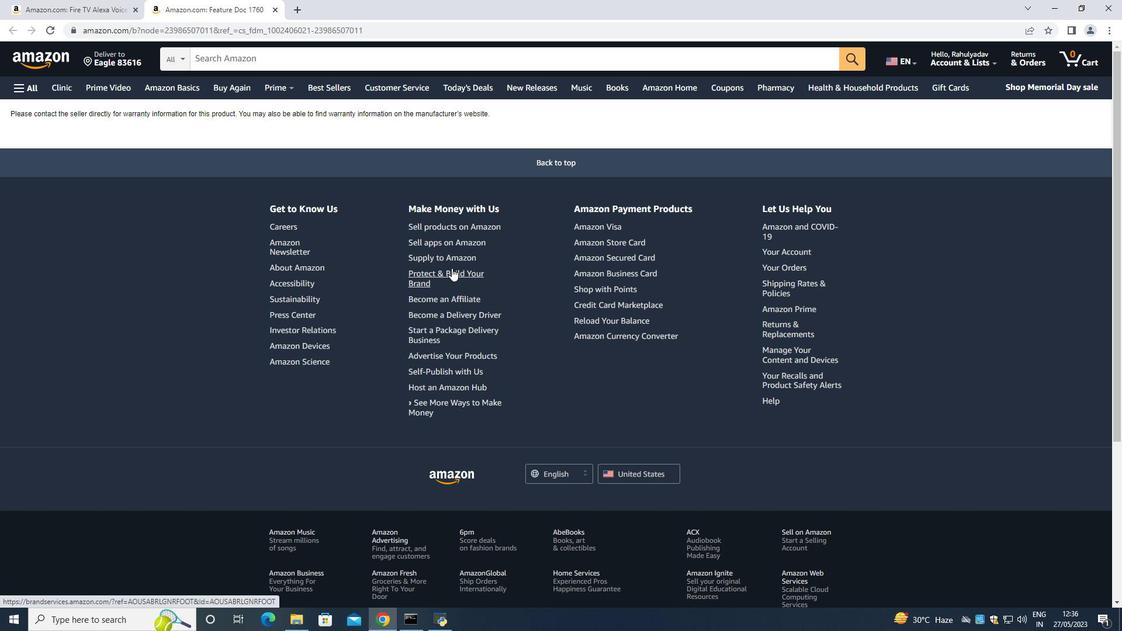 
Action: Mouse scrolled (451, 265) with delta (0, 0)
Screenshot: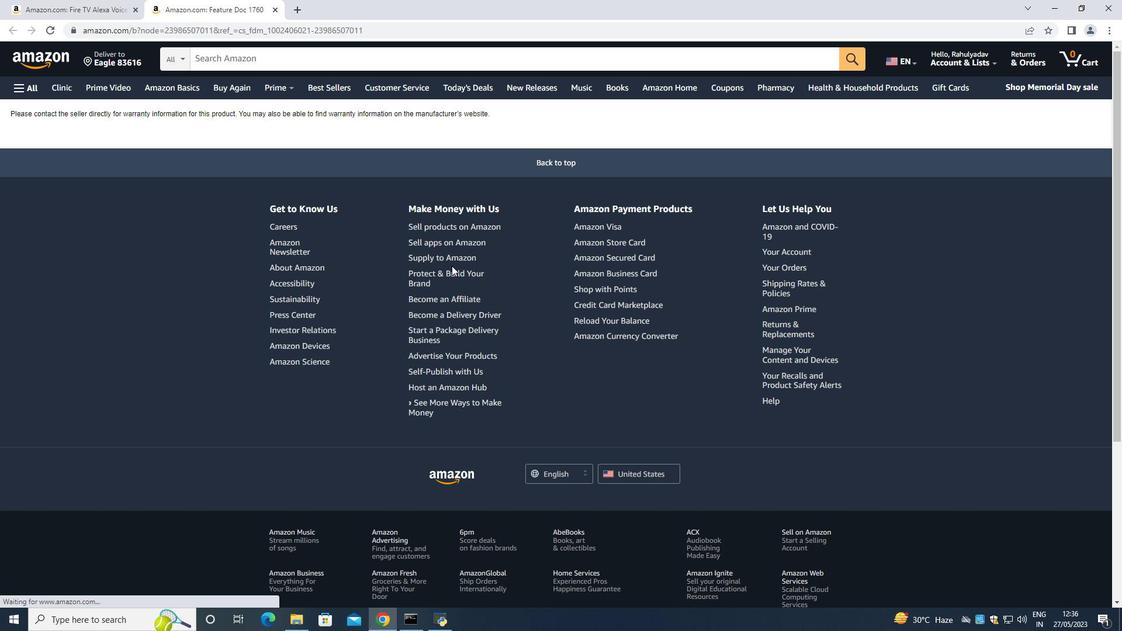 
Action: Mouse scrolled (451, 265) with delta (0, 0)
Screenshot: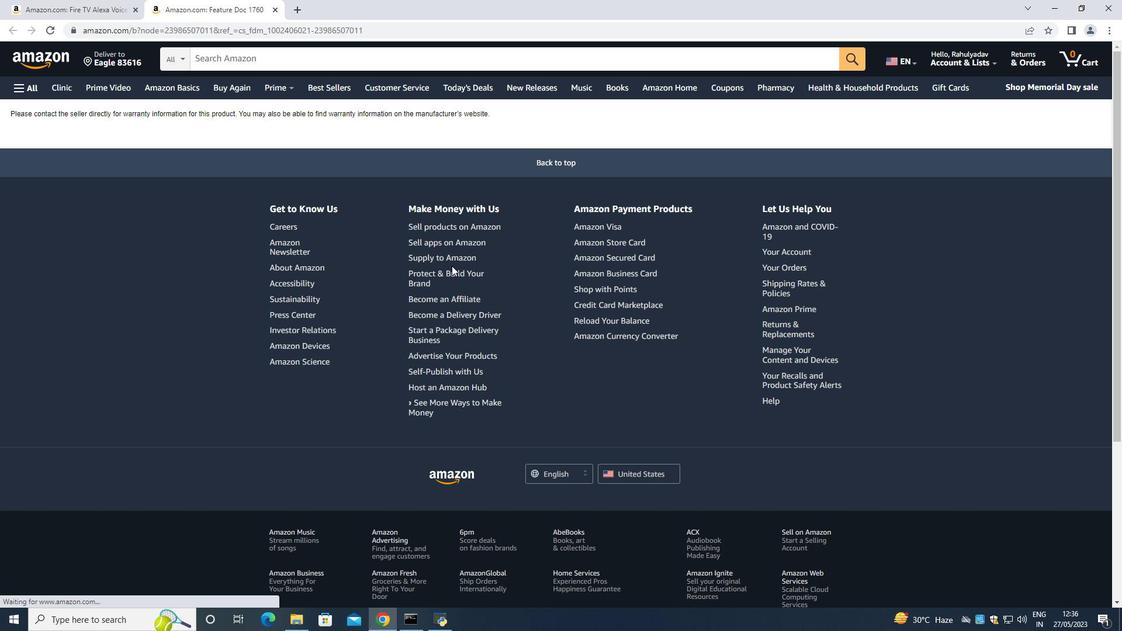 
Action: Mouse scrolled (451, 265) with delta (0, 0)
Screenshot: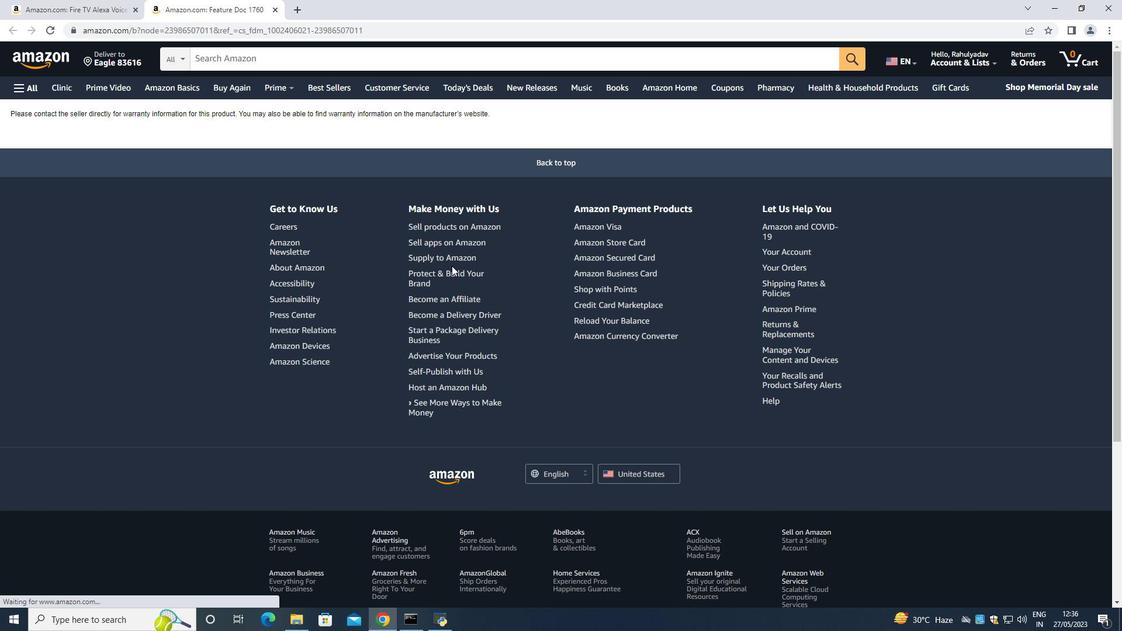 
Action: Mouse scrolled (451, 265) with delta (0, 0)
Screenshot: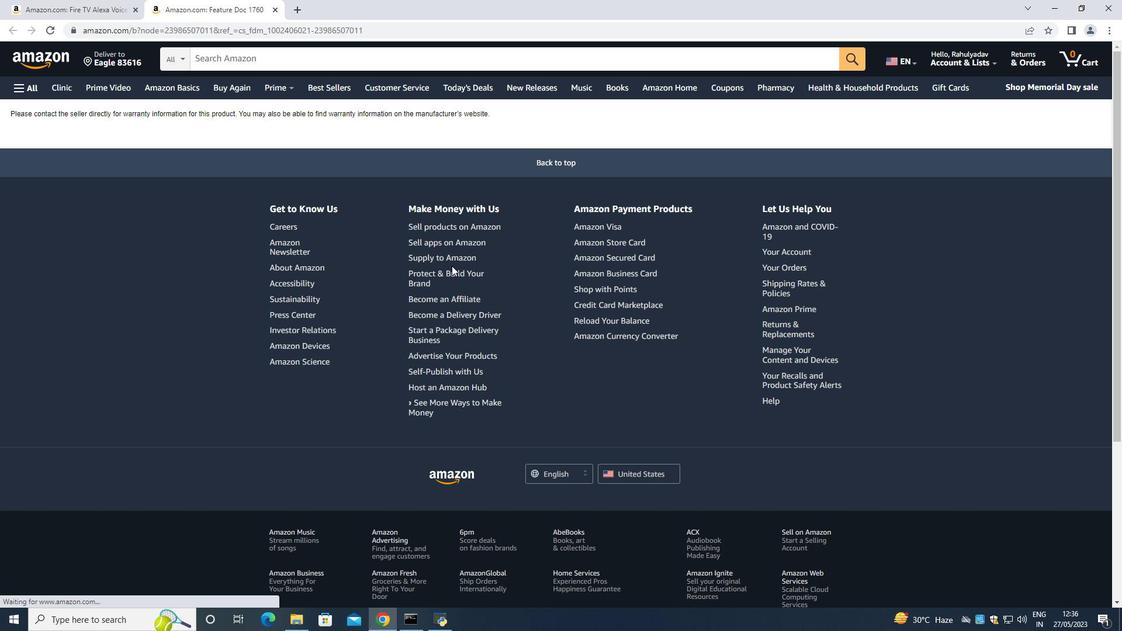
Action: Mouse scrolled (451, 265) with delta (0, 0)
Screenshot: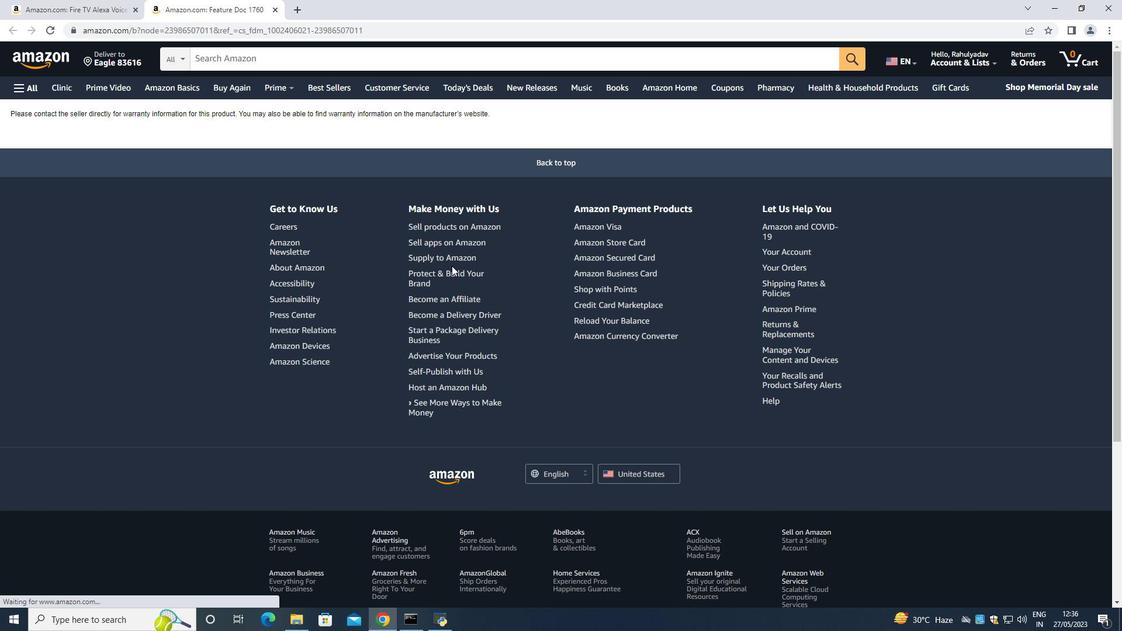 
Action: Mouse scrolled (451, 265) with delta (0, 0)
Screenshot: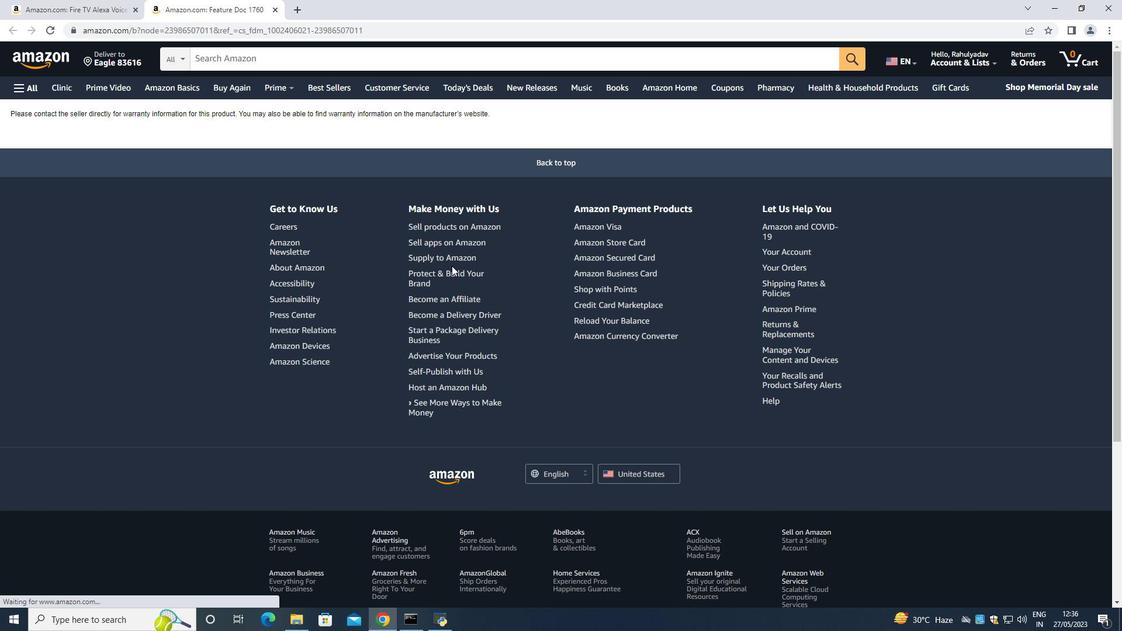 
Action: Mouse moved to (442, 261)
Screenshot: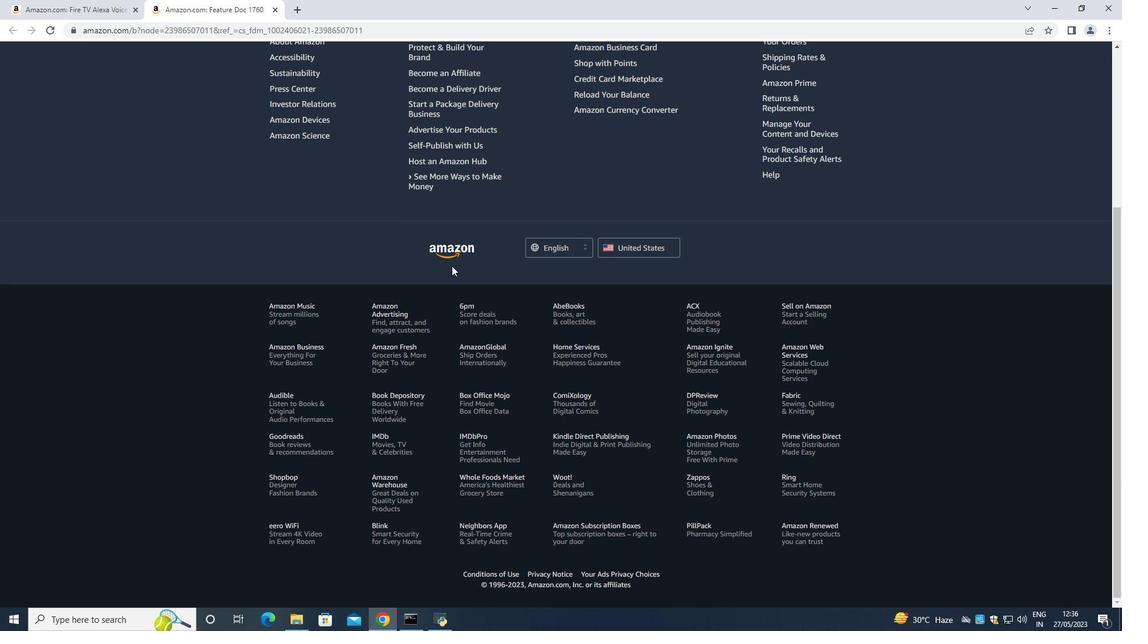
Action: Mouse scrolled (451, 266) with delta (0, 0)
Screenshot: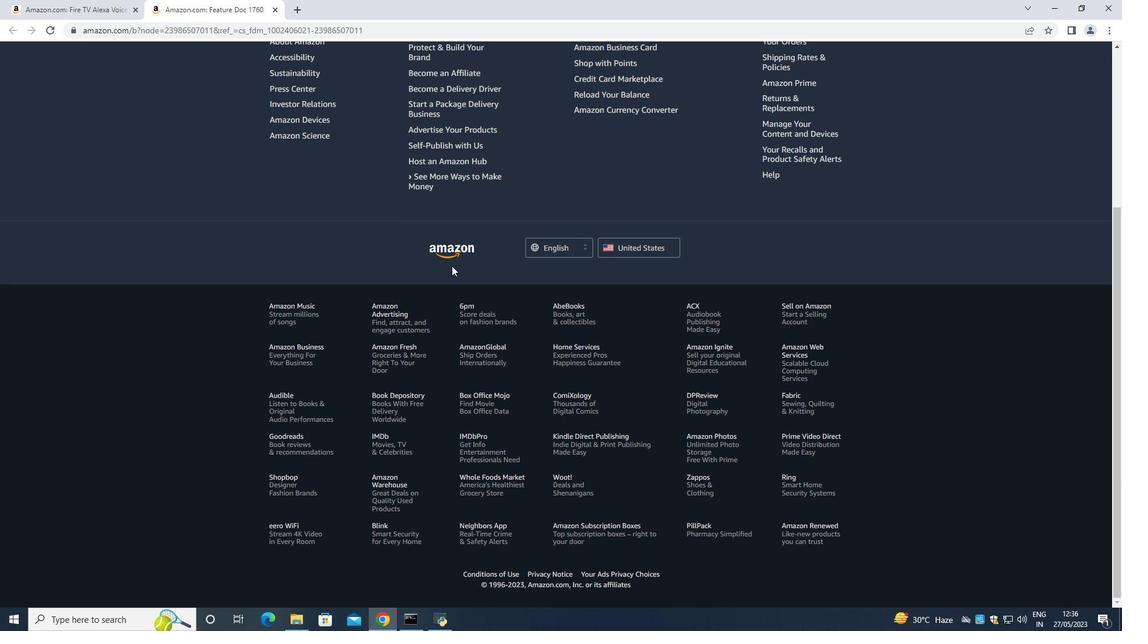 
Action: Mouse moved to (442, 260)
Screenshot: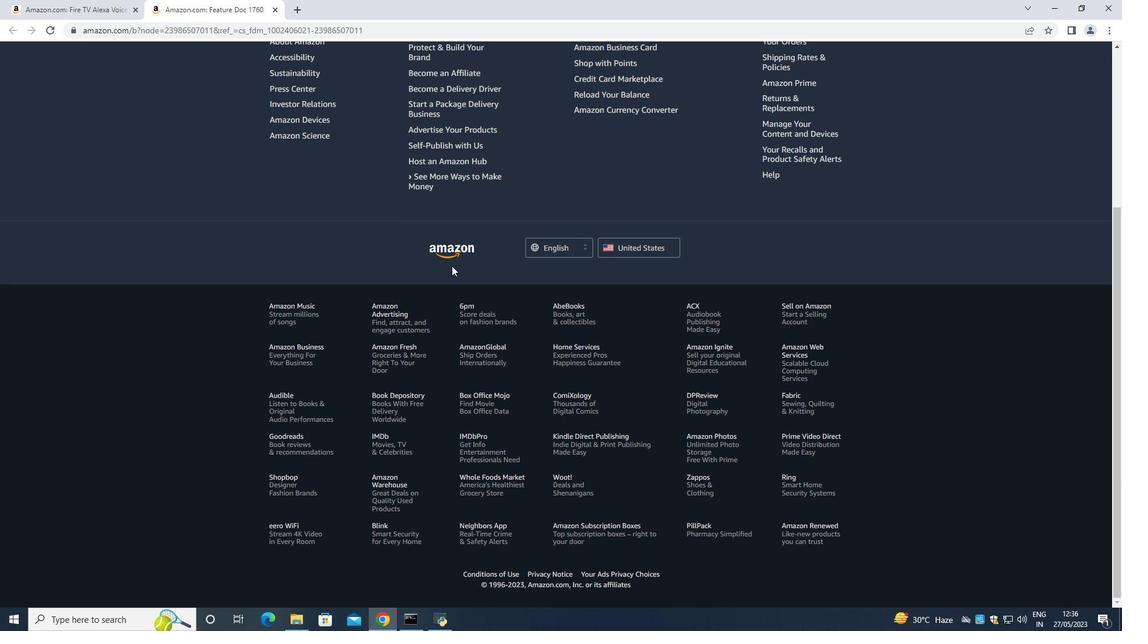 
Action: Mouse scrolled (446, 264) with delta (0, 0)
Screenshot: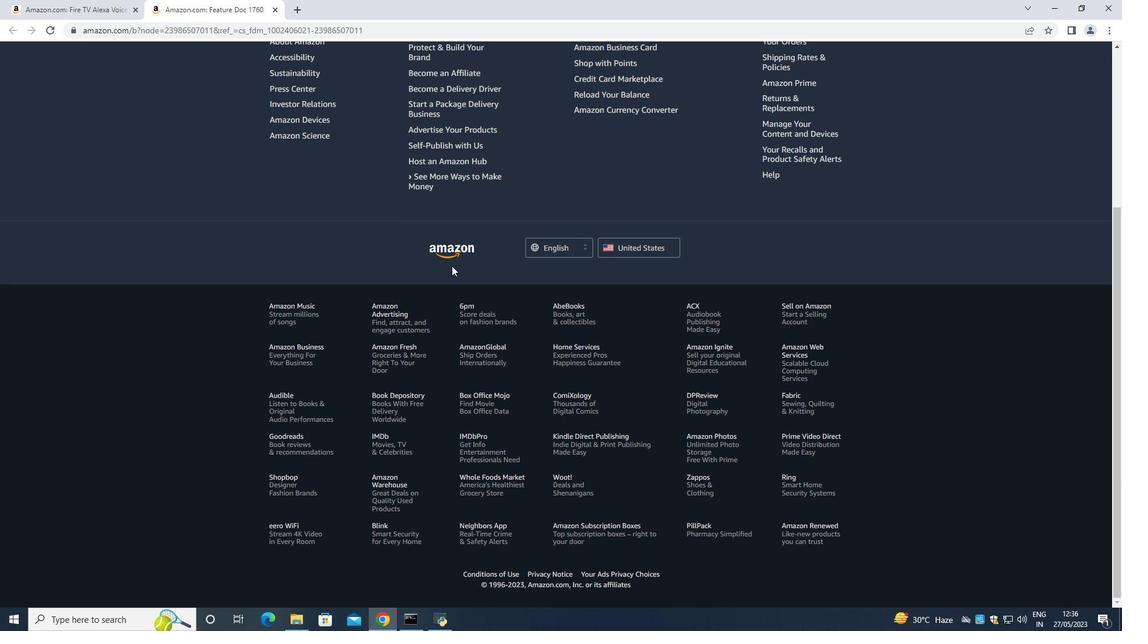 
Action: Mouse moved to (441, 259)
Screenshot: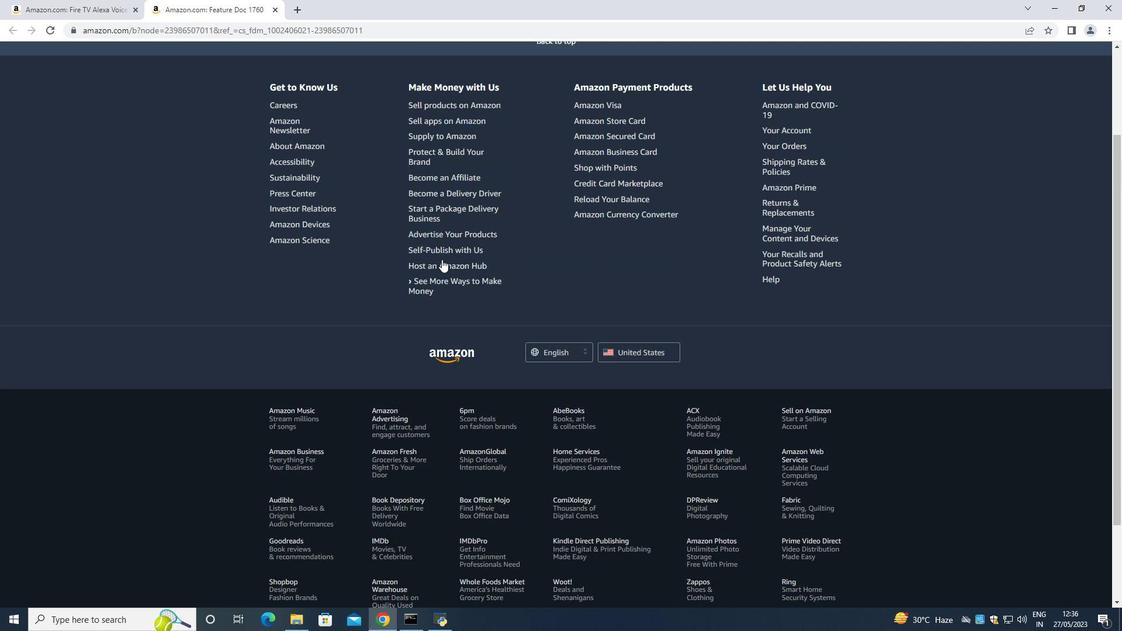 
Action: Mouse scrolled (441, 259) with delta (0, 0)
Screenshot: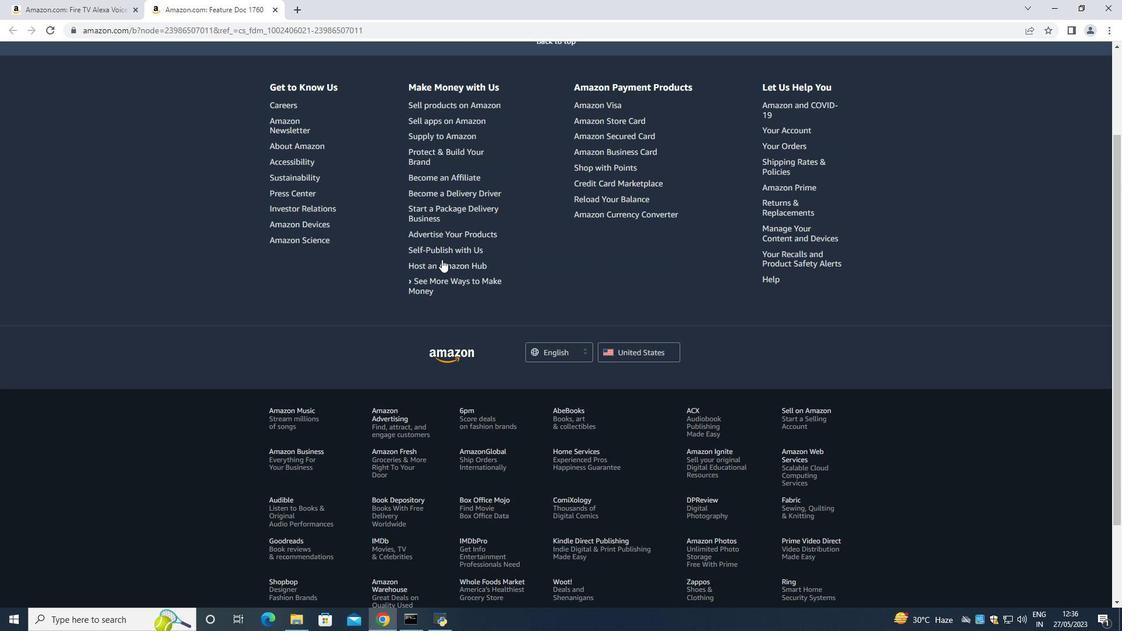 
Action: Mouse scrolled (441, 259) with delta (0, 0)
Screenshot: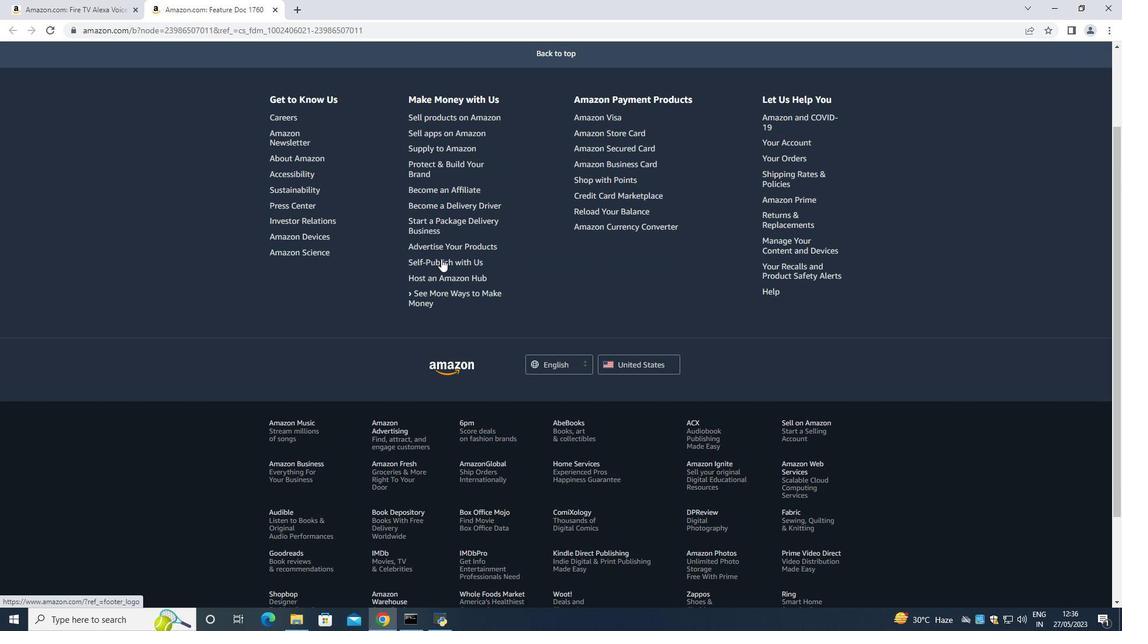 
Action: Mouse scrolled (441, 259) with delta (0, 0)
Screenshot: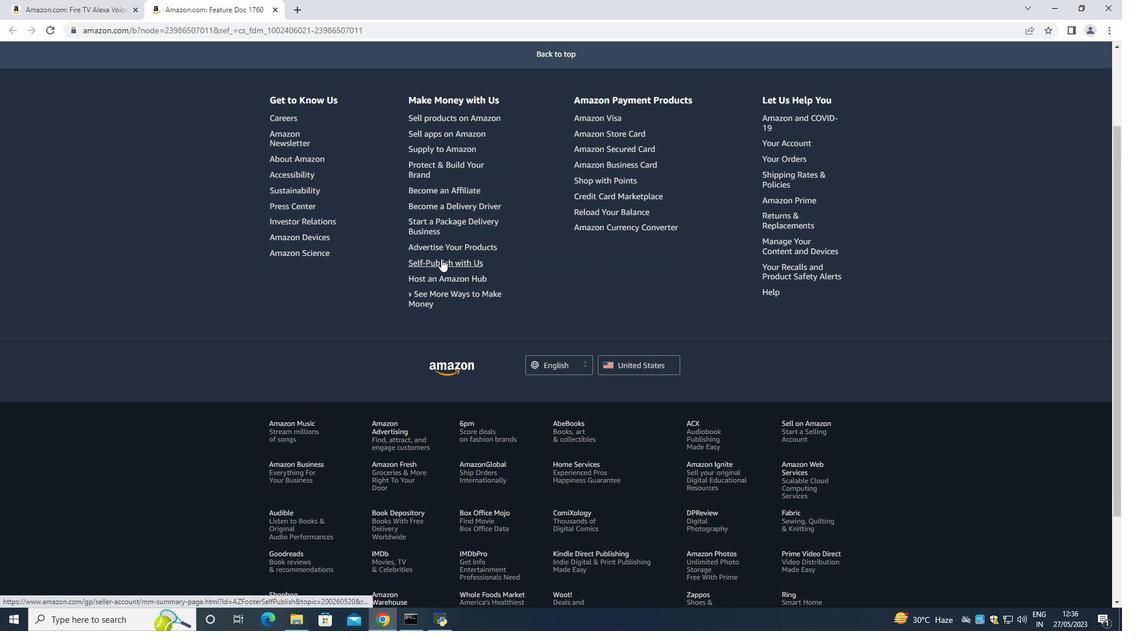 
Action: Mouse moved to (83, 9)
Screenshot: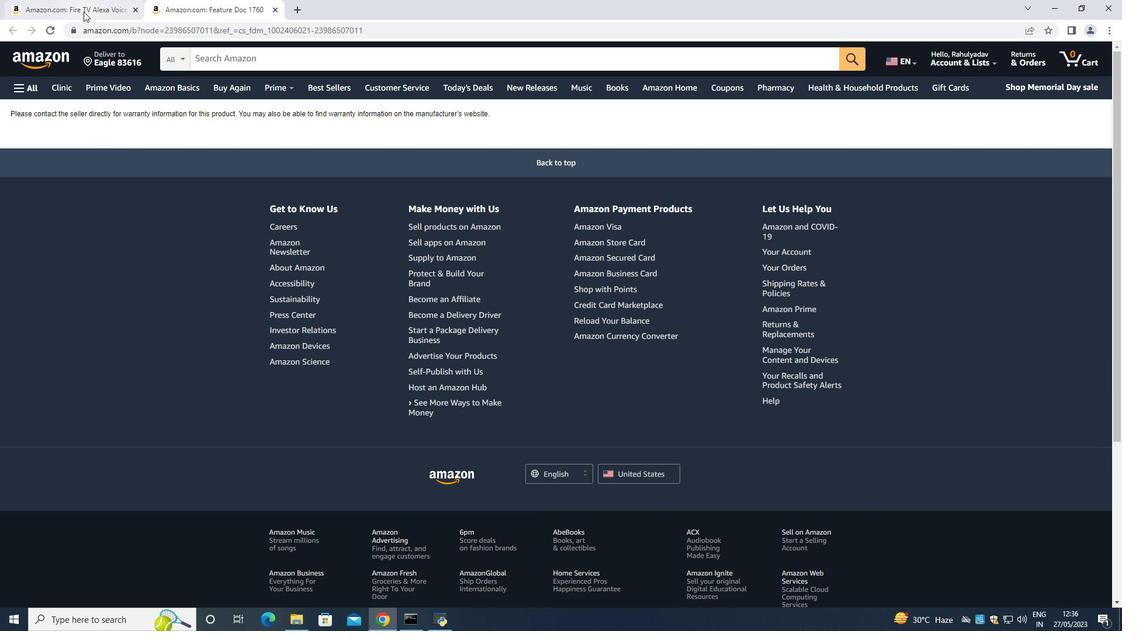 
Action: Mouse pressed left at (83, 9)
Screenshot: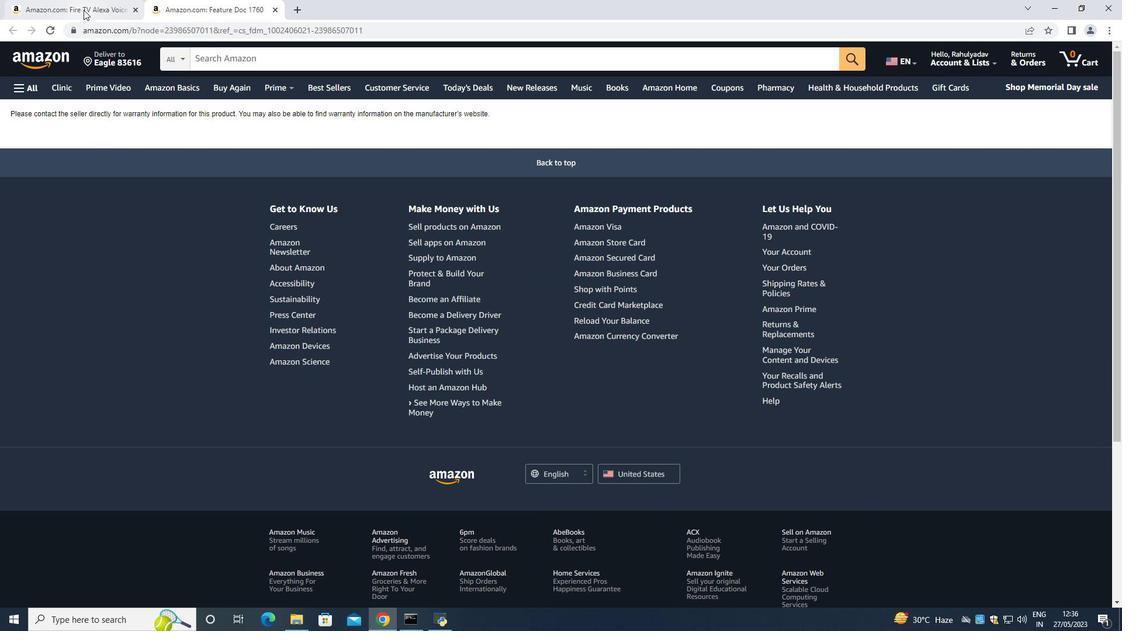 
Action: Mouse moved to (513, 312)
Screenshot: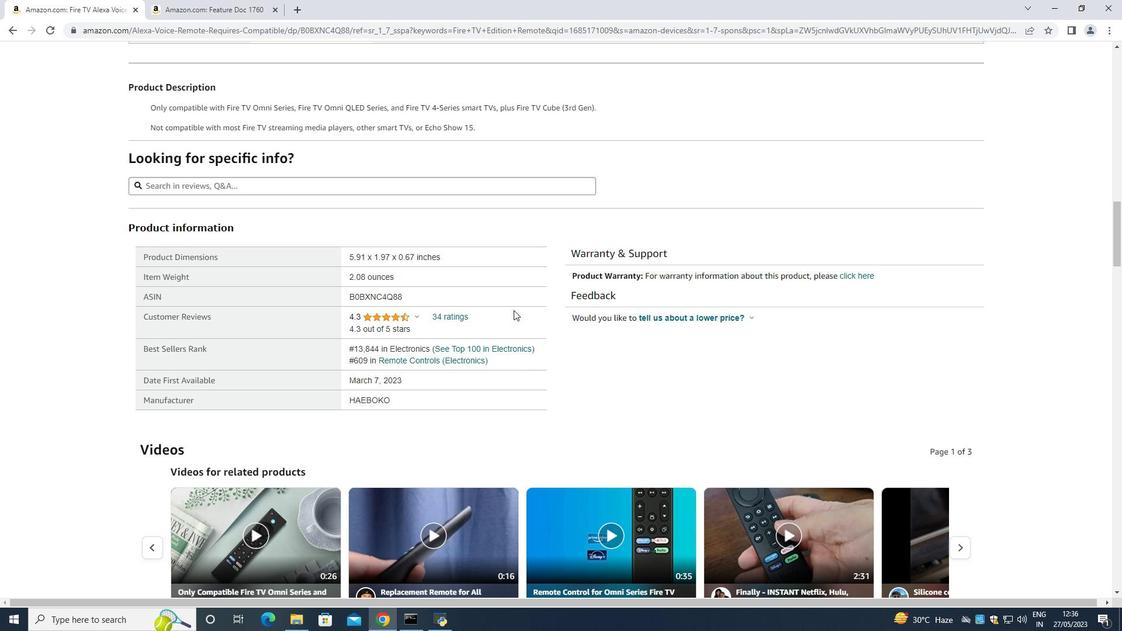 
Action: Mouse scrolled (513, 311) with delta (0, 0)
Screenshot: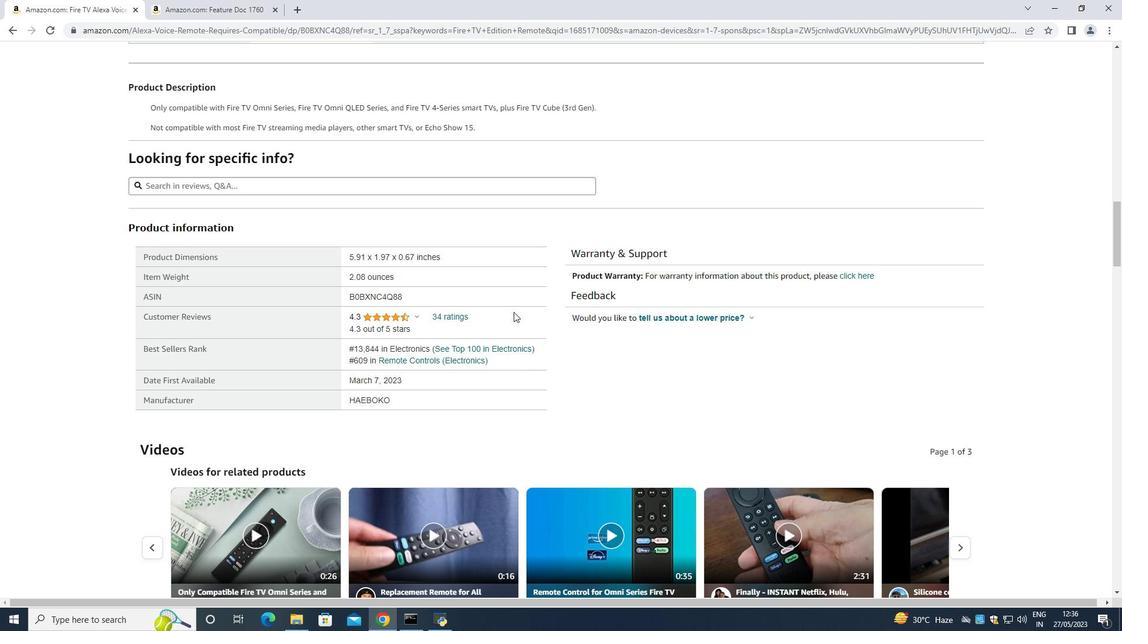 
Action: Mouse moved to (253, 471)
Screenshot: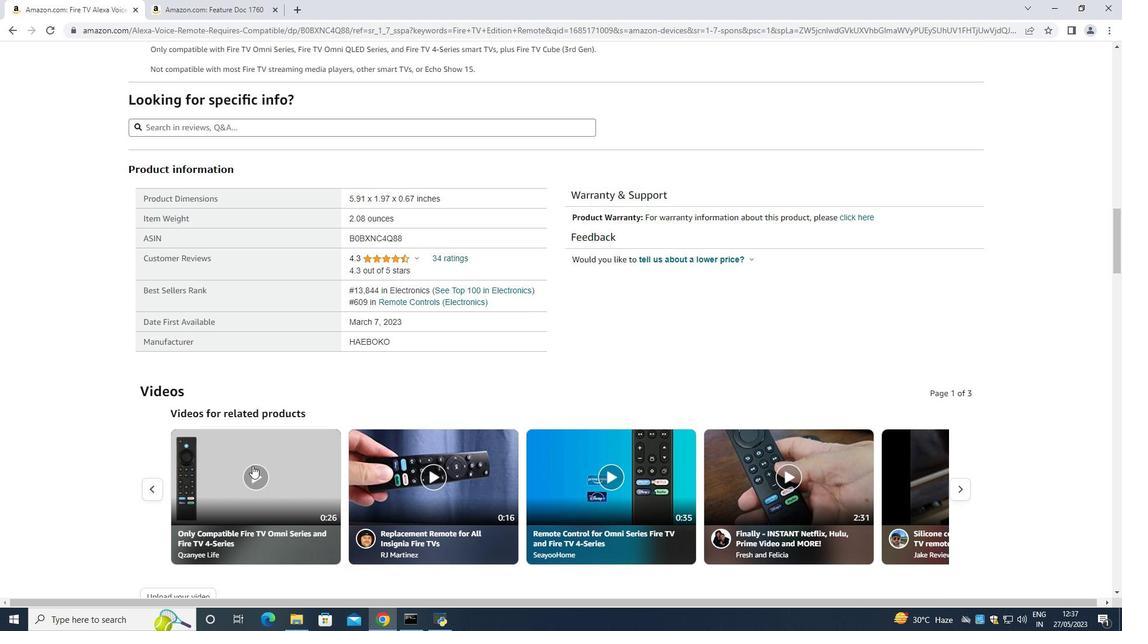 
Action: Mouse pressed left at (253, 471)
Screenshot: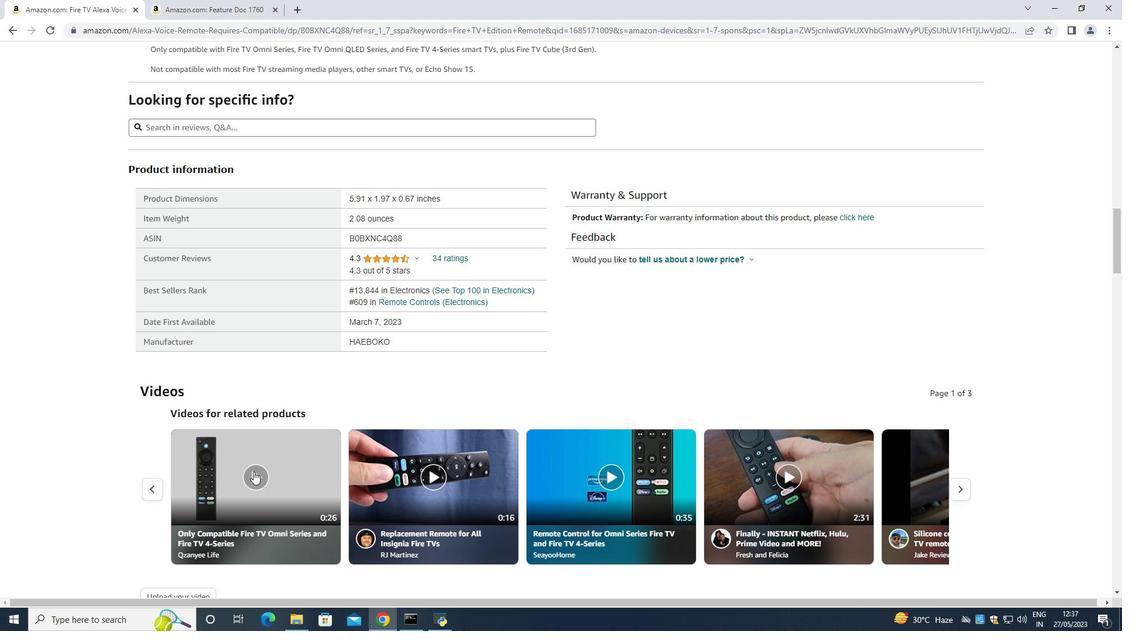
Action: Mouse moved to (796, 460)
Screenshot: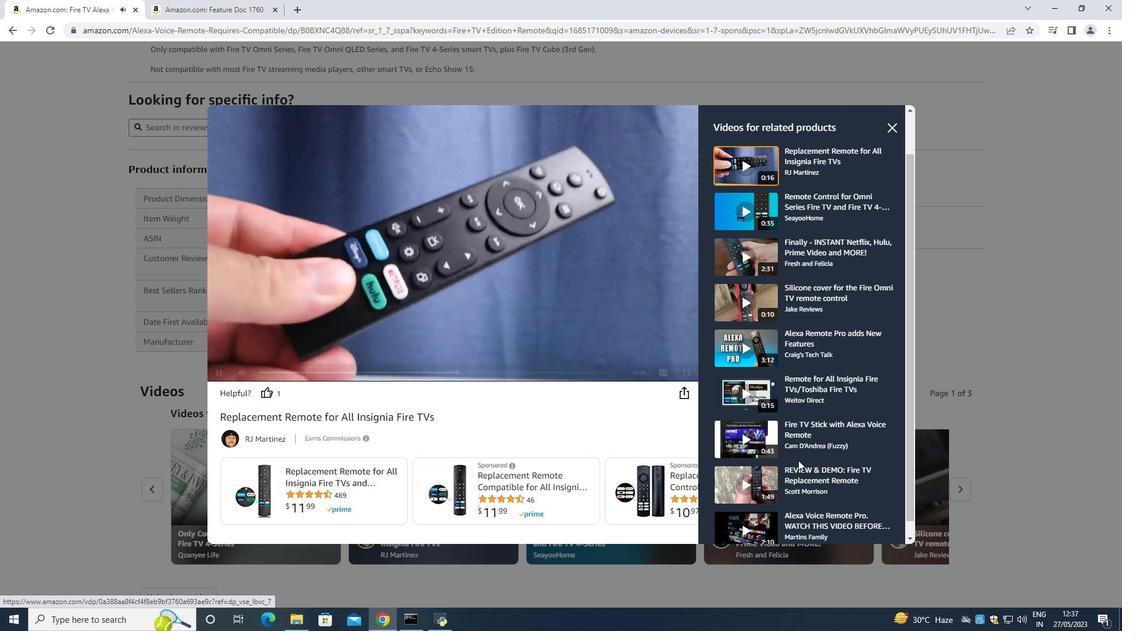 
Action: Mouse scrolled (796, 460) with delta (0, 0)
Screenshot: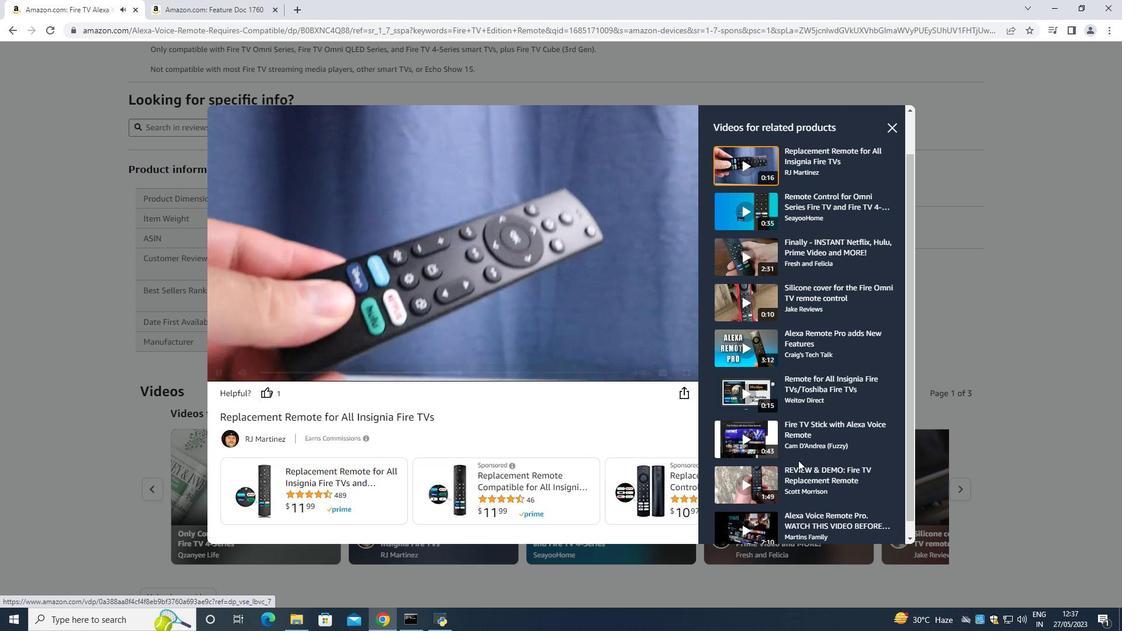 
Action: Mouse moved to (796, 460)
Screenshot: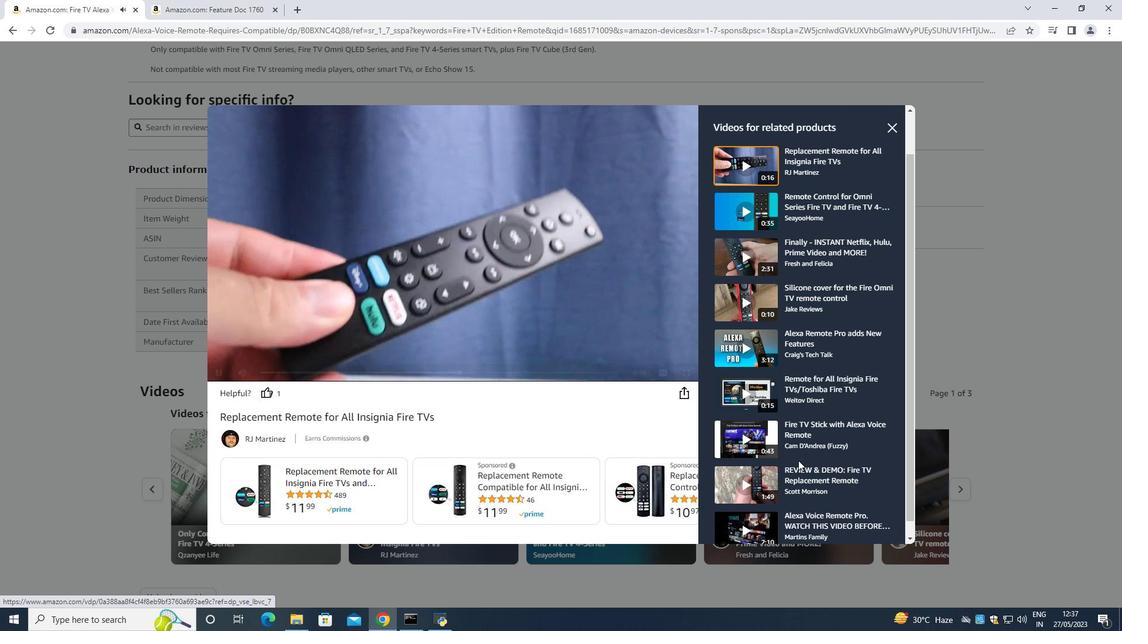 
Action: Mouse scrolled (796, 460) with delta (0, 0)
Screenshot: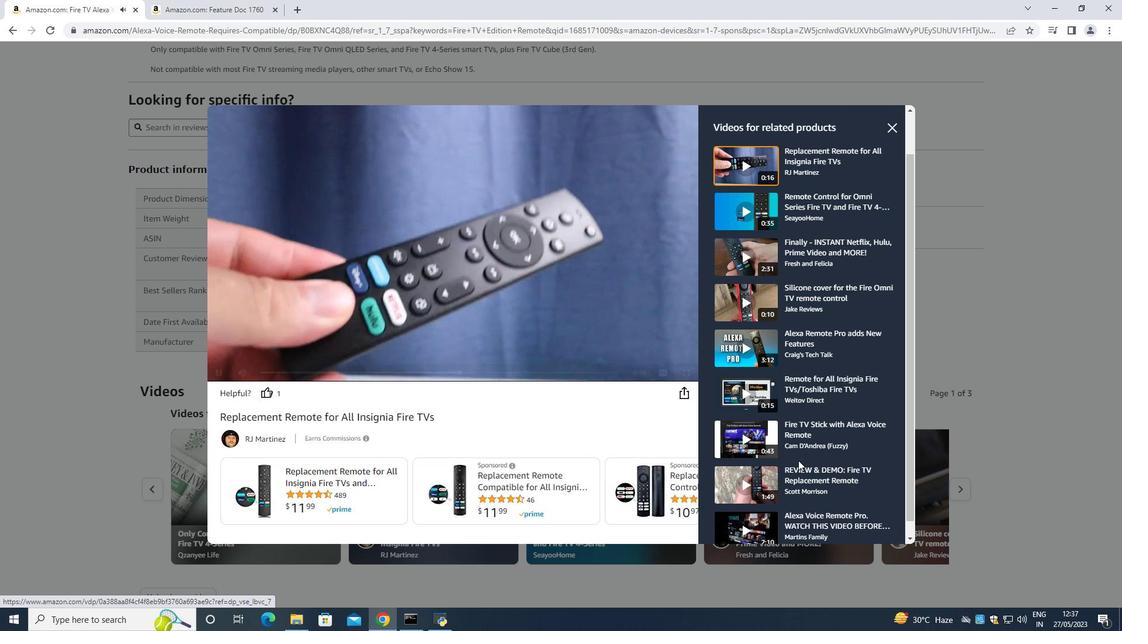 
Action: Mouse moved to (796, 460)
Screenshot: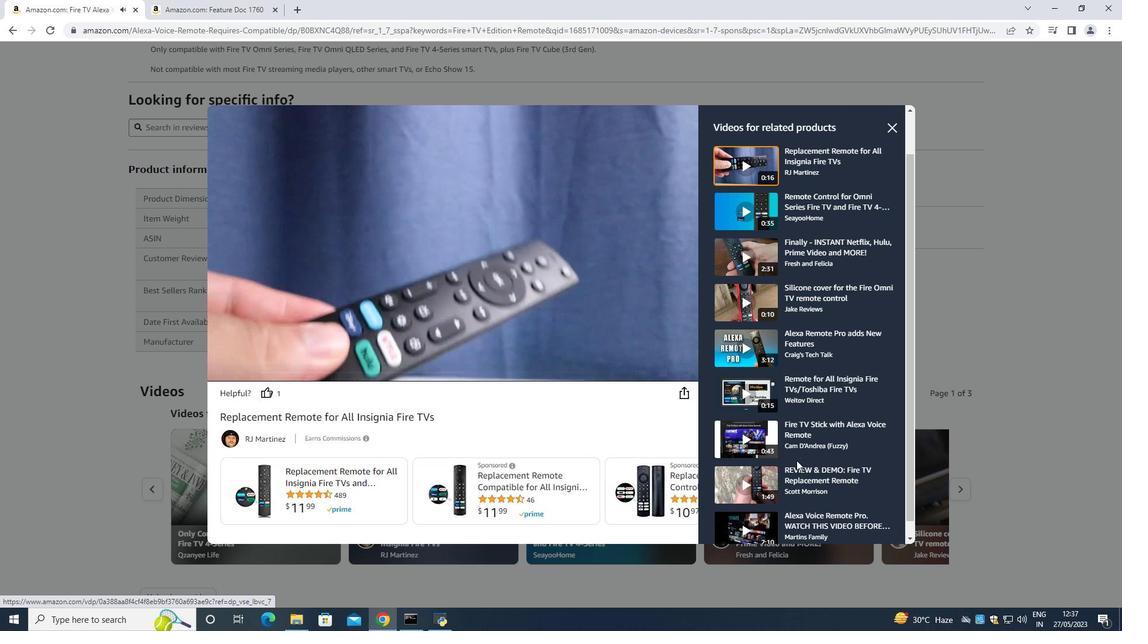
Action: Mouse scrolled (796, 459) with delta (0, 0)
Screenshot: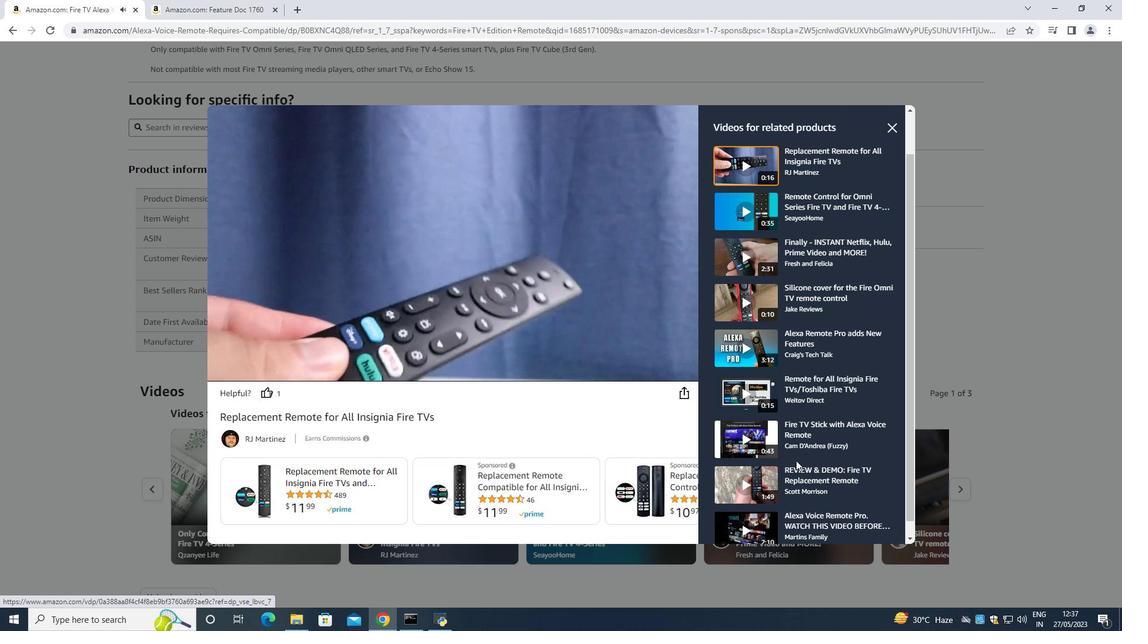 
Action: Mouse scrolled (796, 459) with delta (0, 0)
Screenshot: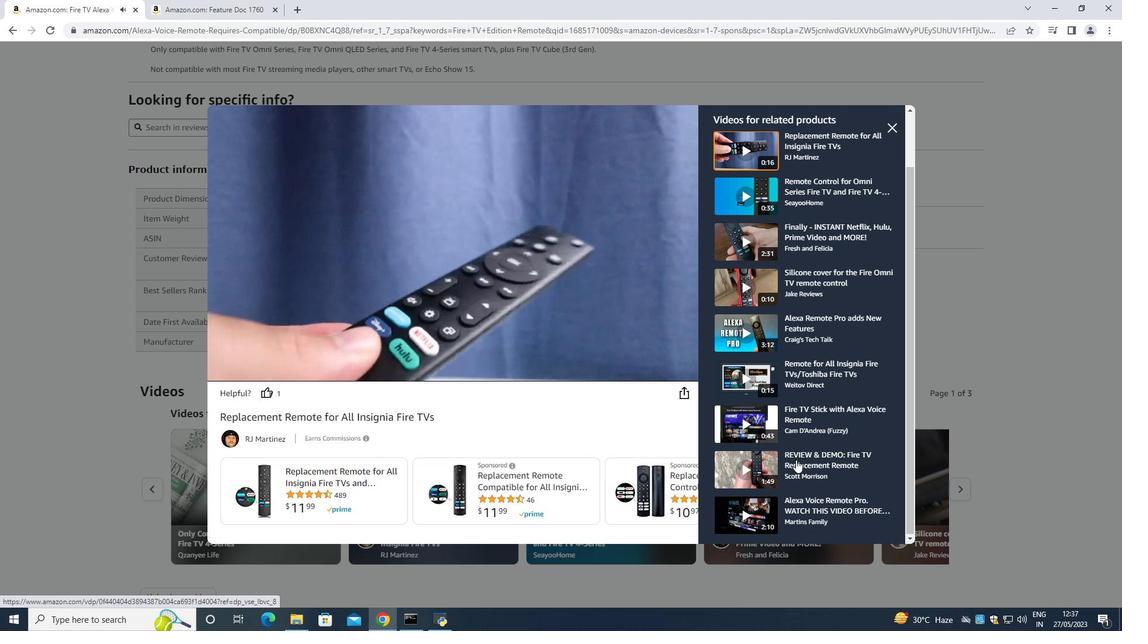 
Action: Mouse moved to (796, 451)
Screenshot: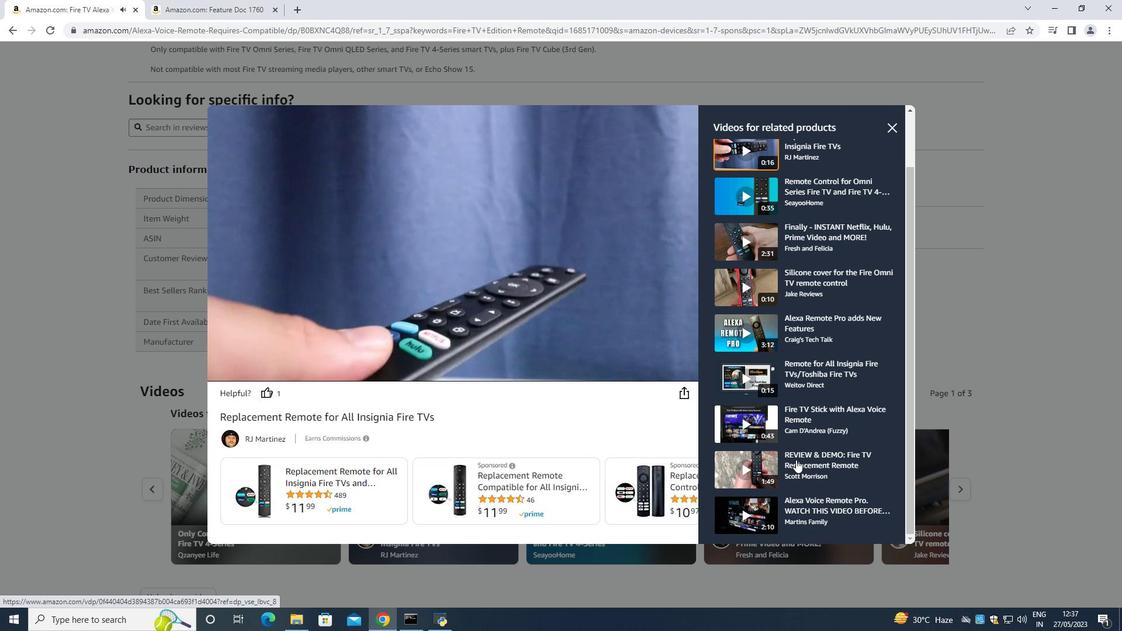 
Action: Mouse scrolled (796, 458) with delta (0, 0)
Screenshot: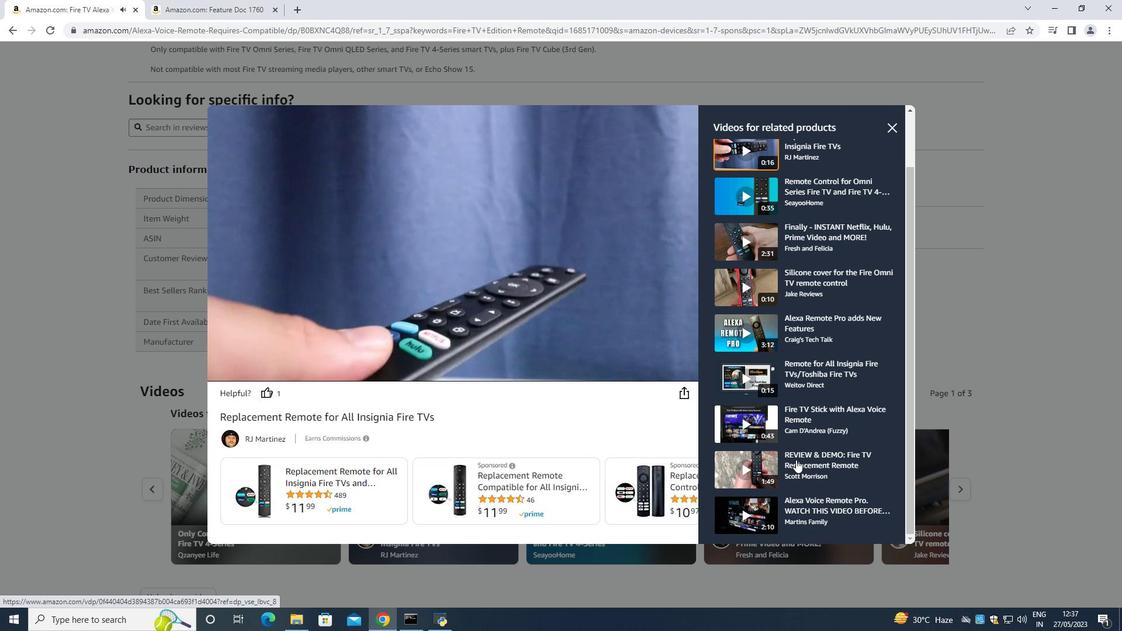 
Action: Mouse moved to (896, 125)
Screenshot: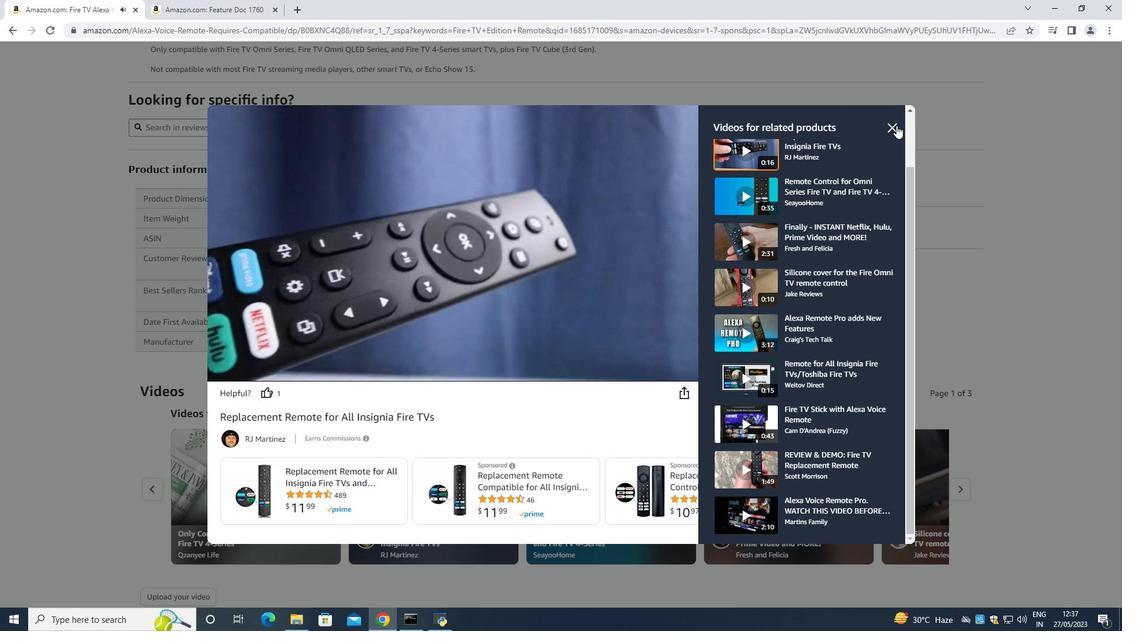 
Action: Mouse pressed left at (896, 125)
Screenshot: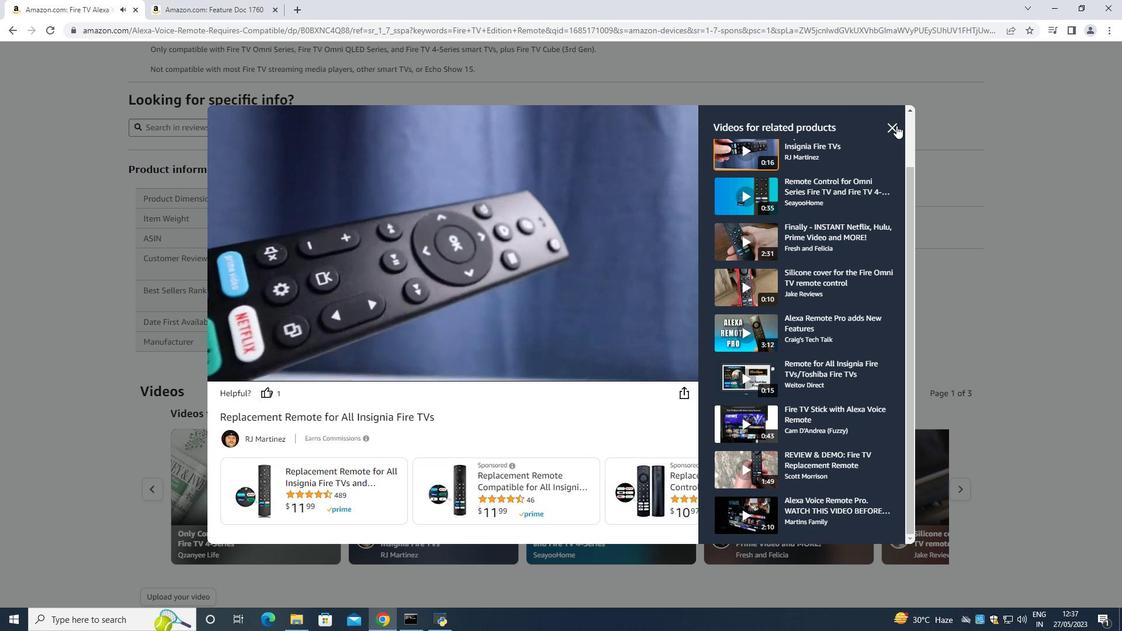 
Action: Mouse moved to (468, 353)
Screenshot: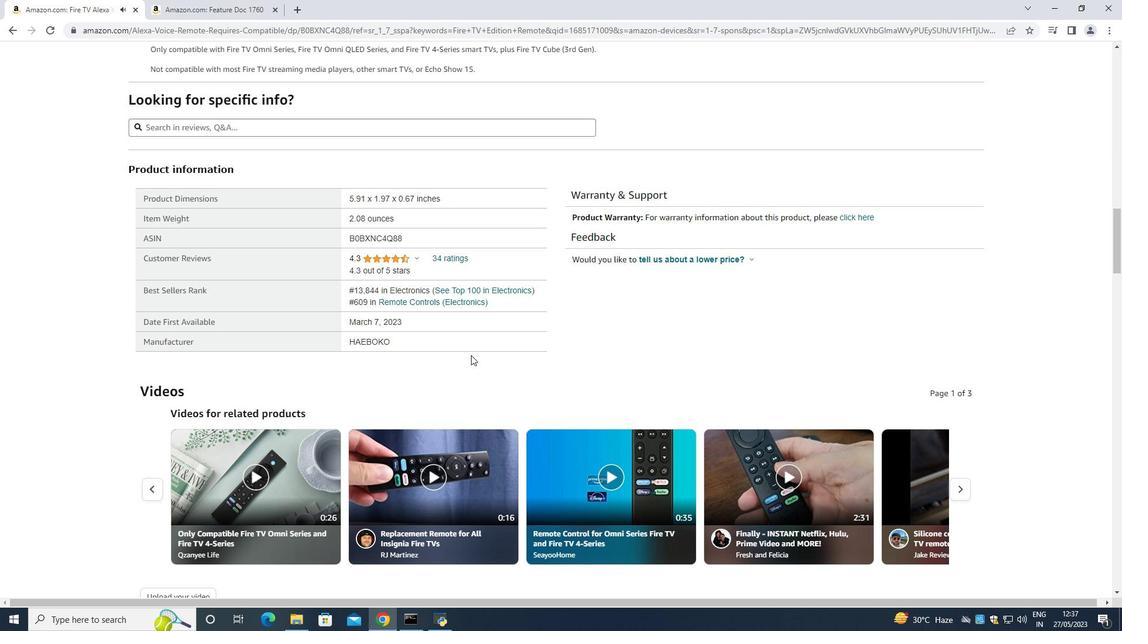 
Action: Mouse scrolled (468, 353) with delta (0, 0)
Screenshot: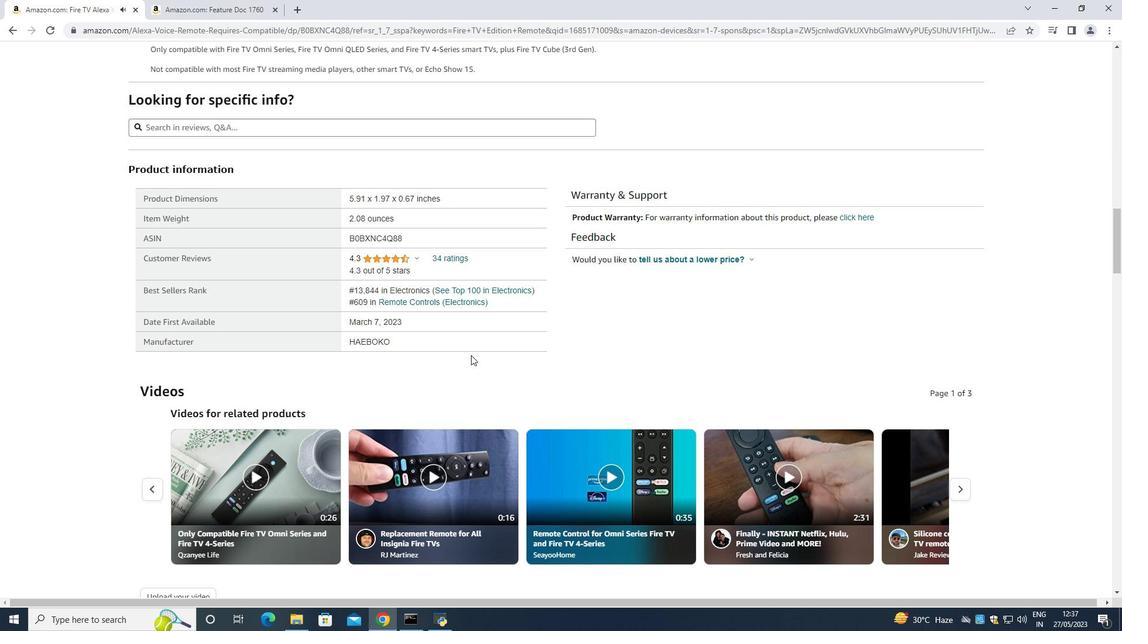 
Action: Mouse moved to (469, 348)
Screenshot: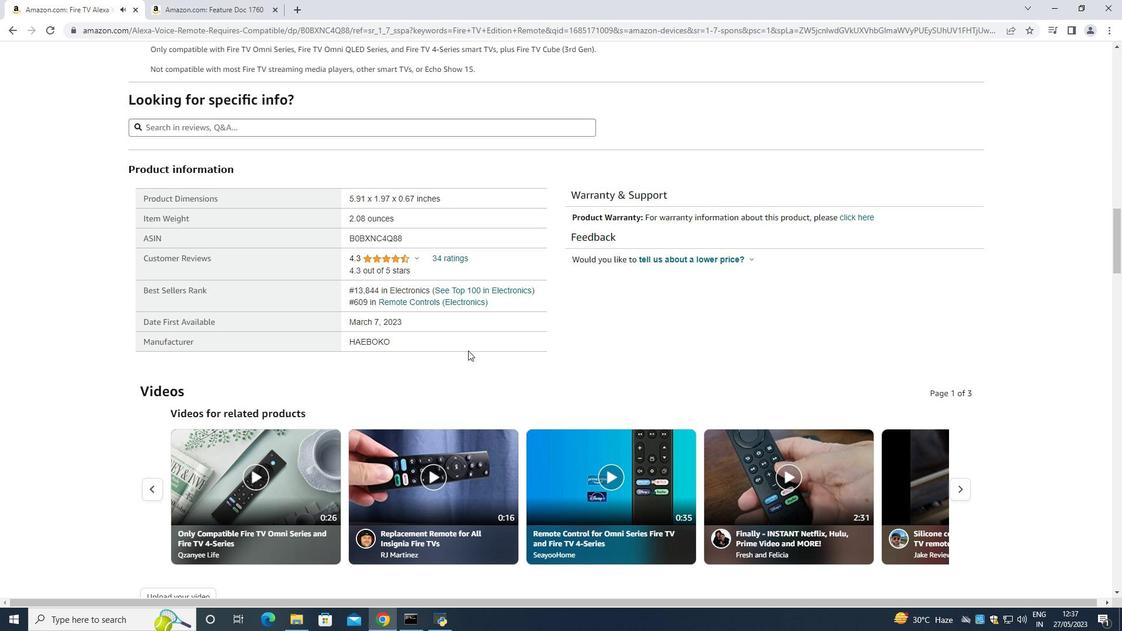 
Action: Mouse scrolled (469, 347) with delta (0, 0)
Screenshot: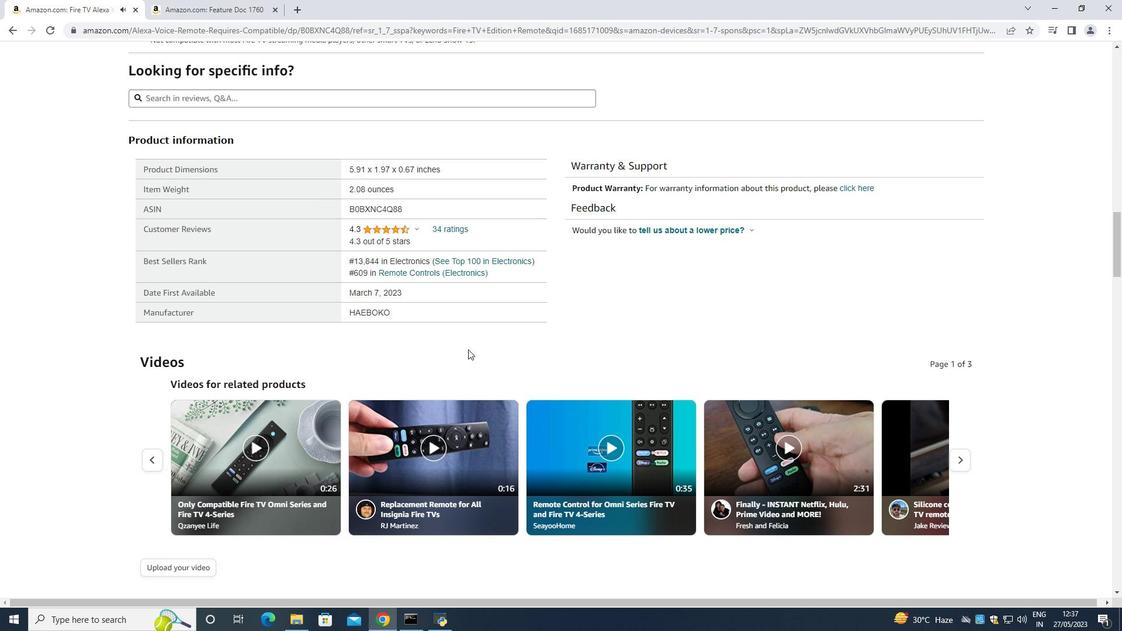 
Action: Mouse moved to (468, 353)
Screenshot: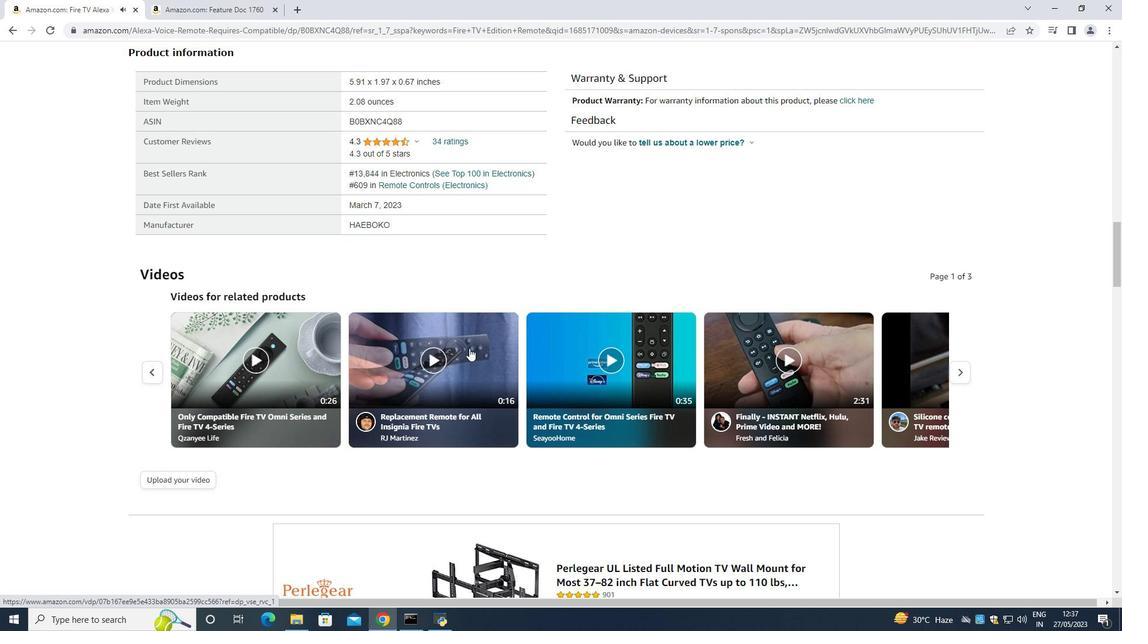 
Action: Mouse scrolled (468, 352) with delta (0, 0)
Screenshot: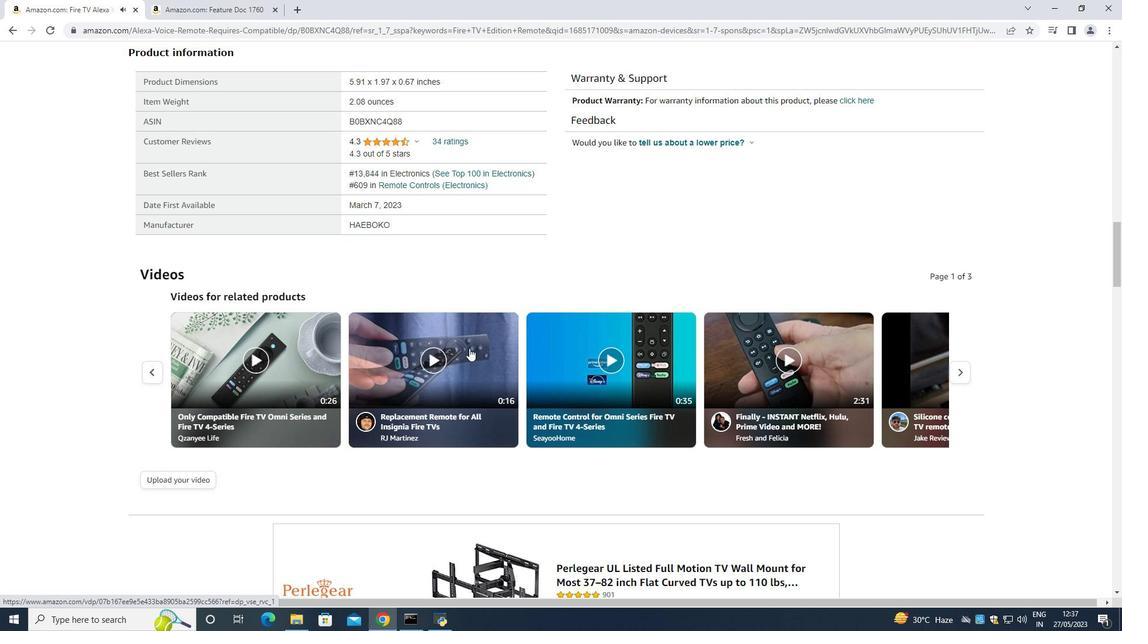 
Action: Mouse scrolled (468, 352) with delta (0, 0)
Screenshot: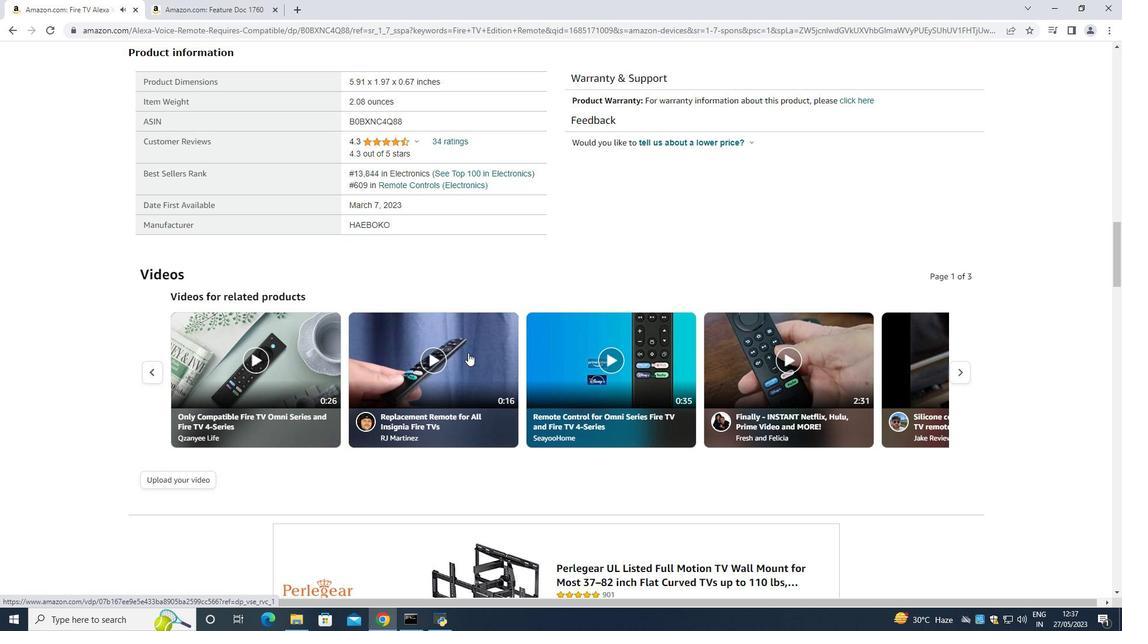 
Action: Mouse moved to (468, 353)
Screenshot: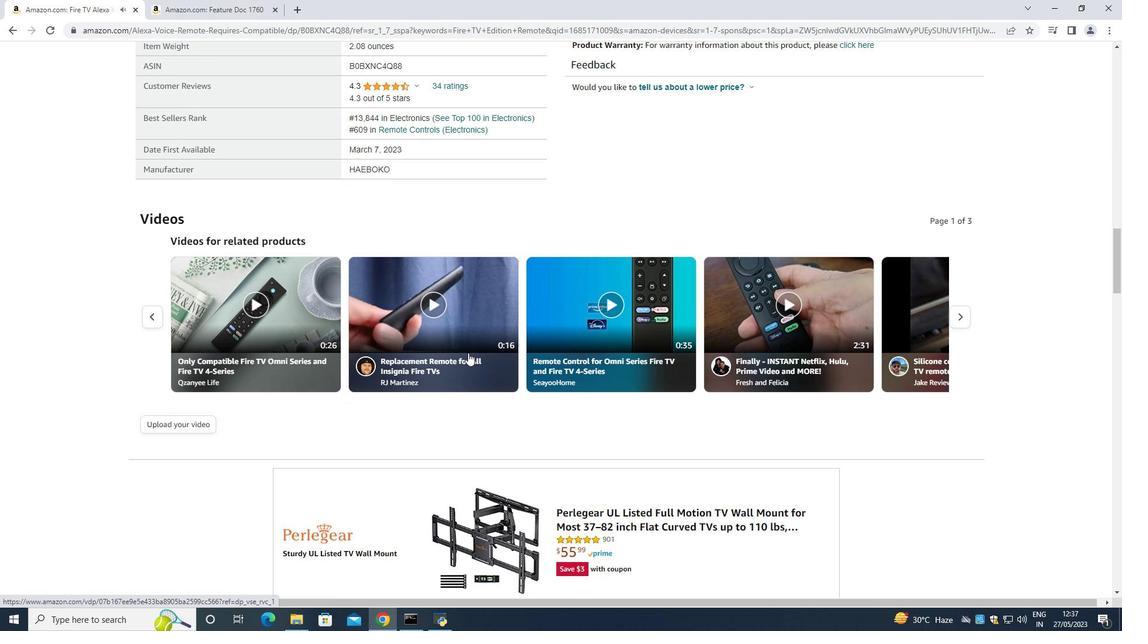 
Action: Mouse scrolled (468, 352) with delta (0, 0)
Screenshot: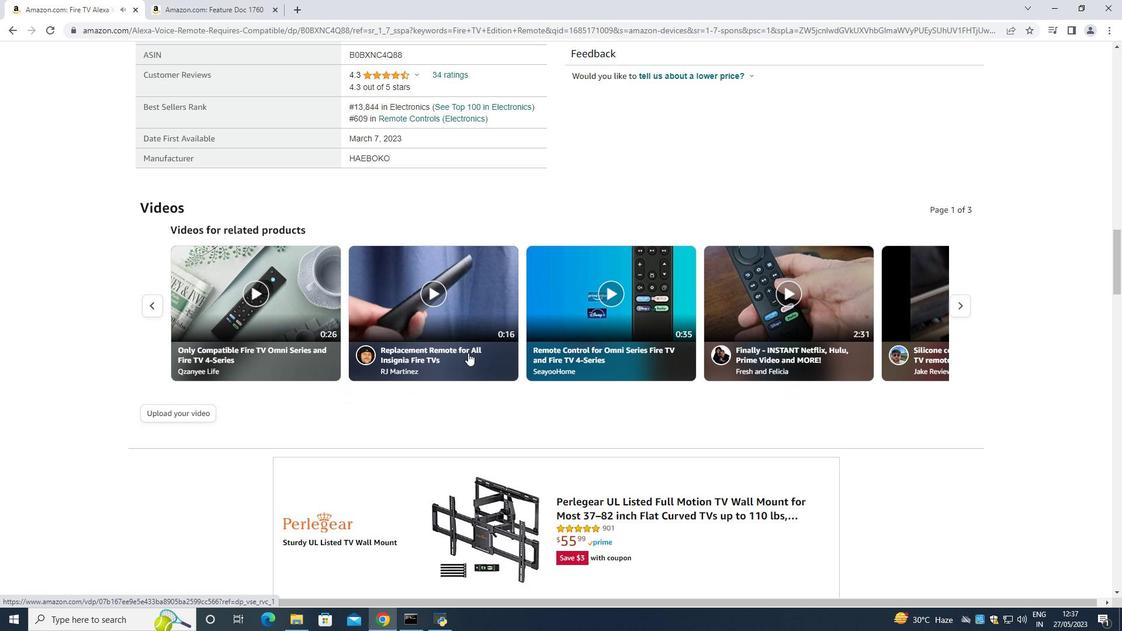 
Action: Mouse scrolled (468, 352) with delta (0, 0)
Screenshot: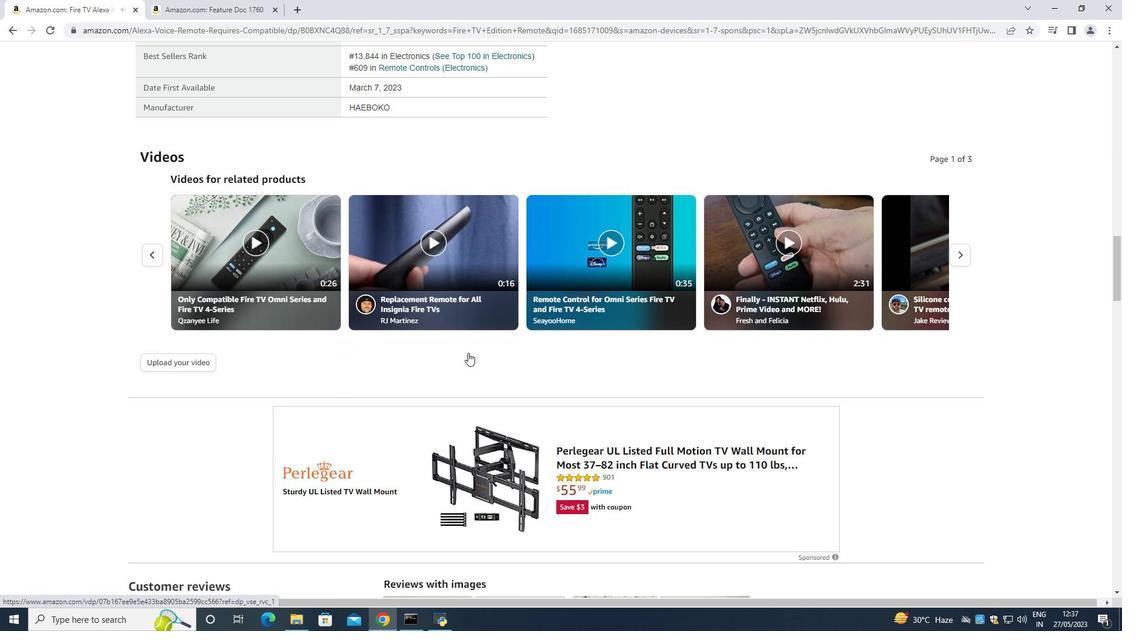 
Action: Mouse moved to (343, 377)
Screenshot: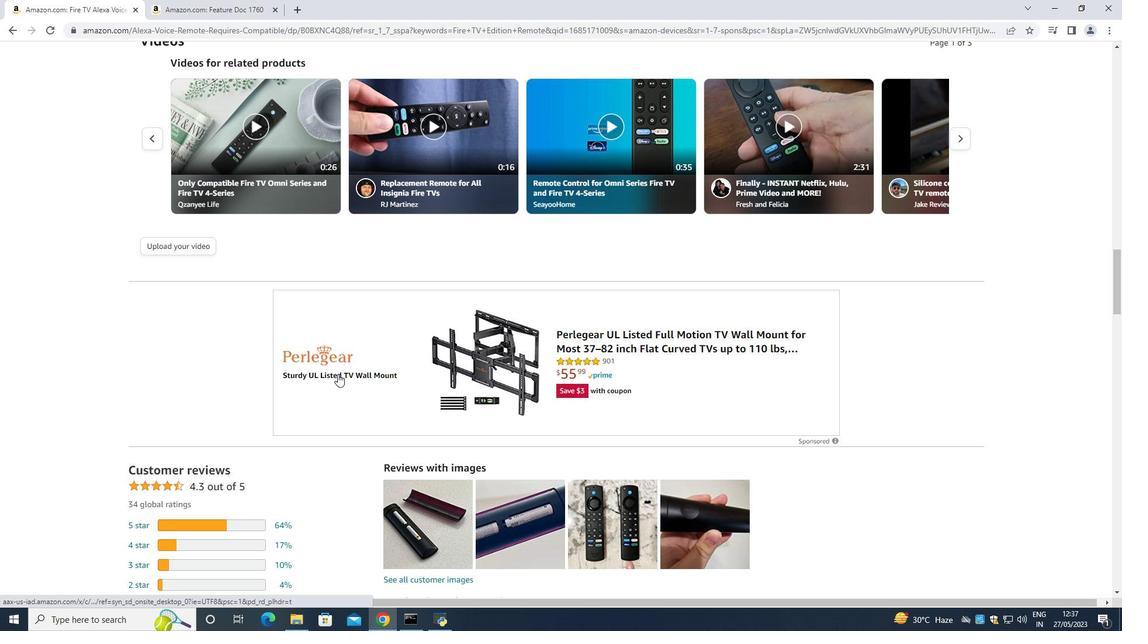 
Action: Mouse scrolled (343, 377) with delta (0, 0)
Screenshot: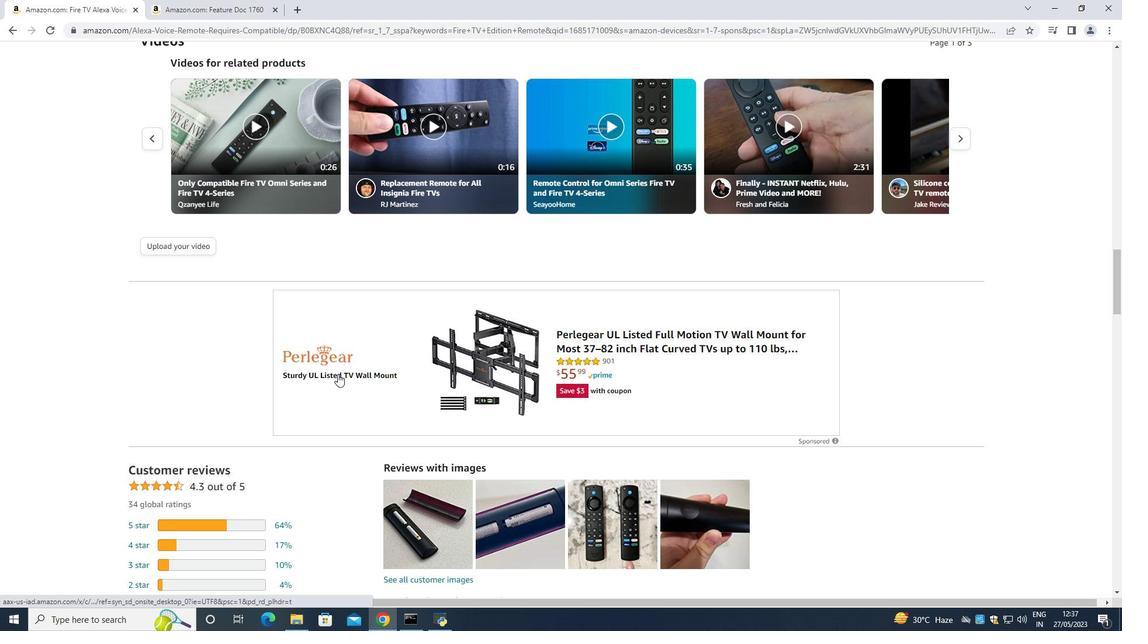 
Action: Mouse moved to (350, 378)
Screenshot: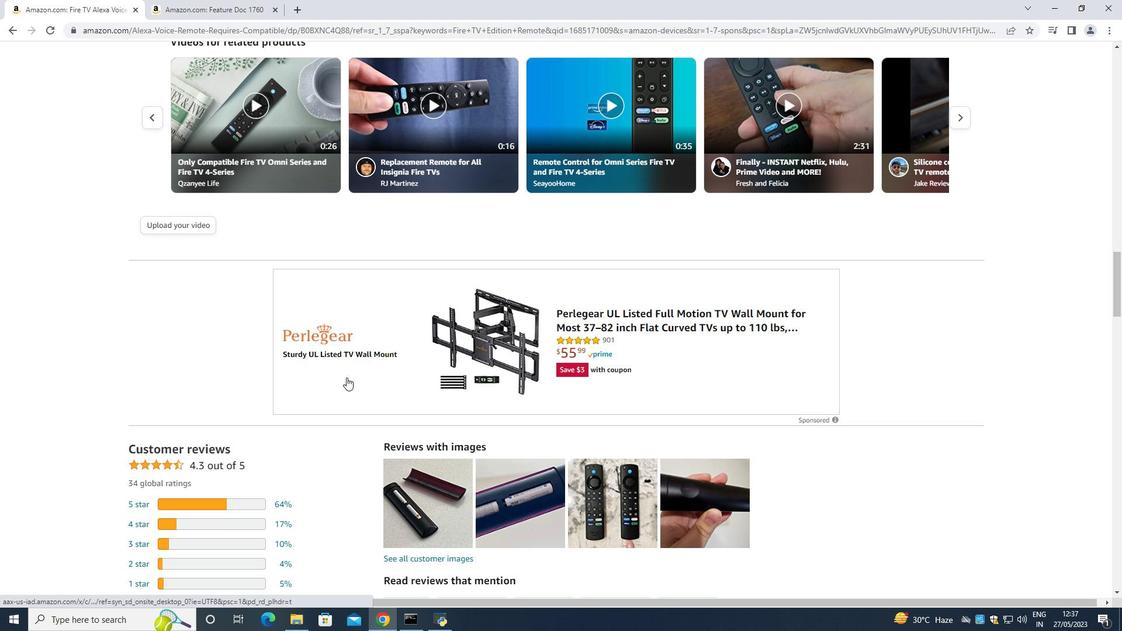 
Action: Mouse scrolled (350, 377) with delta (0, 0)
Screenshot: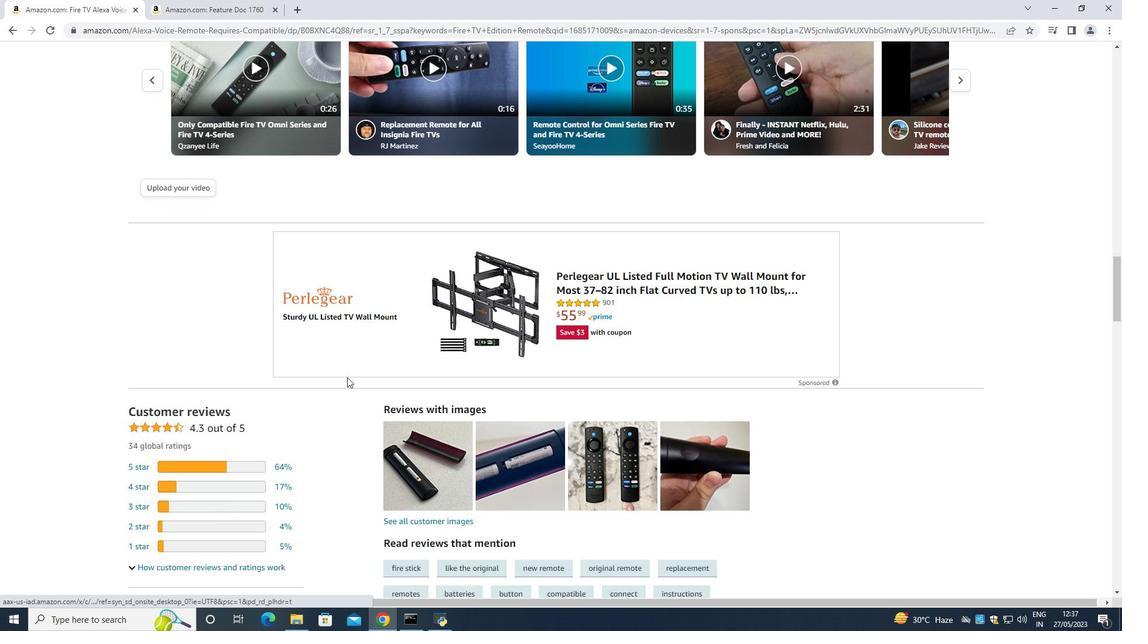 
Action: Mouse moved to (401, 374)
Screenshot: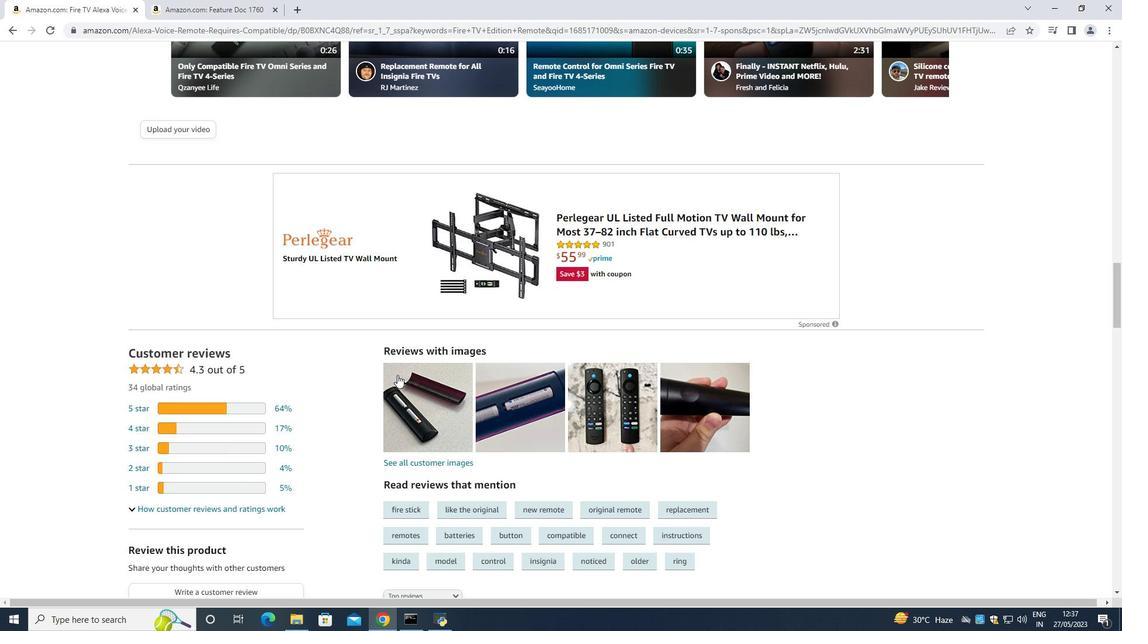 
Action: Mouse pressed left at (401, 374)
Screenshot: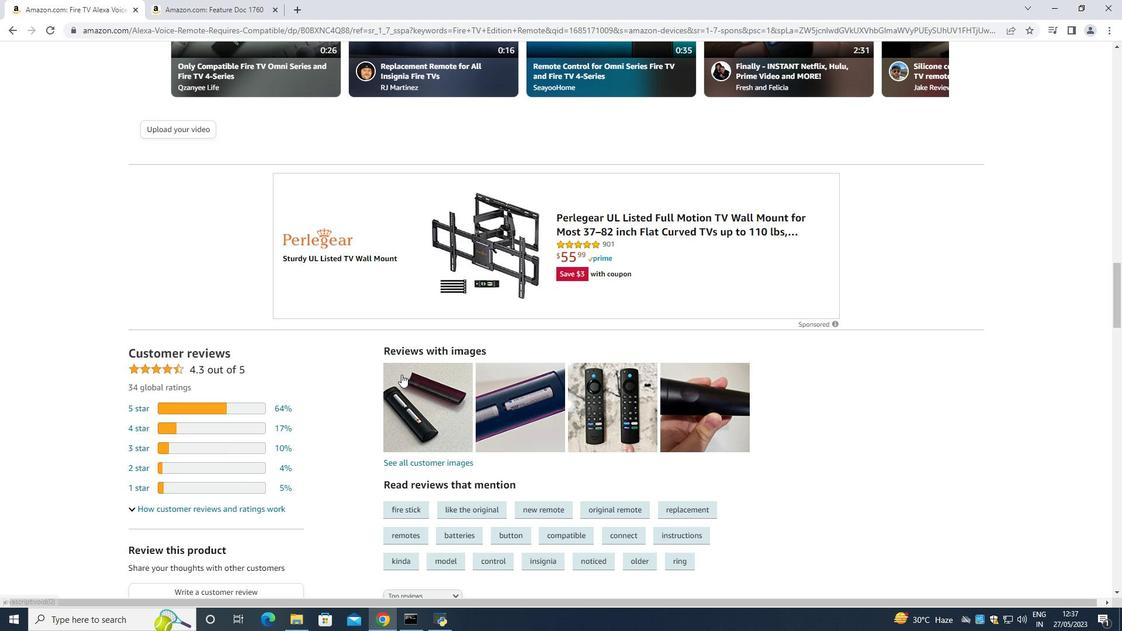 
Action: Mouse moved to (1054, 433)
Screenshot: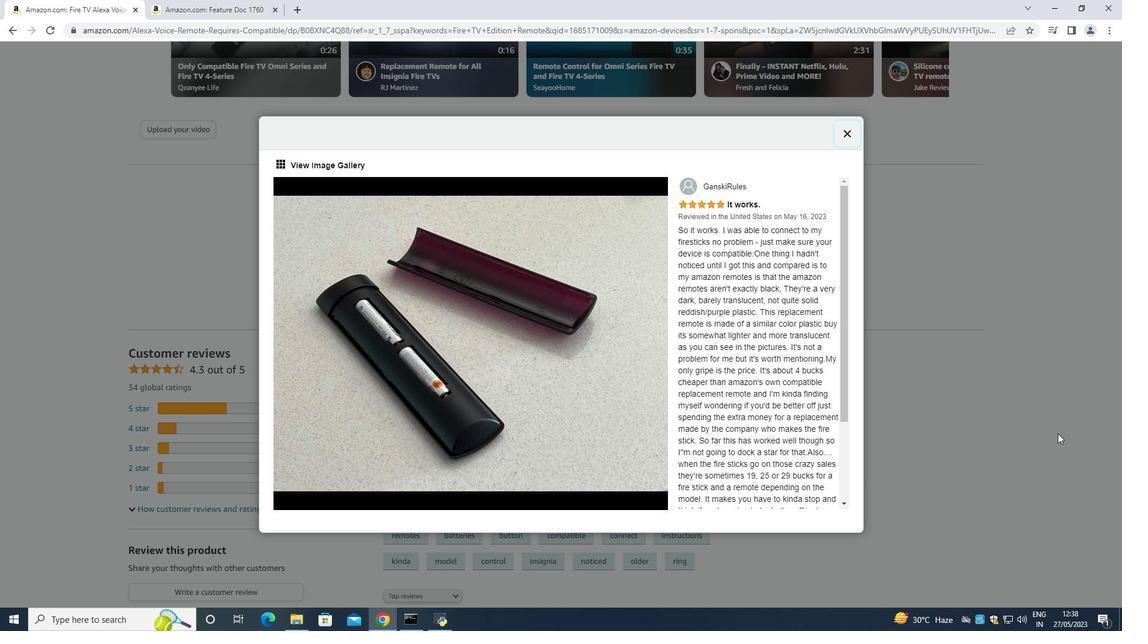 
Action: Mouse scrolled (1054, 433) with delta (0, 0)
Screenshot: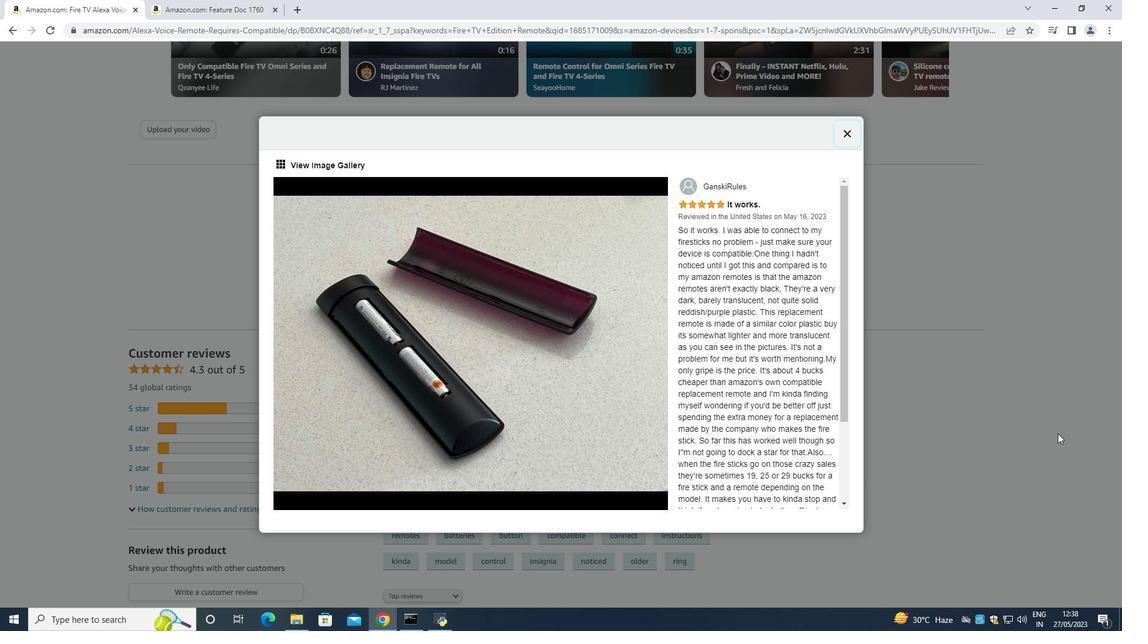 
Action: Mouse moved to (1038, 439)
Screenshot: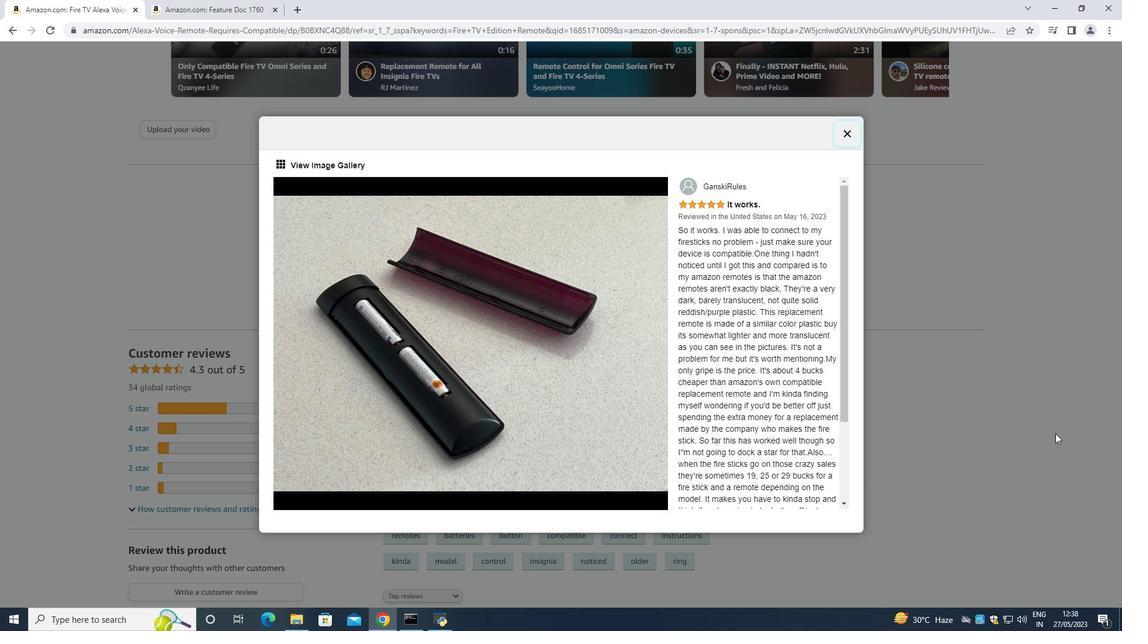 
Action: Mouse scrolled (1038, 438) with delta (0, 0)
Screenshot: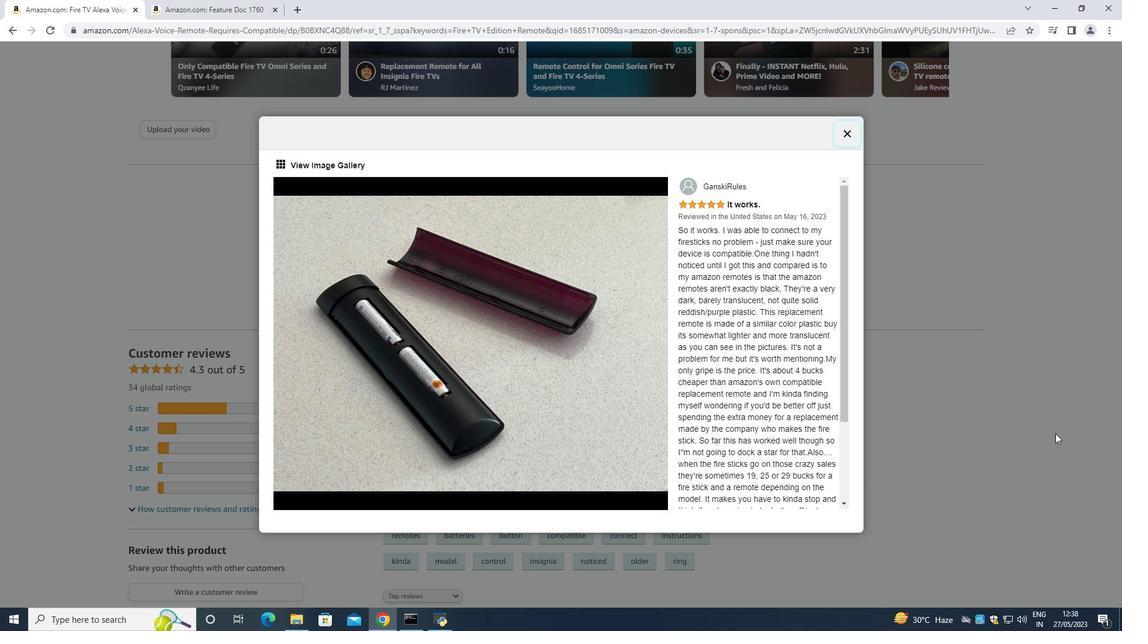 
Action: Mouse moved to (690, 484)
Screenshot: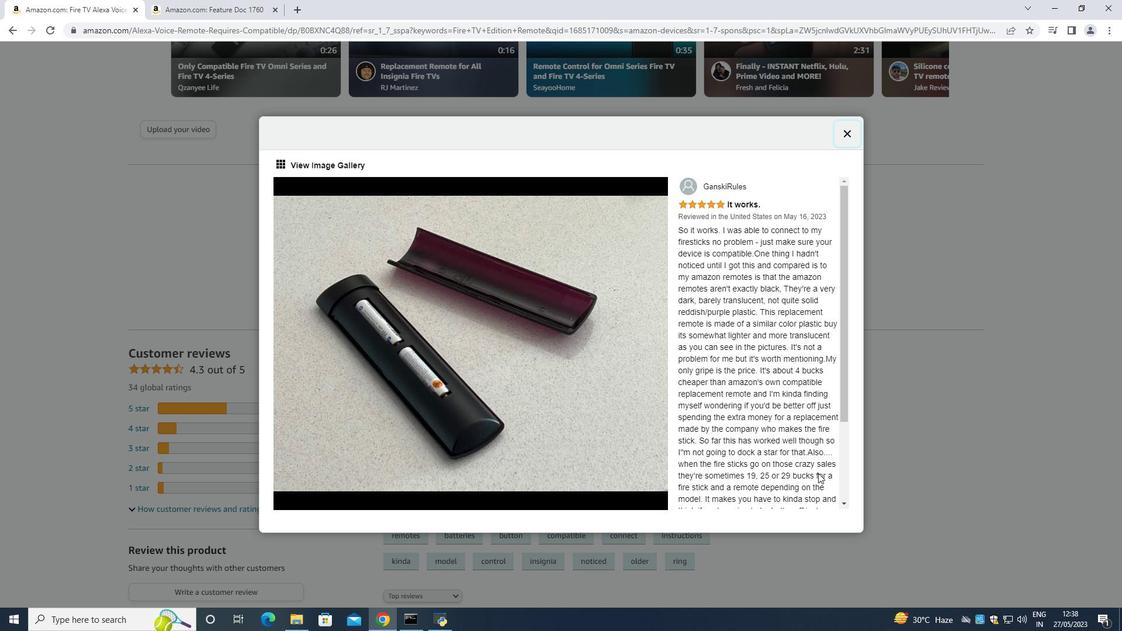 
Action: Mouse scrolled (690, 484) with delta (0, 0)
Screenshot: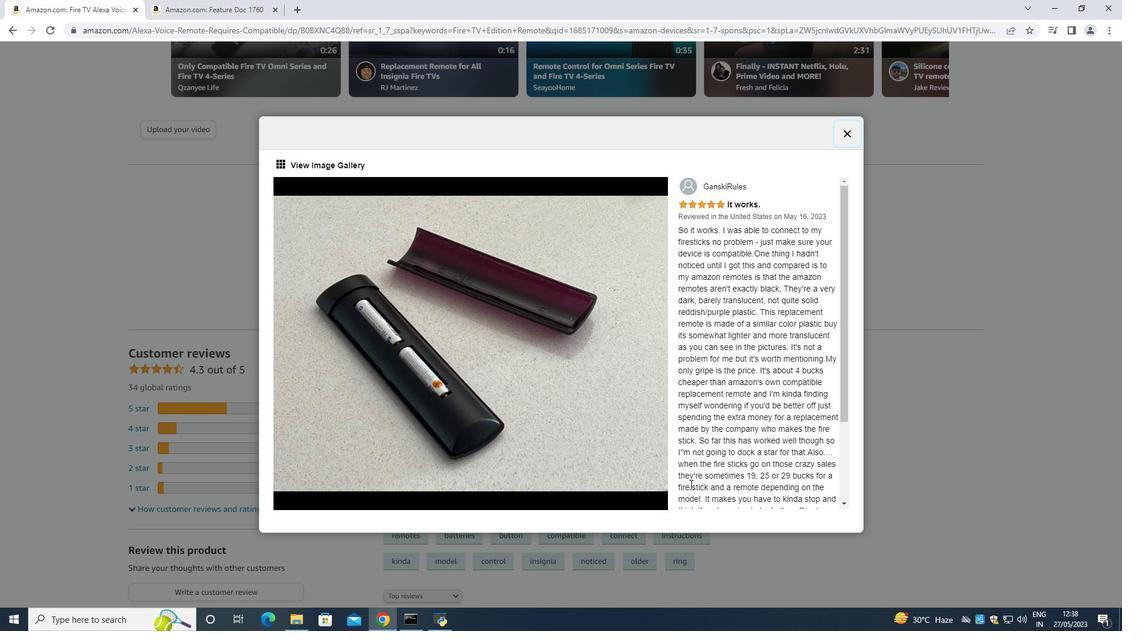
Action: Mouse scrolled (690, 484) with delta (0, 0)
